 Task: Find connections with filter location Victoria with filter topic #cloudwith filter profile language English with filter current company UpGrad with filter school Sri Padmavati Mahila Visvavidyalayam with filter industry Wineries with filter service category Logo Design with filter keywords title Petroleum Engineer
Action: Mouse moved to (606, 117)
Screenshot: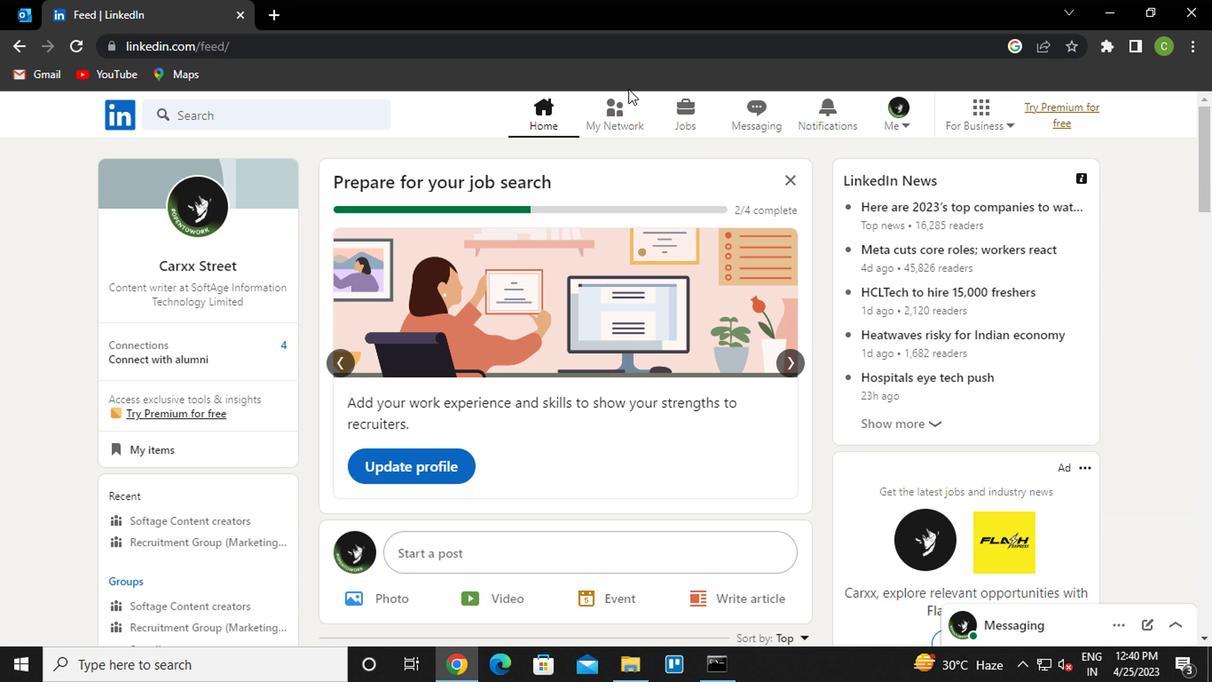 
Action: Mouse pressed left at (606, 117)
Screenshot: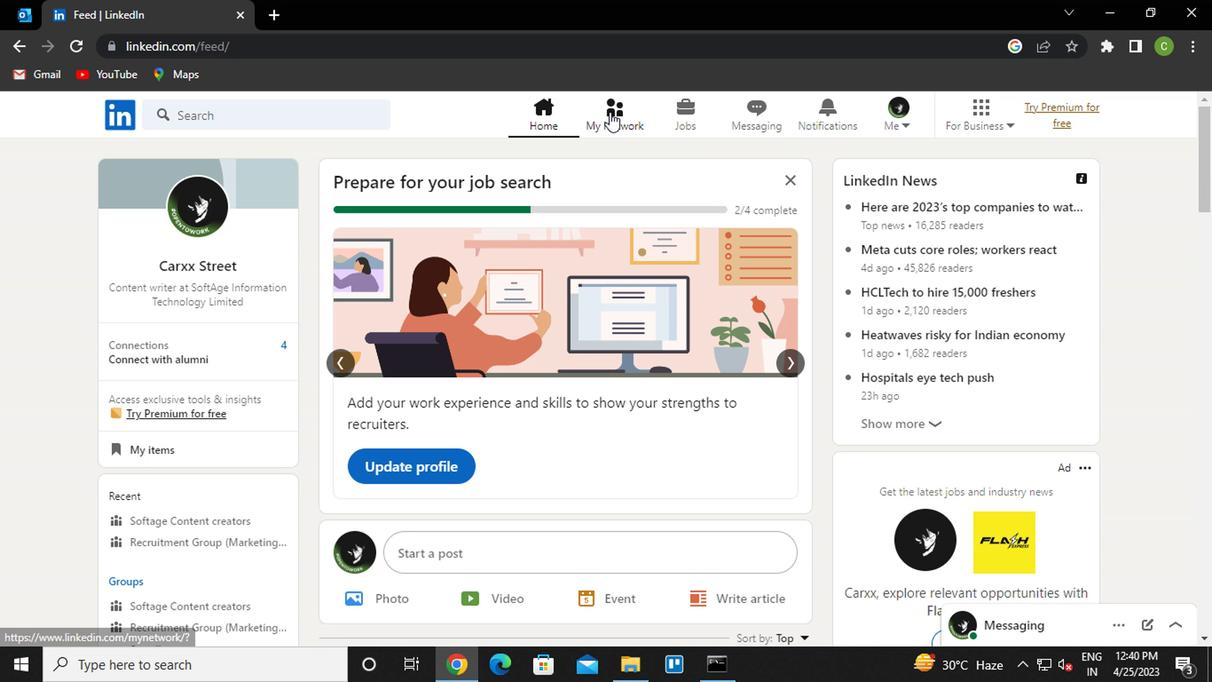 
Action: Mouse moved to (249, 228)
Screenshot: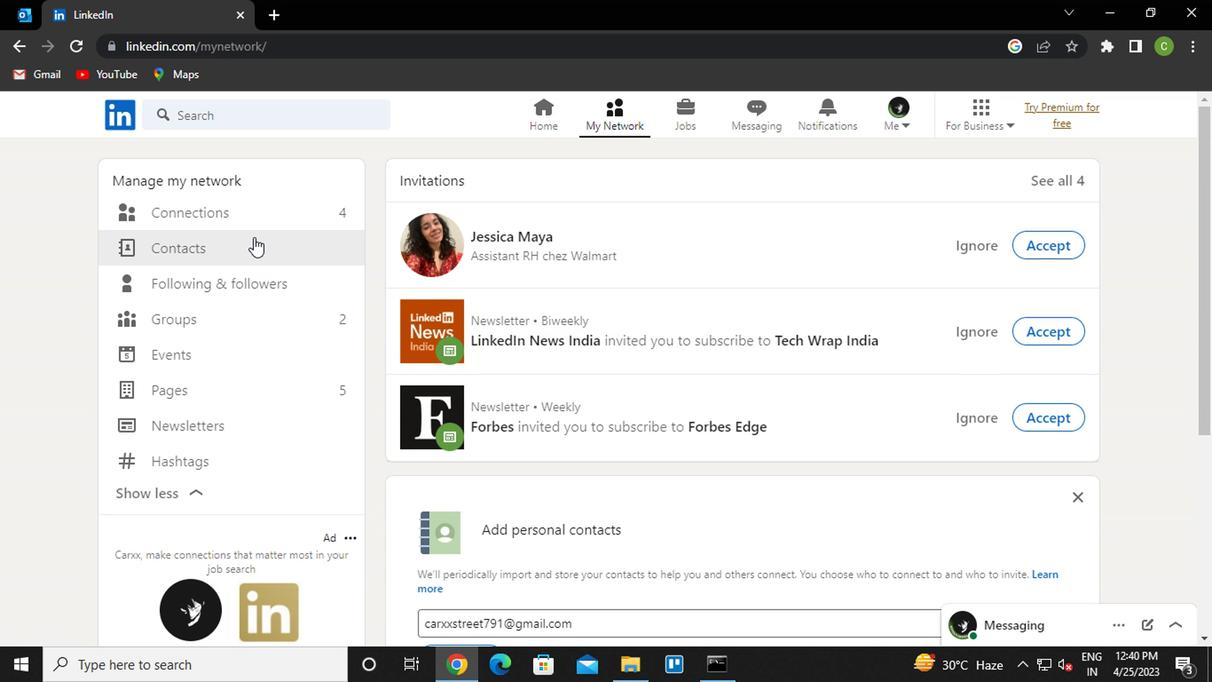 
Action: Mouse pressed left at (249, 228)
Screenshot: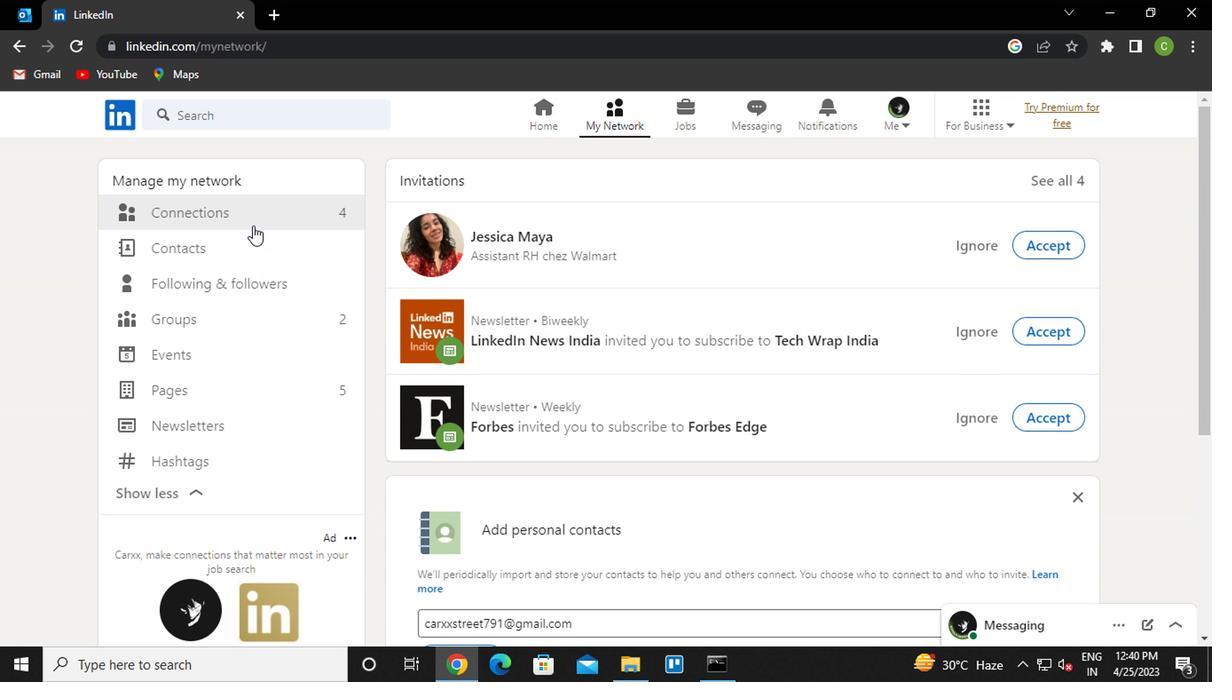 
Action: Mouse moved to (285, 224)
Screenshot: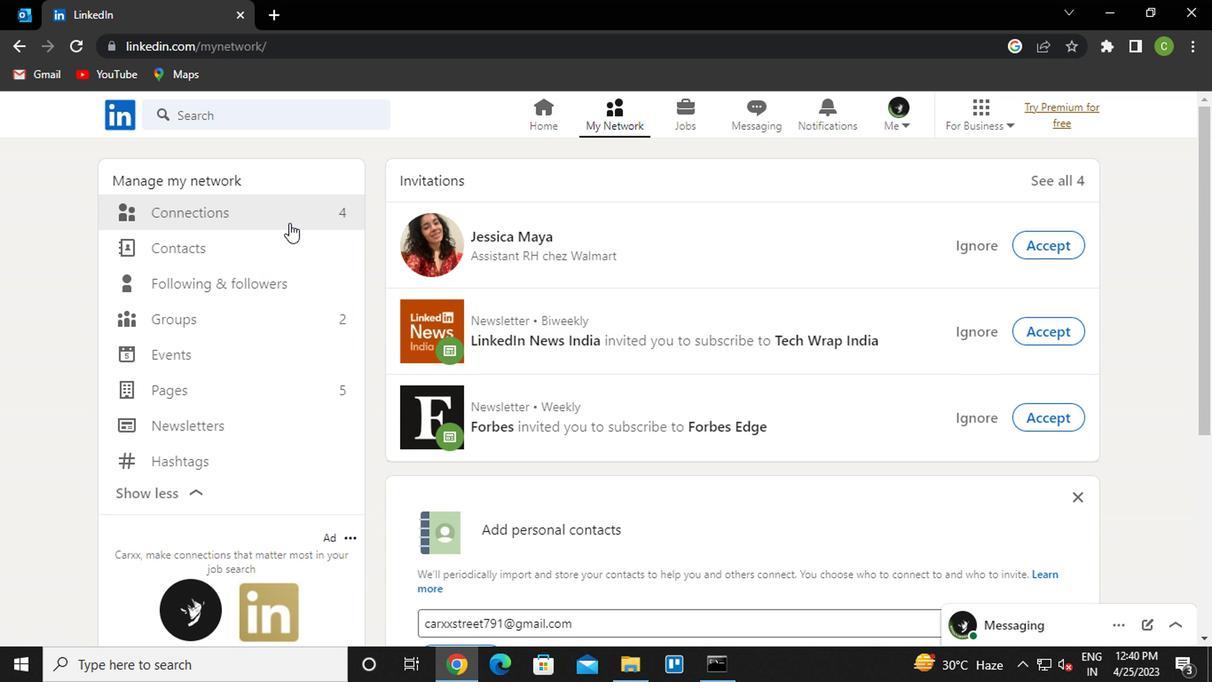 
Action: Mouse pressed left at (285, 224)
Screenshot: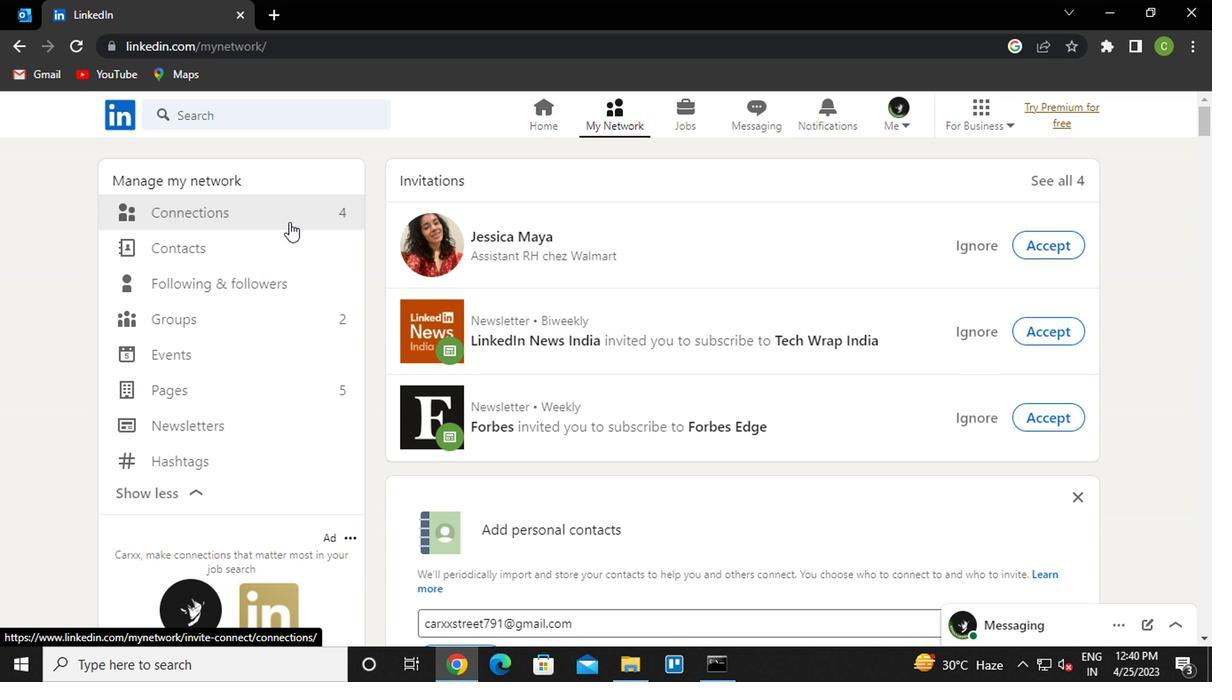 
Action: Mouse moved to (767, 220)
Screenshot: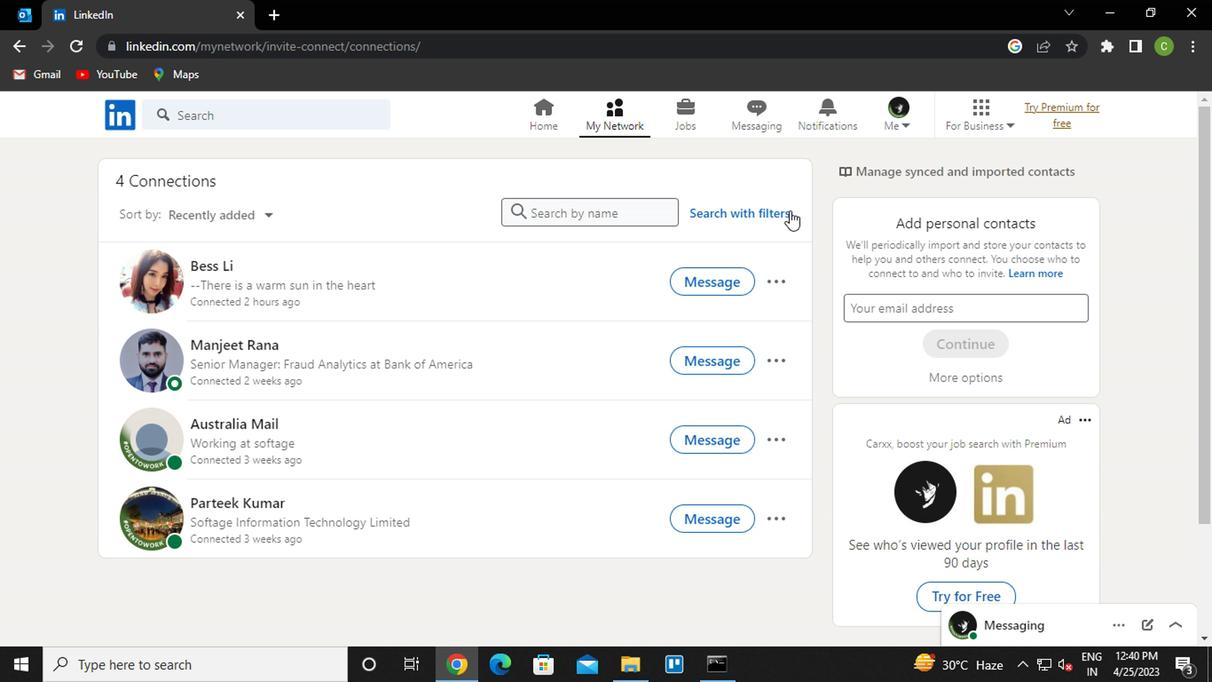
Action: Mouse pressed left at (767, 220)
Screenshot: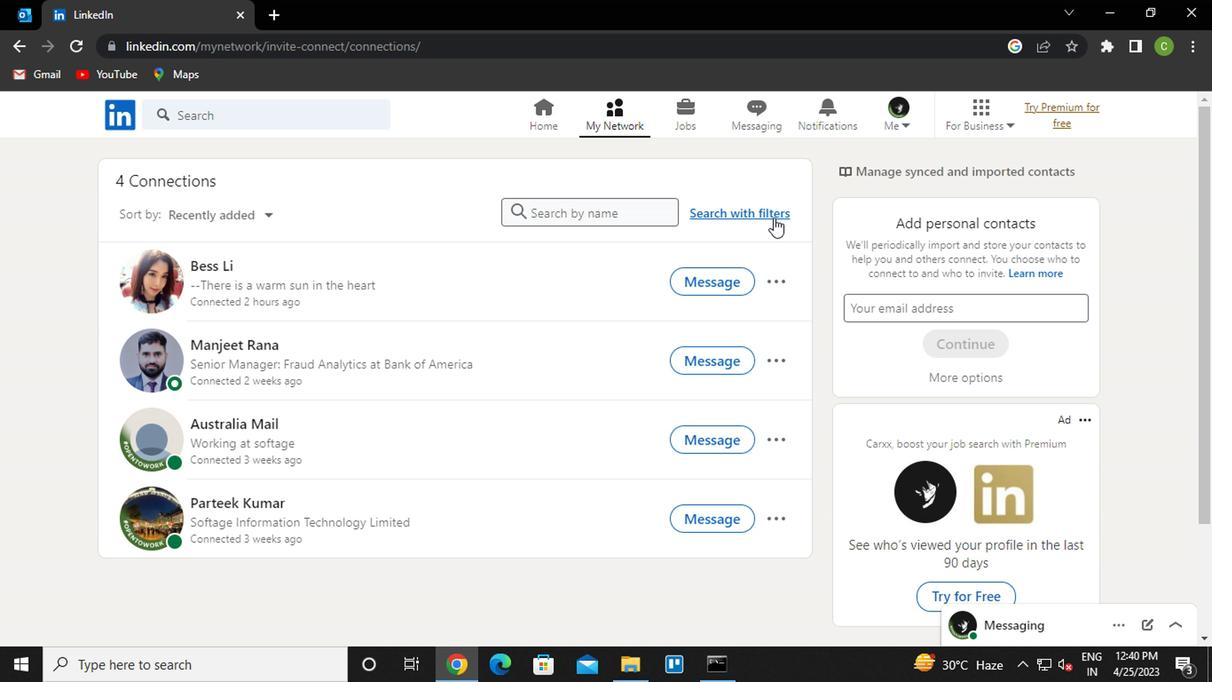 
Action: Mouse moved to (591, 175)
Screenshot: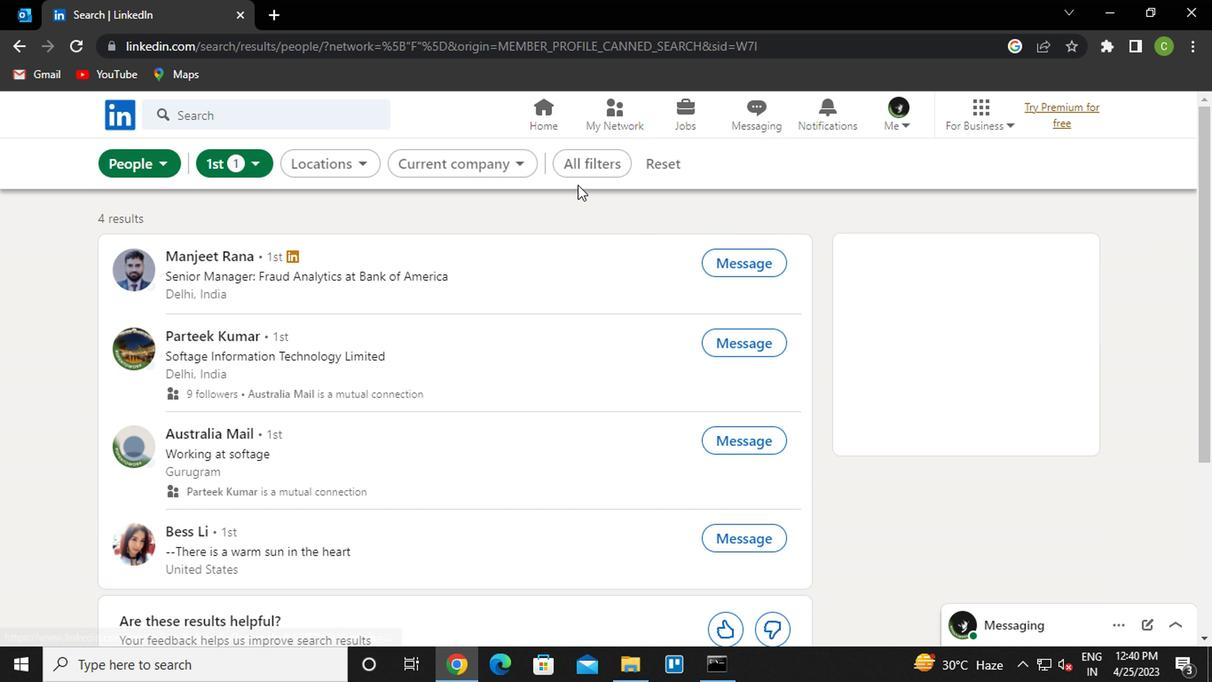 
Action: Mouse pressed left at (591, 175)
Screenshot: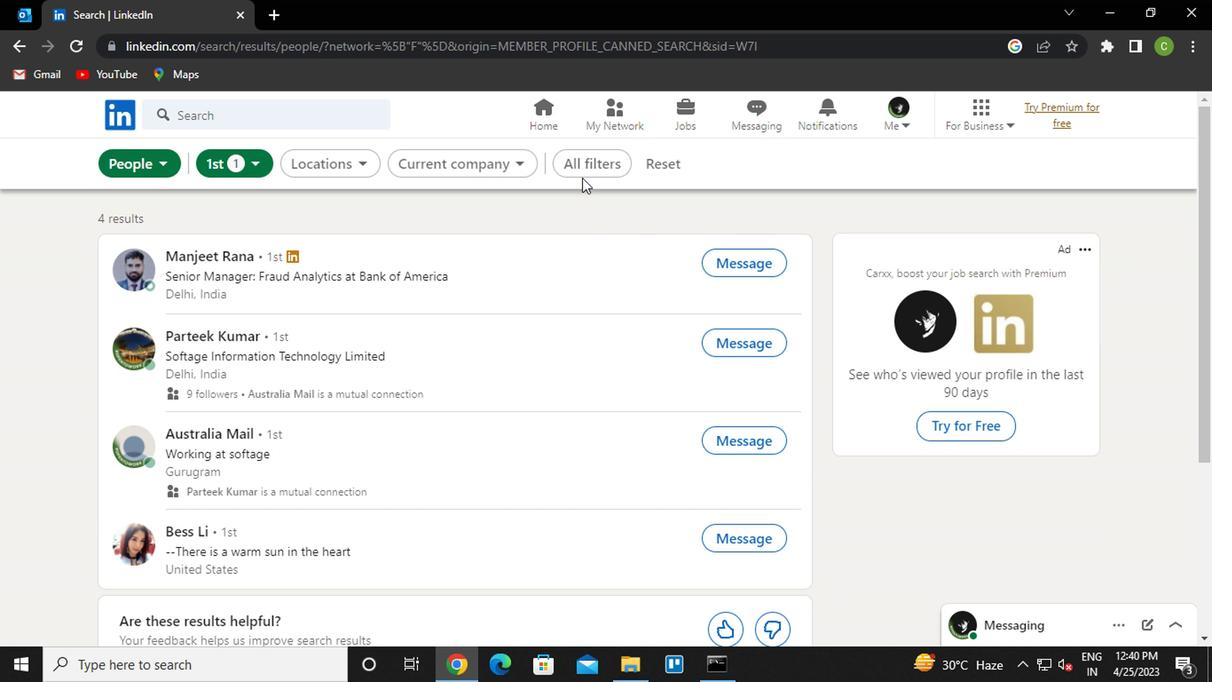
Action: Mouse moved to (922, 360)
Screenshot: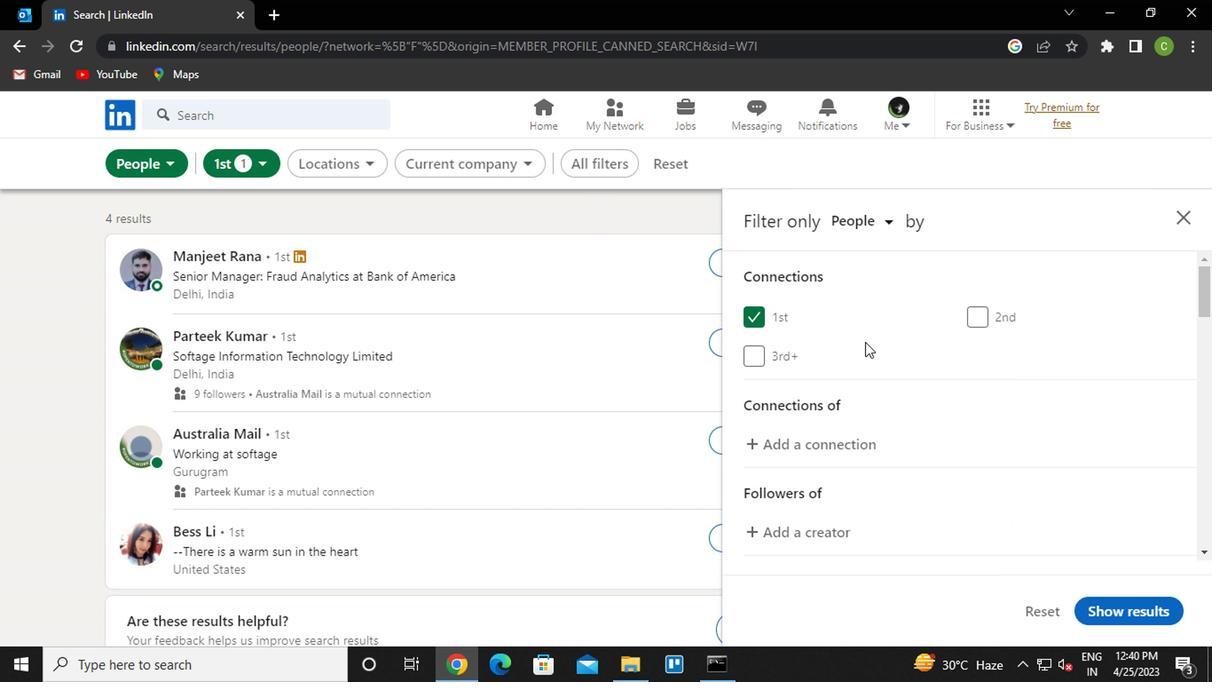 
Action: Mouse scrolled (922, 359) with delta (0, -1)
Screenshot: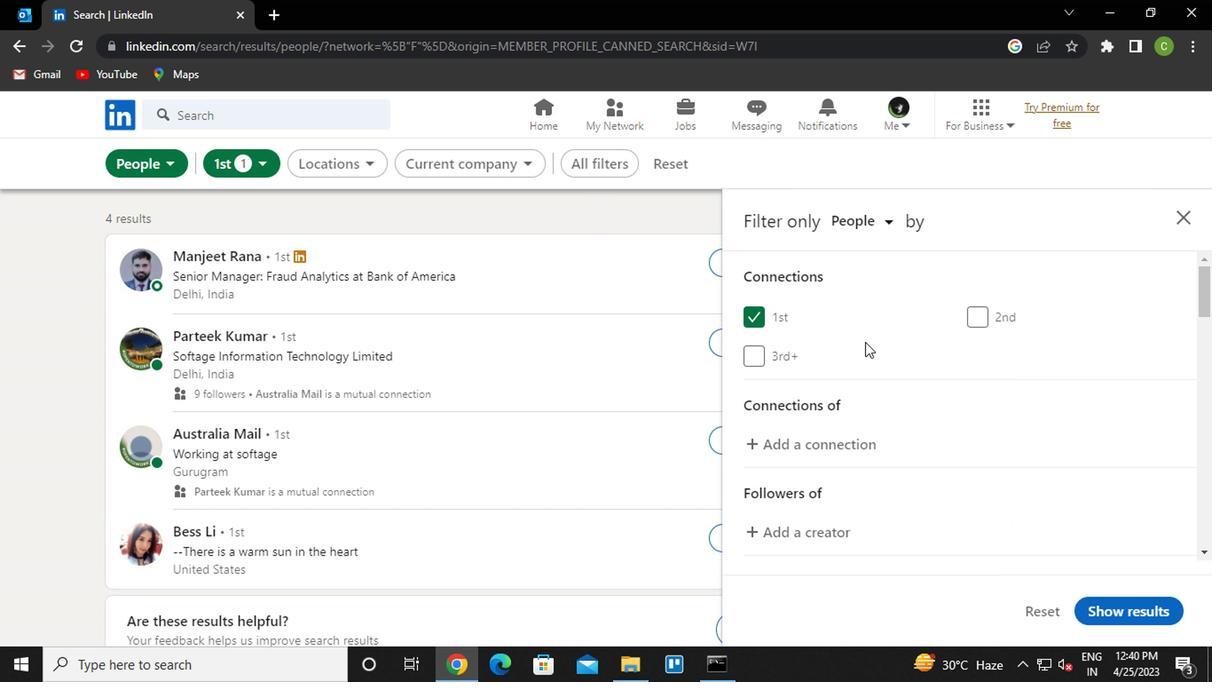 
Action: Mouse moved to (940, 366)
Screenshot: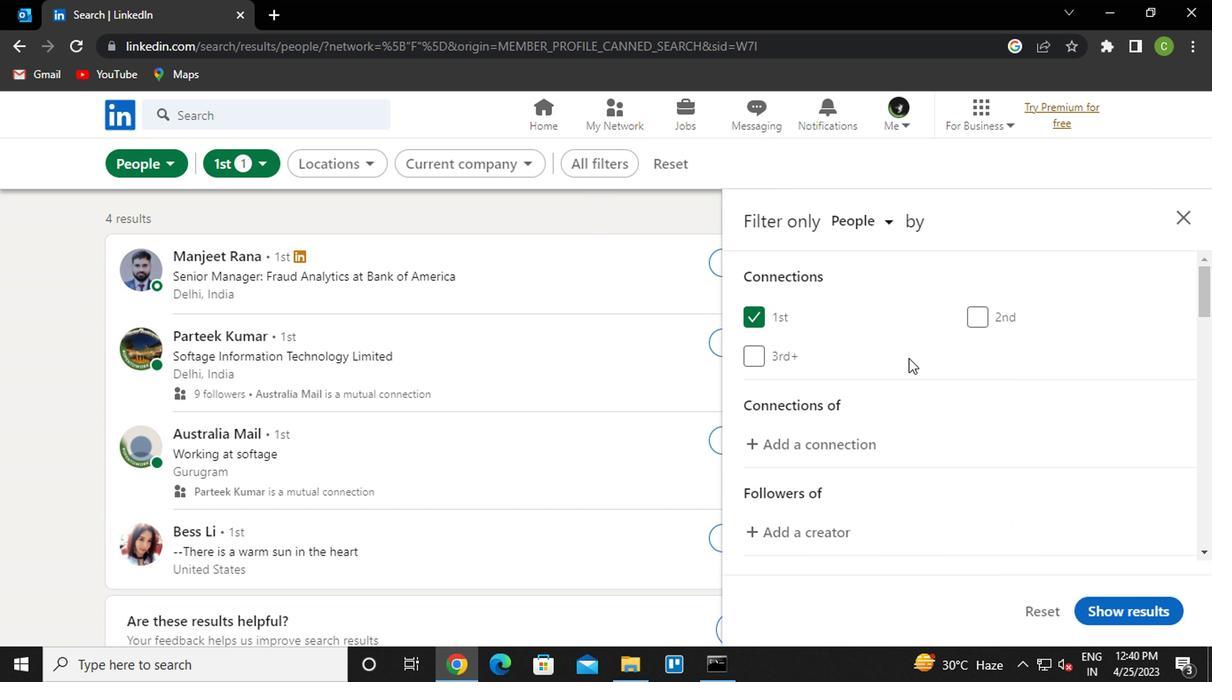 
Action: Mouse scrolled (940, 365) with delta (0, 0)
Screenshot: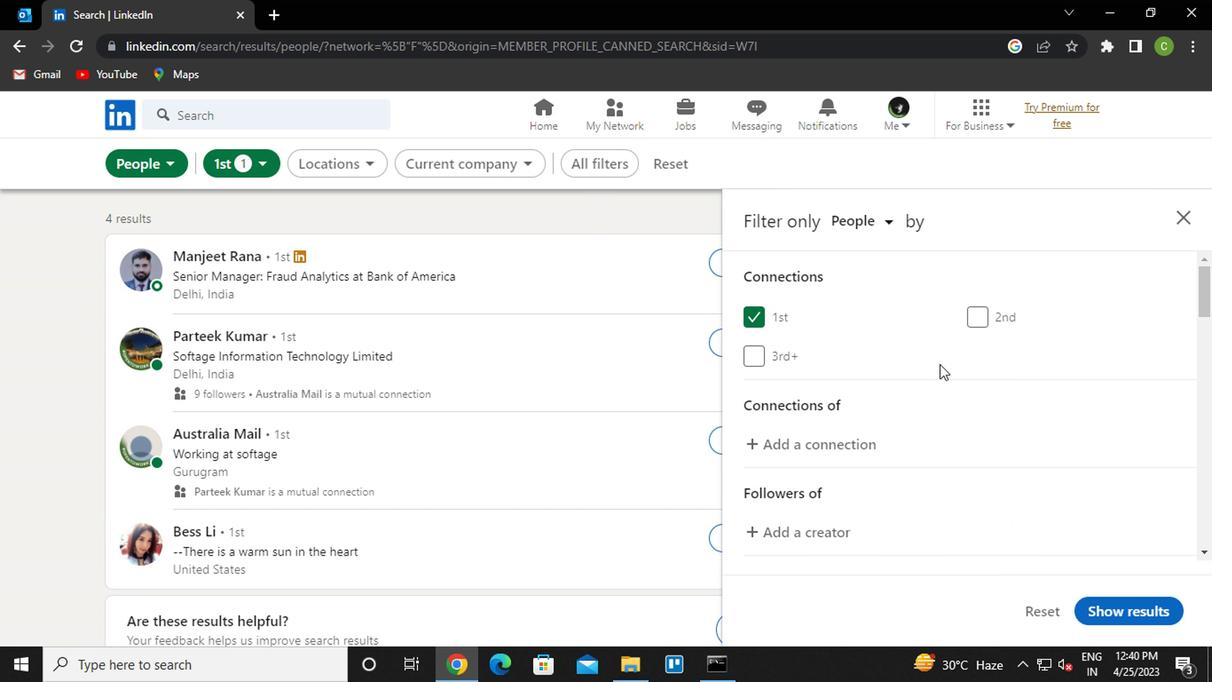 
Action: Mouse moved to (1019, 511)
Screenshot: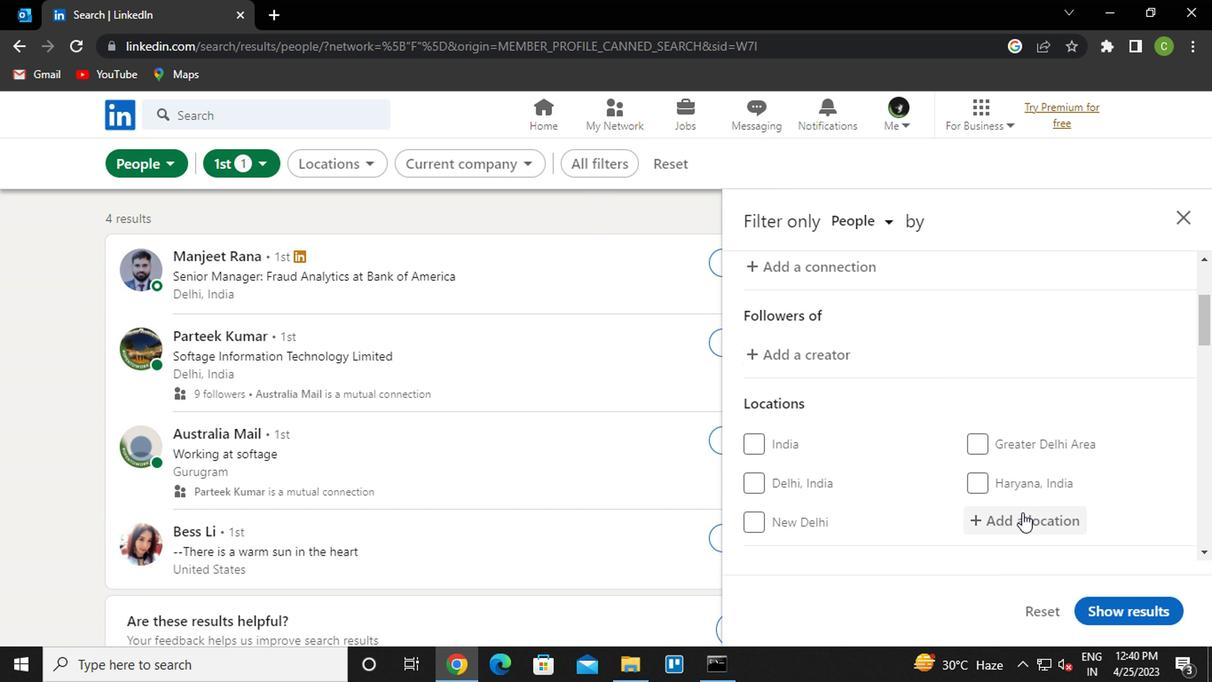 
Action: Mouse pressed left at (1019, 511)
Screenshot: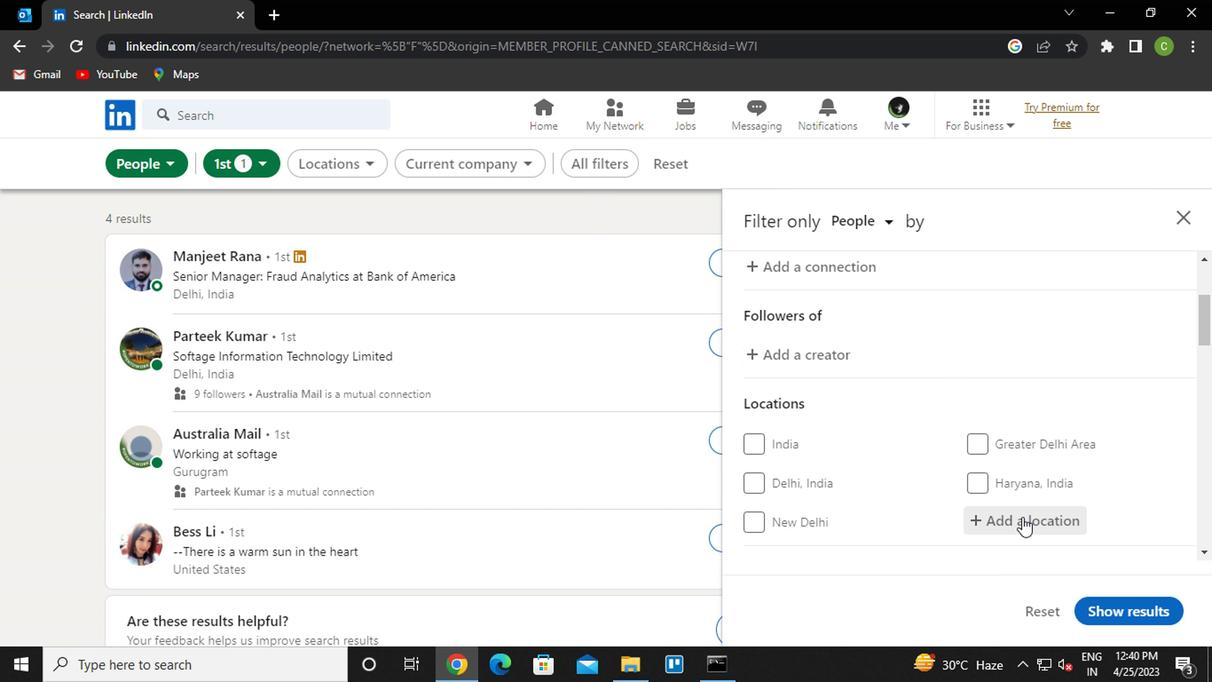 
Action: Key pressed <Key.caps_lock><Key.caps_lock>v<Key.caps_lock>ictoria
Screenshot: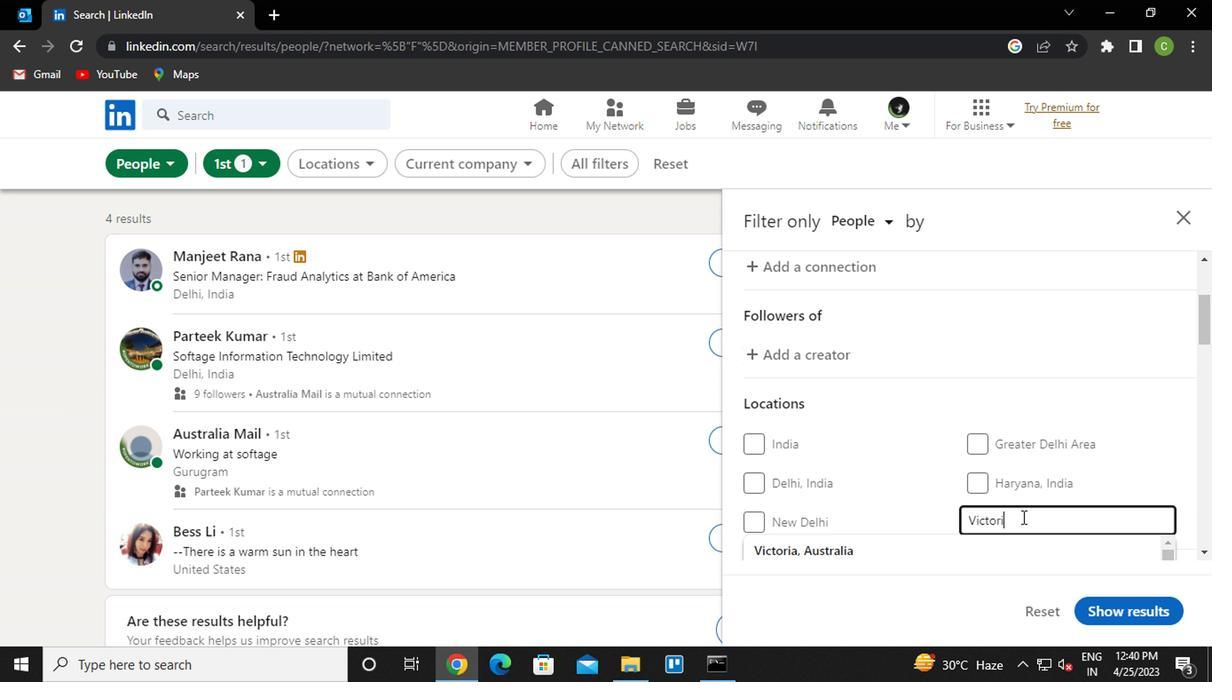 
Action: Mouse moved to (918, 548)
Screenshot: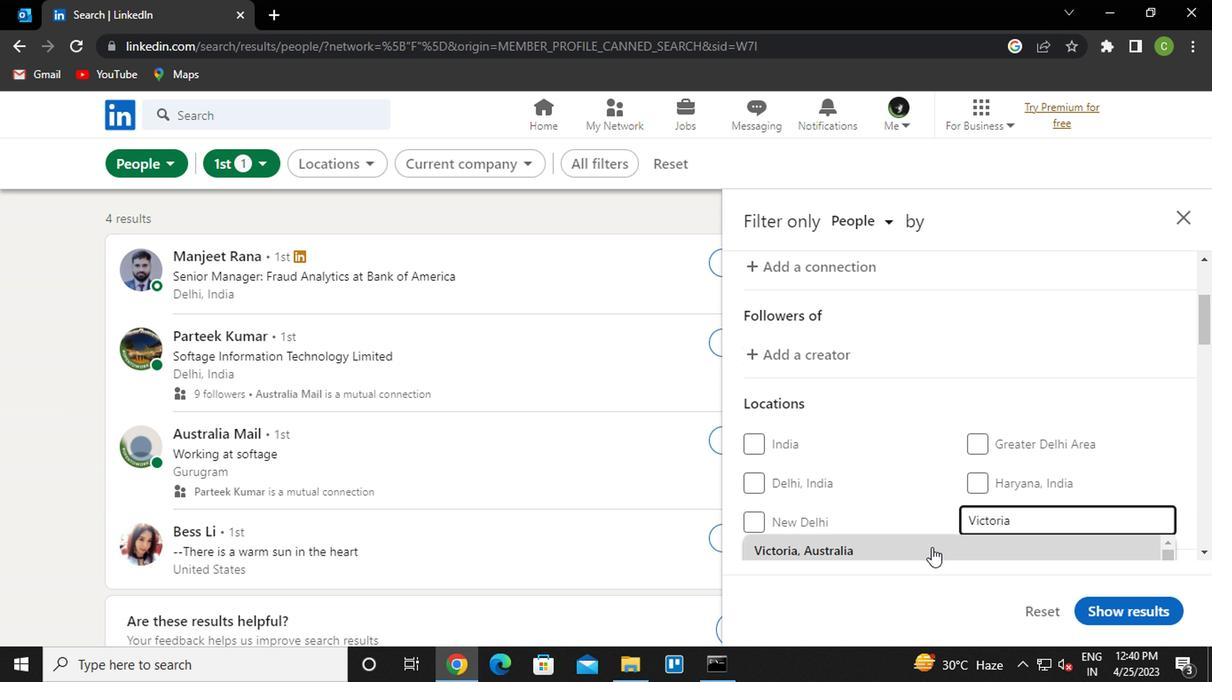 
Action: Mouse pressed left at (918, 548)
Screenshot: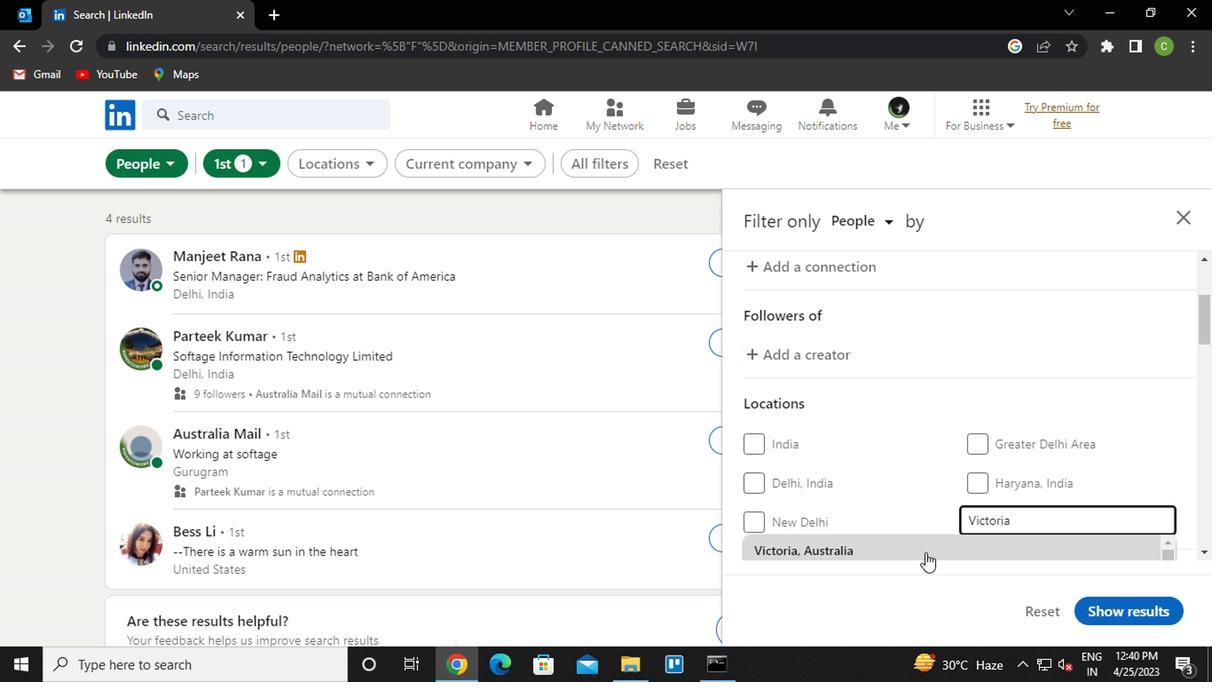 
Action: Mouse moved to (940, 434)
Screenshot: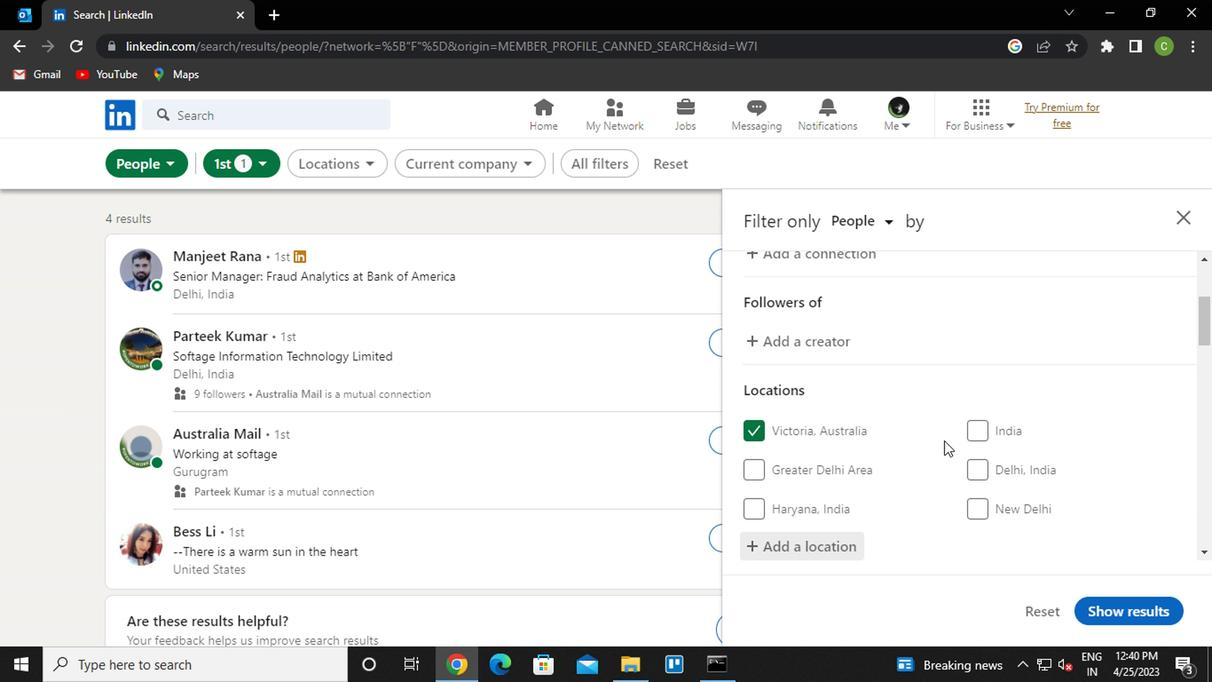 
Action: Mouse scrolled (940, 434) with delta (0, 0)
Screenshot: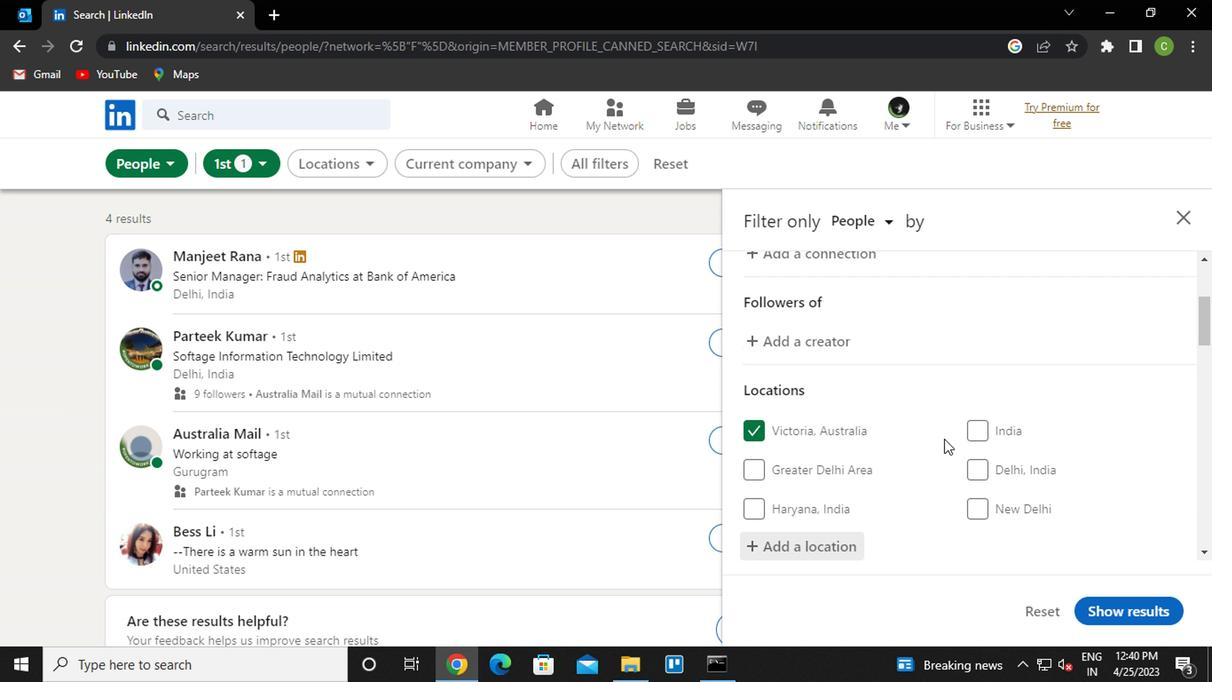 
Action: Mouse moved to (940, 432)
Screenshot: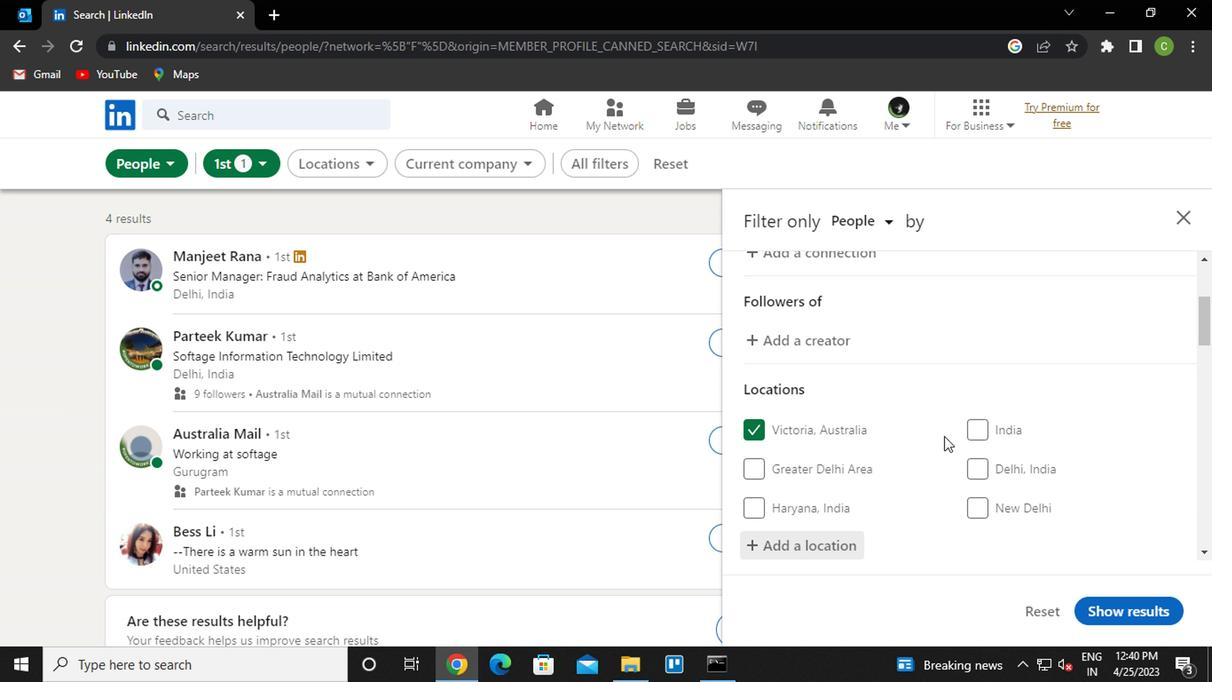 
Action: Mouse scrolled (940, 431) with delta (0, 0)
Screenshot: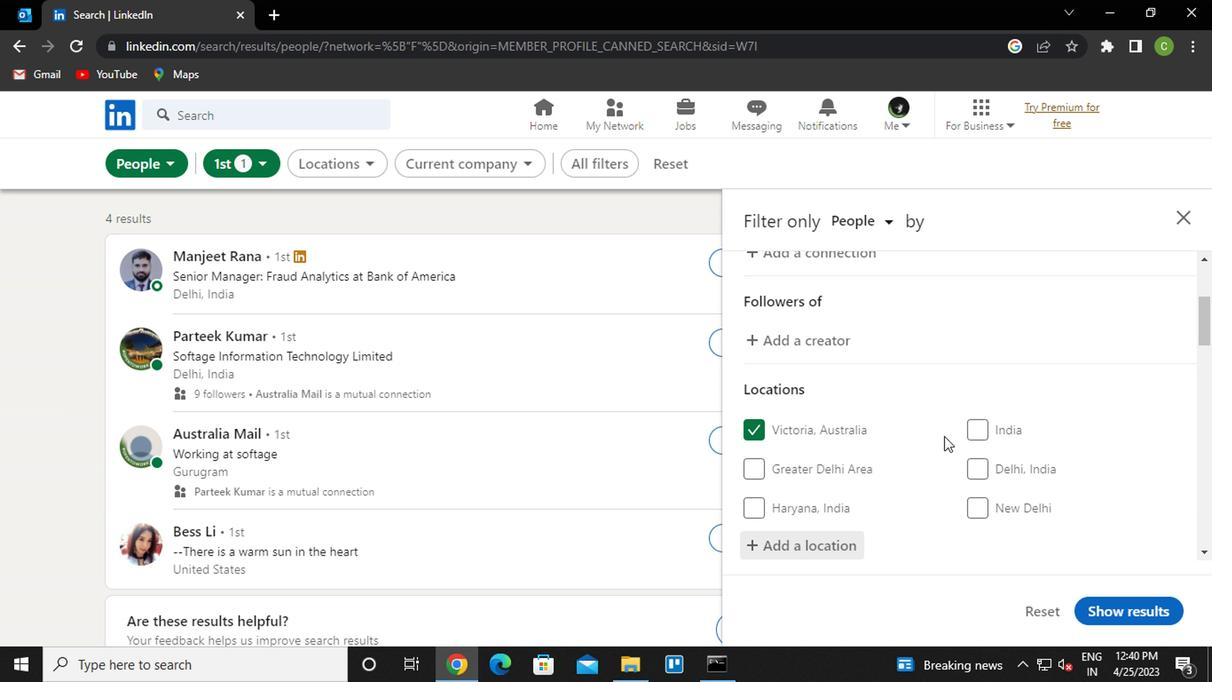 
Action: Mouse moved to (821, 372)
Screenshot: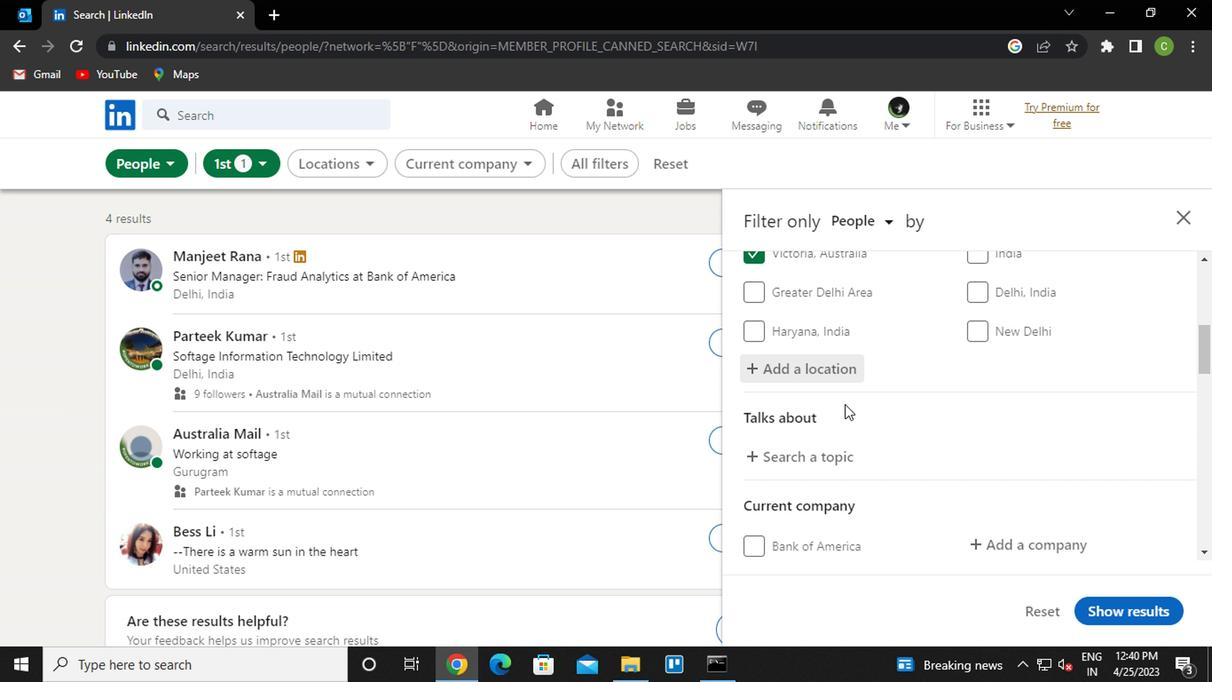 
Action: Mouse scrolled (821, 373) with delta (0, 0)
Screenshot: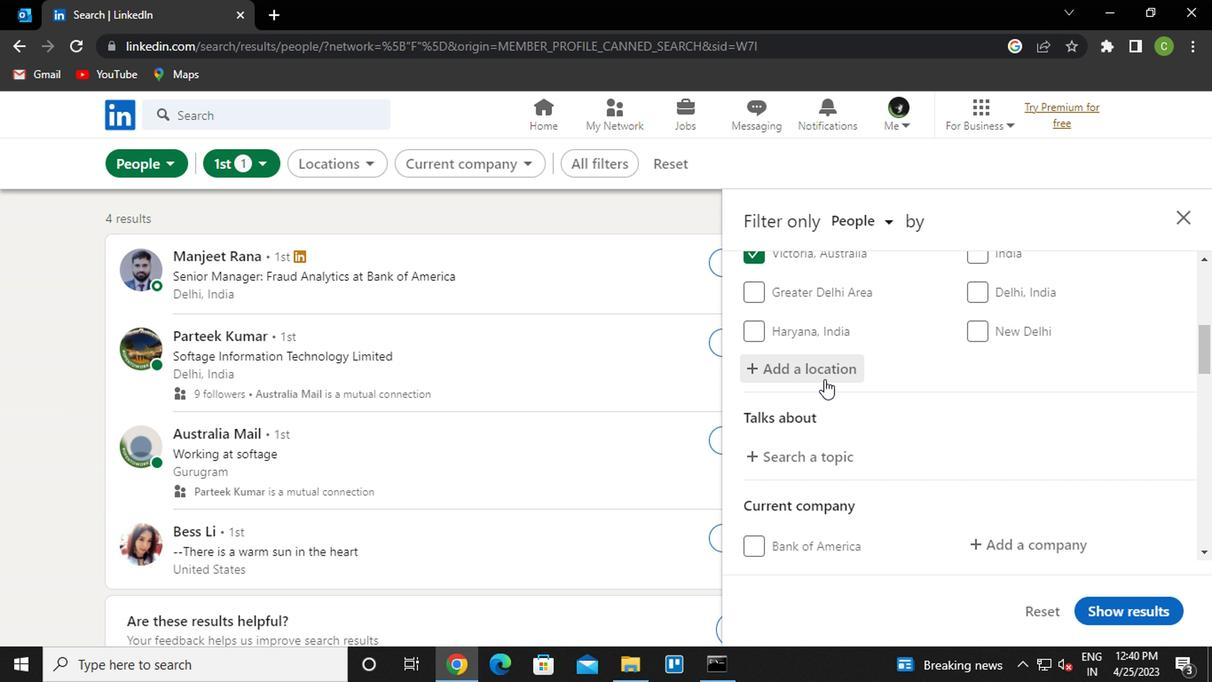 
Action: Mouse moved to (821, 372)
Screenshot: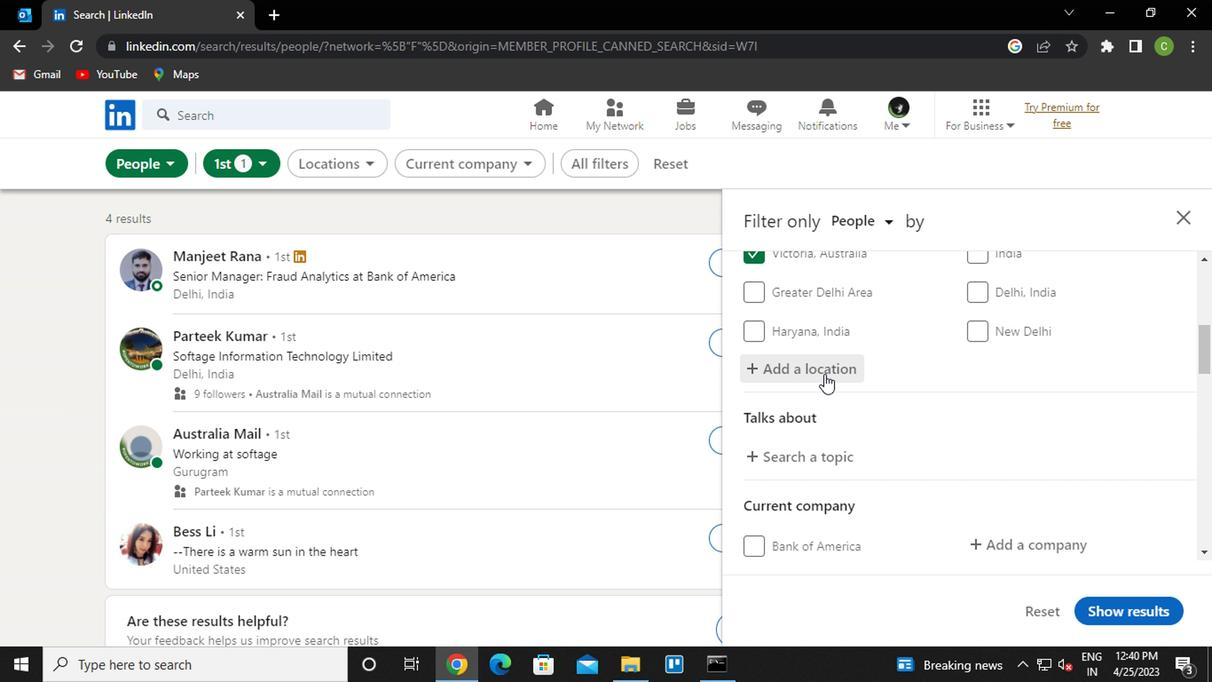 
Action: Mouse scrolled (821, 373) with delta (0, 0)
Screenshot: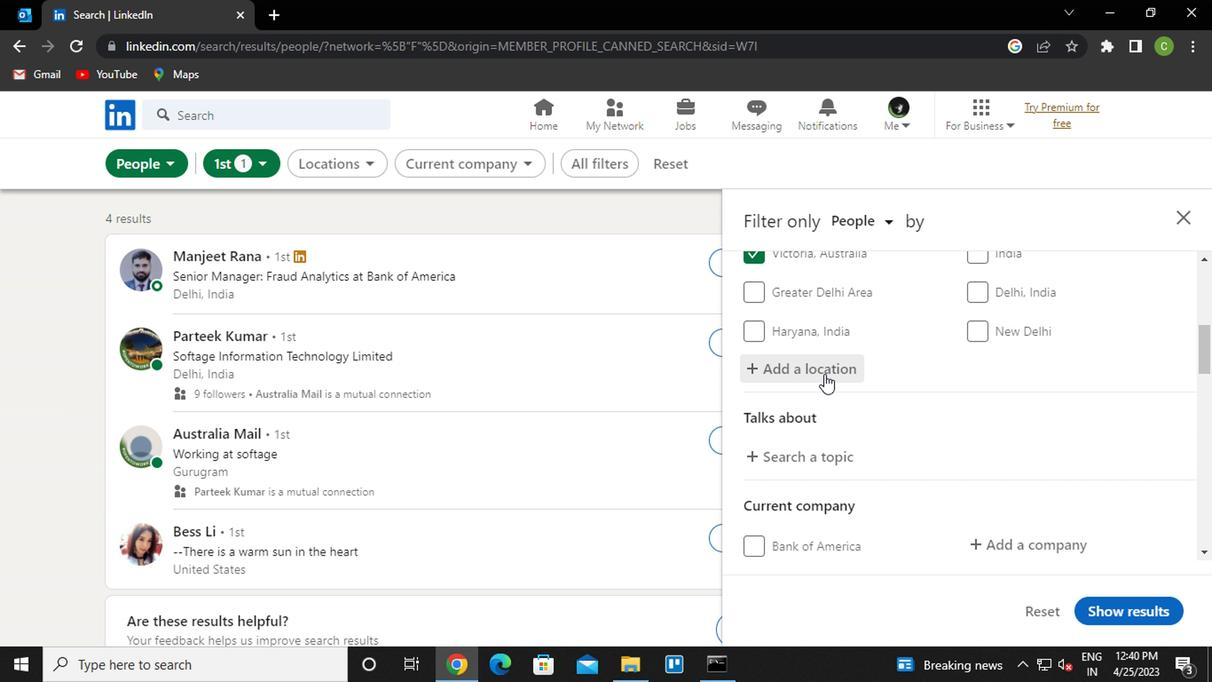 
Action: Mouse moved to (830, 334)
Screenshot: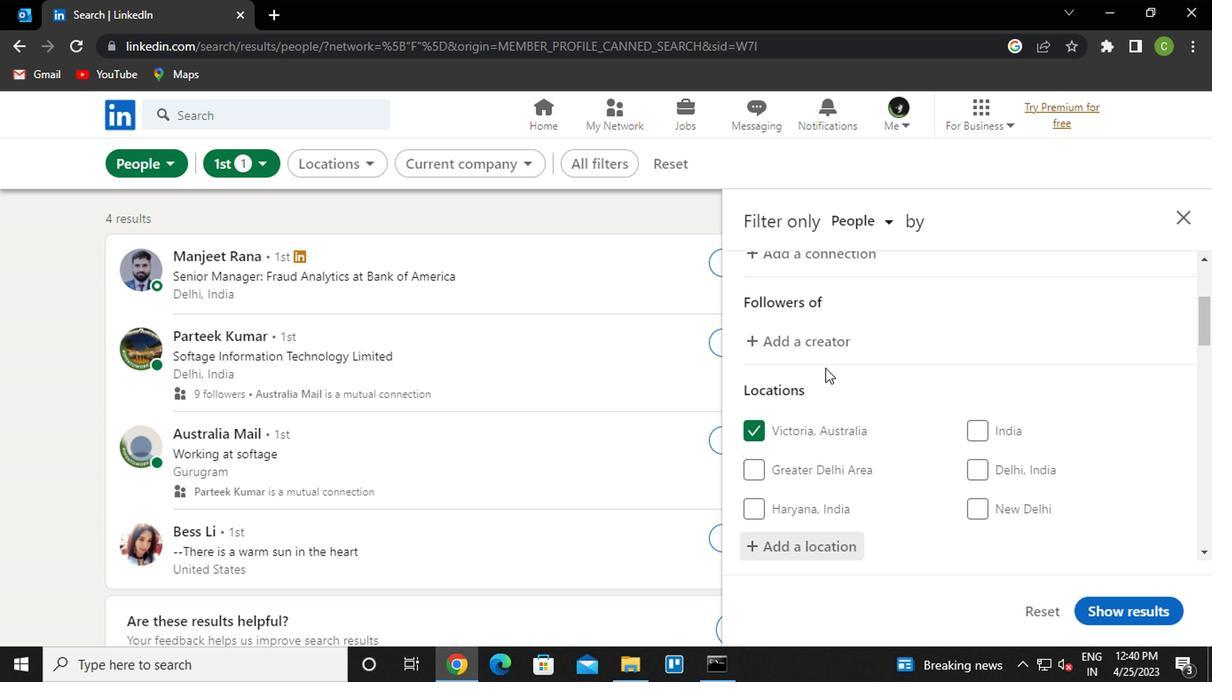 
Action: Mouse pressed left at (830, 334)
Screenshot: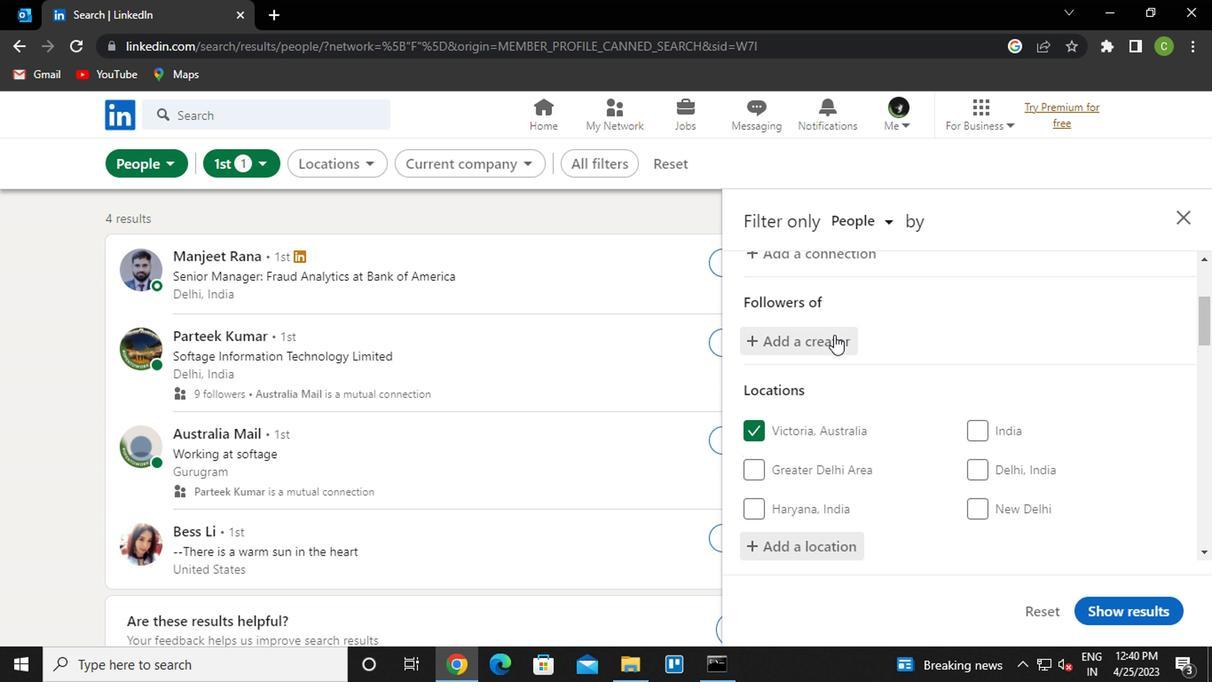 
Action: Key pressed <Key.shift>#CLOUD
Screenshot: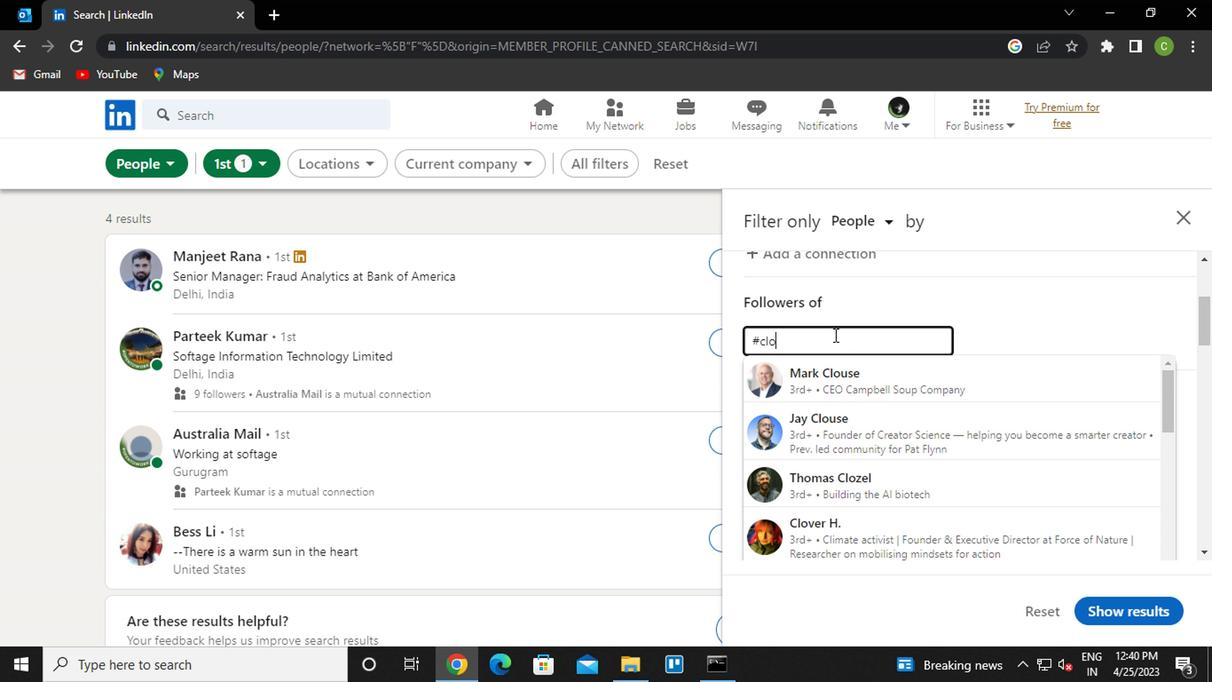 
Action: Mouse moved to (893, 310)
Screenshot: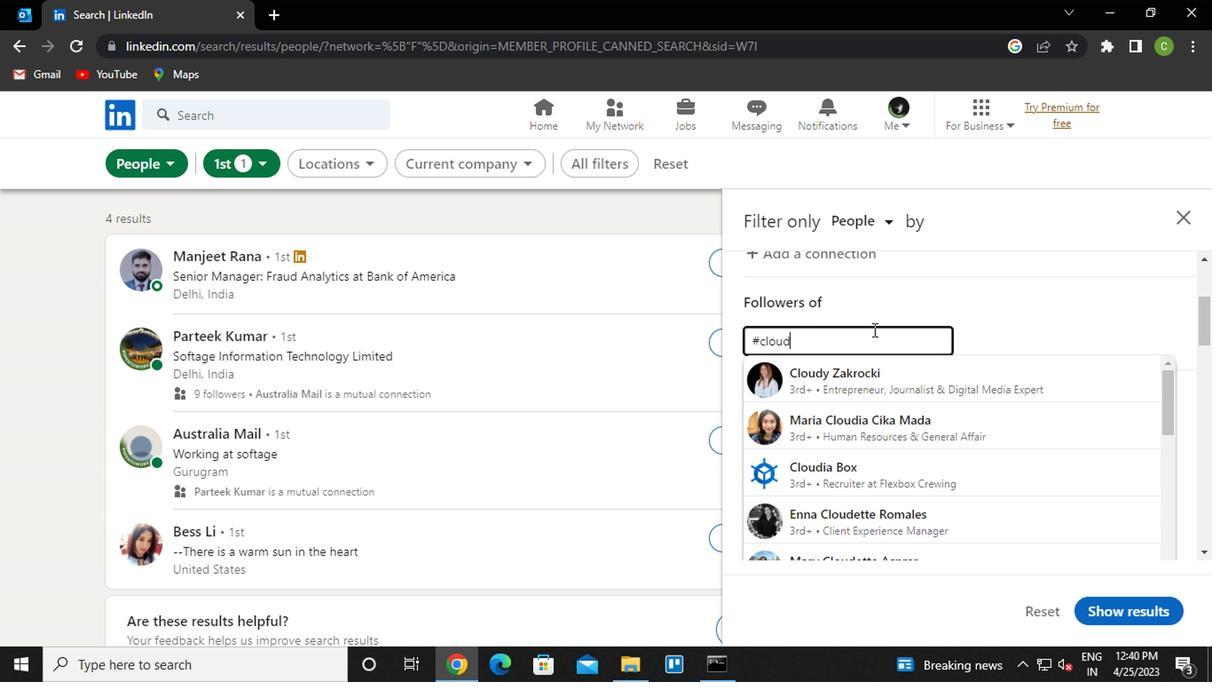 
Action: Mouse scrolled (893, 311) with delta (0, 1)
Screenshot: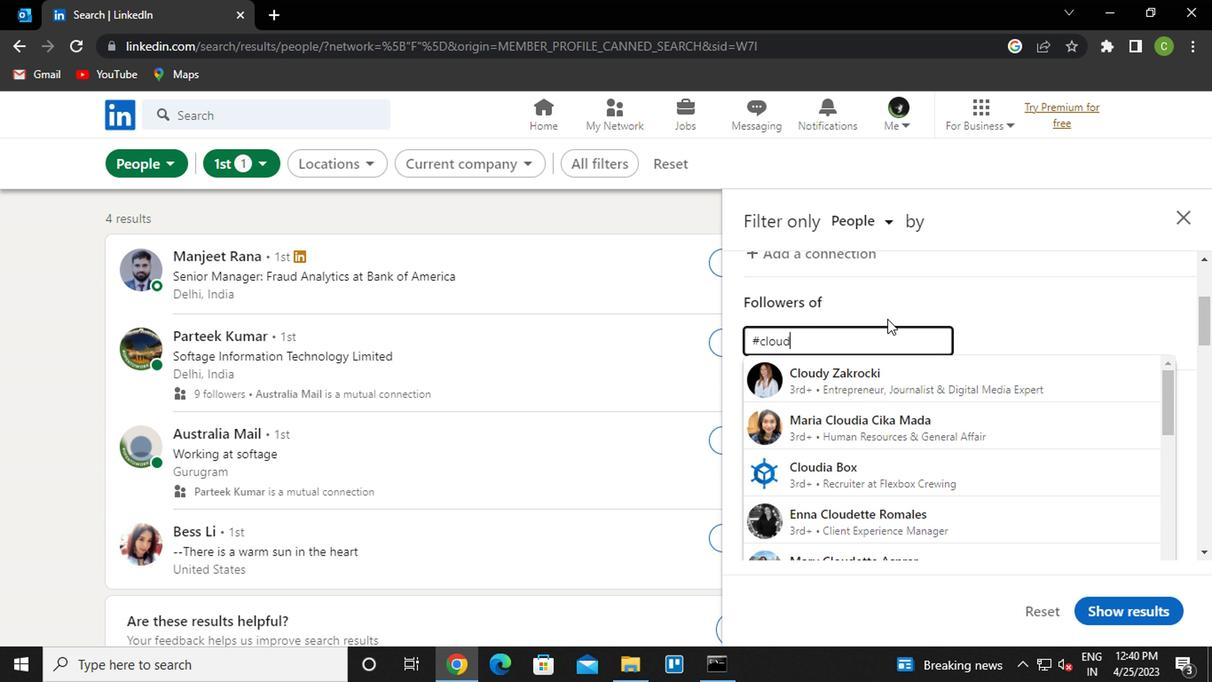 
Action: Mouse scrolled (893, 311) with delta (0, 1)
Screenshot: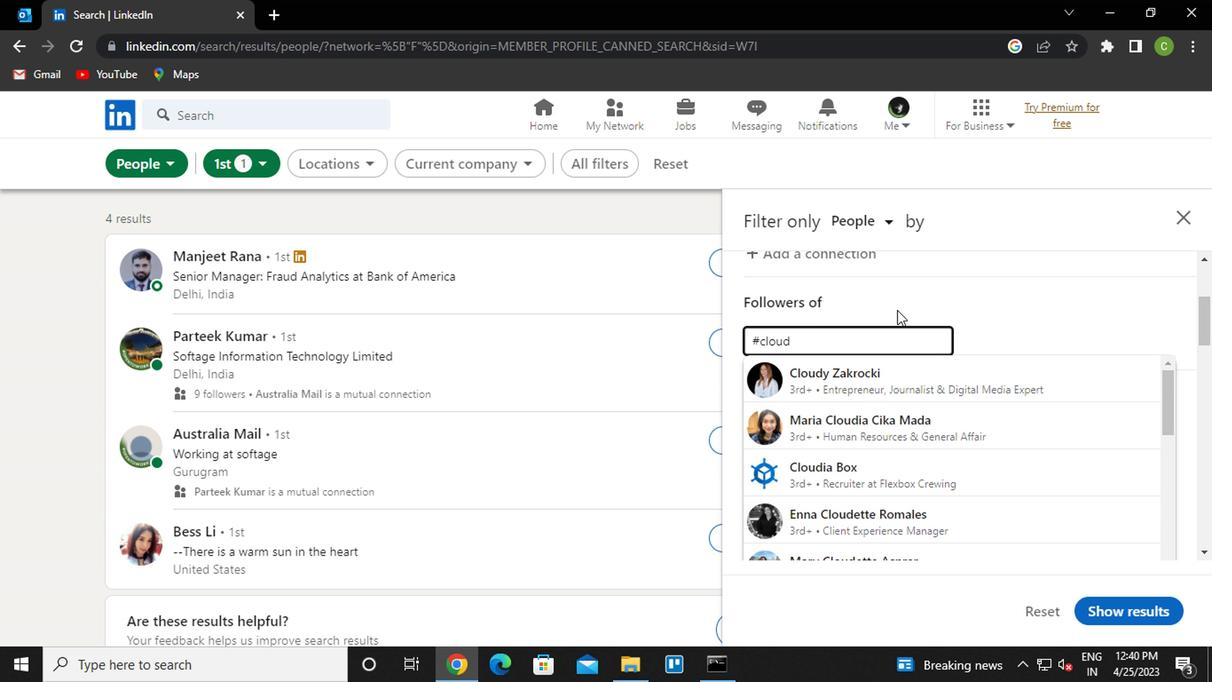 
Action: Mouse moved to (885, 440)
Screenshot: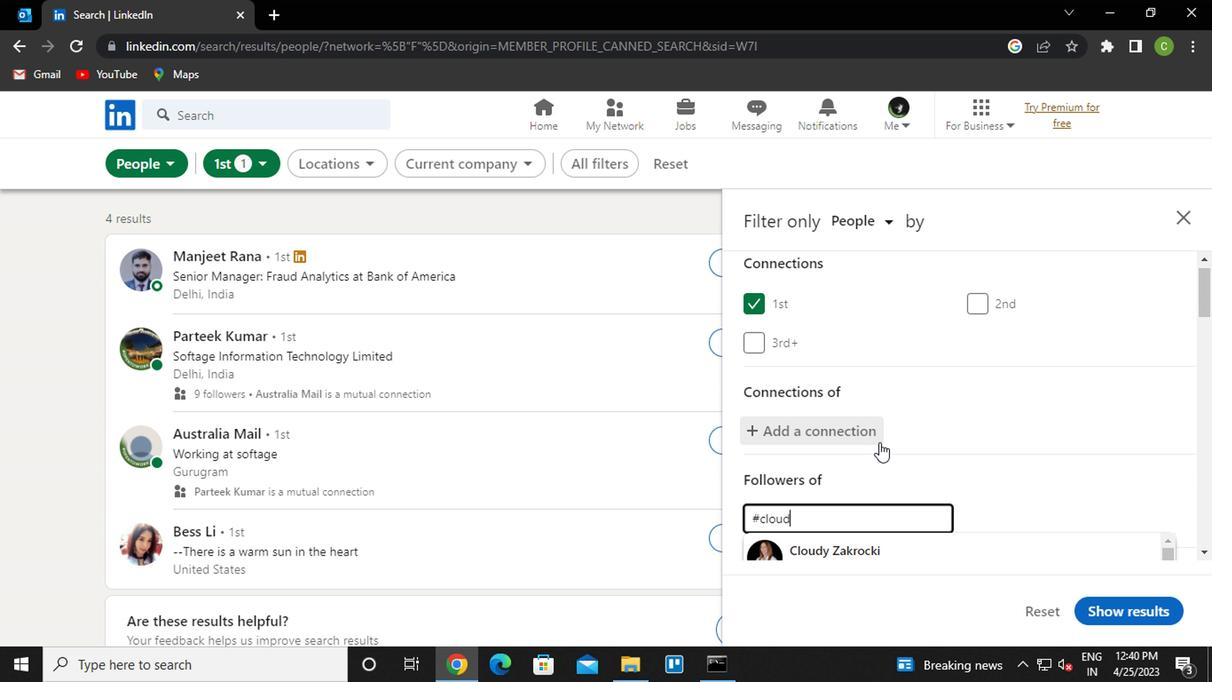 
Action: Mouse scrolled (885, 439) with delta (0, -1)
Screenshot: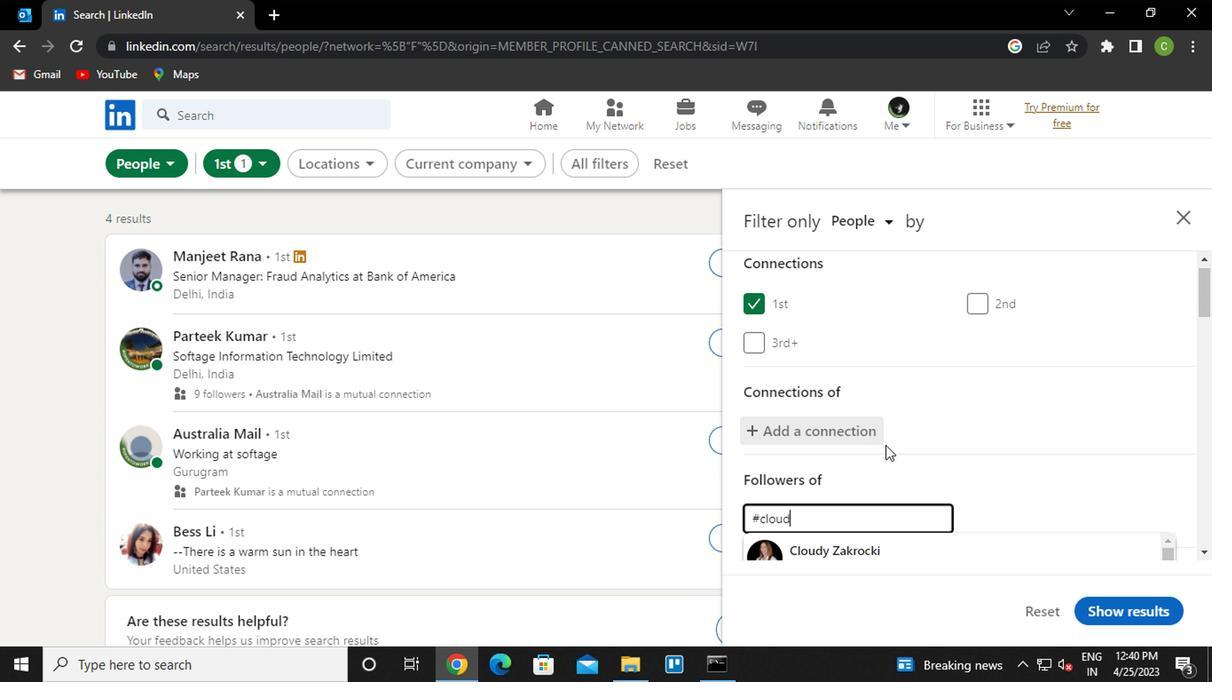 
Action: Mouse moved to (995, 387)
Screenshot: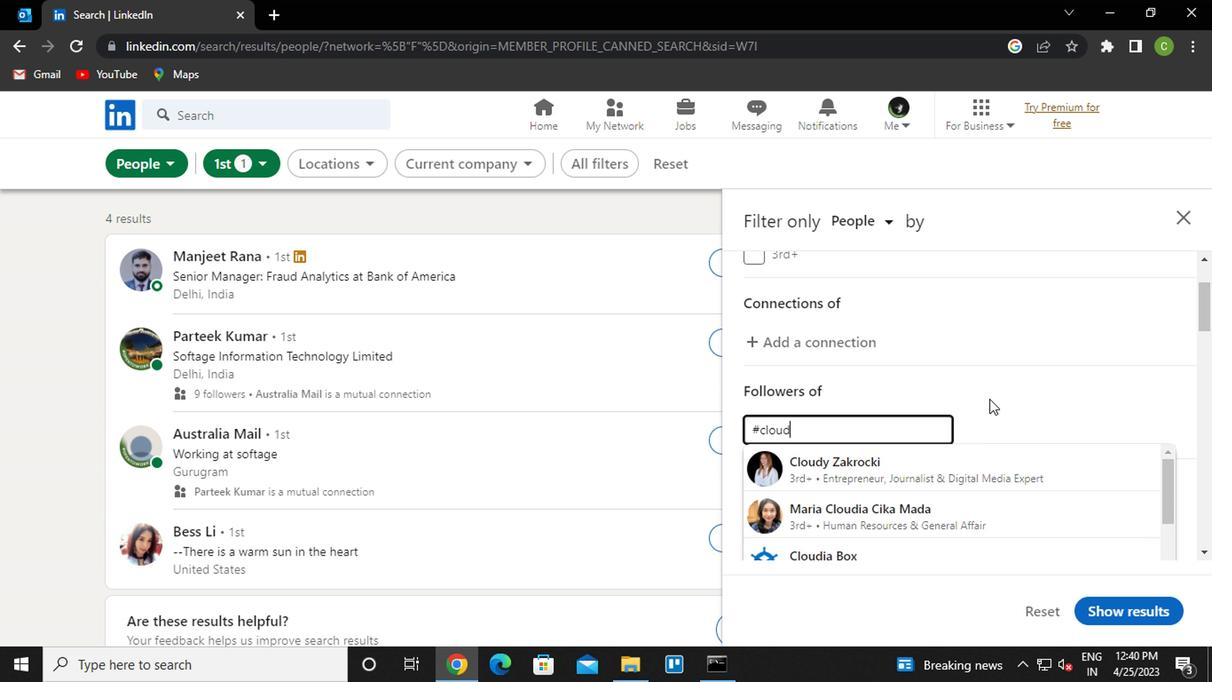 
Action: Mouse pressed left at (995, 387)
Screenshot: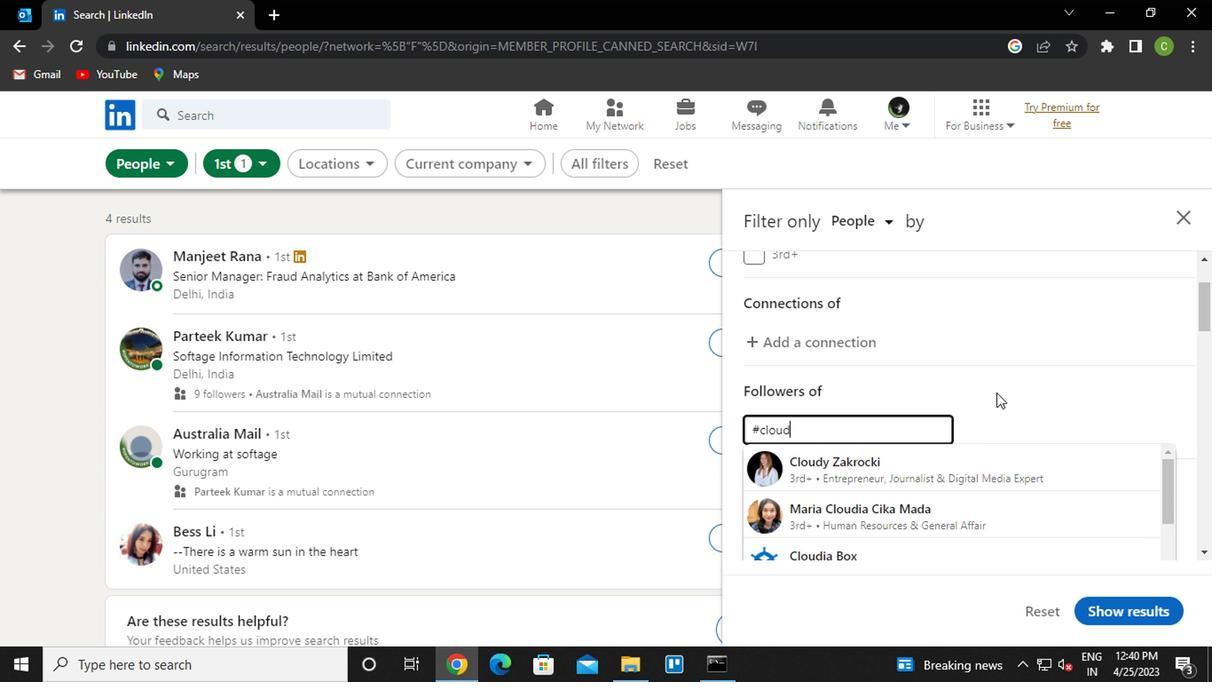 
Action: Mouse moved to (858, 357)
Screenshot: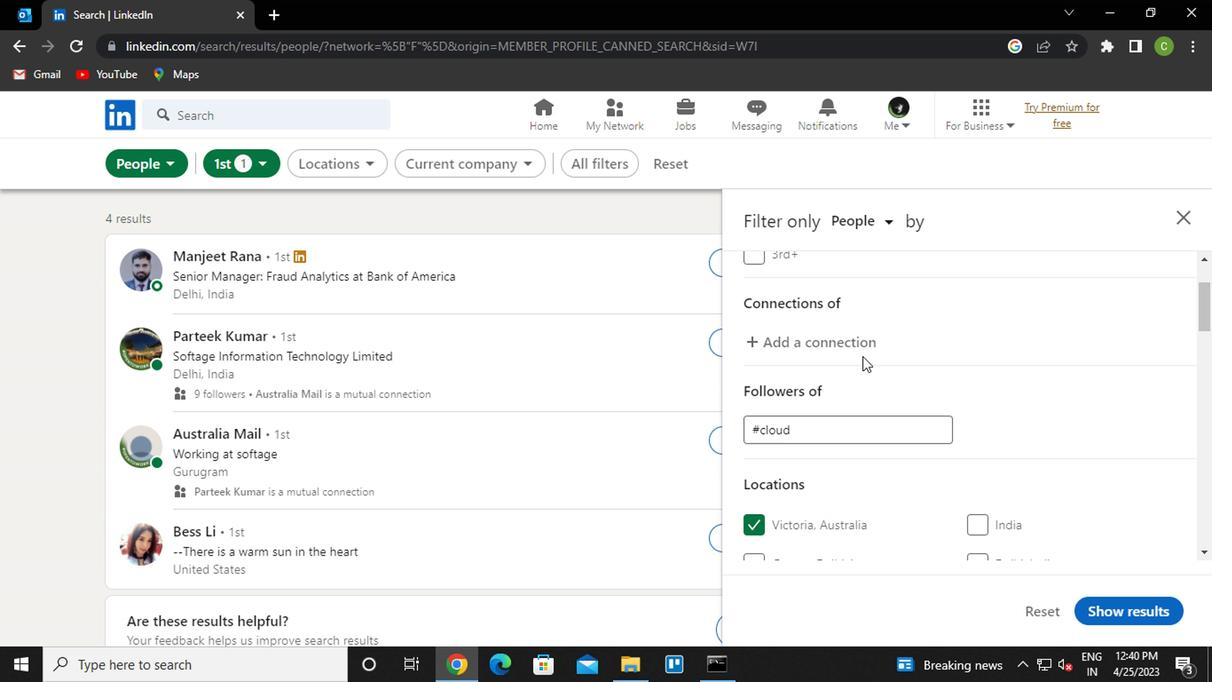 
Action: Mouse scrolled (858, 358) with delta (0, 1)
Screenshot: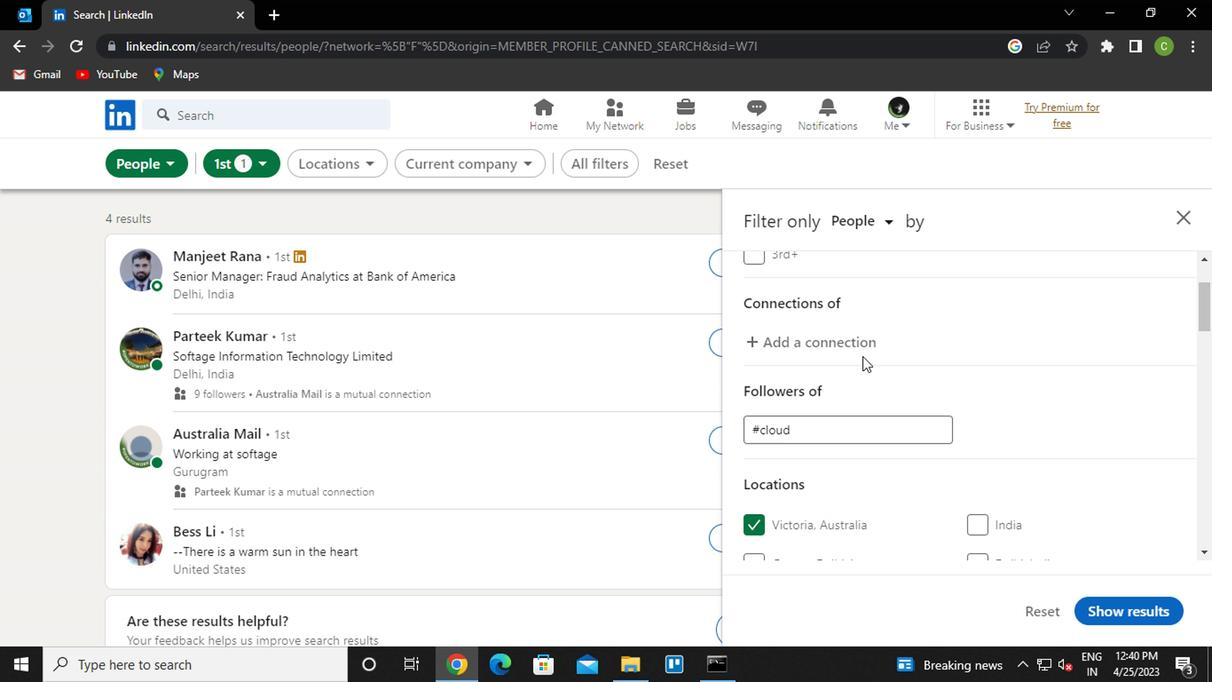 
Action: Mouse moved to (859, 366)
Screenshot: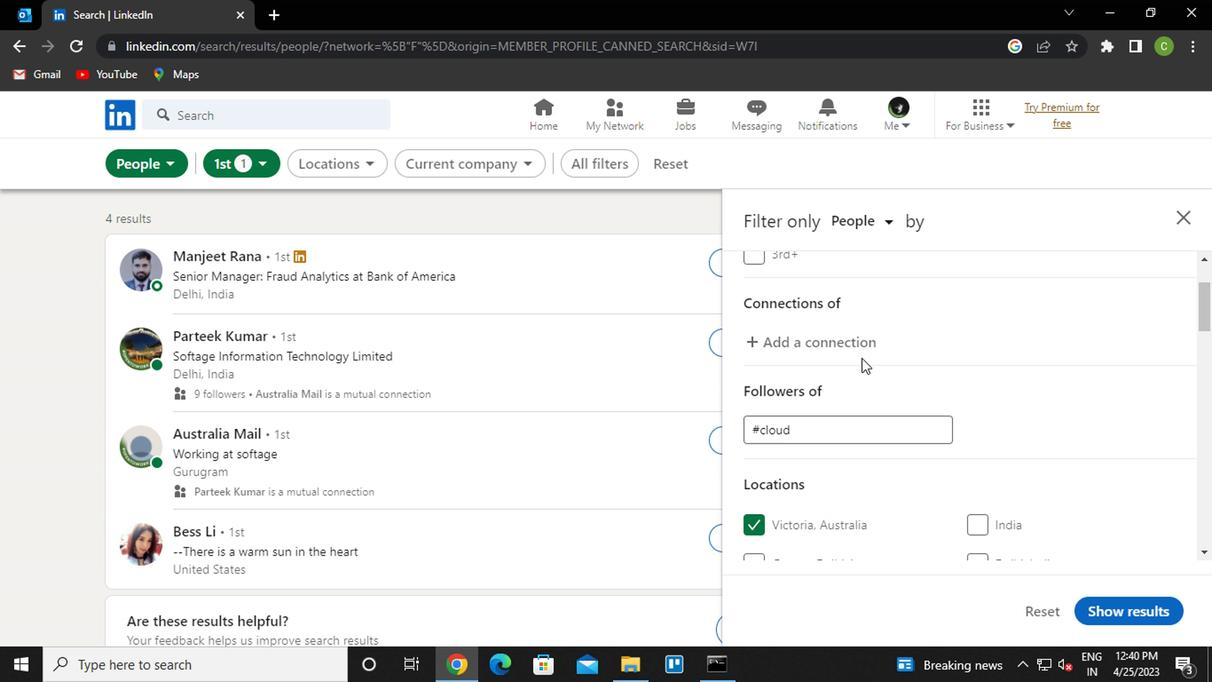 
Action: Mouse scrolled (859, 367) with delta (0, 0)
Screenshot: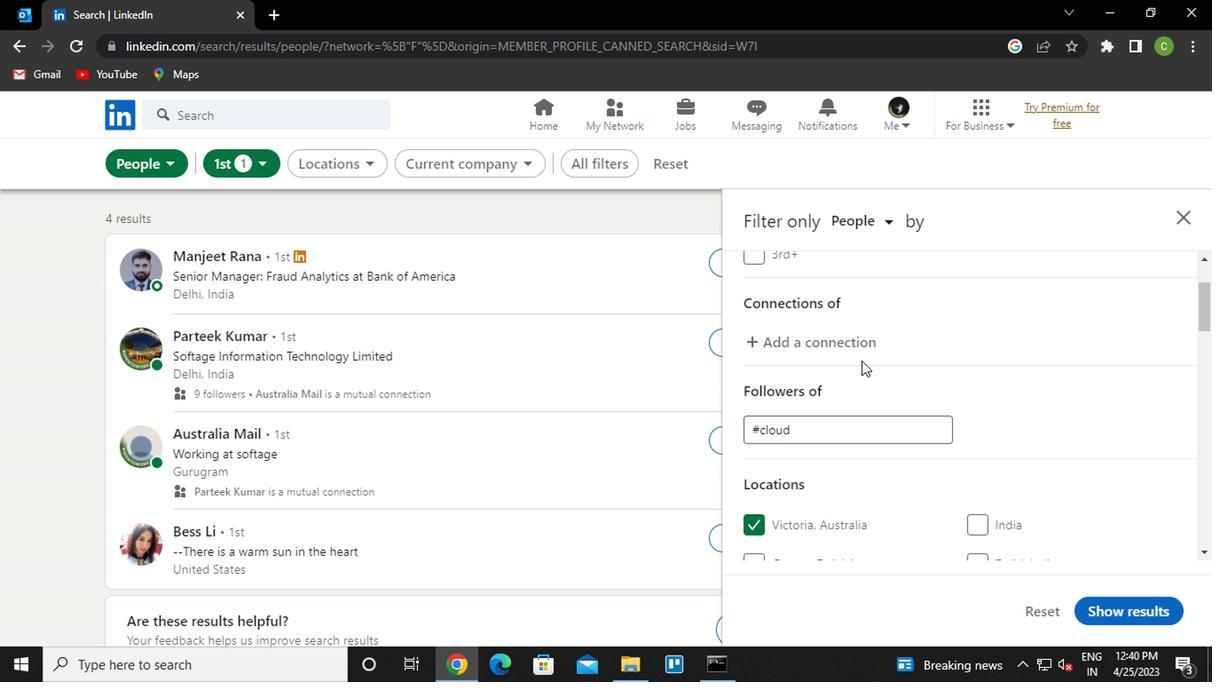 
Action: Mouse moved to (916, 422)
Screenshot: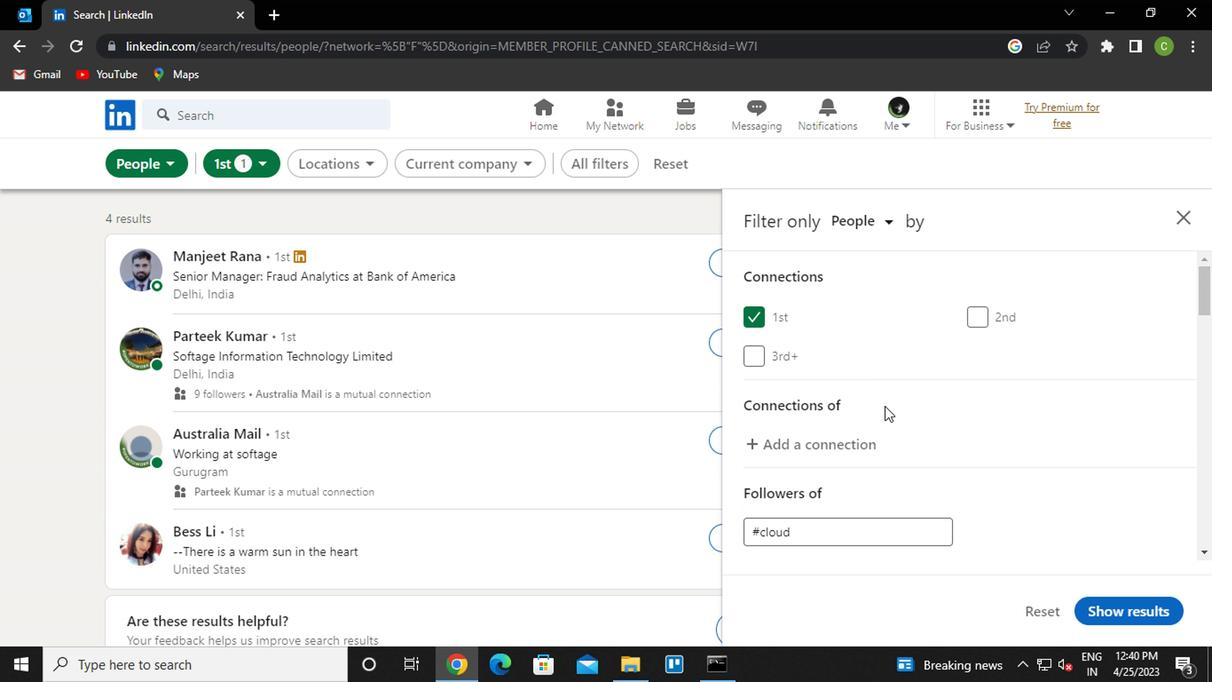
Action: Mouse scrolled (916, 423) with delta (0, 0)
Screenshot: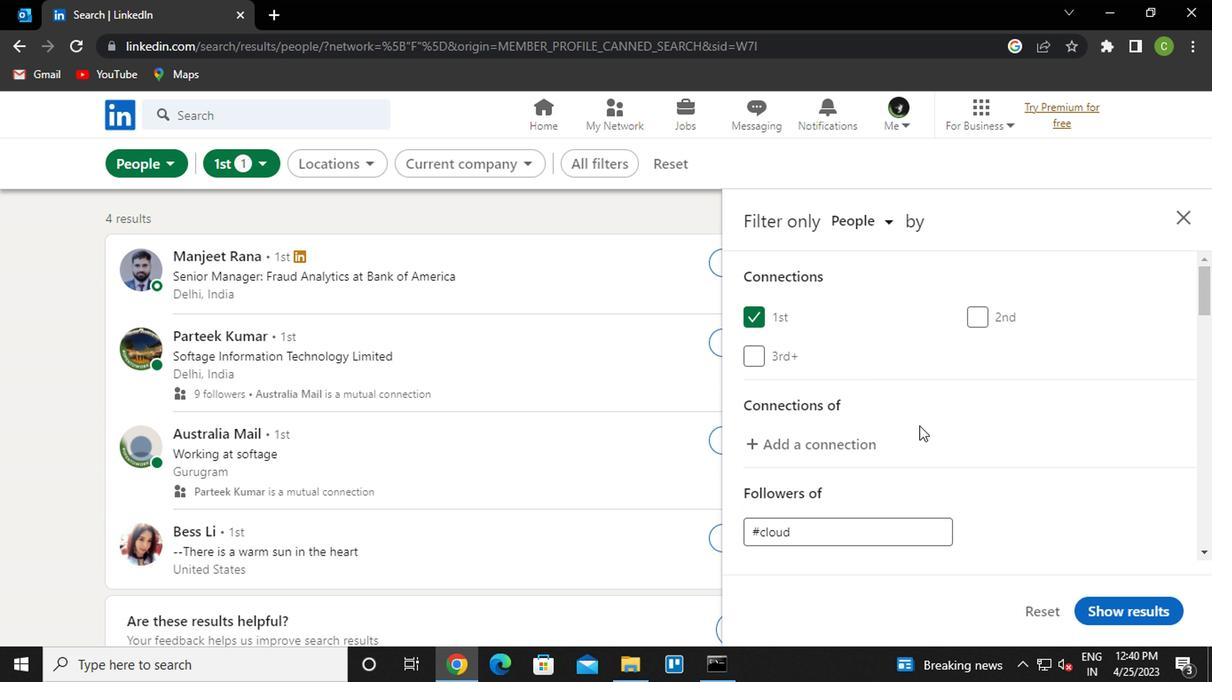 
Action: Mouse moved to (916, 422)
Screenshot: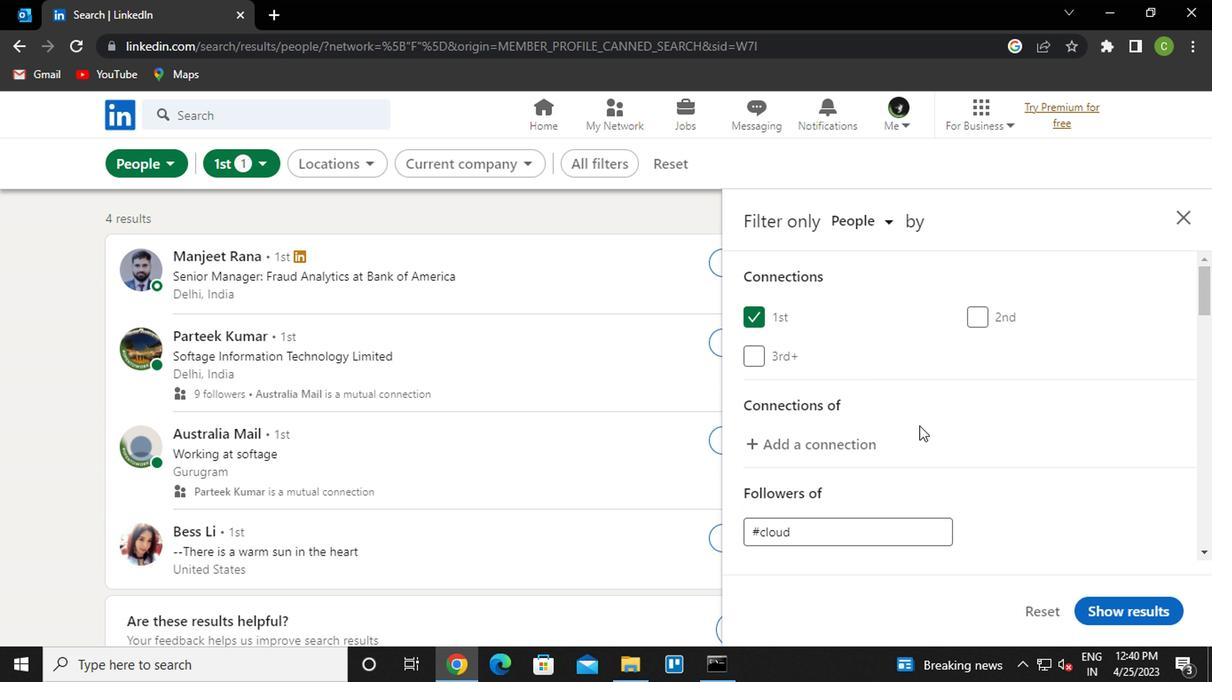 
Action: Mouse scrolled (916, 422) with delta (0, 0)
Screenshot: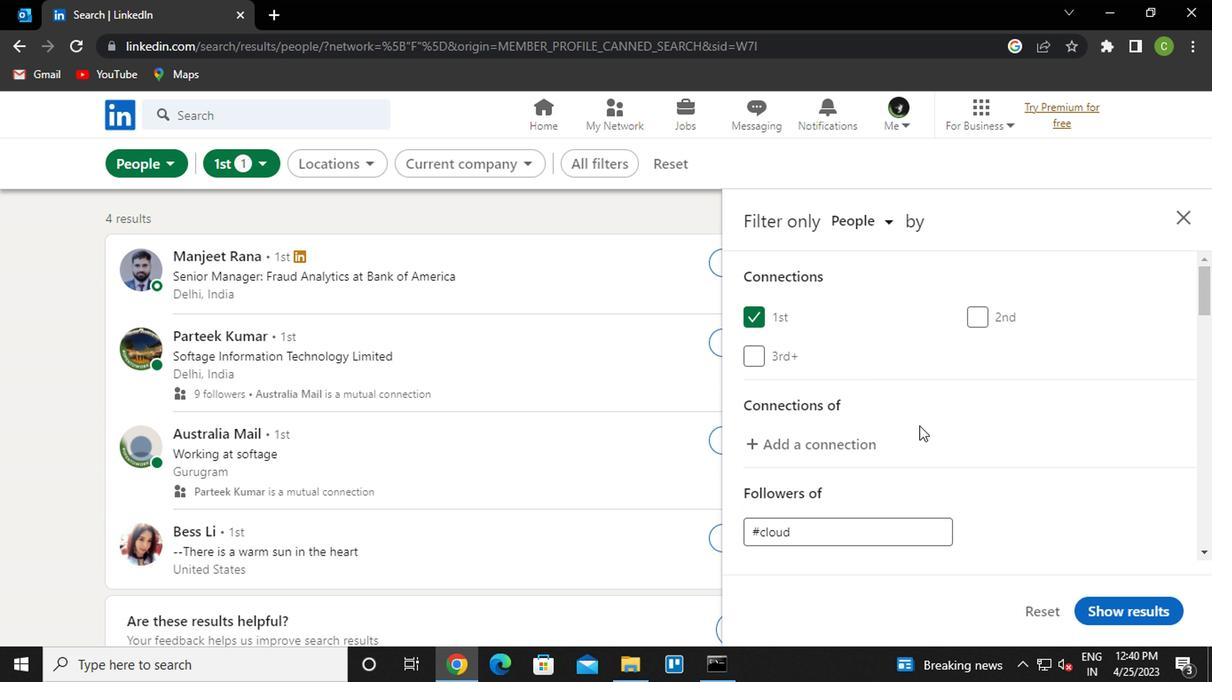 
Action: Mouse moved to (919, 429)
Screenshot: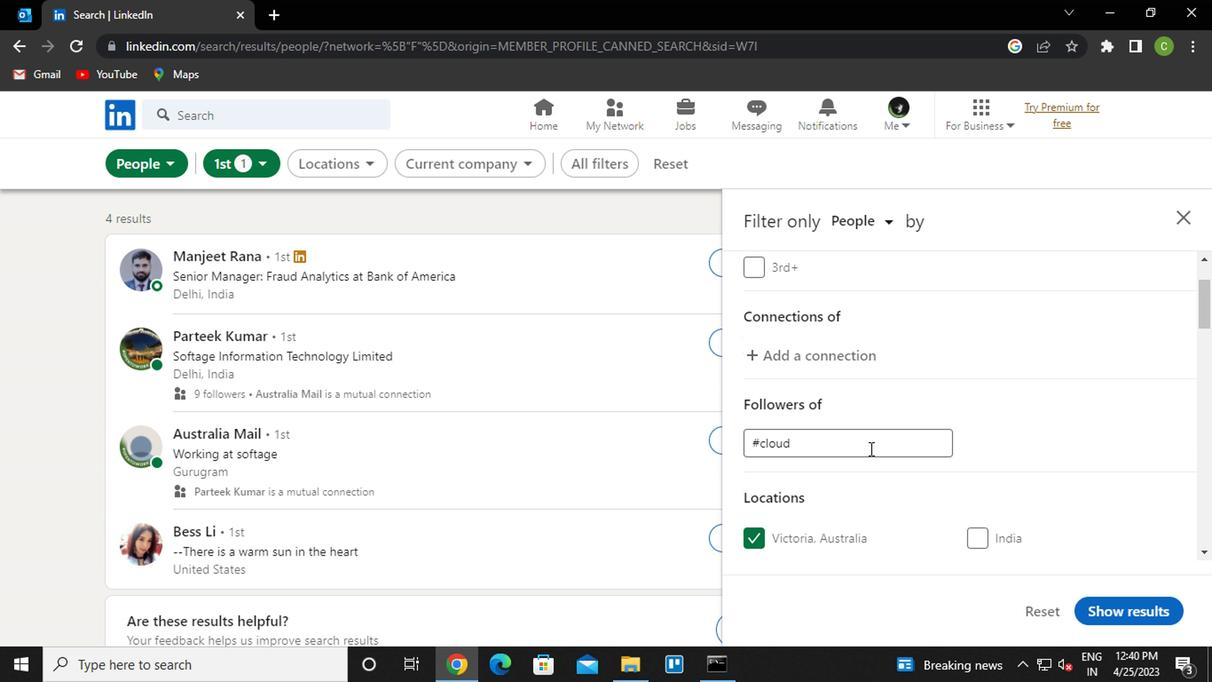 
Action: Mouse scrolled (919, 428) with delta (0, 0)
Screenshot: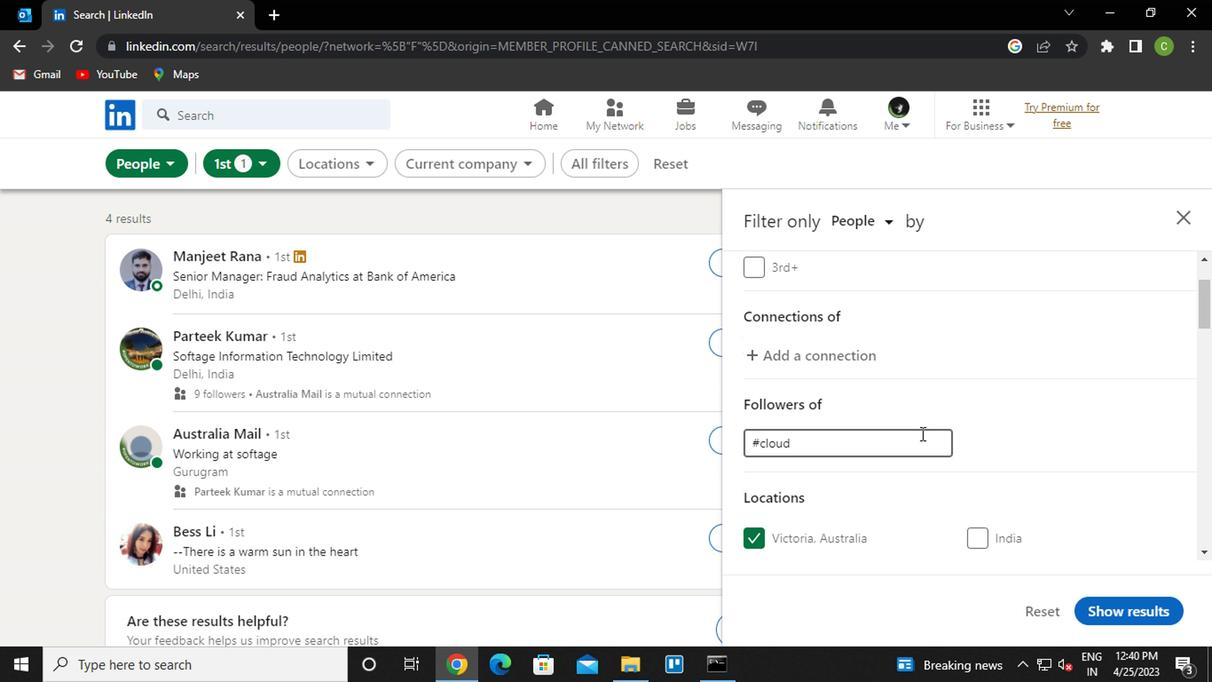 
Action: Mouse moved to (863, 415)
Screenshot: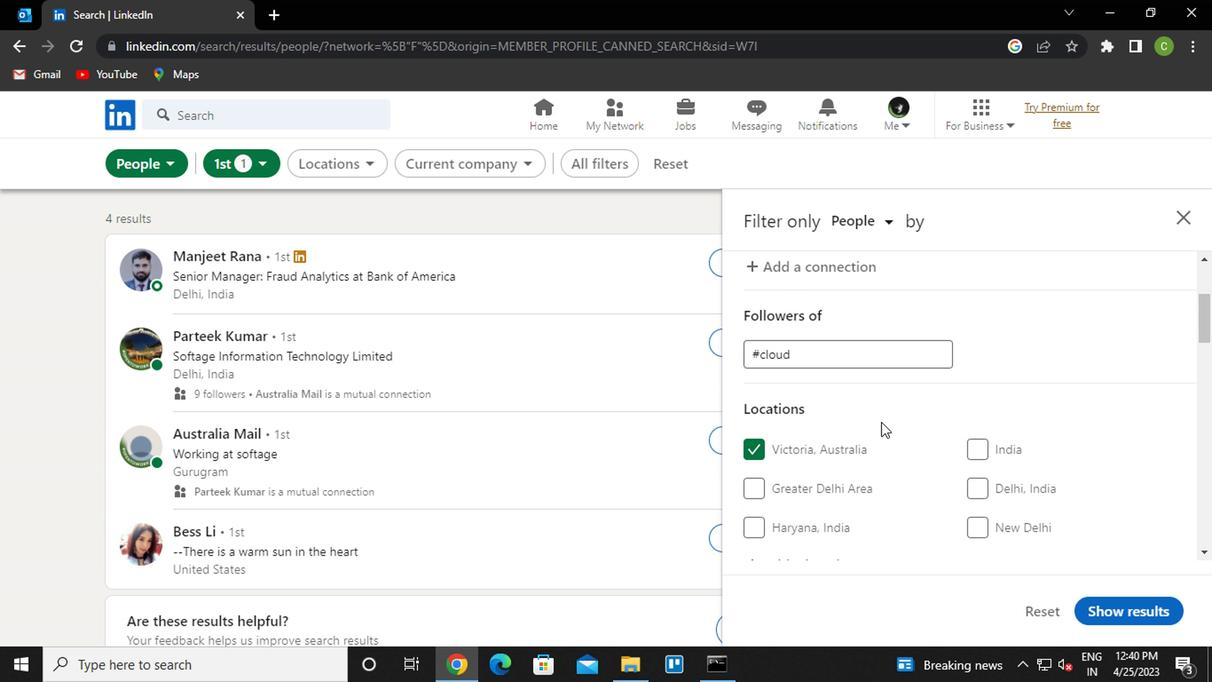 
Action: Mouse scrolled (863, 413) with delta (0, -1)
Screenshot: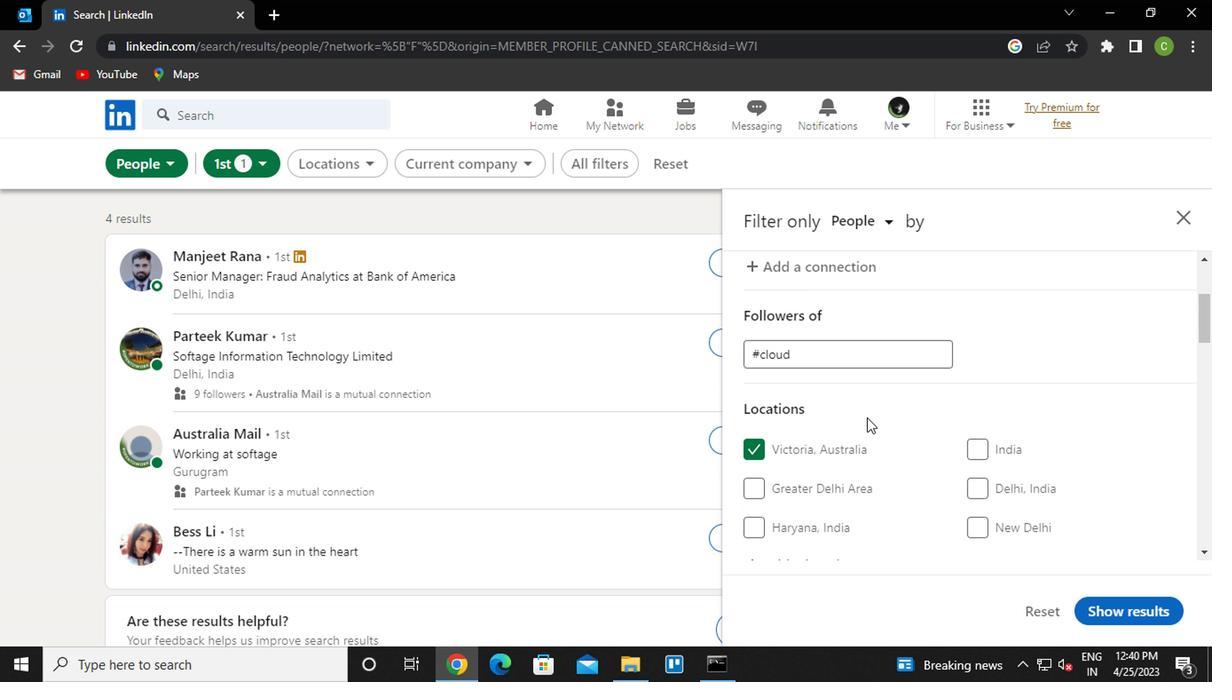 
Action: Mouse scrolled (863, 413) with delta (0, -1)
Screenshot: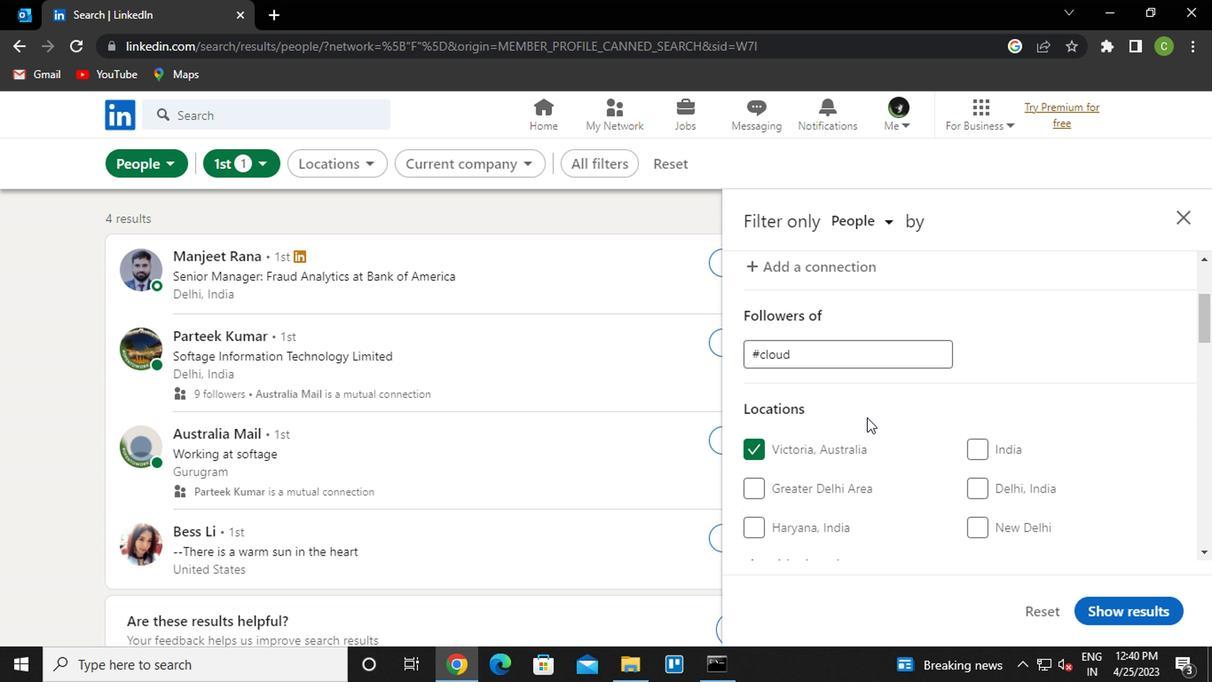 
Action: Mouse moved to (846, 450)
Screenshot: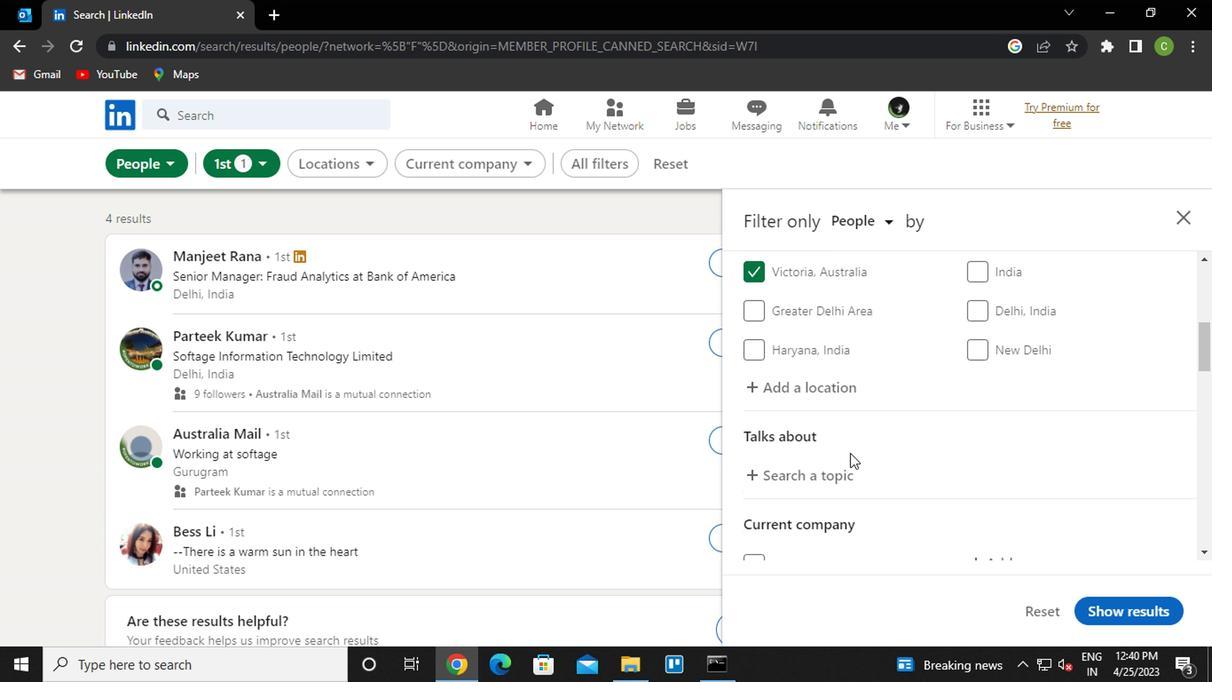 
Action: Mouse scrolled (846, 451) with delta (0, 0)
Screenshot: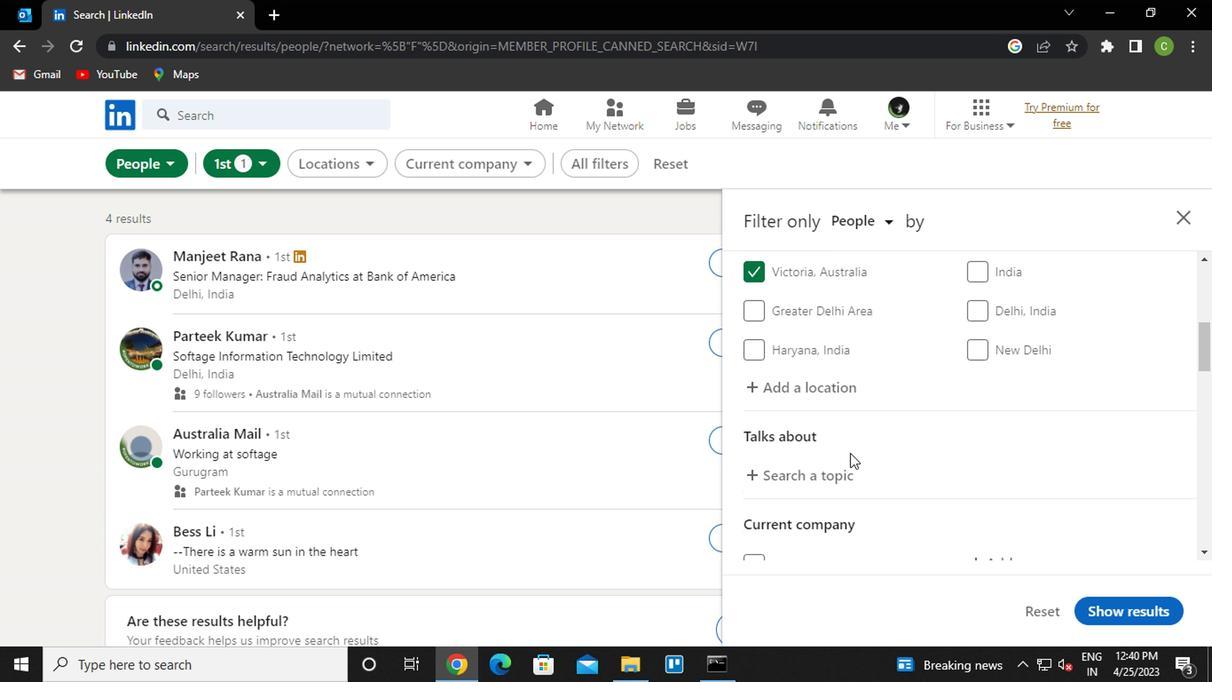 
Action: Mouse scrolled (846, 451) with delta (0, 0)
Screenshot: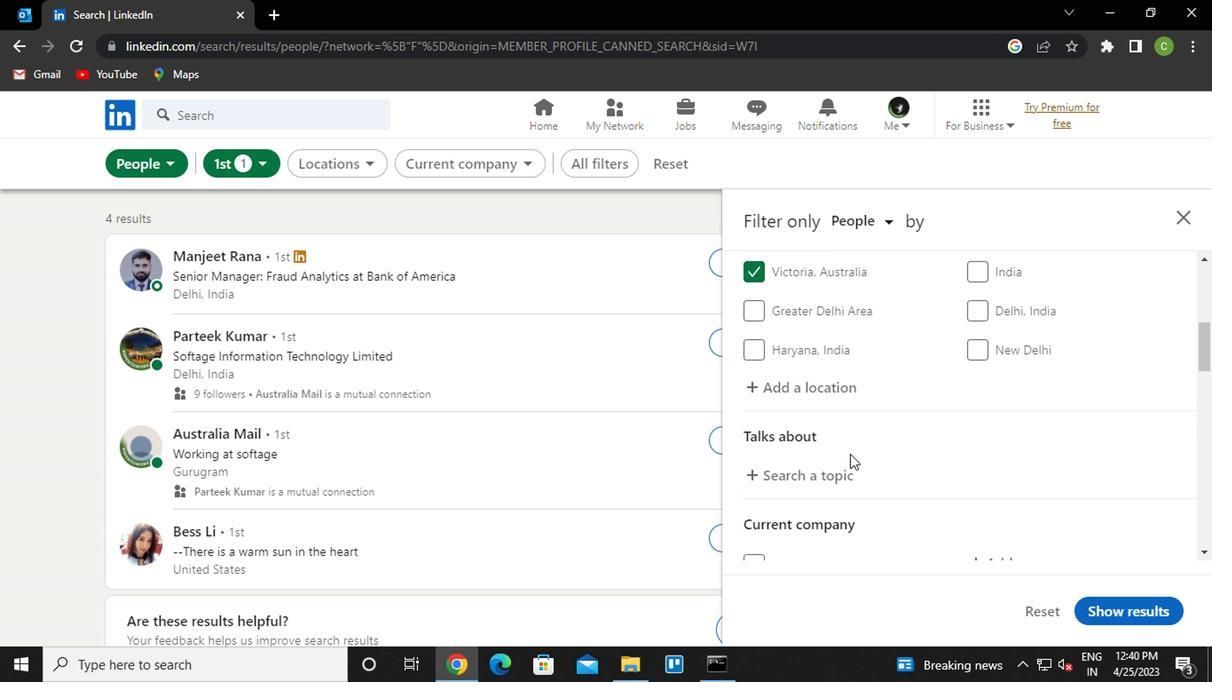 
Action: Mouse scrolled (846, 451) with delta (0, 0)
Screenshot: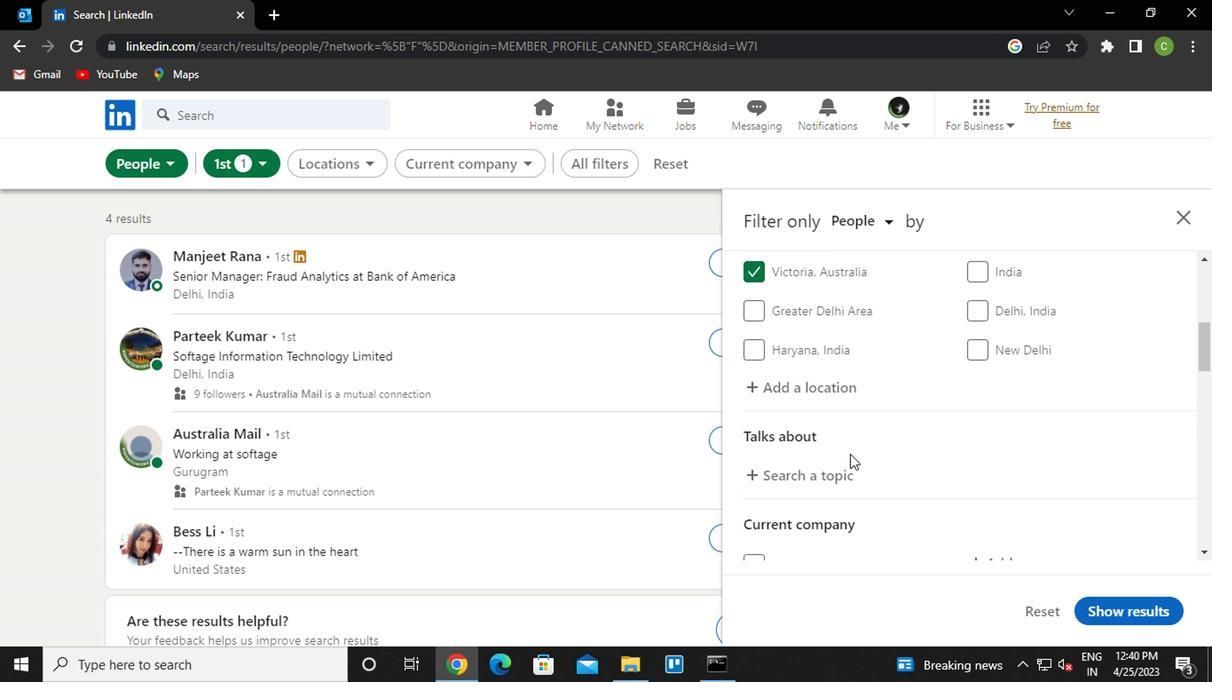 
Action: Mouse moved to (815, 445)
Screenshot: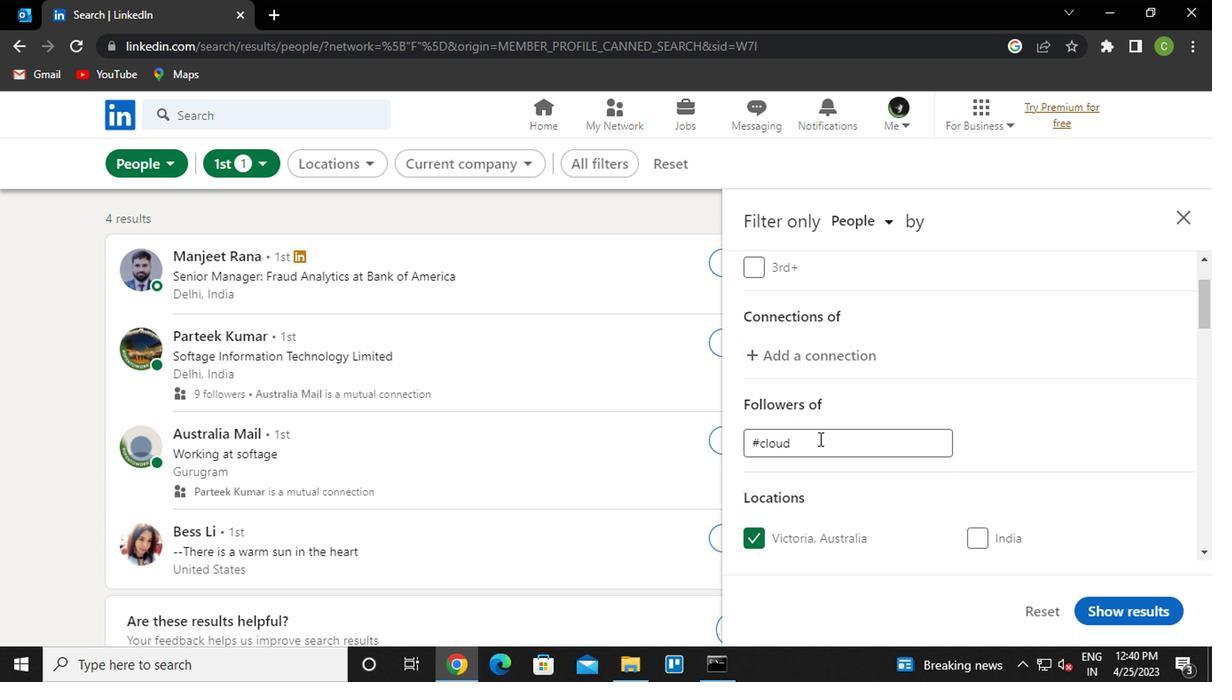 
Action: Mouse pressed left at (815, 445)
Screenshot: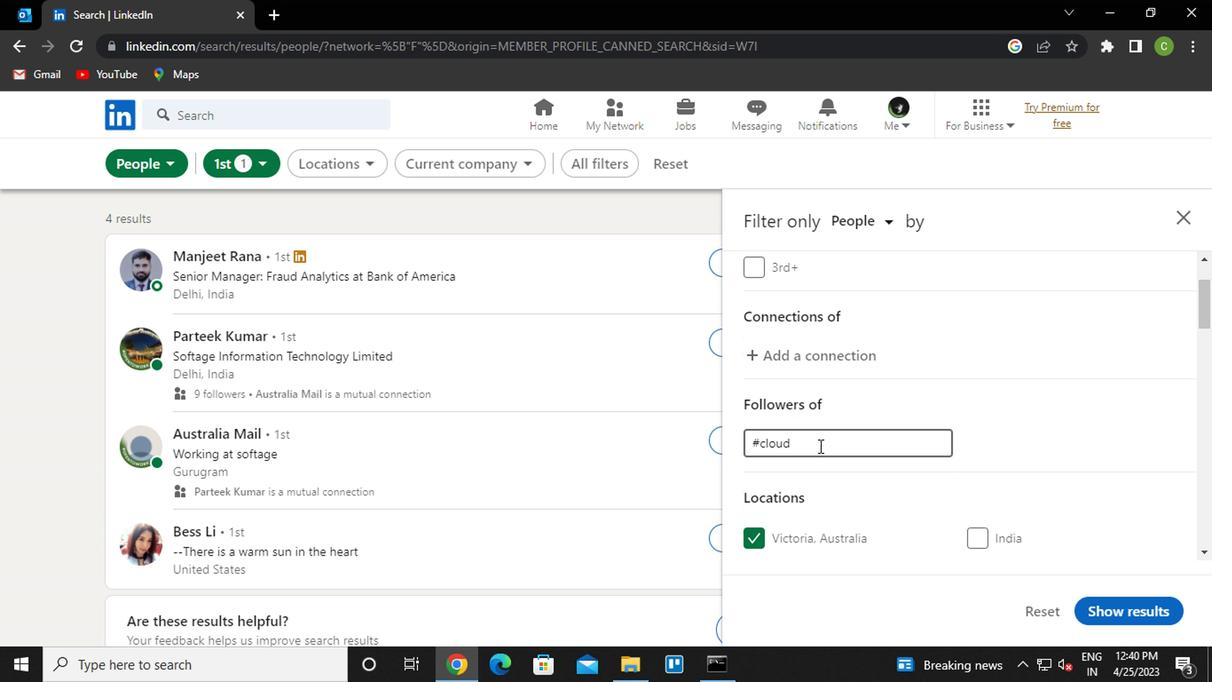 
Action: Mouse moved to (900, 446)
Screenshot: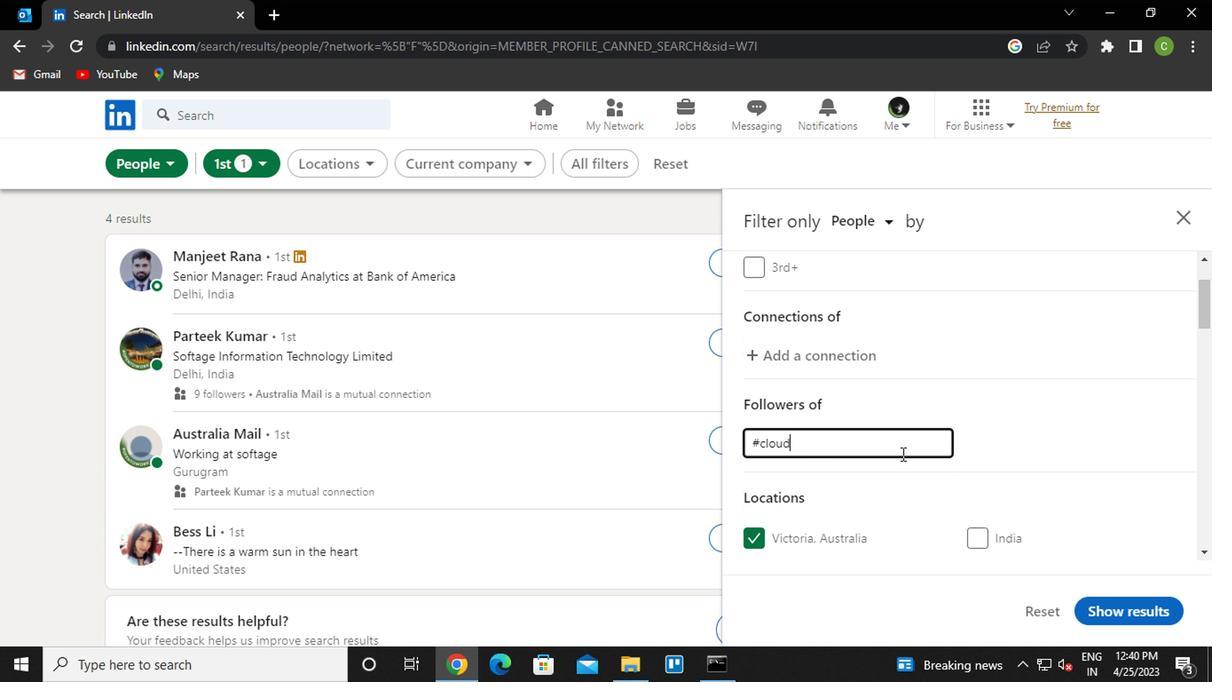 
Action: Key pressed <Key.backspace>
Screenshot: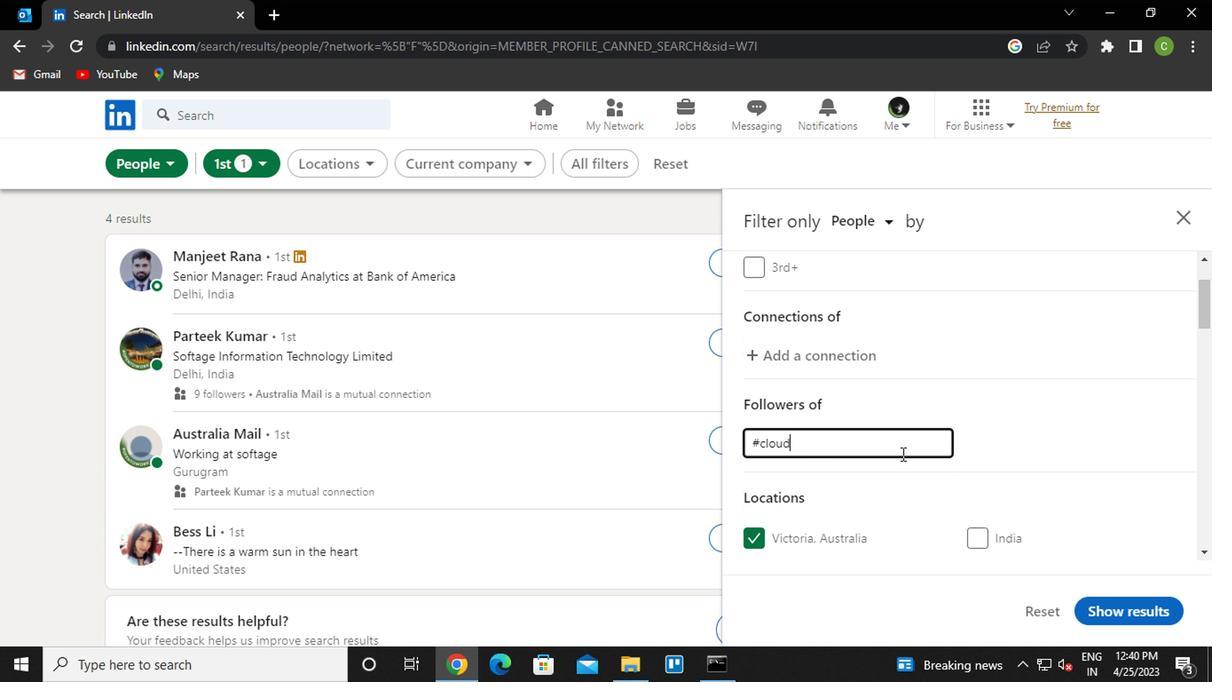 
Action: Mouse moved to (901, 446)
Screenshot: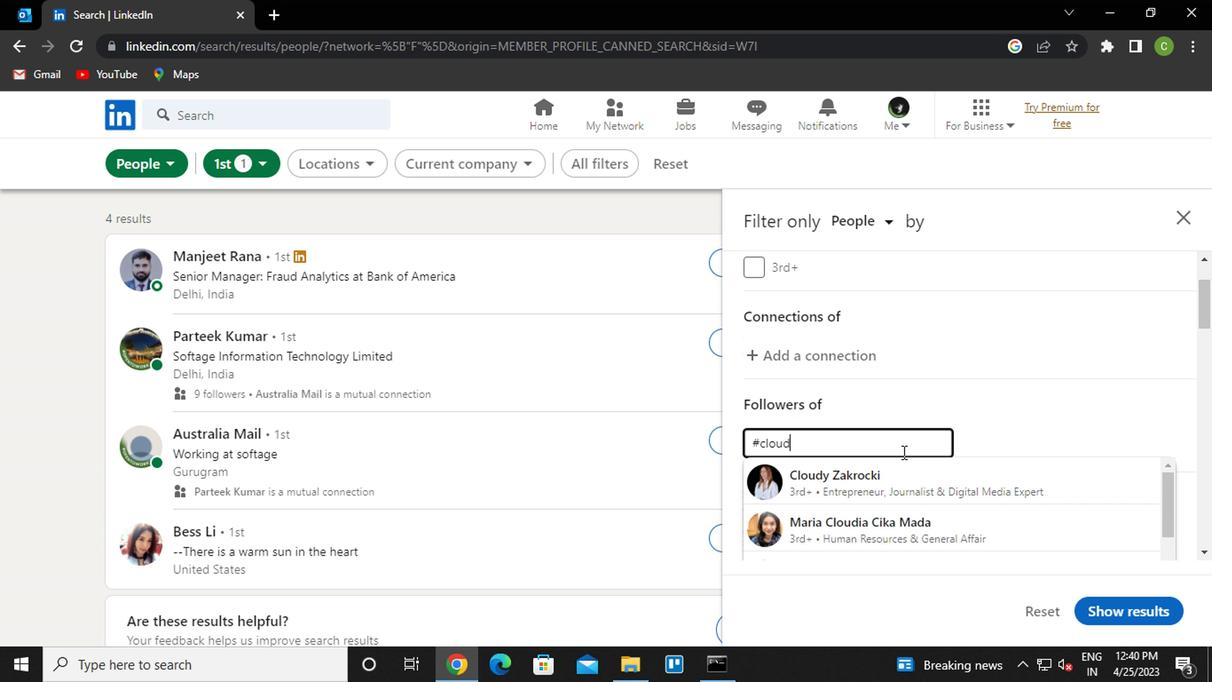 
Action: Key pressed <Key.backspace><Key.backspace><Key.backspace><Key.backspace><Key.backspace><Key.backspace><Key.backspace><Key.backspace><Key.backspace><Key.backspace>
Screenshot: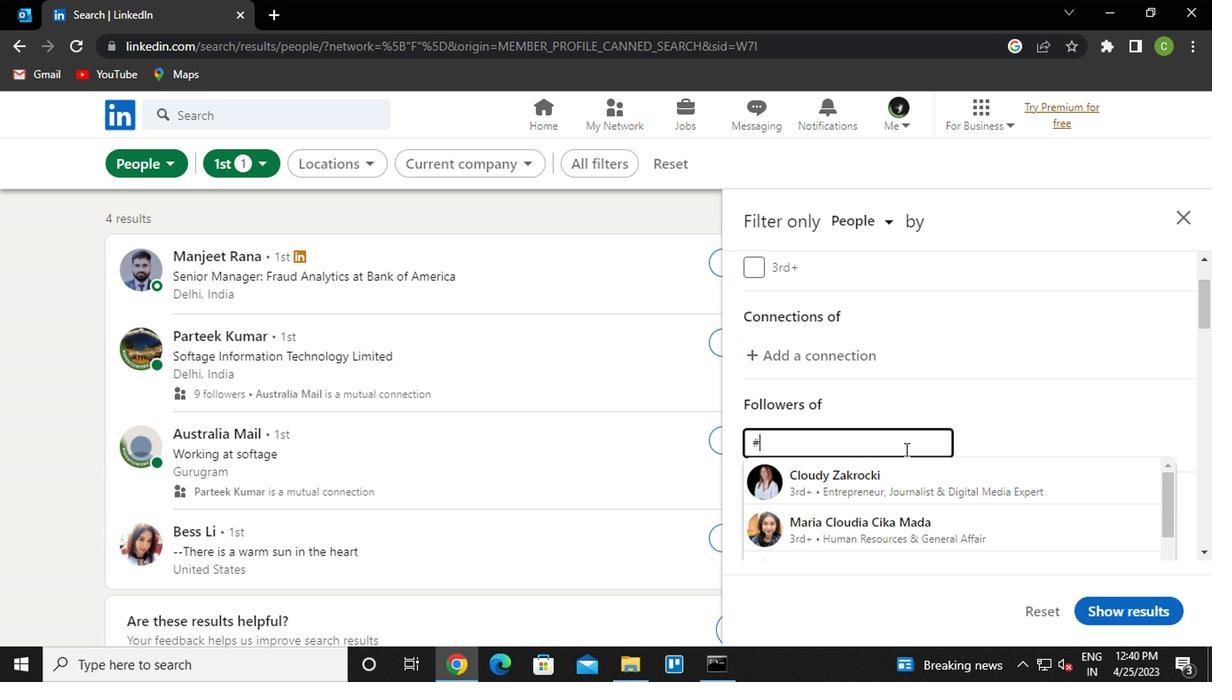
Action: Mouse scrolled (901, 445) with delta (0, 0)
Screenshot: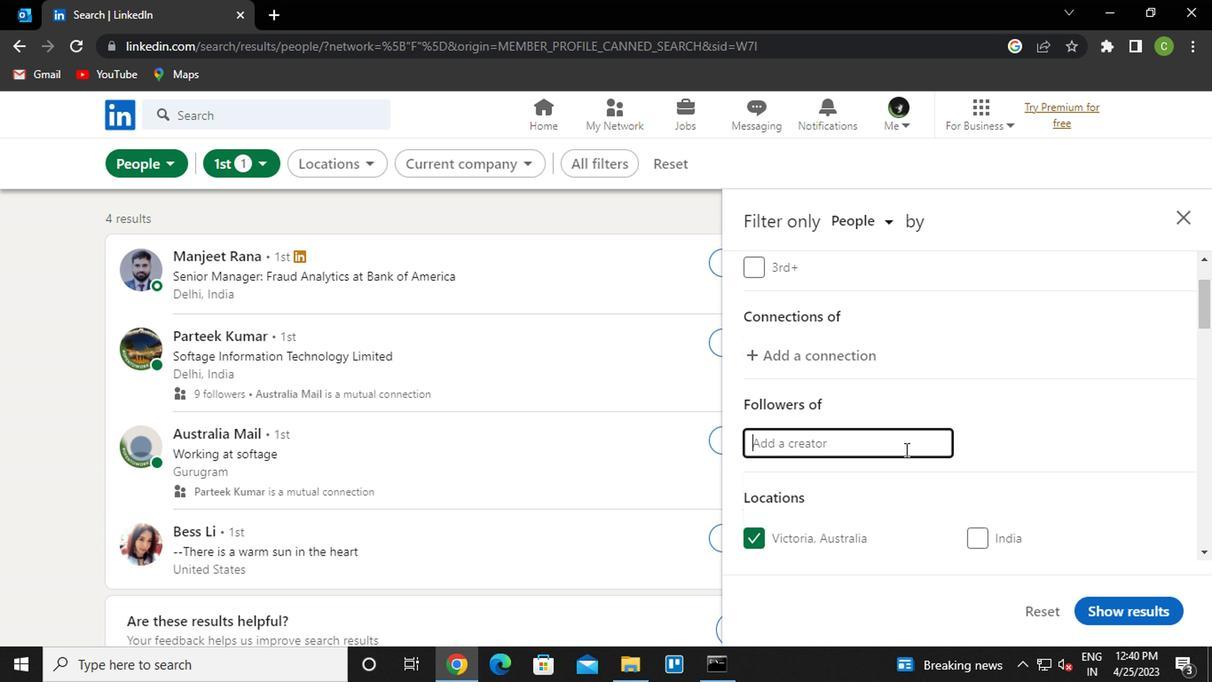 
Action: Mouse scrolled (901, 445) with delta (0, 0)
Screenshot: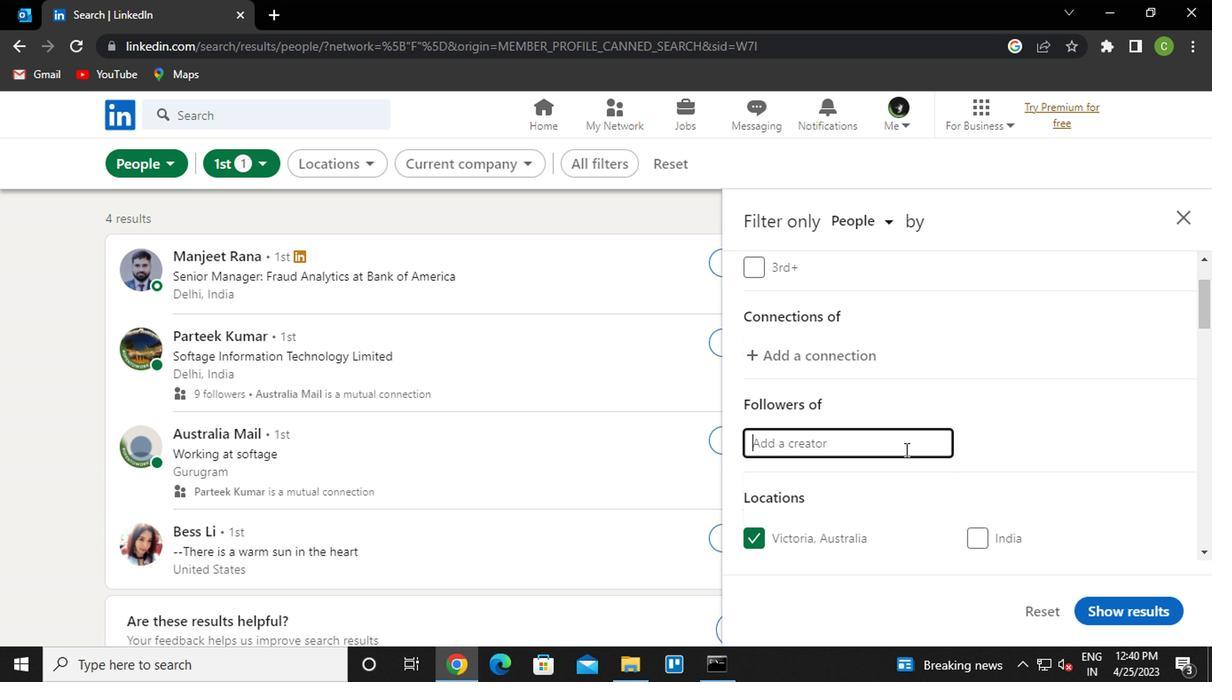 
Action: Mouse scrolled (901, 445) with delta (0, 0)
Screenshot: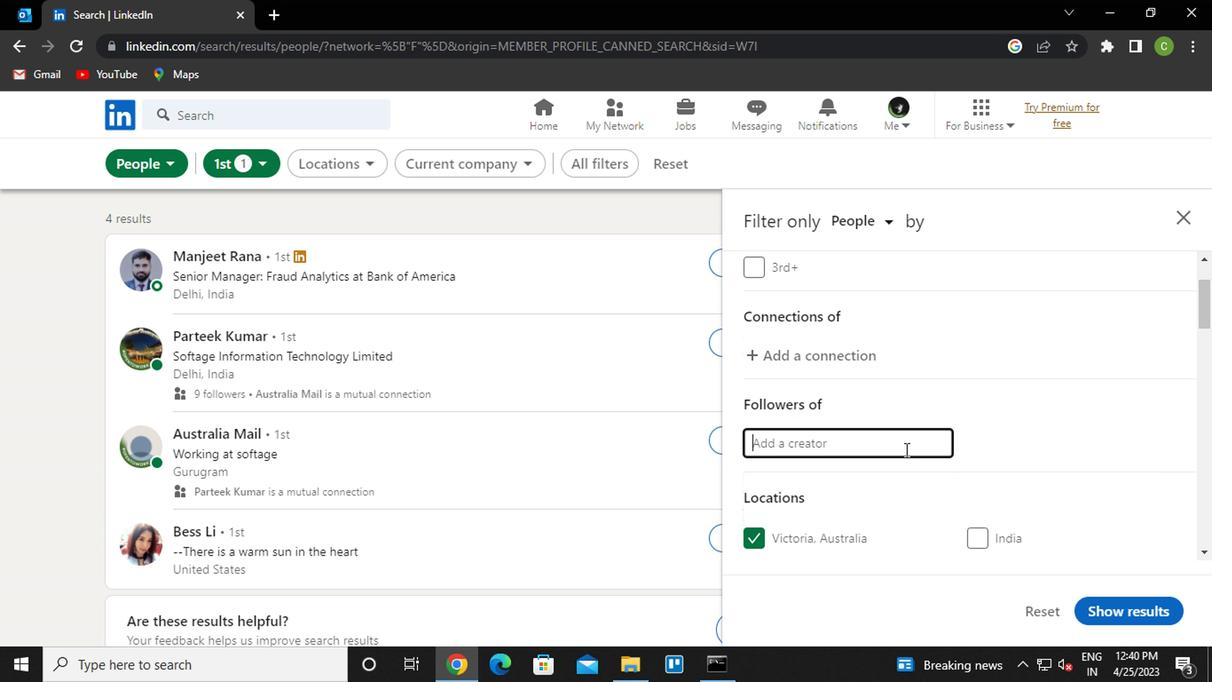 
Action: Mouse scrolled (901, 445) with delta (0, 0)
Screenshot: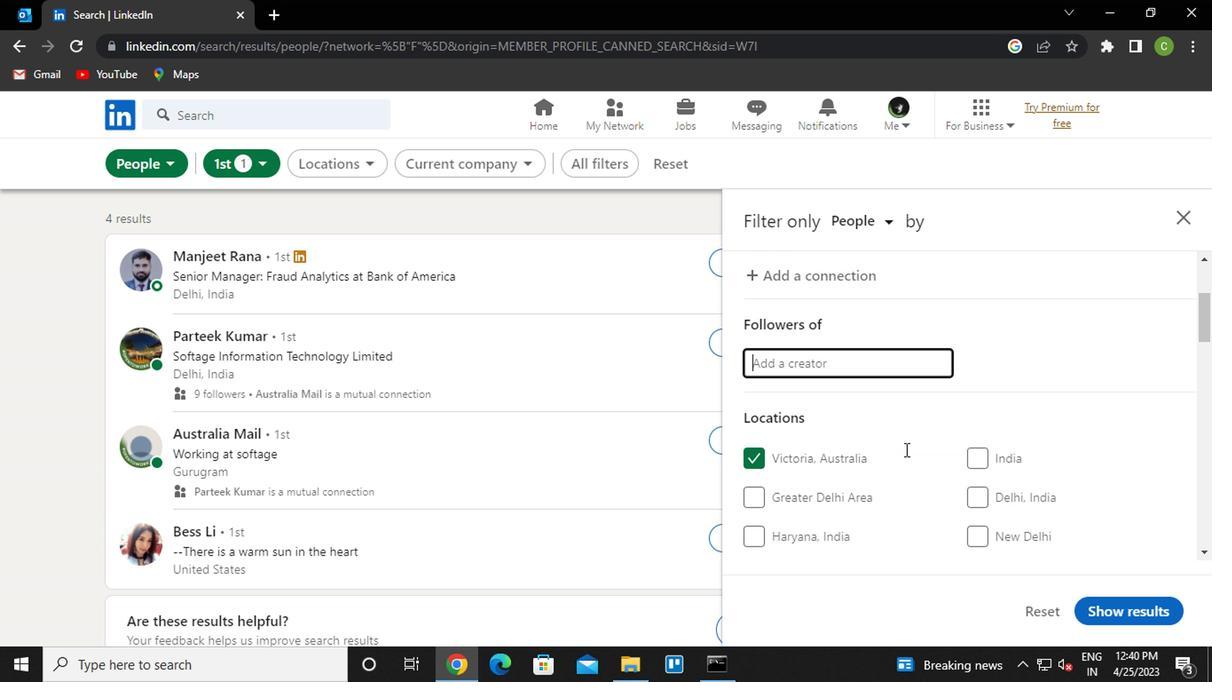 
Action: Mouse moved to (832, 396)
Screenshot: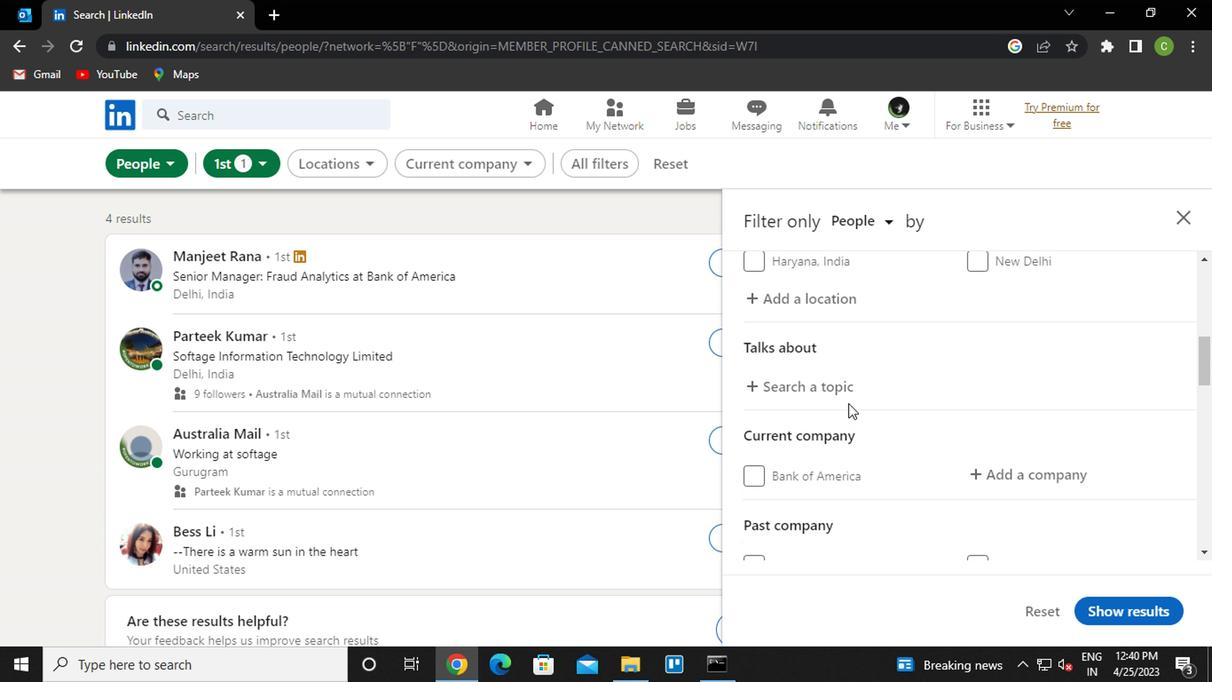 
Action: Mouse pressed left at (832, 396)
Screenshot: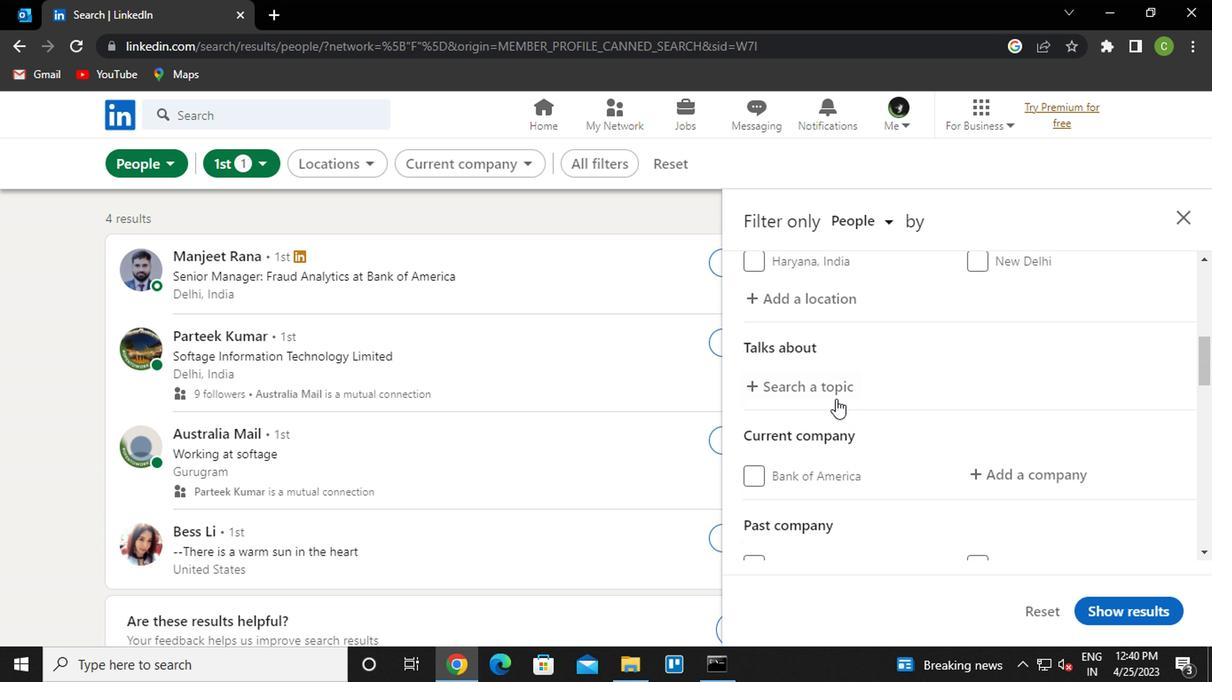 
Action: Mouse moved to (835, 394)
Screenshot: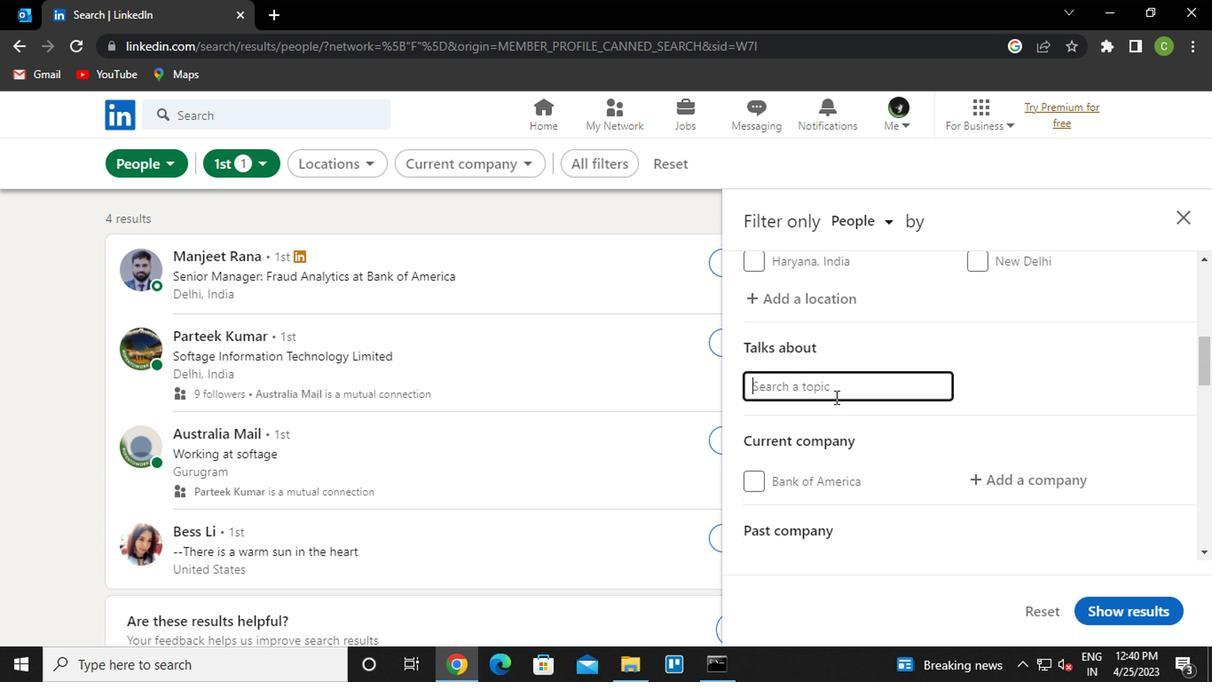 
Action: Key pressed 3<Key.backspace><Key.shift>#CLOUD
Screenshot: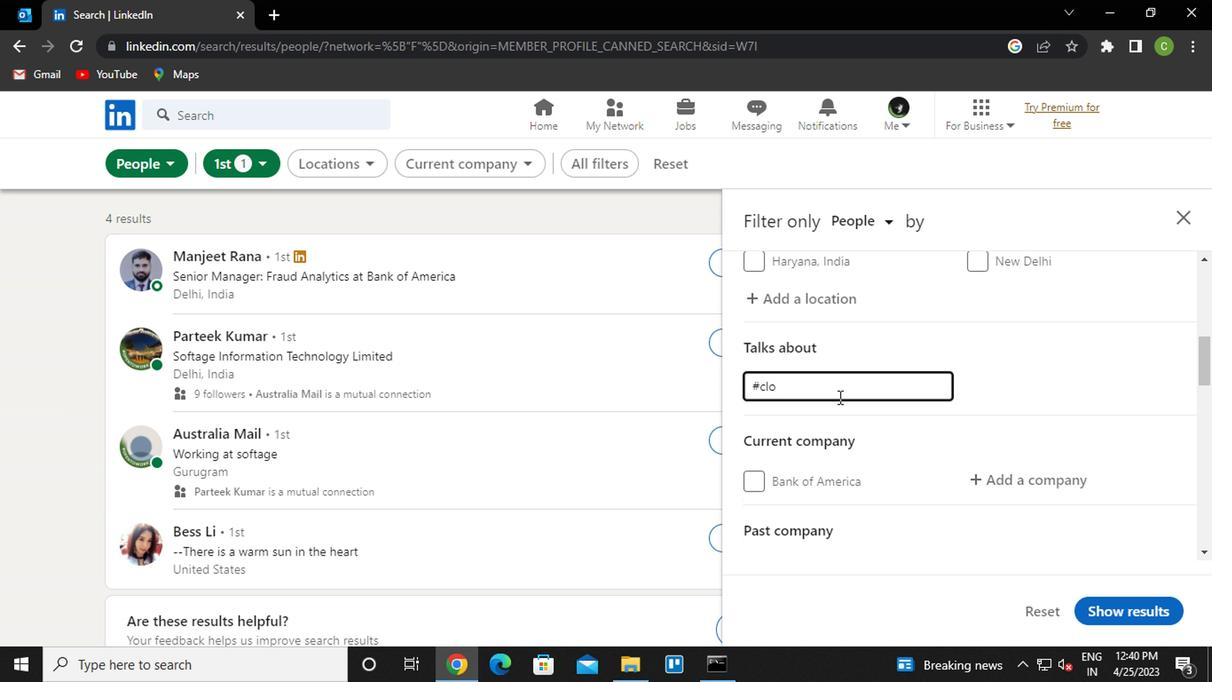 
Action: Mouse moved to (1034, 416)
Screenshot: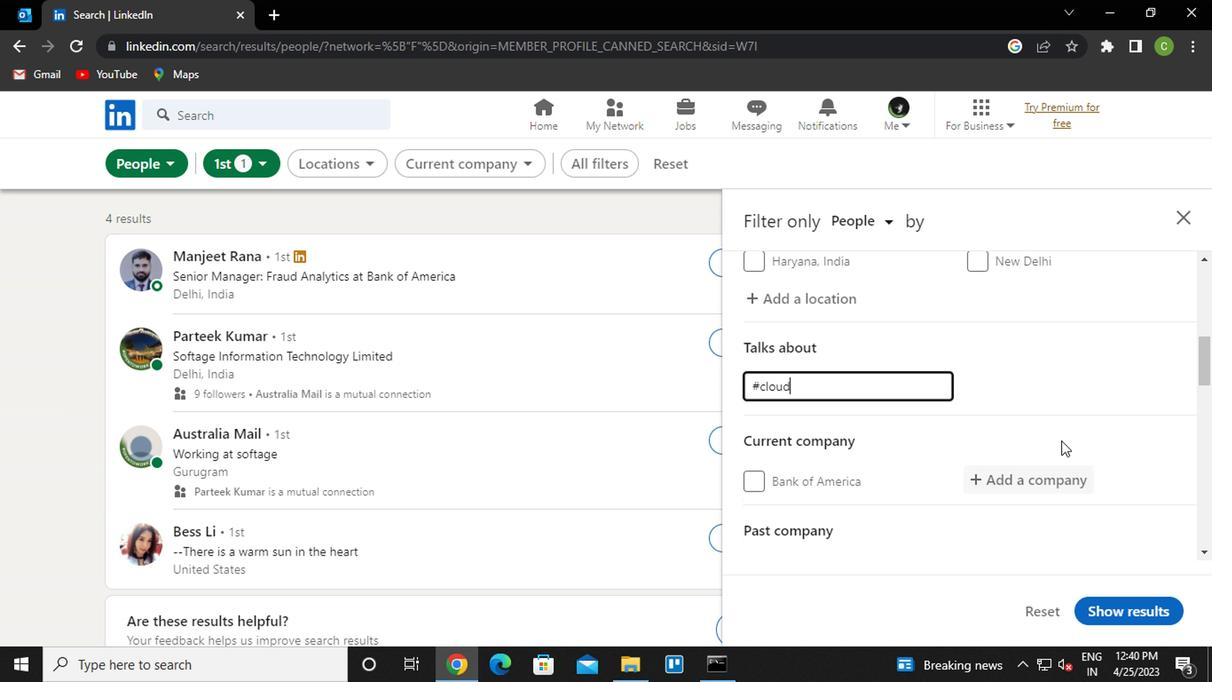 
Action: Mouse pressed left at (1034, 416)
Screenshot: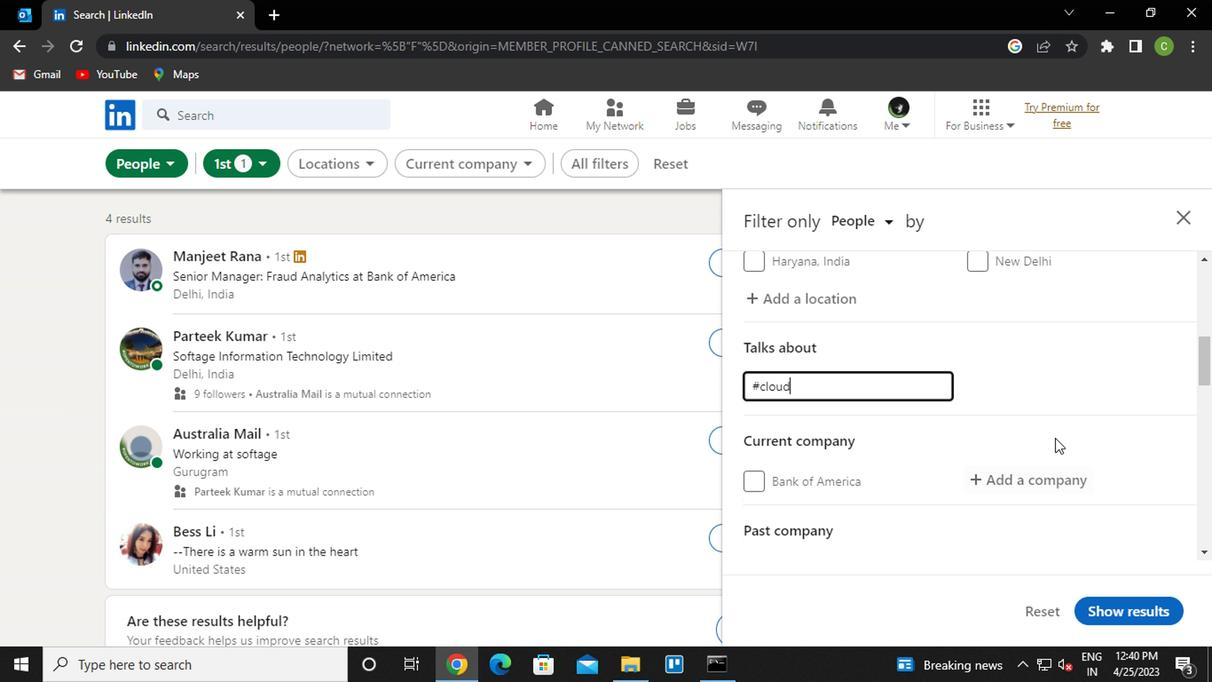
Action: Mouse moved to (1018, 383)
Screenshot: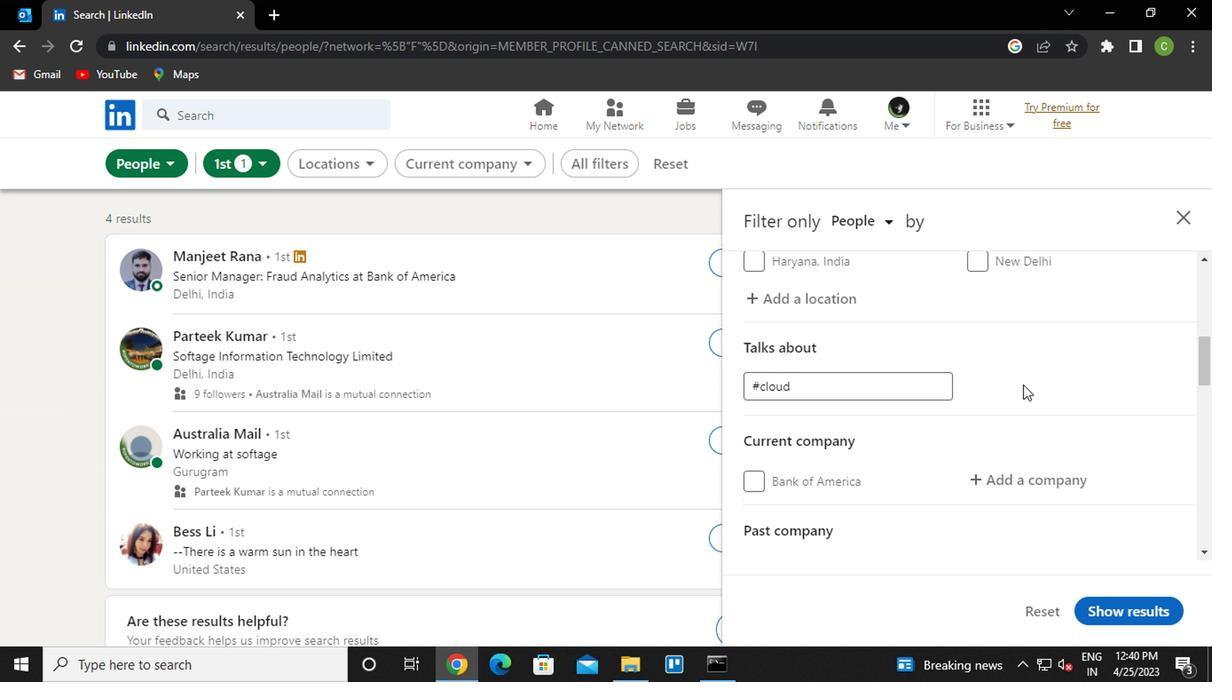 
Action: Mouse scrolled (1018, 382) with delta (0, 0)
Screenshot: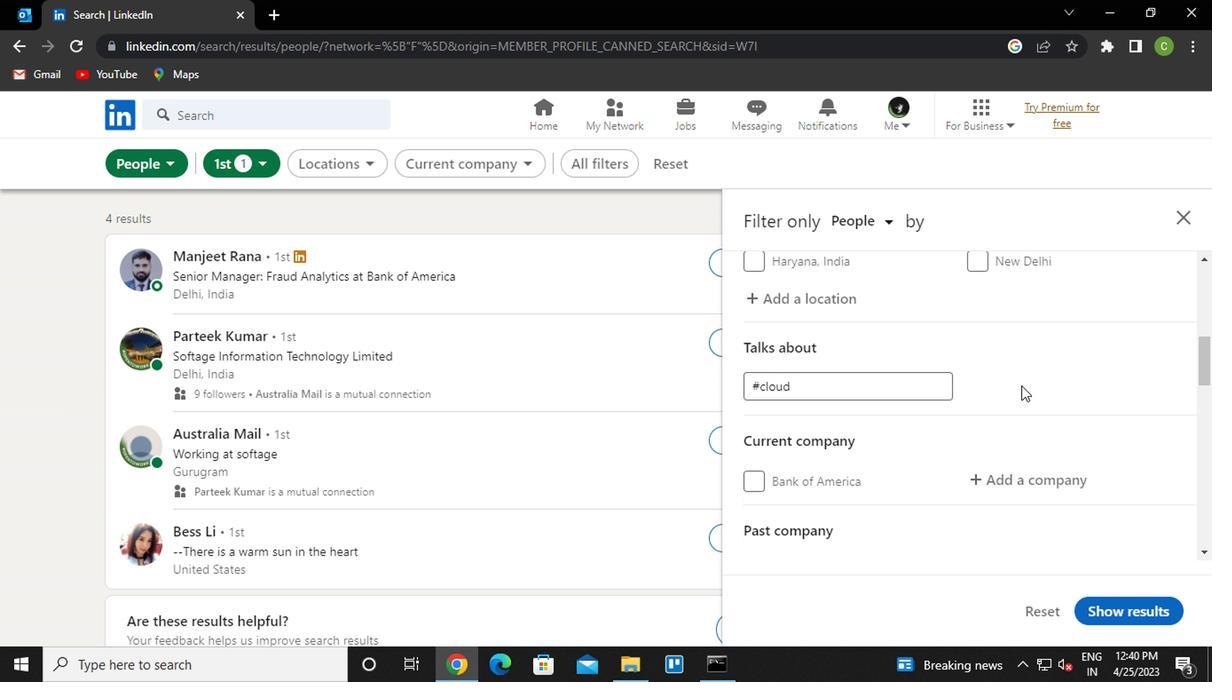 
Action: Mouse moved to (1017, 383)
Screenshot: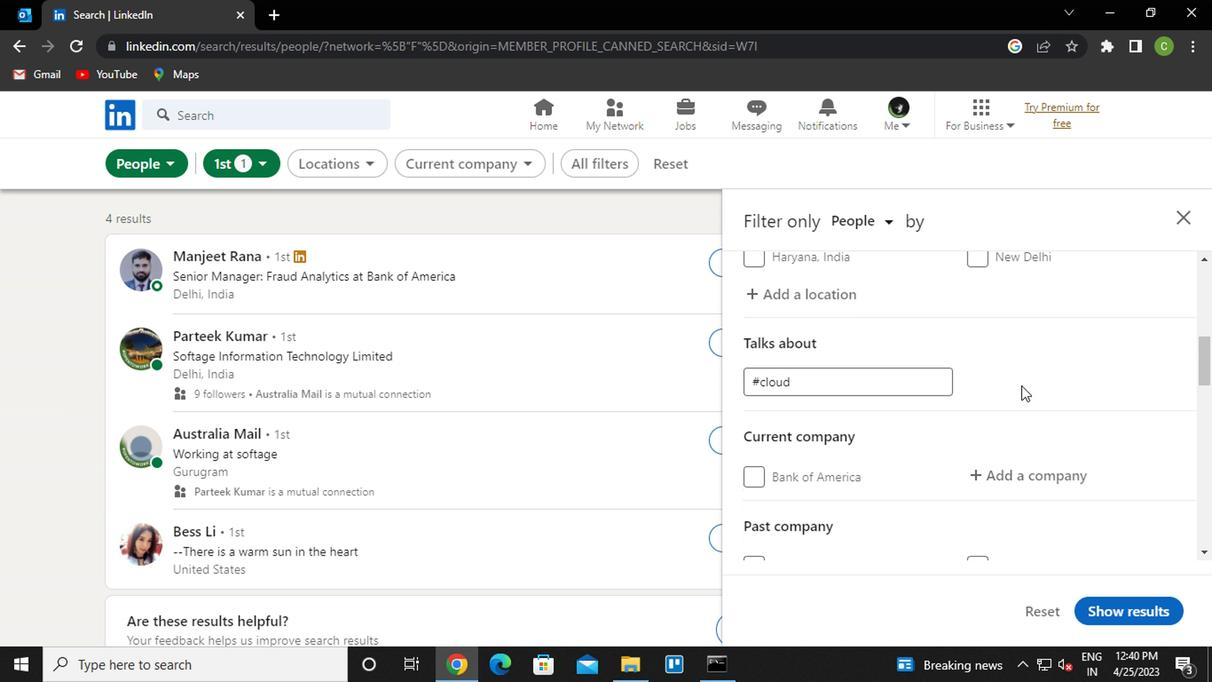 
Action: Mouse scrolled (1017, 382) with delta (0, 0)
Screenshot: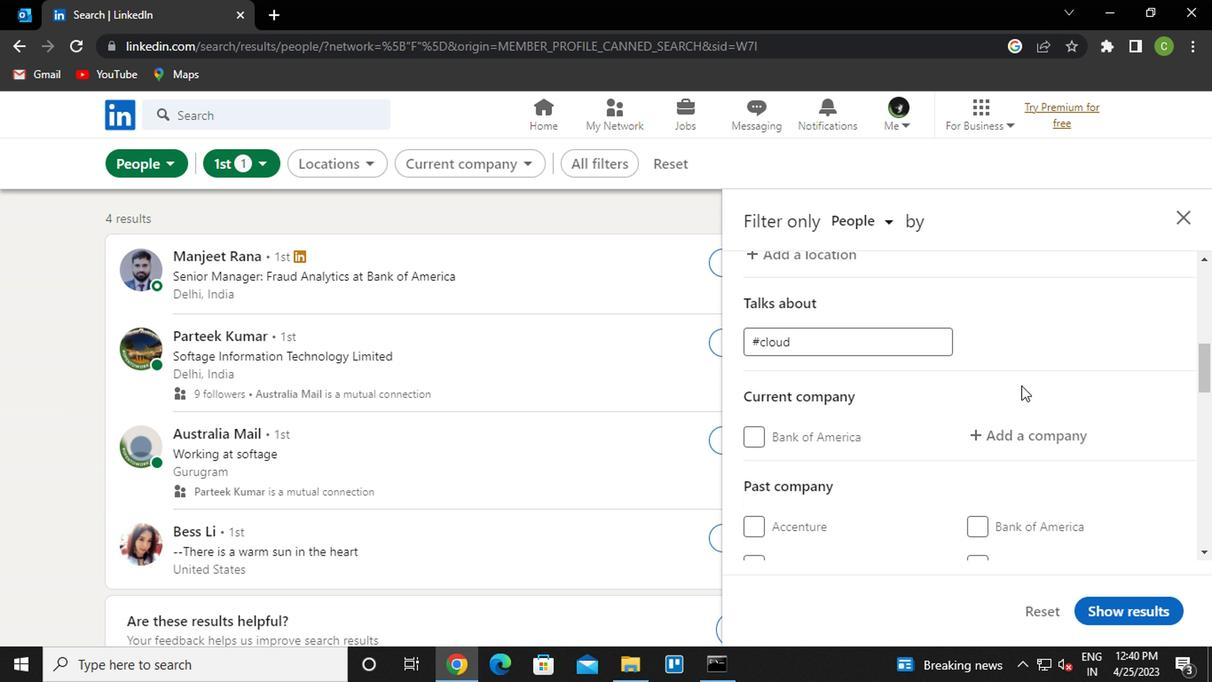
Action: Mouse scrolled (1017, 382) with delta (0, 0)
Screenshot: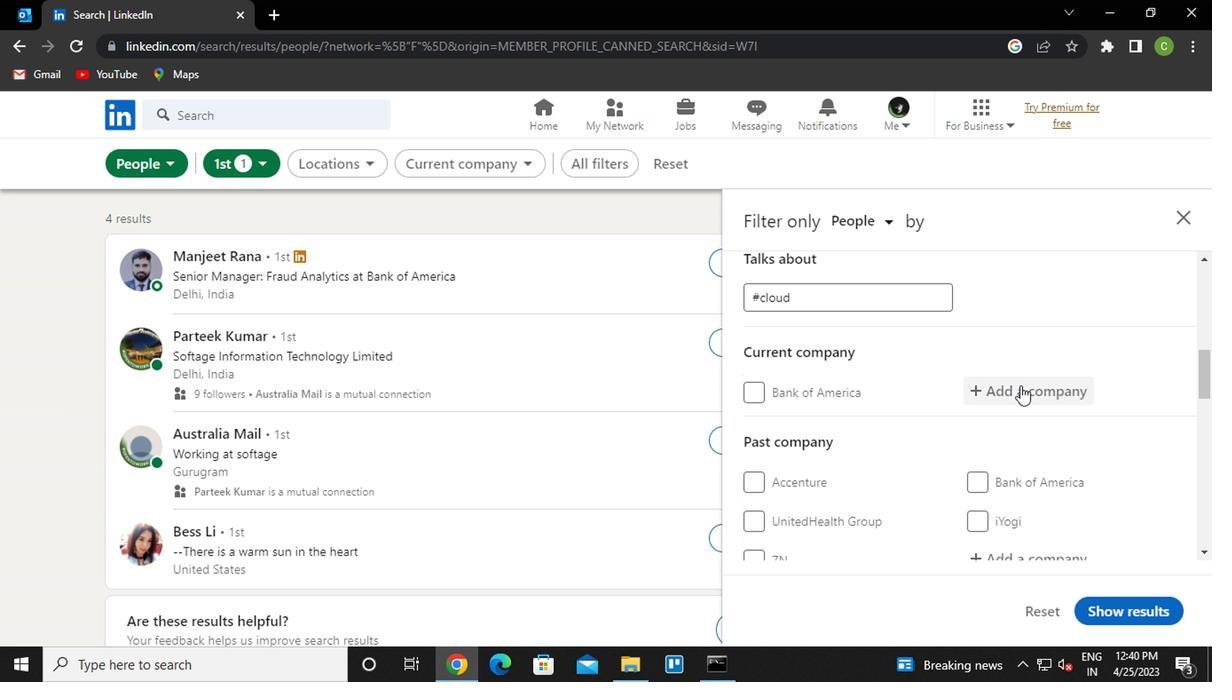 
Action: Mouse moved to (1006, 390)
Screenshot: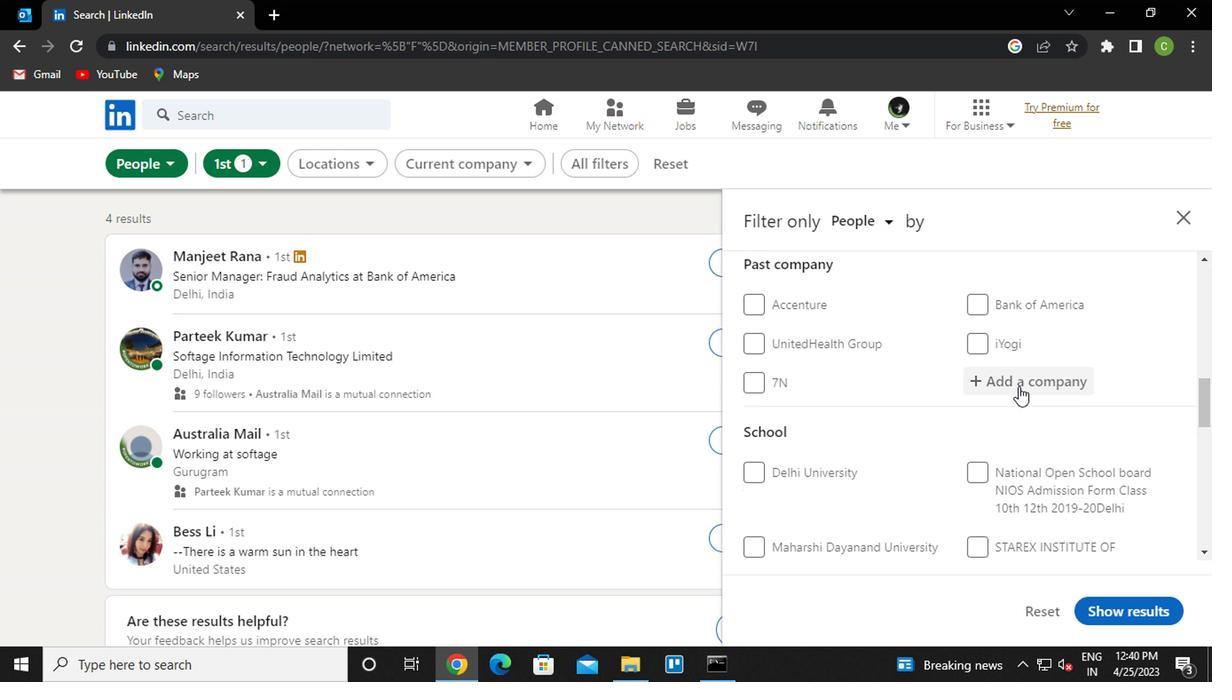 
Action: Mouse scrolled (1006, 389) with delta (0, 0)
Screenshot: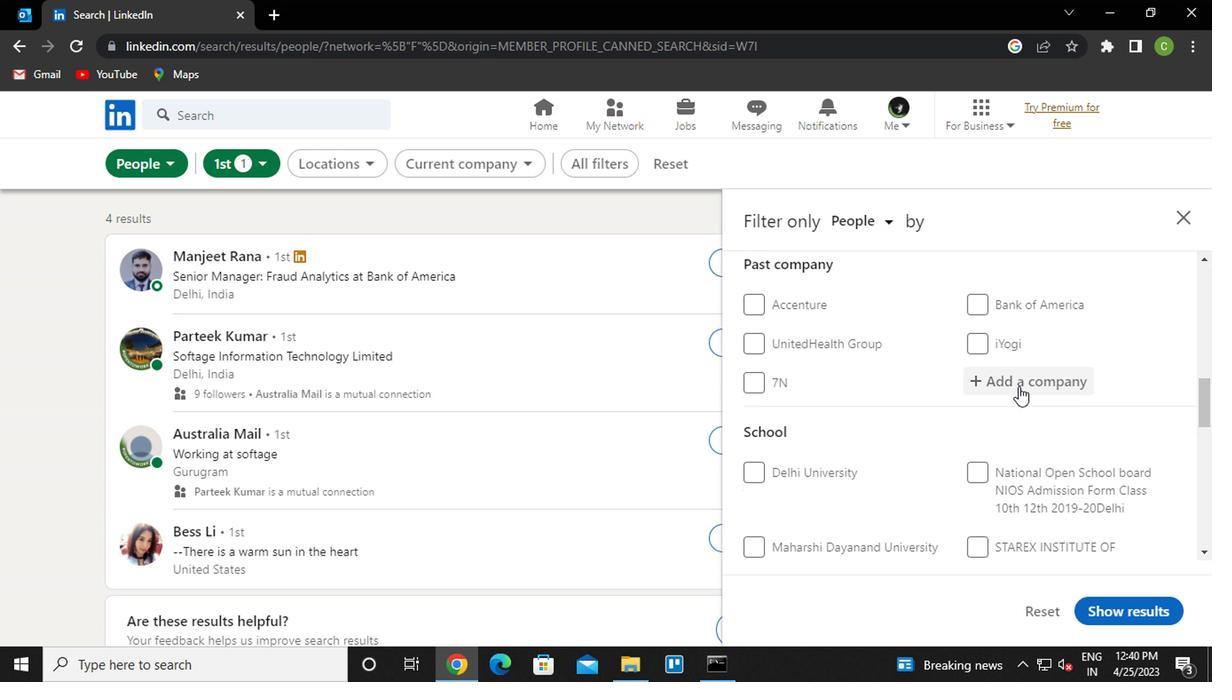 
Action: Mouse moved to (981, 399)
Screenshot: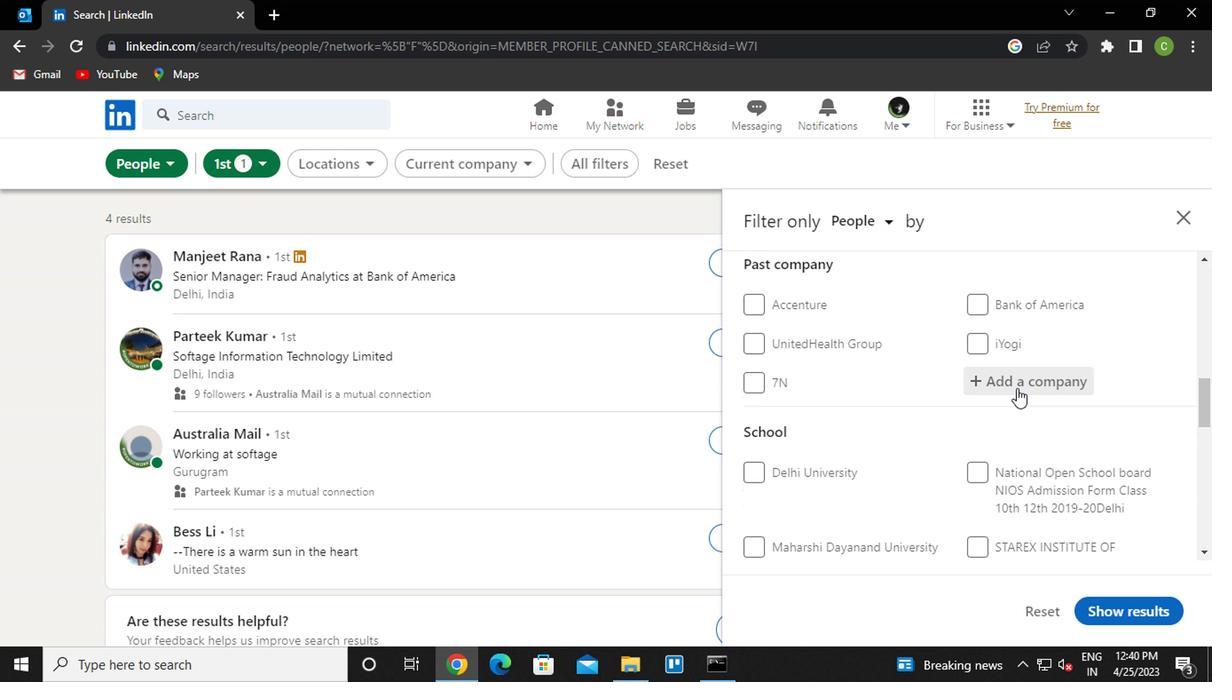 
Action: Mouse scrolled (981, 398) with delta (0, 0)
Screenshot: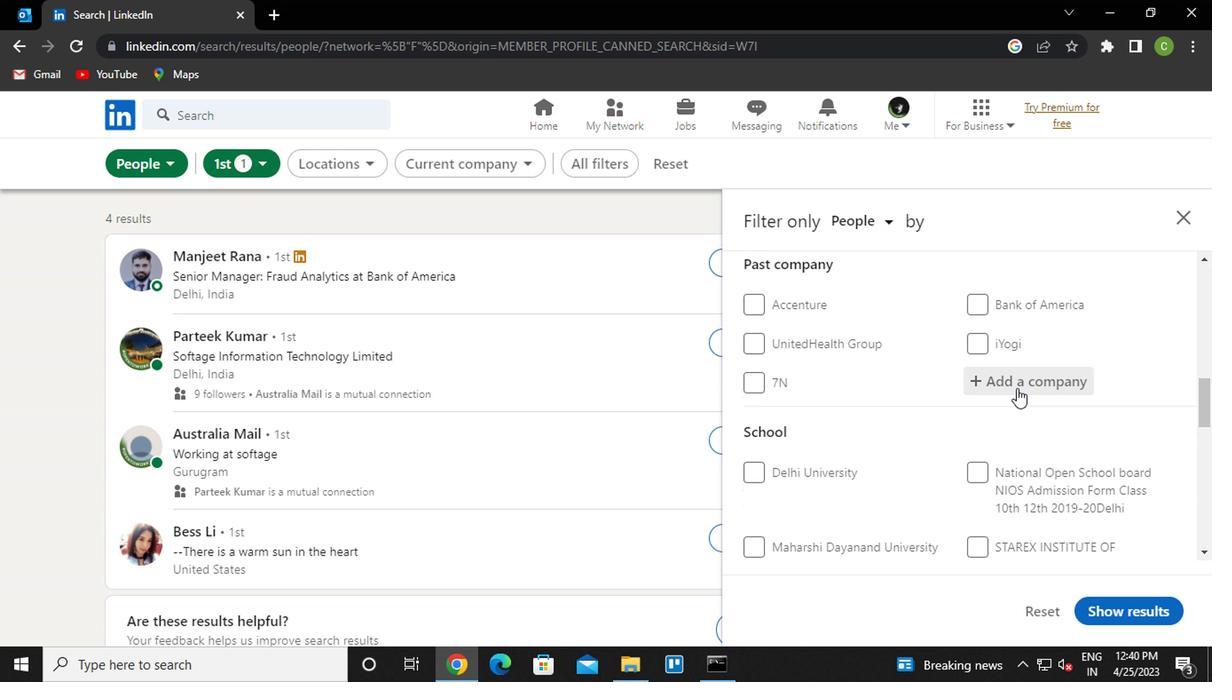 
Action: Mouse moved to (942, 396)
Screenshot: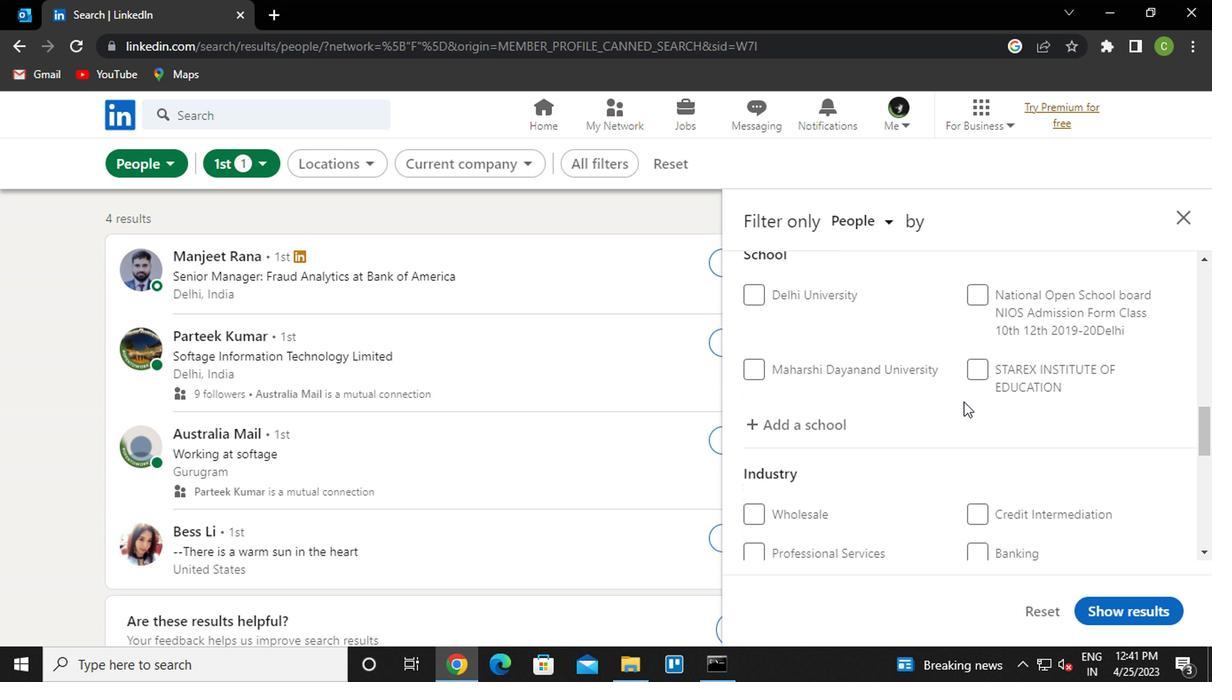 
Action: Mouse scrolled (942, 394) with delta (0, -1)
Screenshot: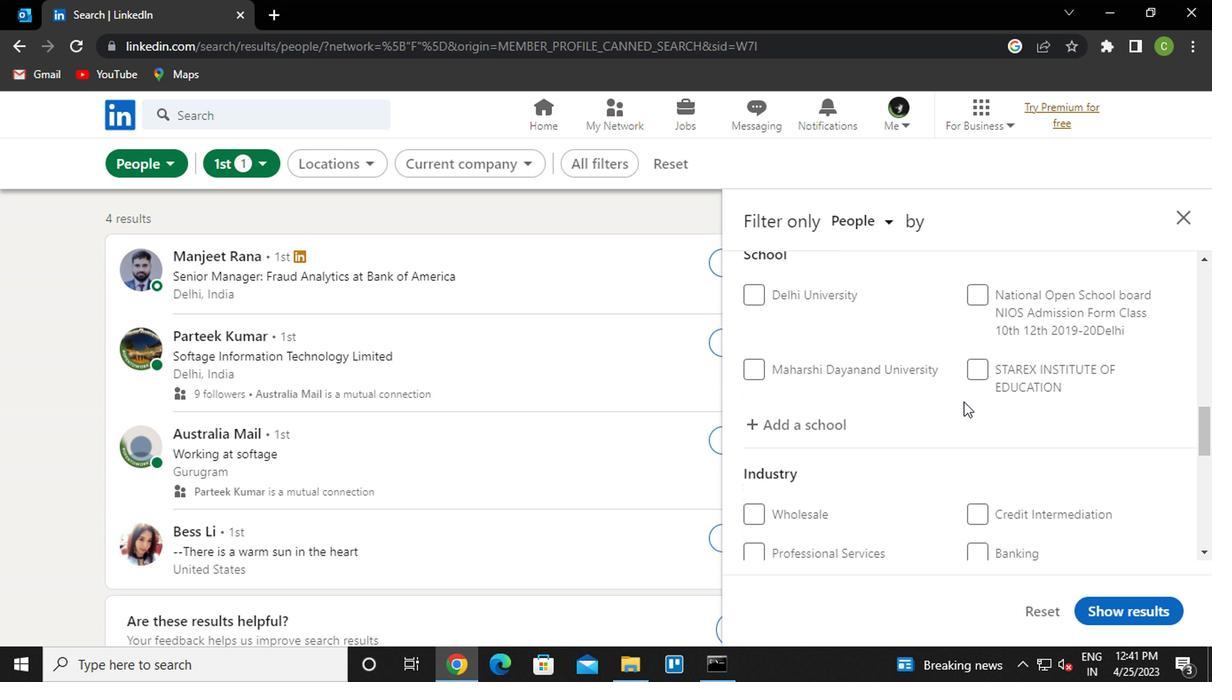 
Action: Mouse moved to (936, 396)
Screenshot: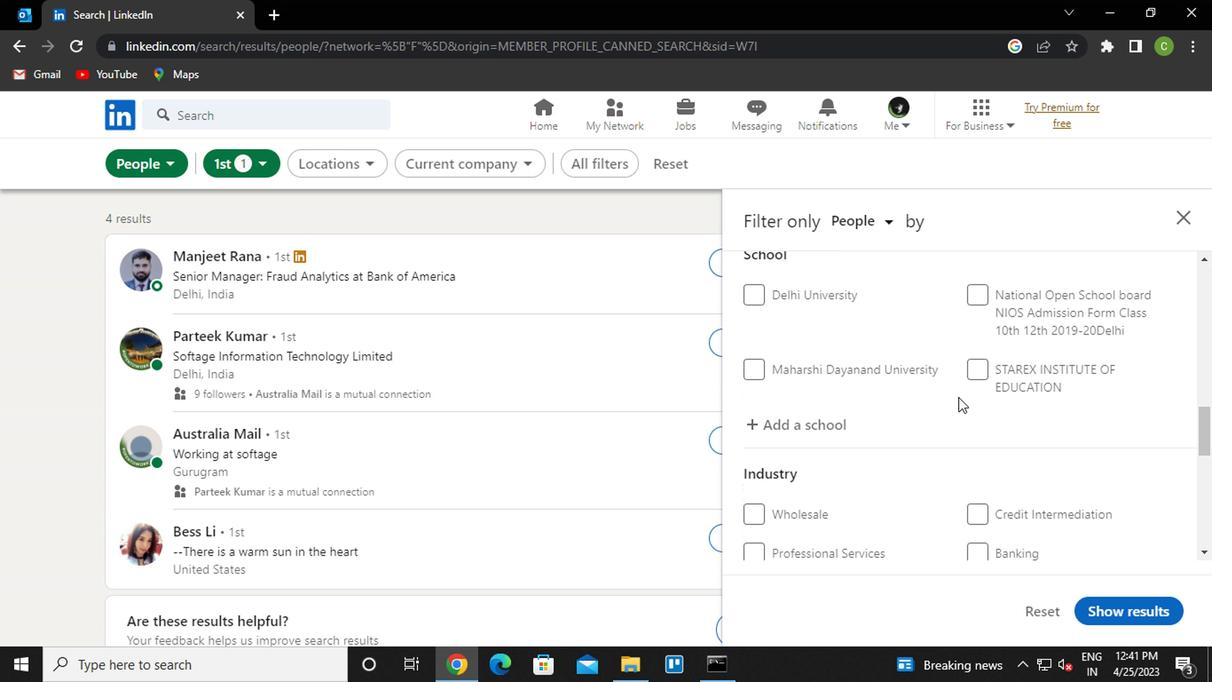 
Action: Mouse scrolled (936, 394) with delta (0, -1)
Screenshot: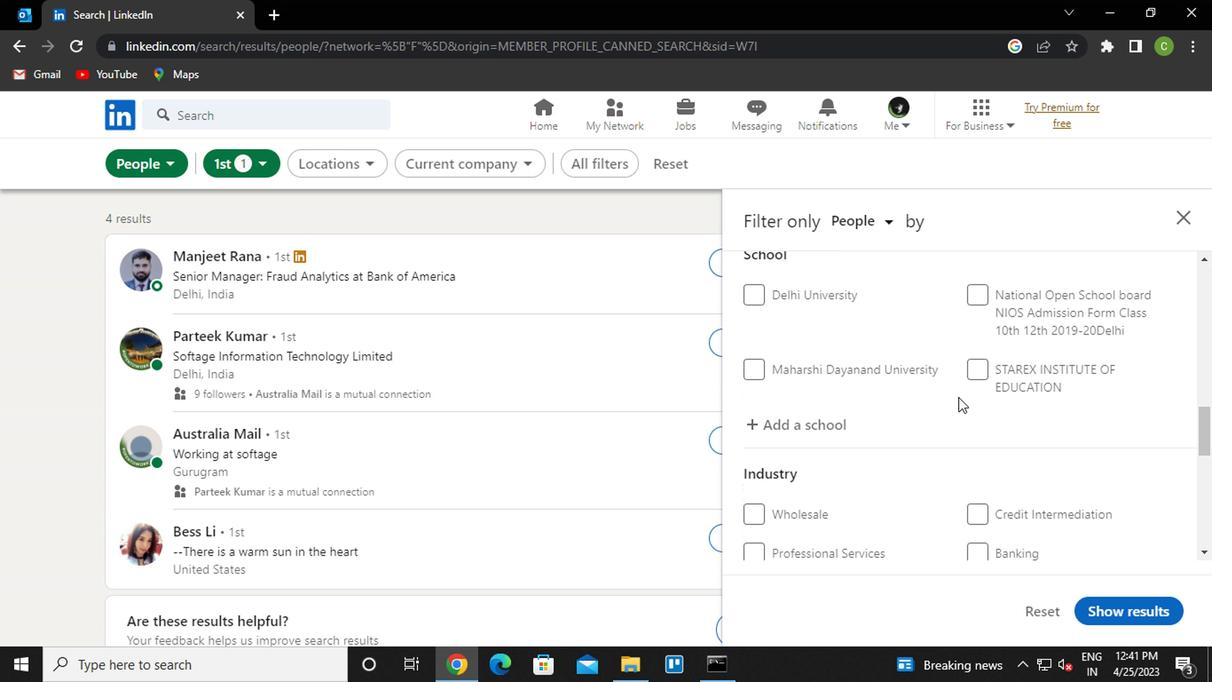 
Action: Mouse moved to (933, 396)
Screenshot: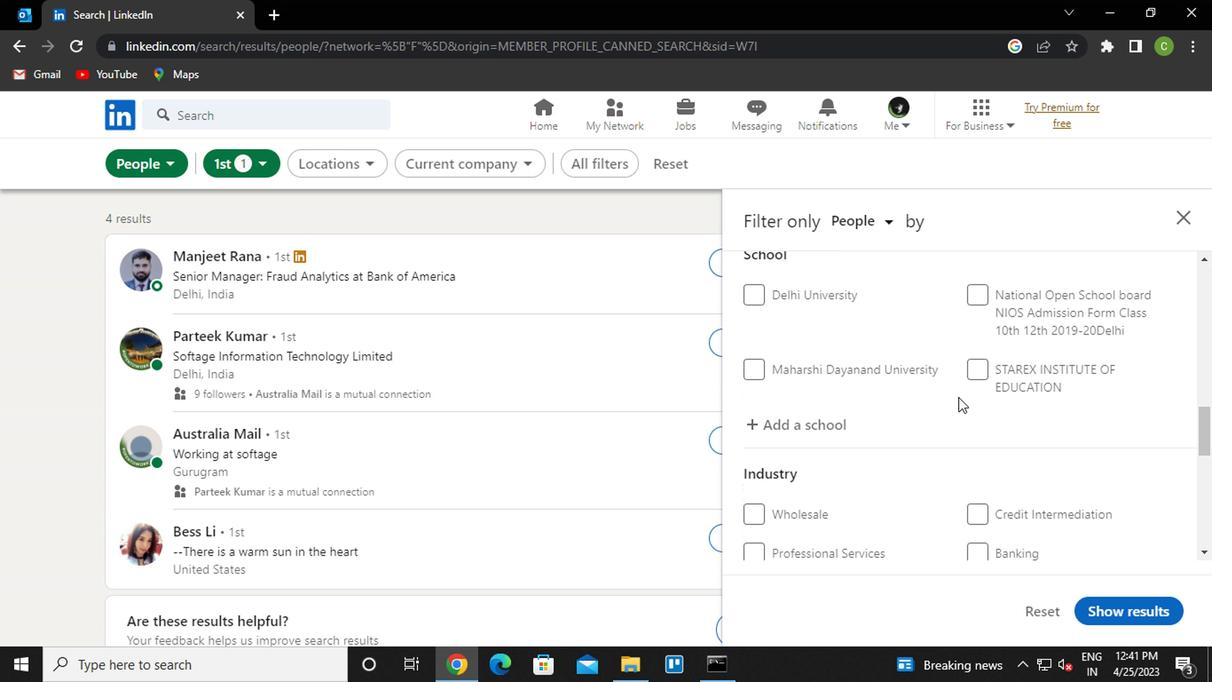 
Action: Mouse scrolled (933, 394) with delta (0, -1)
Screenshot: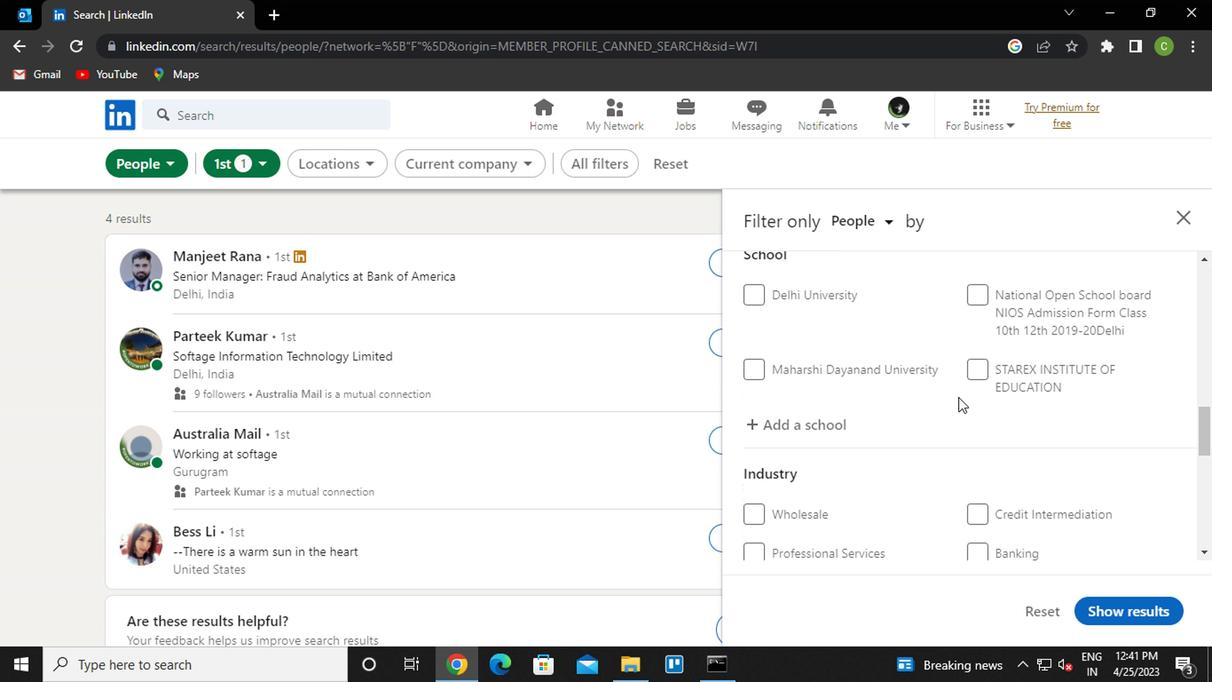 
Action: Mouse moved to (929, 396)
Screenshot: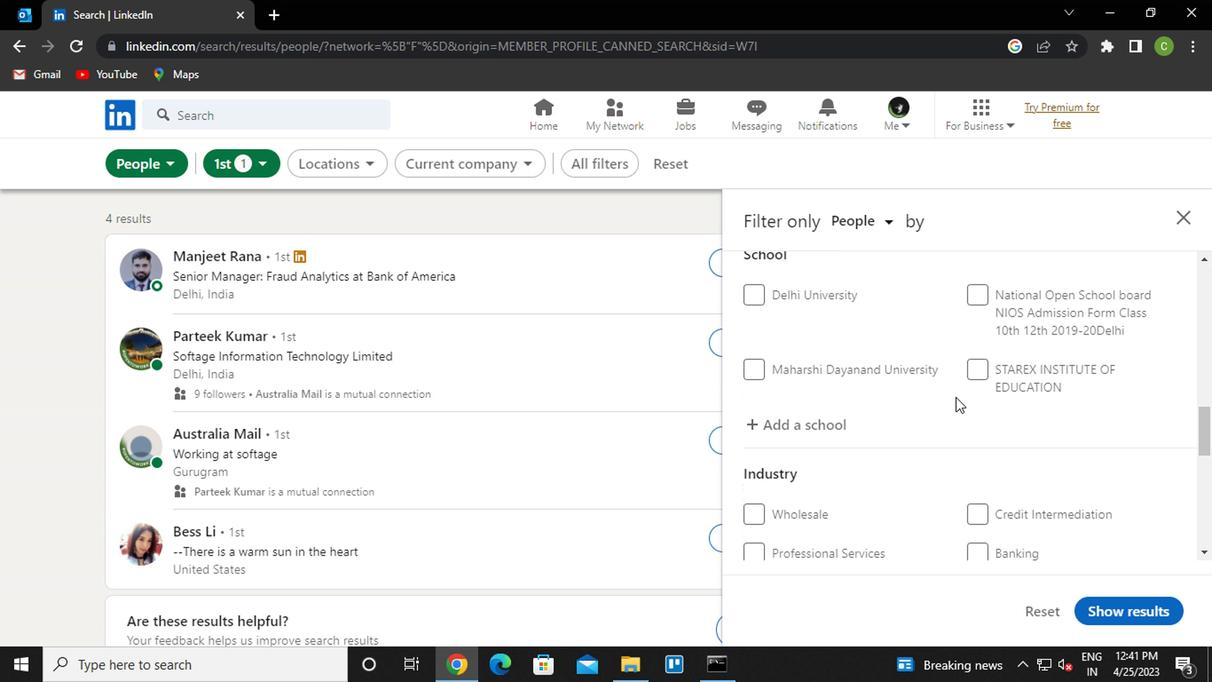 
Action: Mouse scrolled (929, 394) with delta (0, -1)
Screenshot: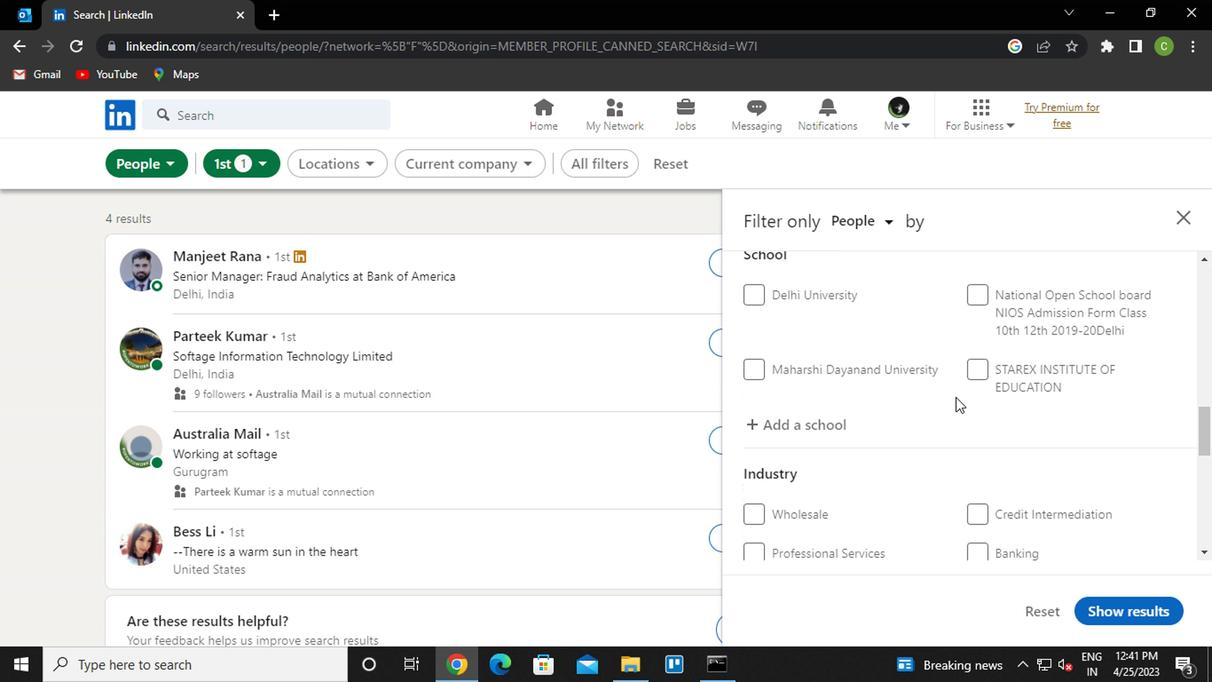 
Action: Mouse moved to (924, 396)
Screenshot: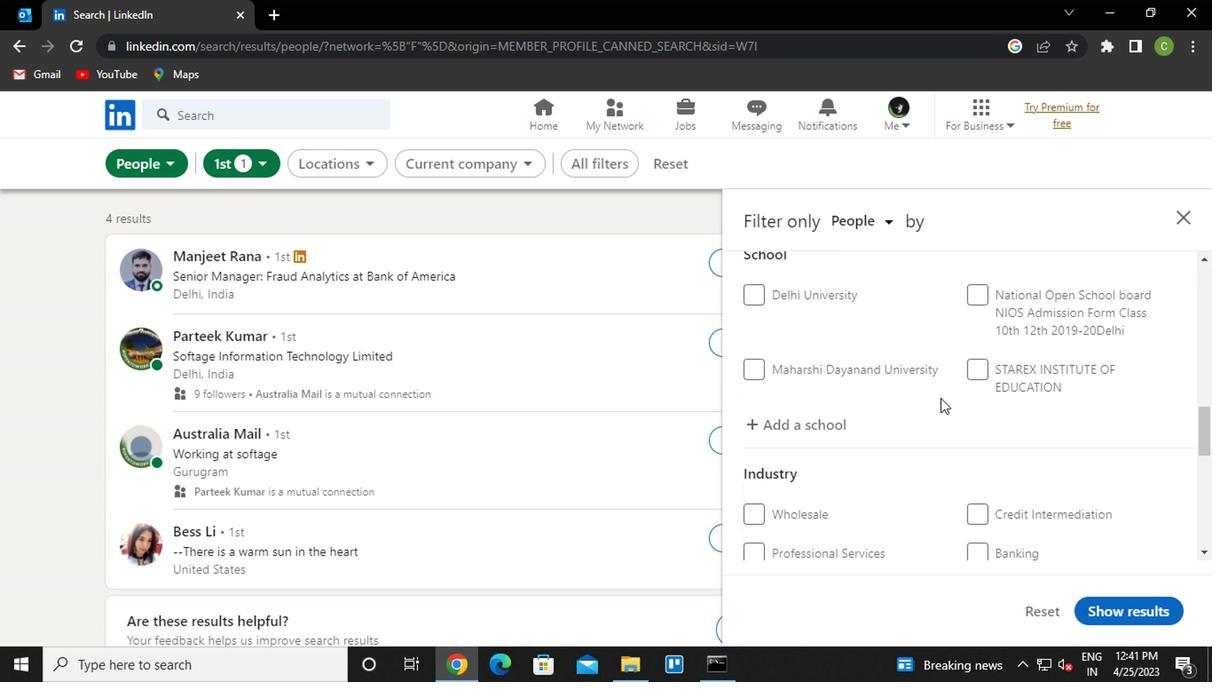
Action: Mouse scrolled (924, 394) with delta (0, -1)
Screenshot: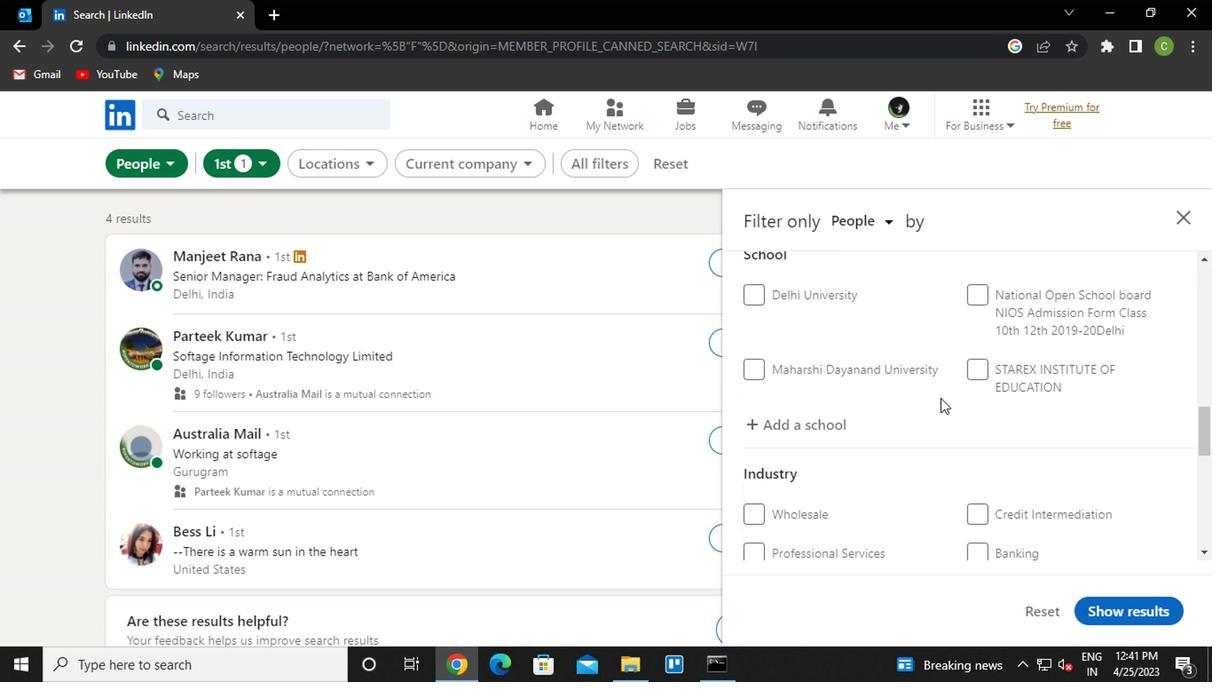 
Action: Mouse moved to (780, 431)
Screenshot: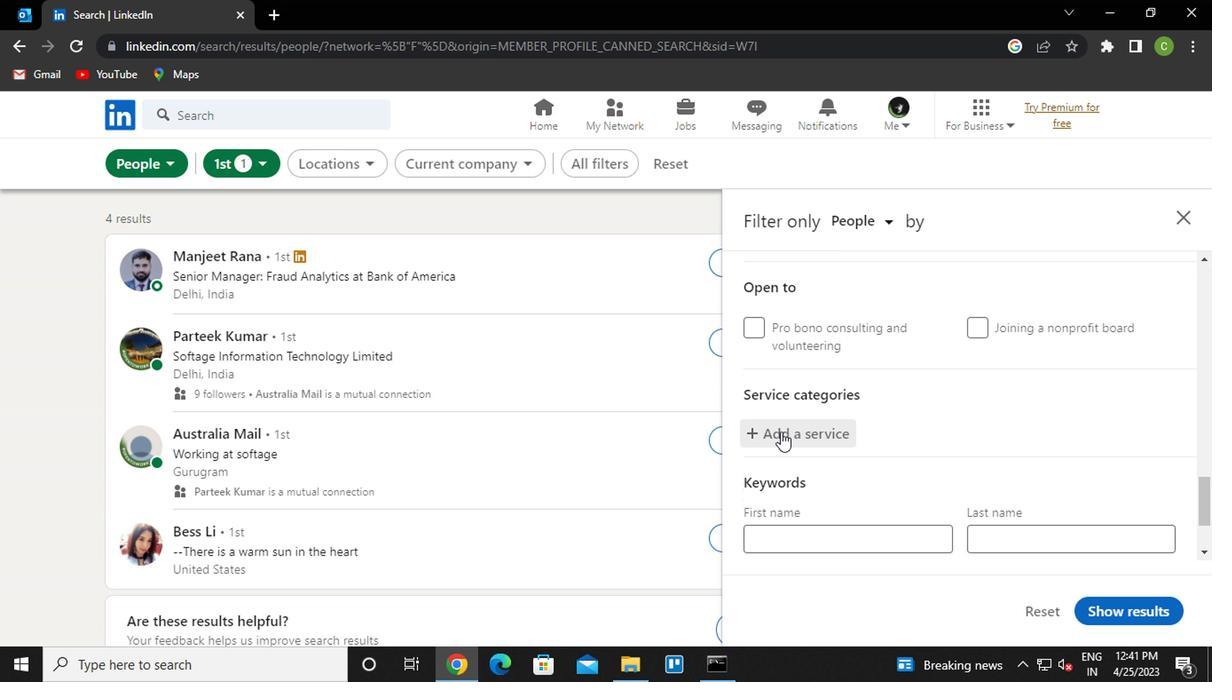 
Action: Mouse scrolled (780, 430) with delta (0, -1)
Screenshot: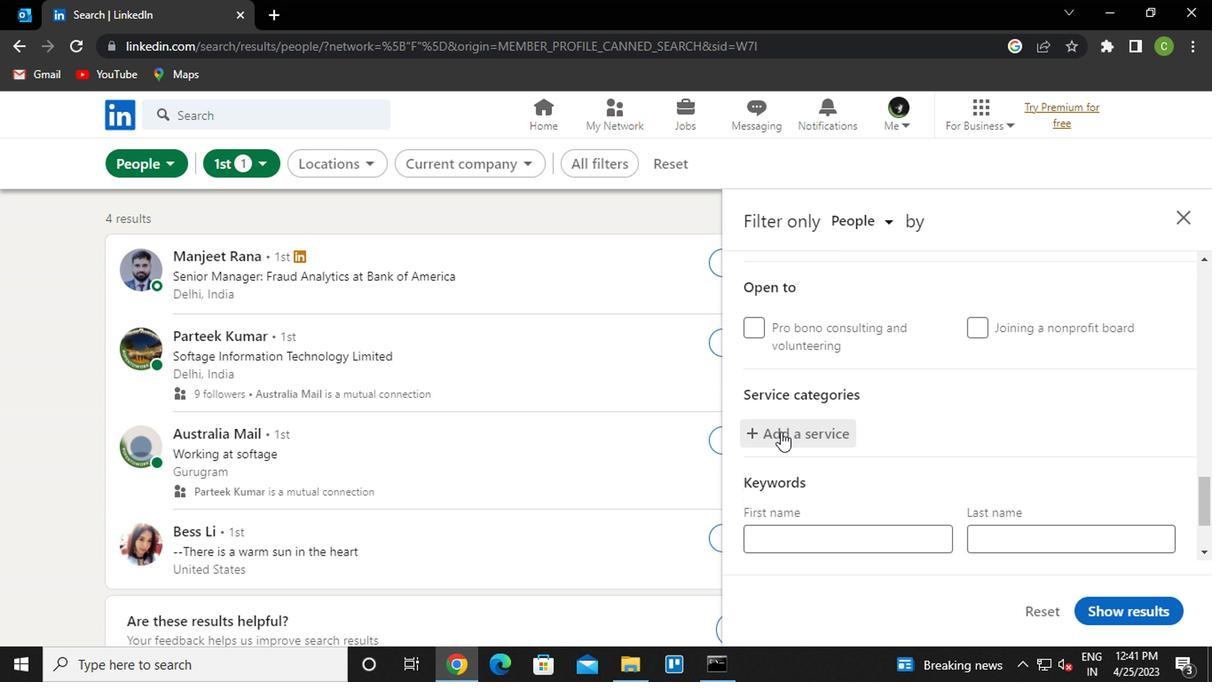 
Action: Mouse moved to (782, 432)
Screenshot: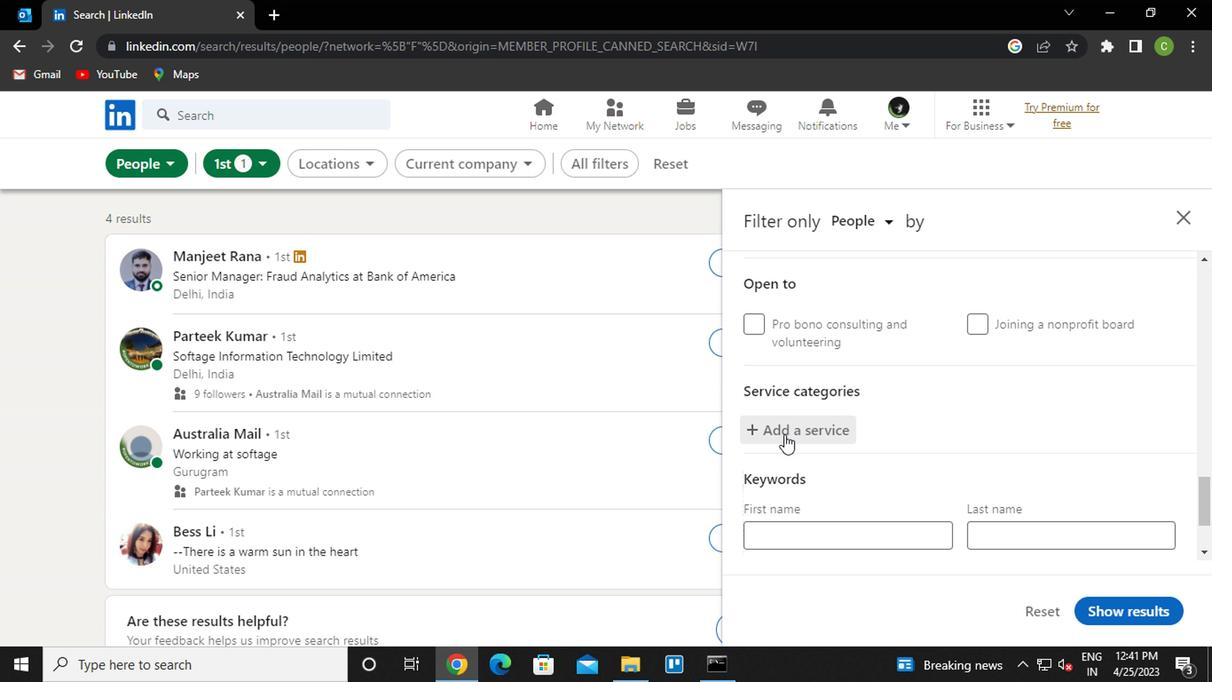 
Action: Mouse scrolled (782, 431) with delta (0, 0)
Screenshot: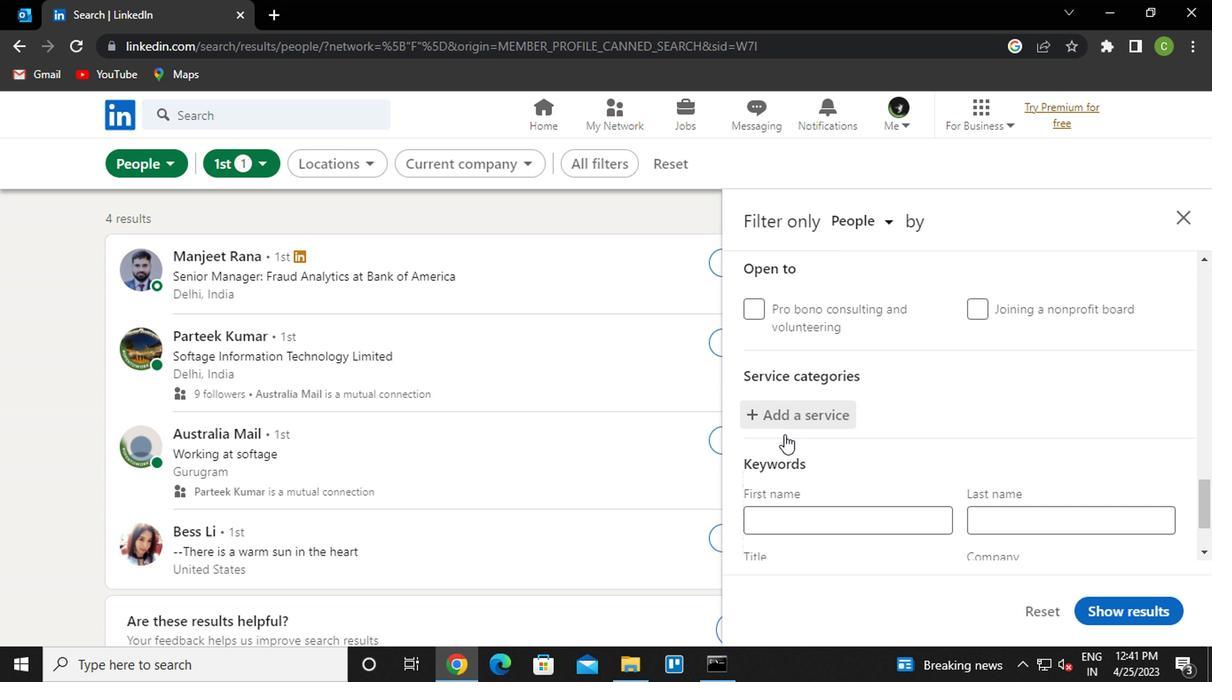 
Action: Mouse scrolled (782, 431) with delta (0, 0)
Screenshot: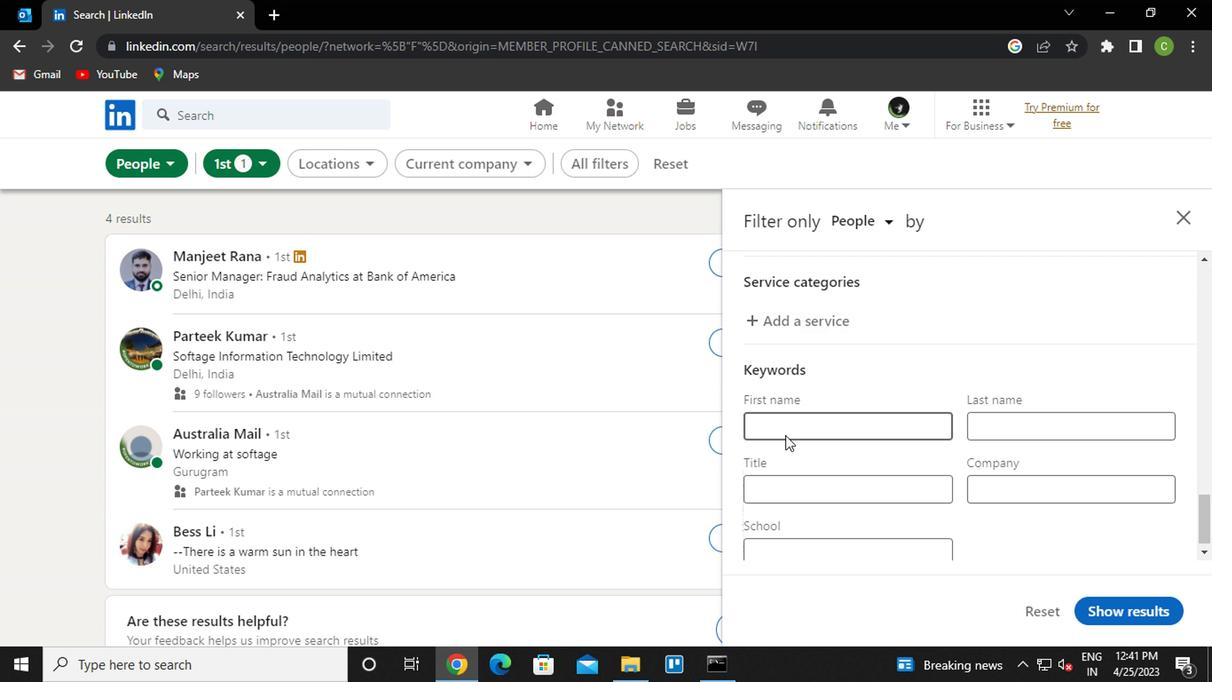 
Action: Mouse moved to (782, 432)
Screenshot: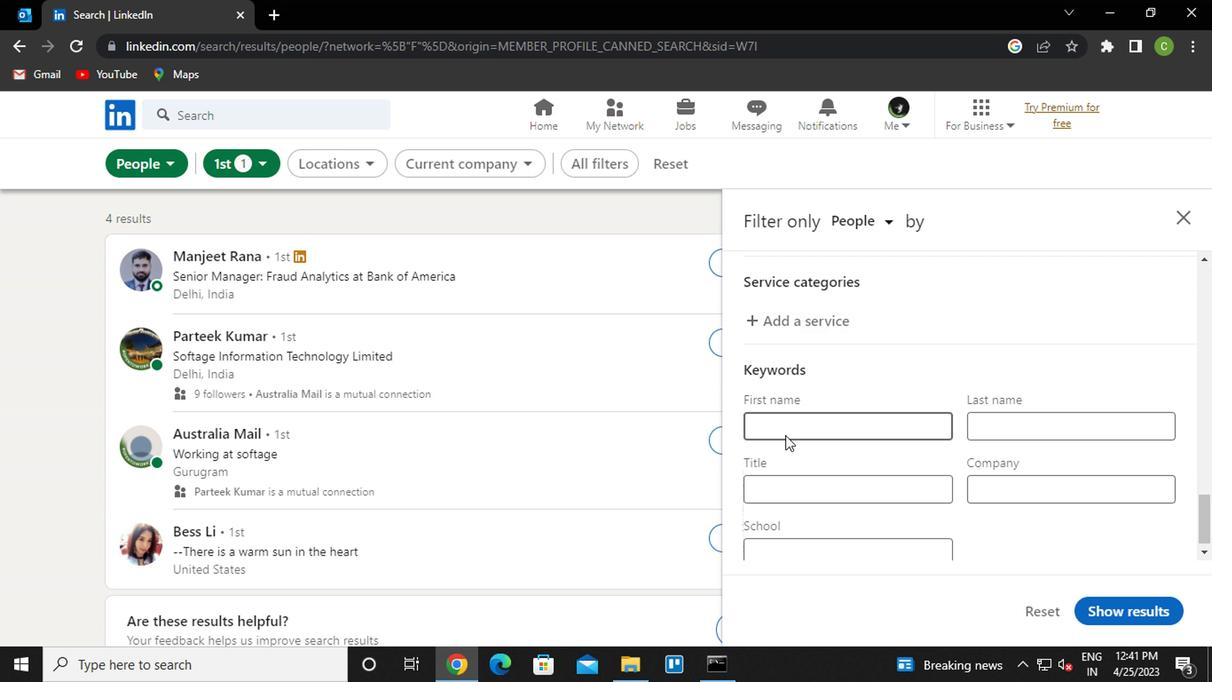 
Action: Mouse scrolled (782, 432) with delta (0, 0)
Screenshot: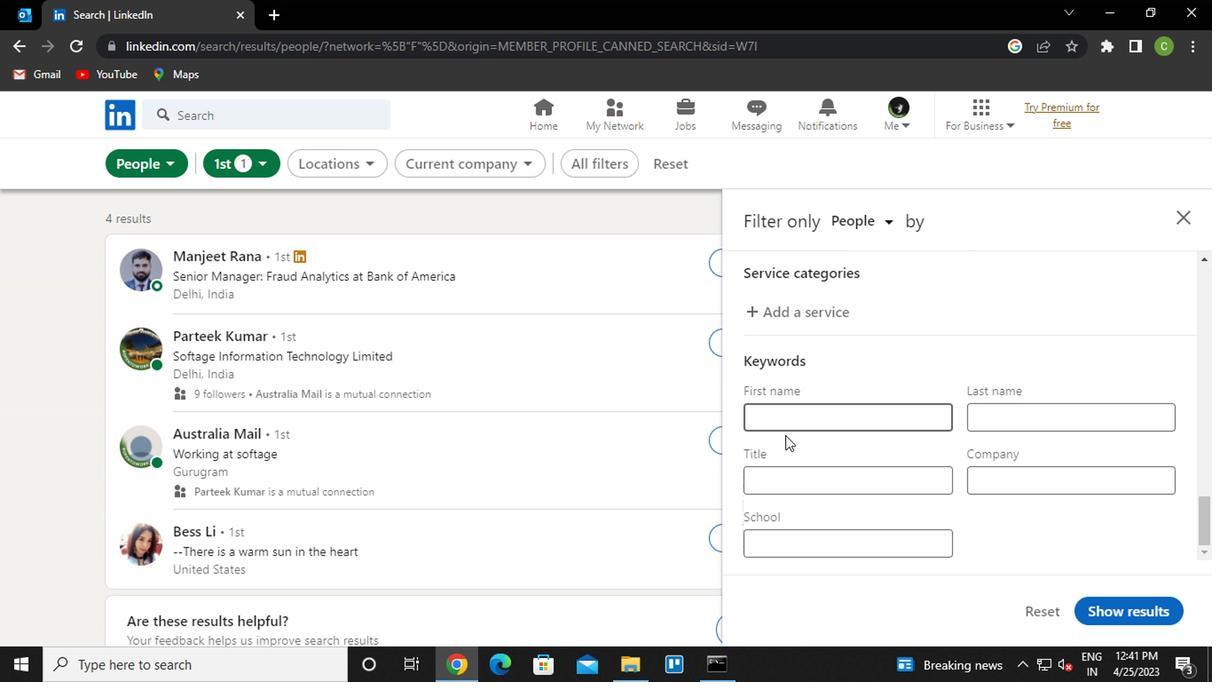 
Action: Mouse scrolled (782, 432) with delta (0, 0)
Screenshot: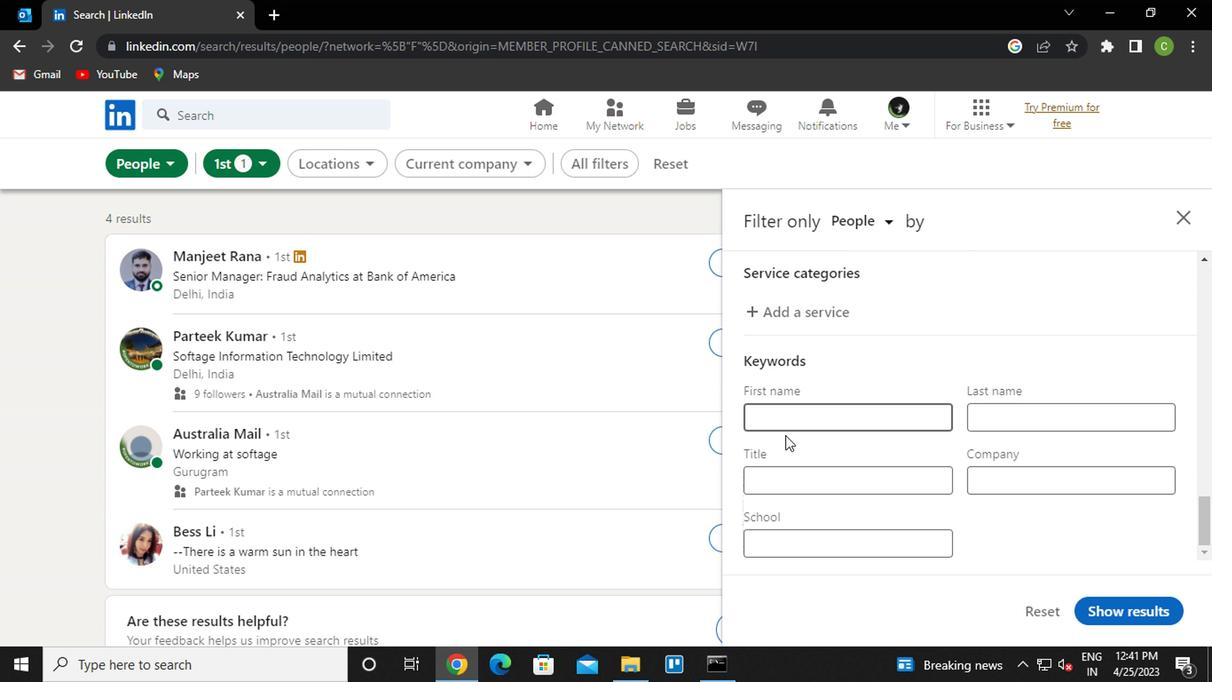 
Action: Mouse scrolled (782, 432) with delta (0, 0)
Screenshot: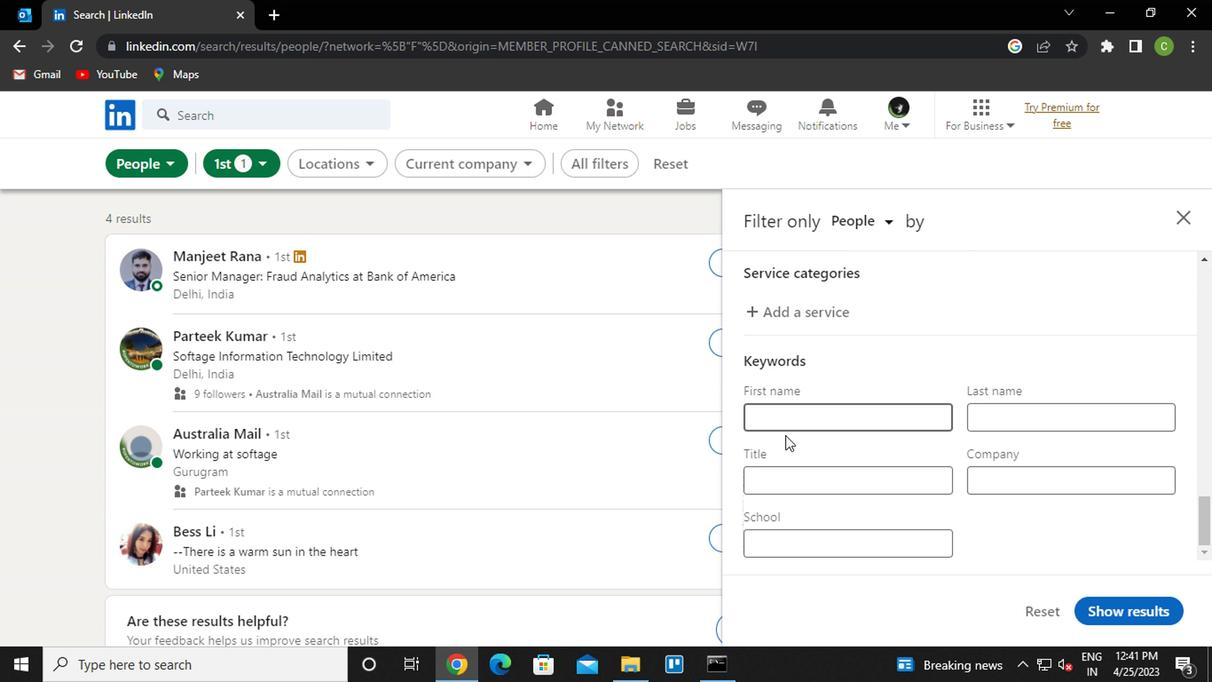 
Action: Mouse moved to (784, 439)
Screenshot: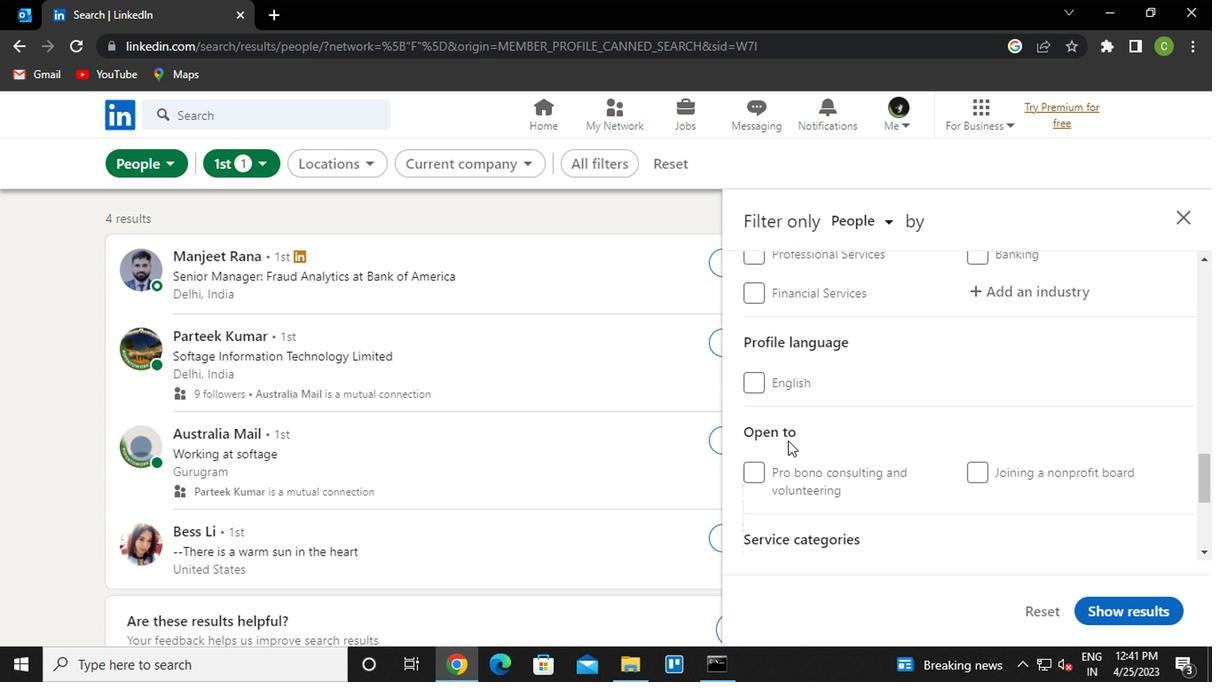 
Action: Mouse scrolled (784, 439) with delta (0, 0)
Screenshot: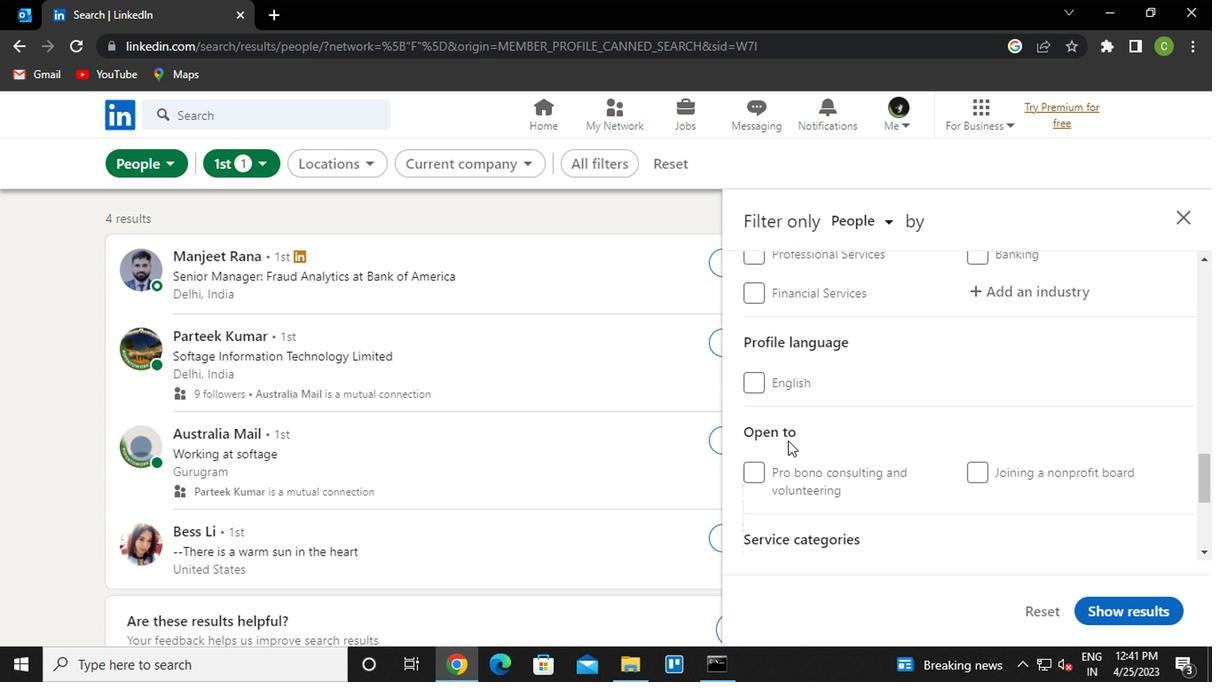 
Action: Mouse moved to (784, 439)
Screenshot: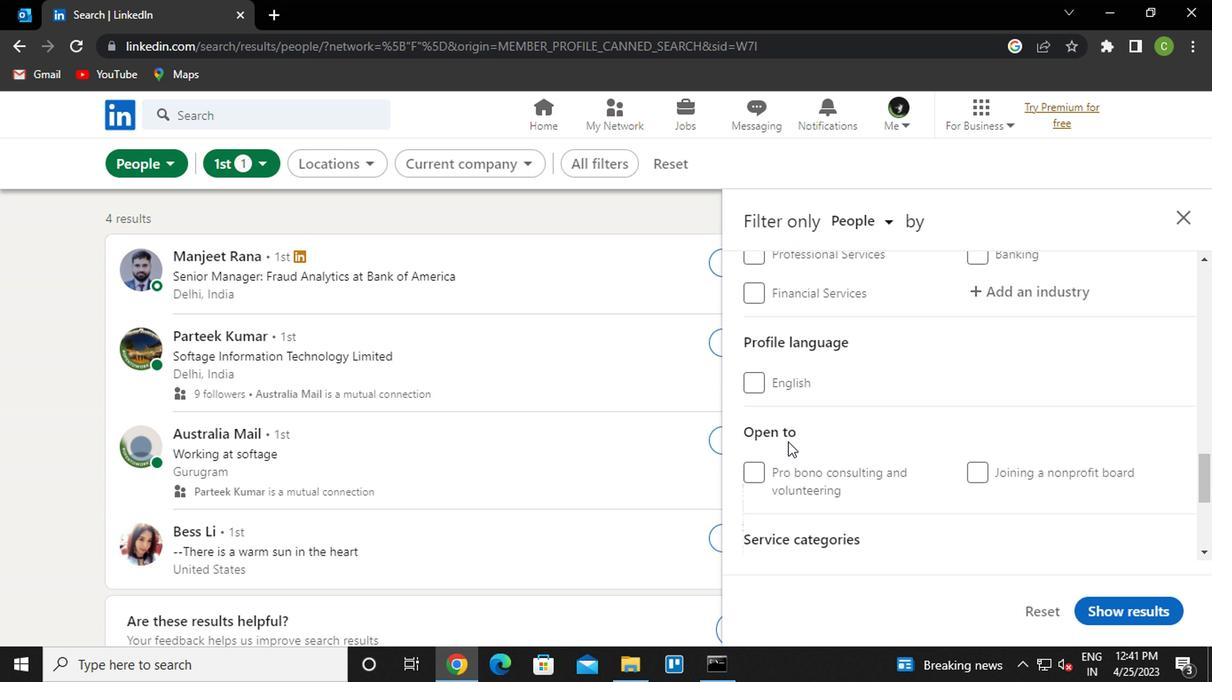 
Action: Mouse scrolled (784, 440) with delta (0, 1)
Screenshot: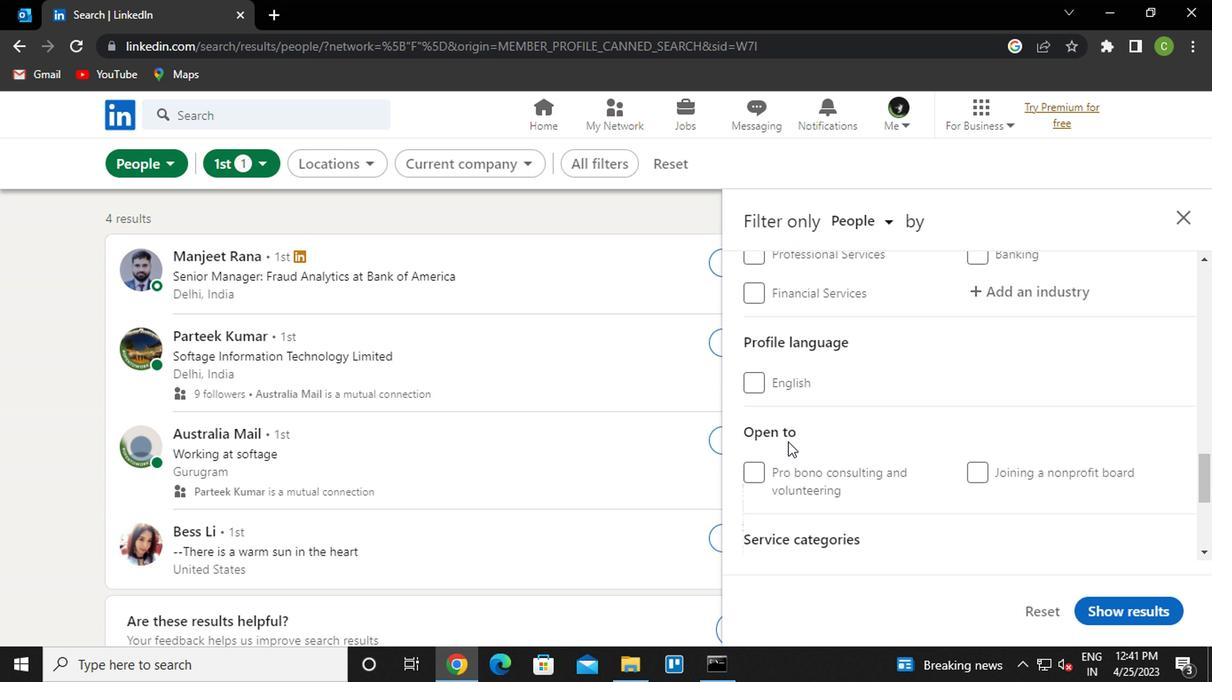 
Action: Mouse moved to (784, 440)
Screenshot: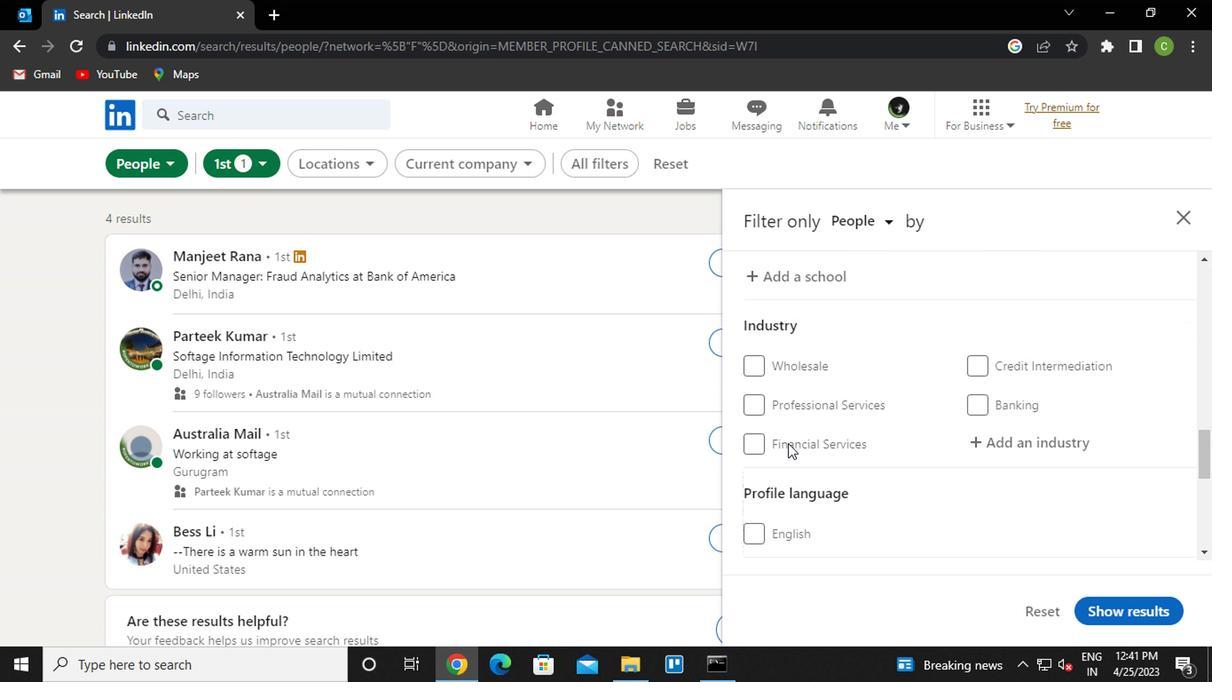 
Action: Mouse scrolled (784, 441) with delta (0, 0)
Screenshot: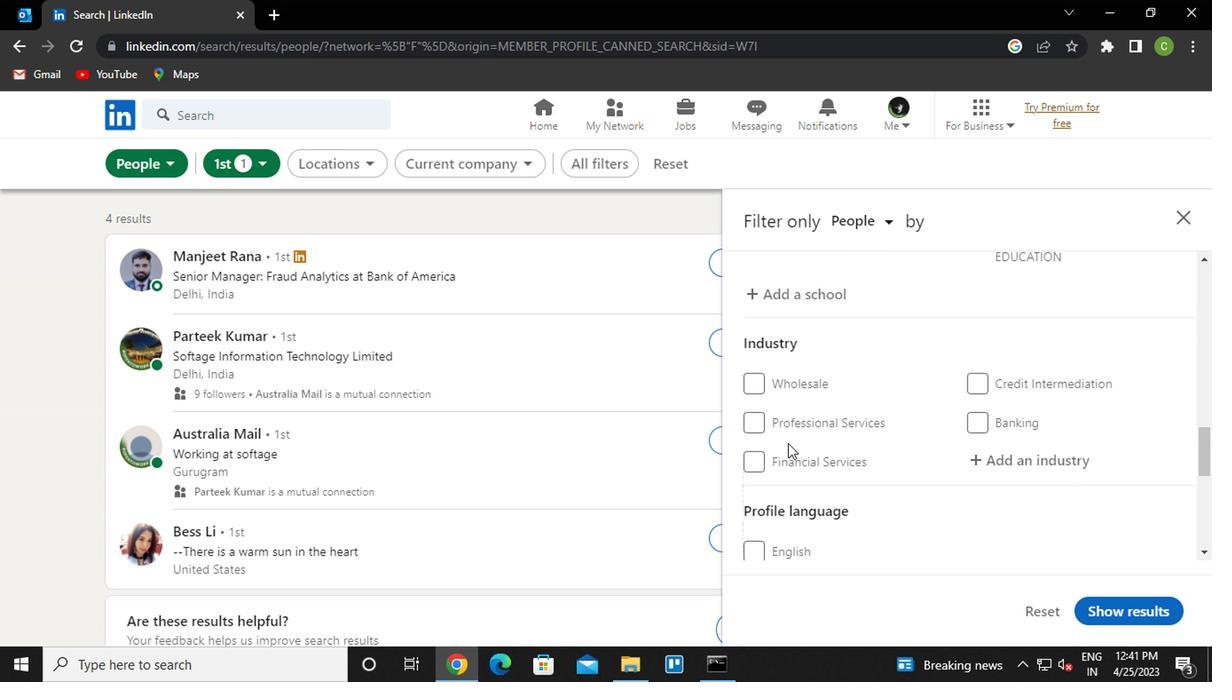 
Action: Mouse moved to (765, 399)
Screenshot: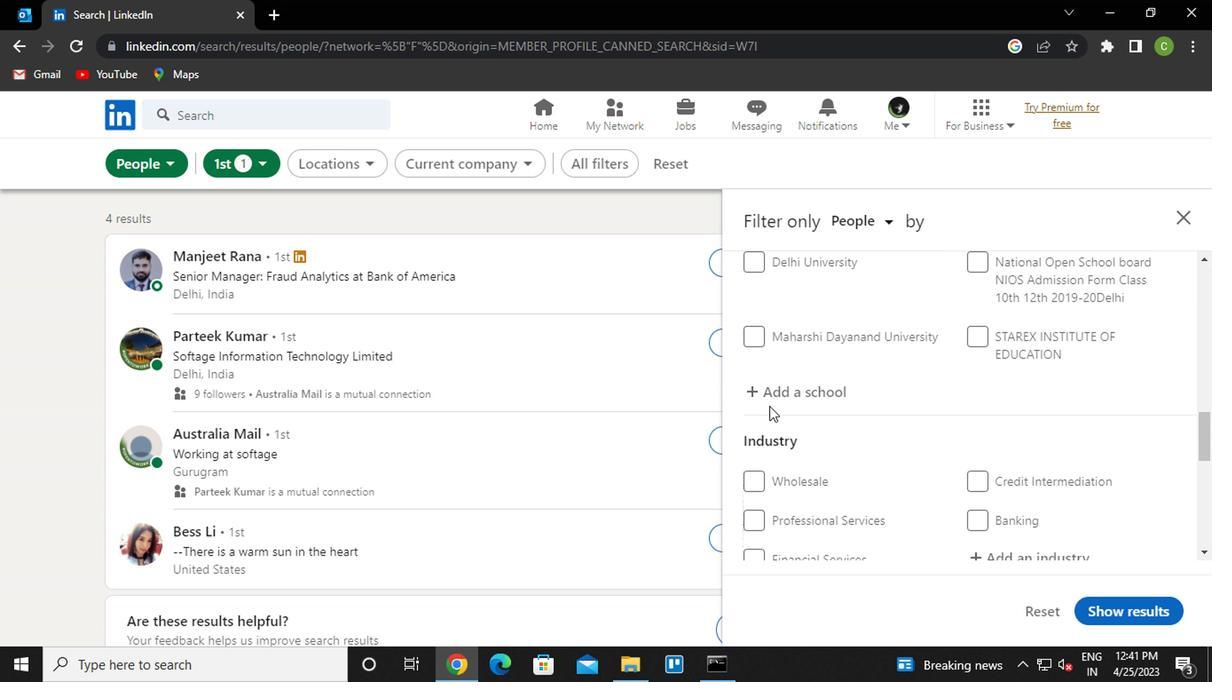 
Action: Mouse scrolled (765, 399) with delta (0, 0)
Screenshot: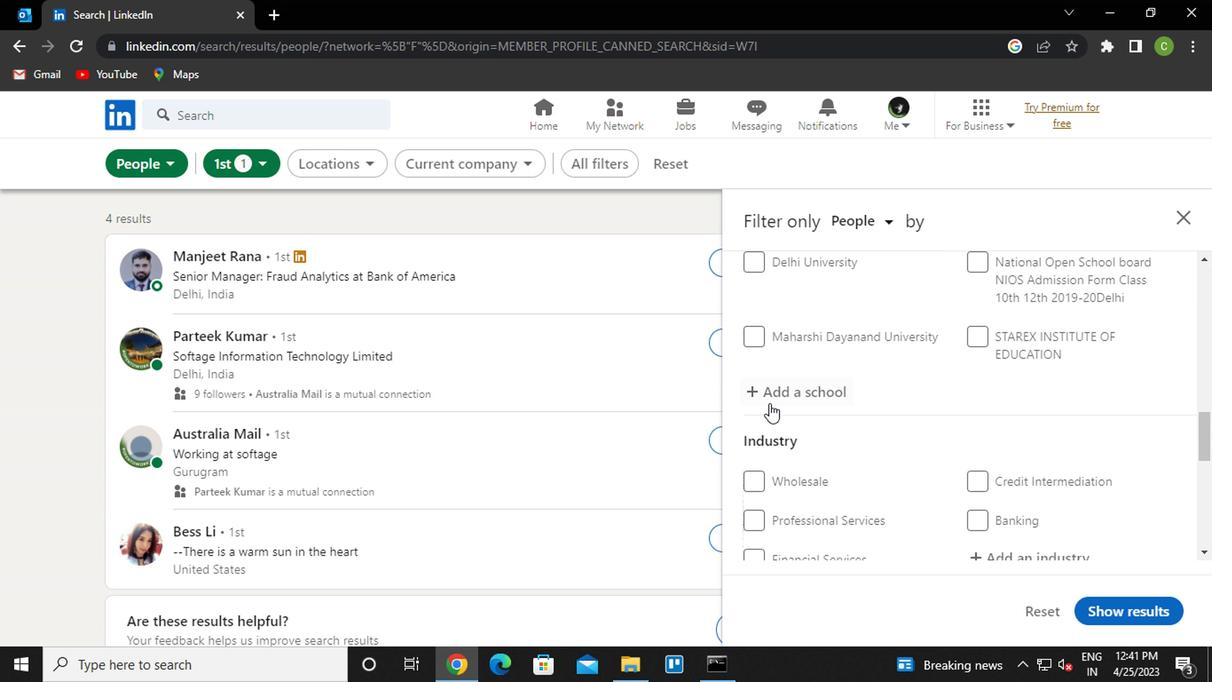 
Action: Mouse scrolled (765, 399) with delta (0, 0)
Screenshot: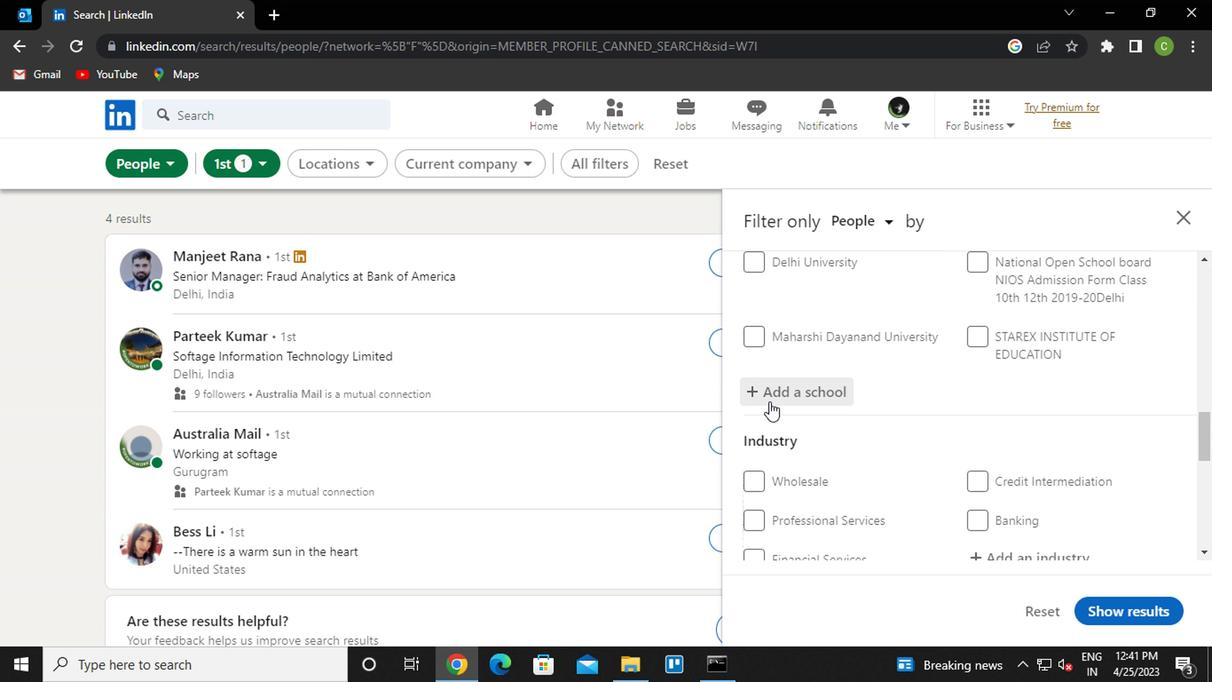 
Action: Mouse scrolled (765, 399) with delta (0, 0)
Screenshot: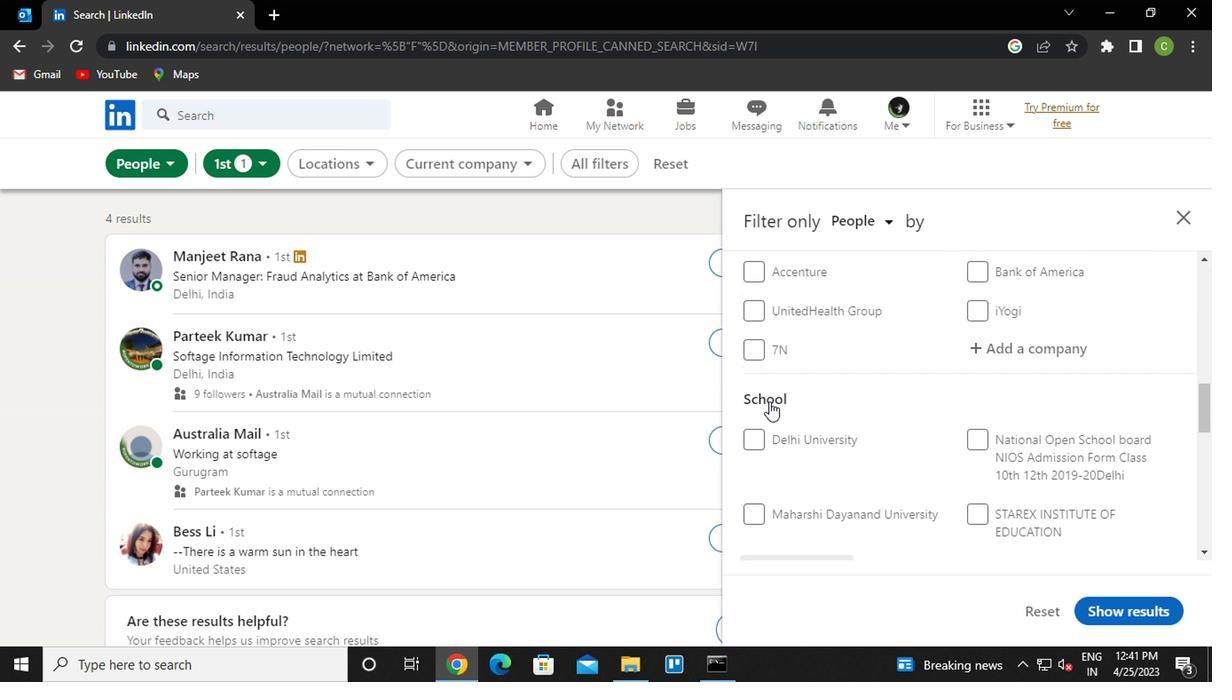 
Action: Mouse moved to (769, 403)
Screenshot: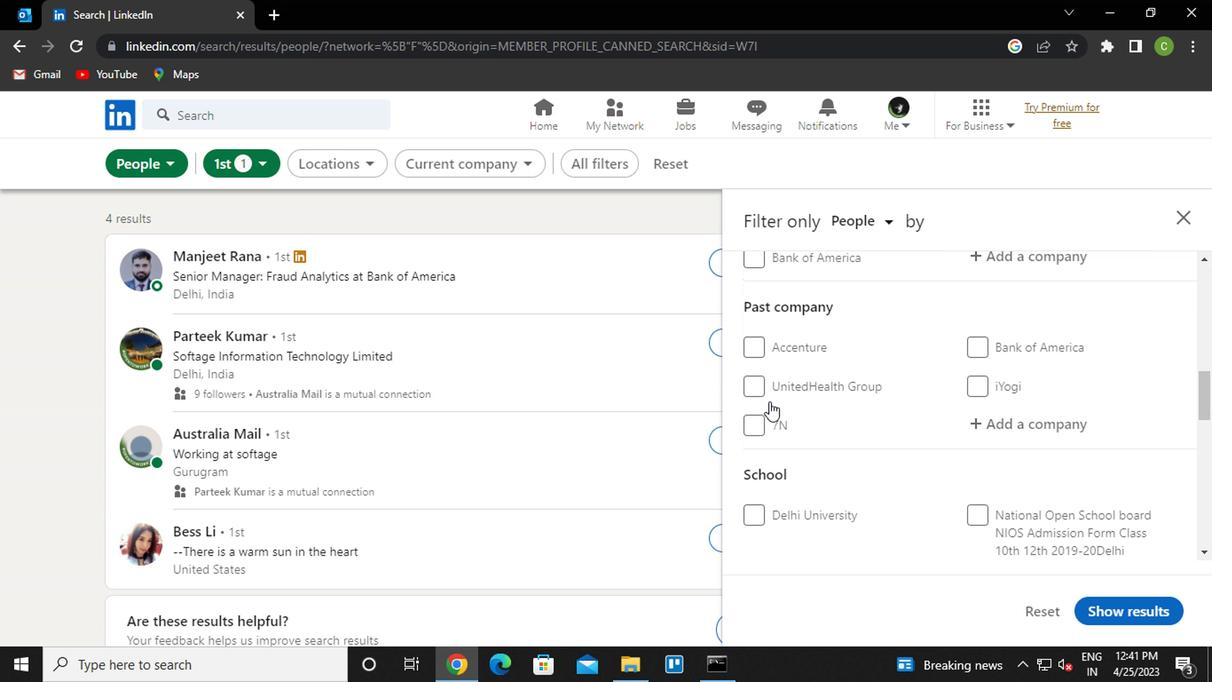 
Action: Mouse scrolled (769, 403) with delta (0, 0)
Screenshot: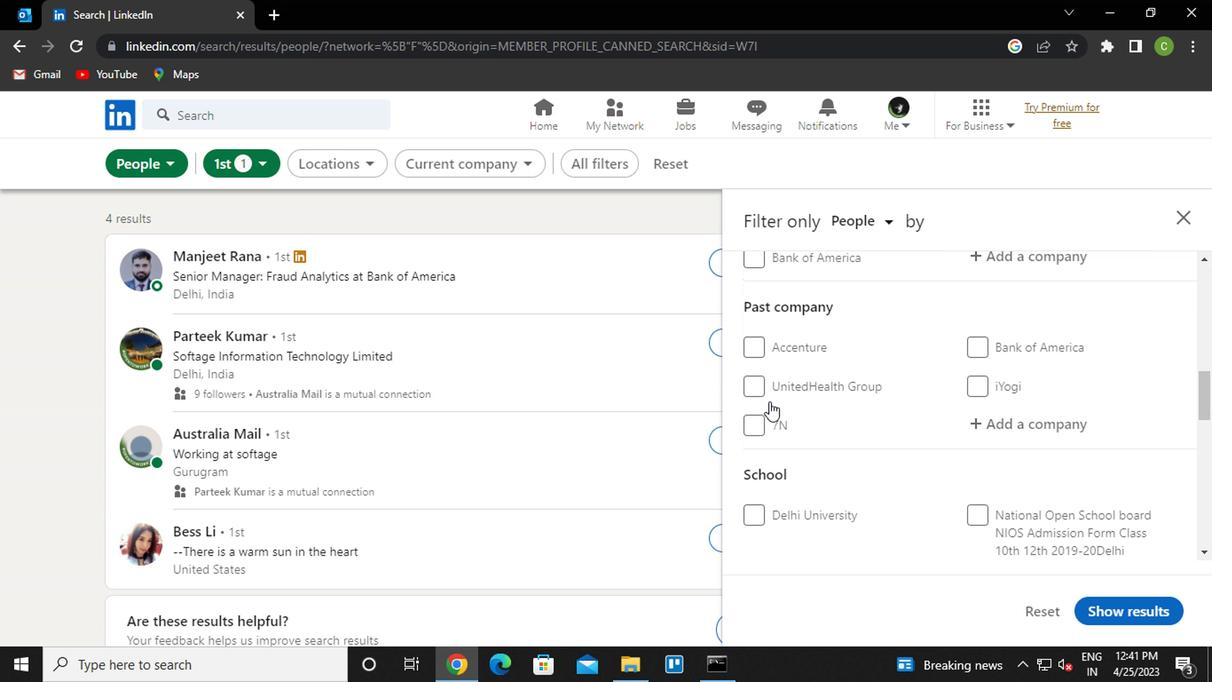 
Action: Mouse scrolled (769, 403) with delta (0, 0)
Screenshot: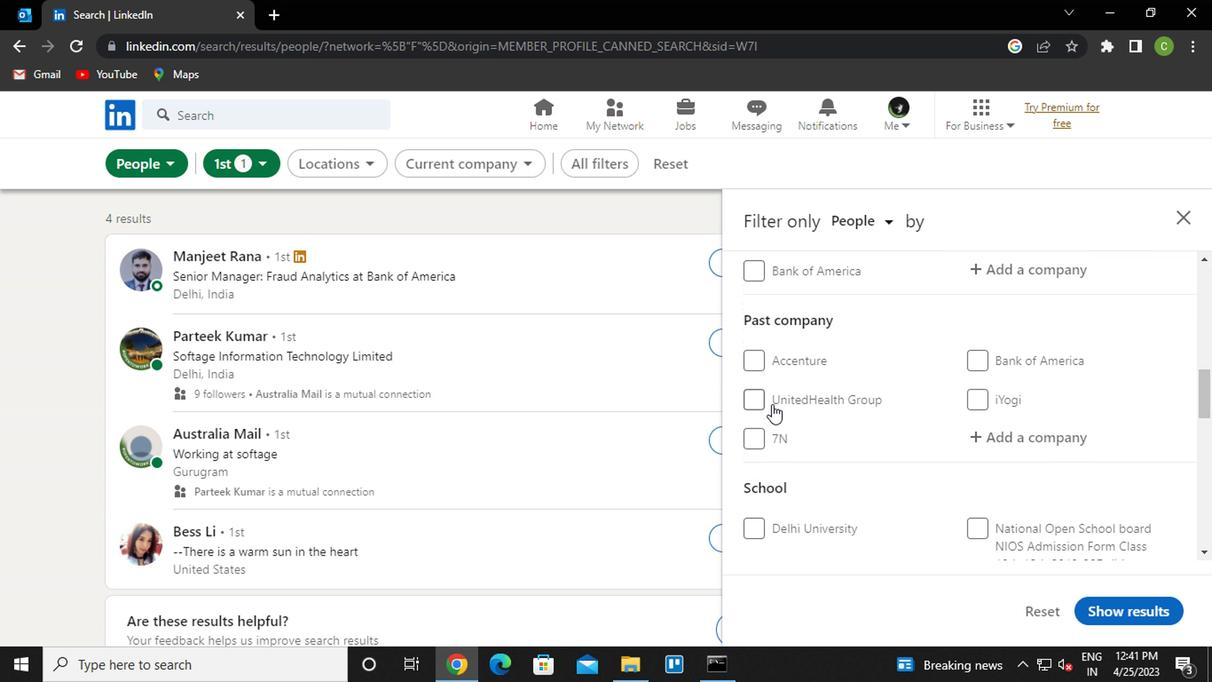 
Action: Mouse moved to (808, 436)
Screenshot: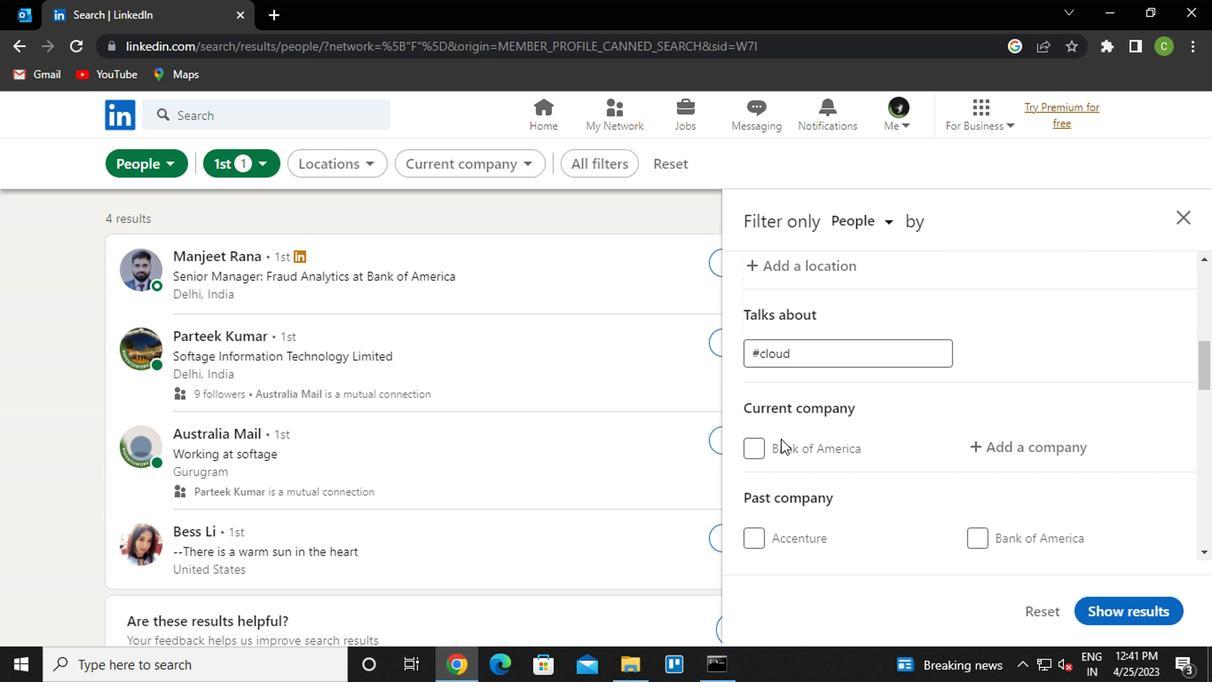 
Action: Mouse scrolled (808, 437) with delta (0, 0)
Screenshot: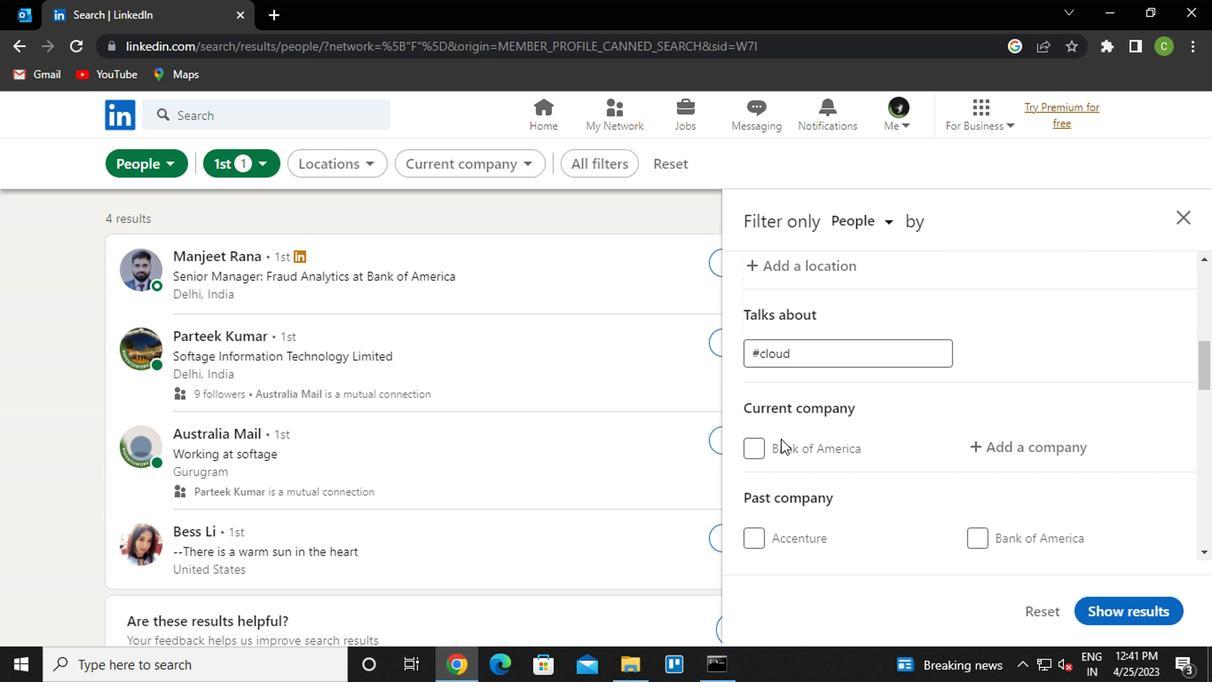 
Action: Mouse scrolled (808, 437) with delta (0, 0)
Screenshot: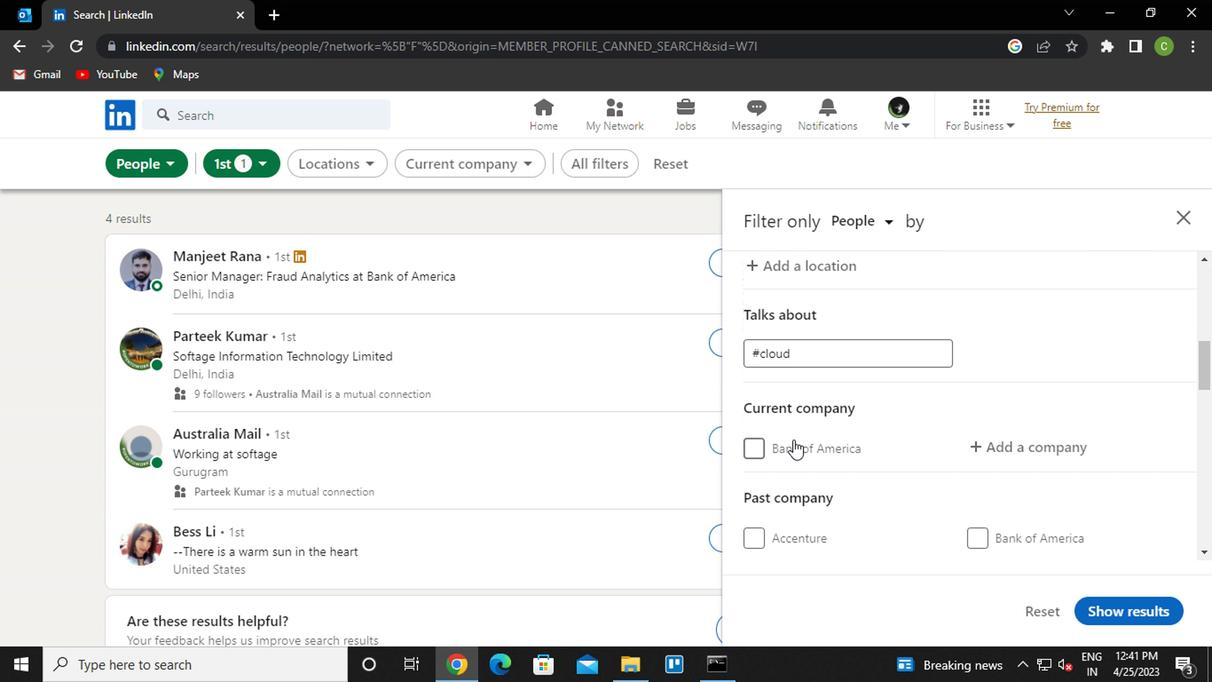 
Action: Mouse moved to (874, 453)
Screenshot: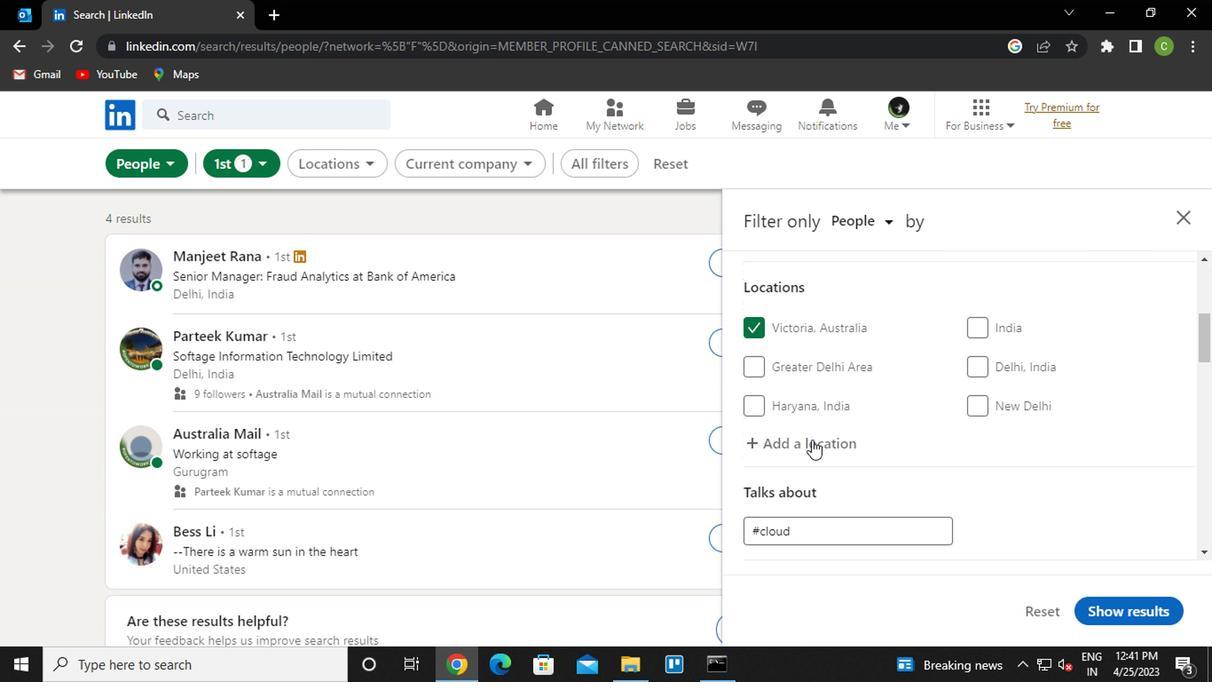
Action: Mouse scrolled (874, 452) with delta (0, 0)
Screenshot: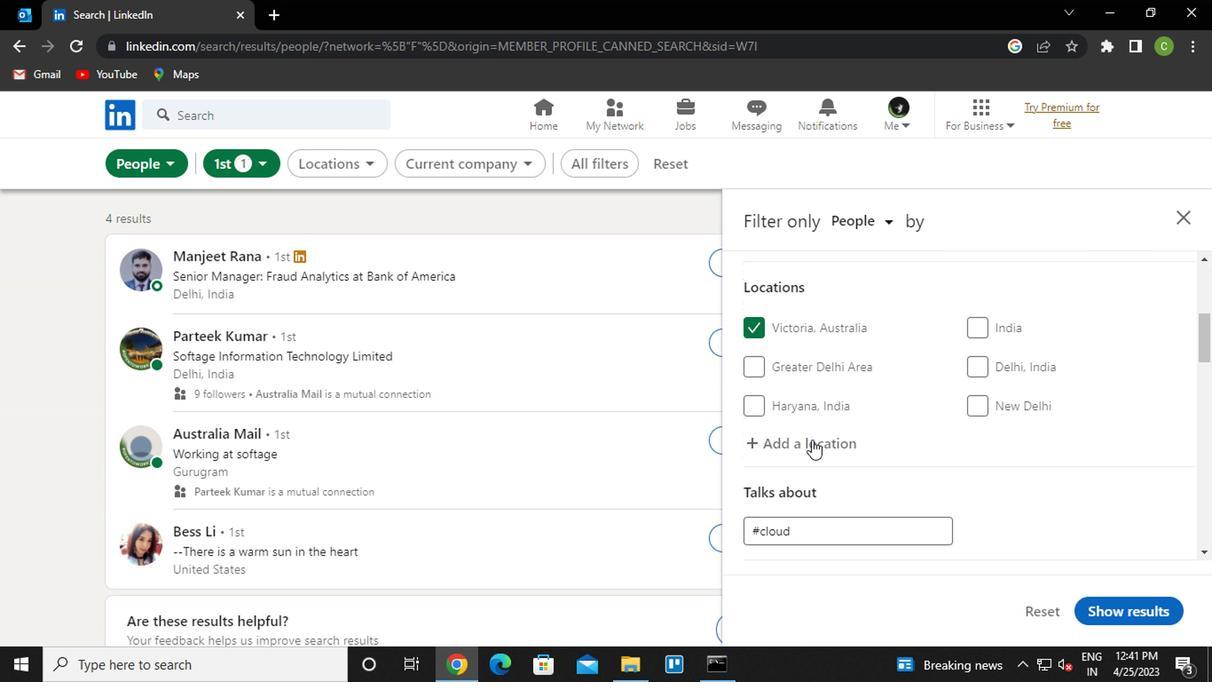 
Action: Mouse moved to (901, 452)
Screenshot: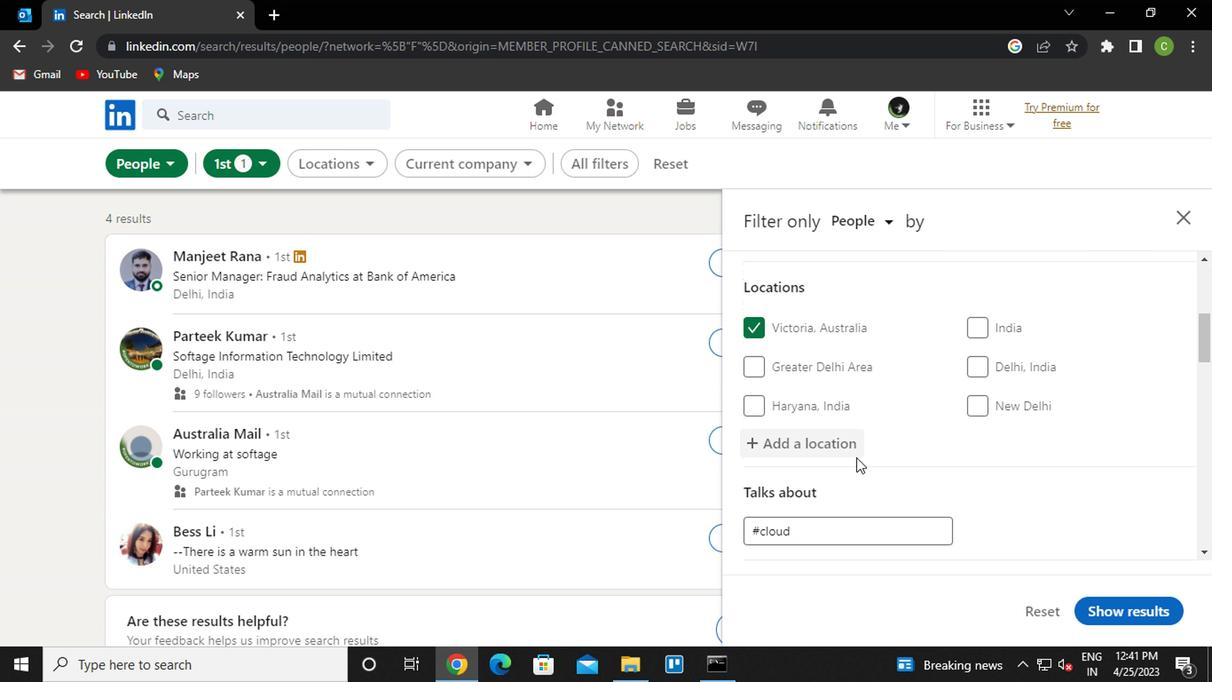 
Action: Mouse scrolled (901, 451) with delta (0, -1)
Screenshot: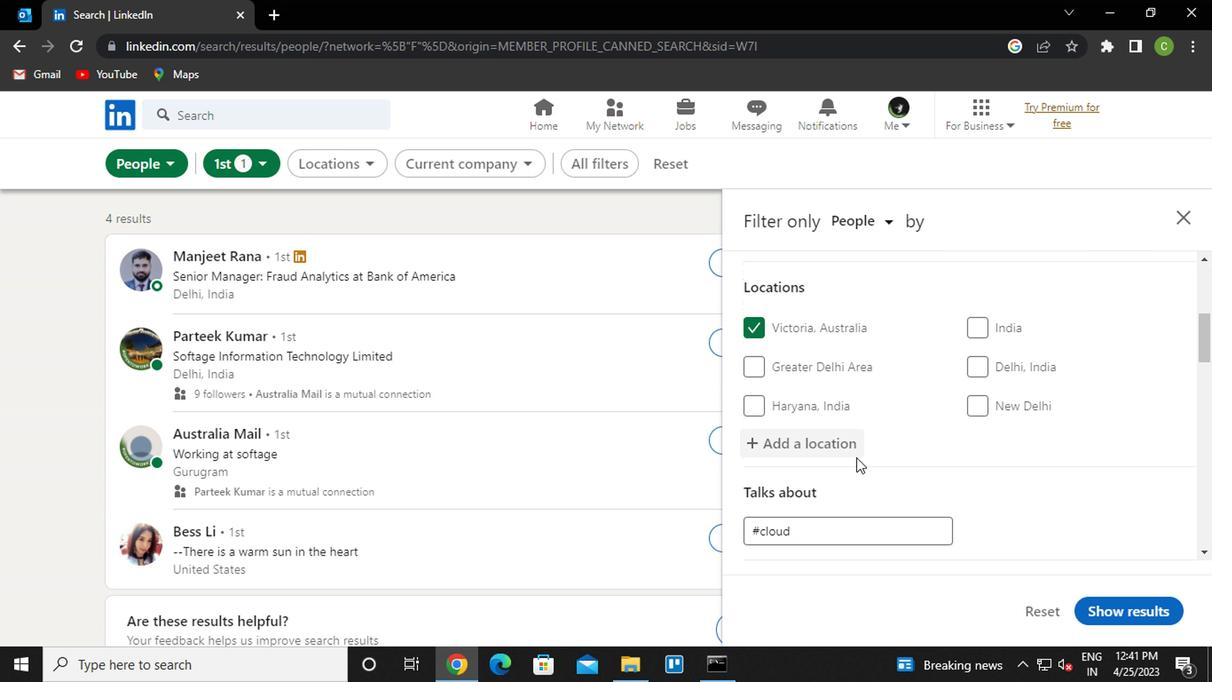 
Action: Mouse moved to (907, 449)
Screenshot: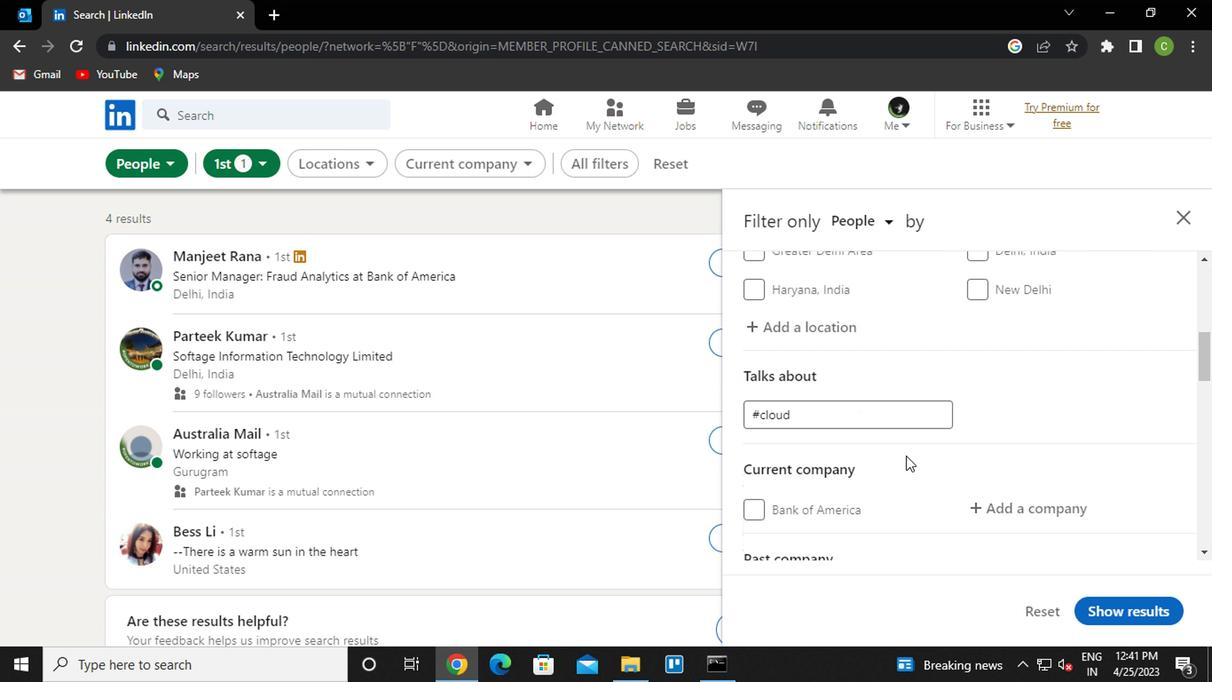 
Action: Mouse scrolled (907, 448) with delta (0, 0)
Screenshot: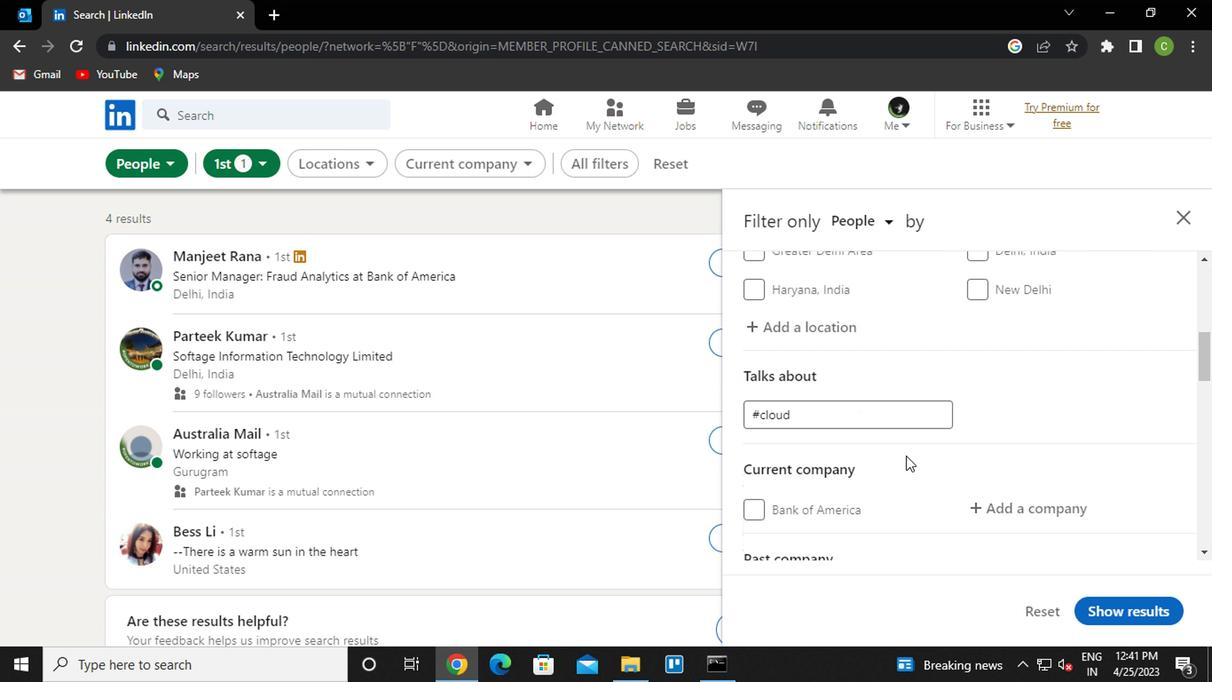
Action: Mouse moved to (951, 396)
Screenshot: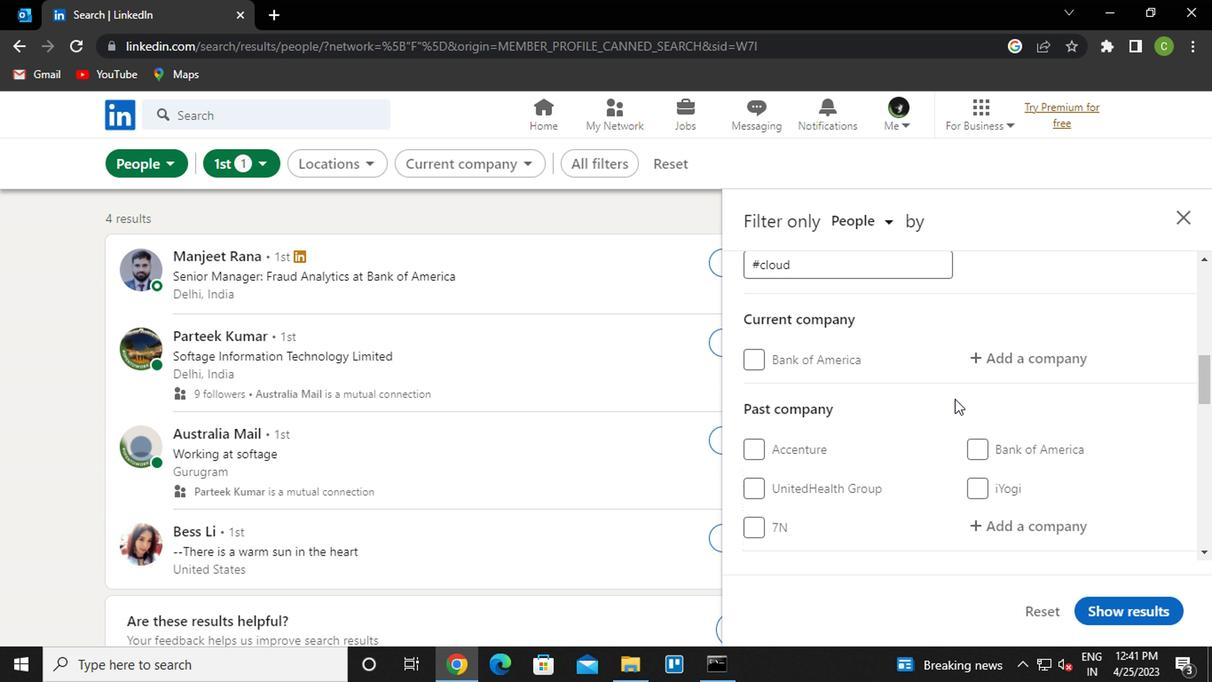 
Action: Mouse scrolled (951, 396) with delta (0, 0)
Screenshot: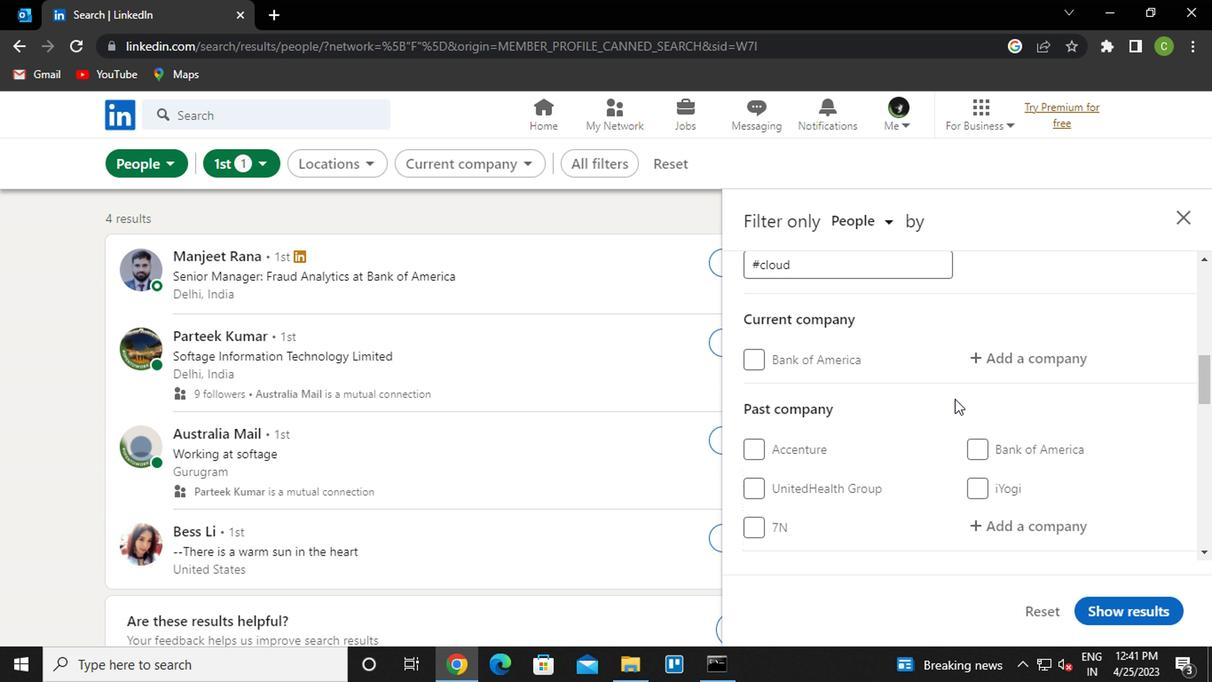 
Action: Mouse moved to (928, 363)
Screenshot: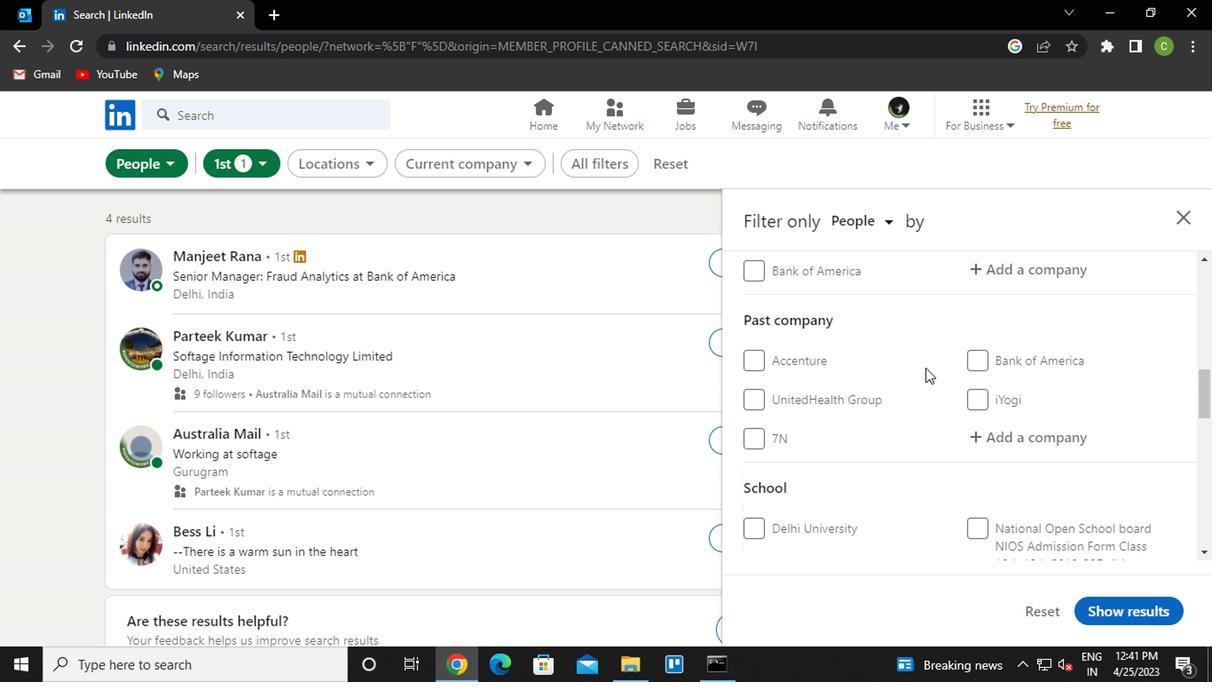 
Action: Mouse scrolled (928, 364) with delta (0, 0)
Screenshot: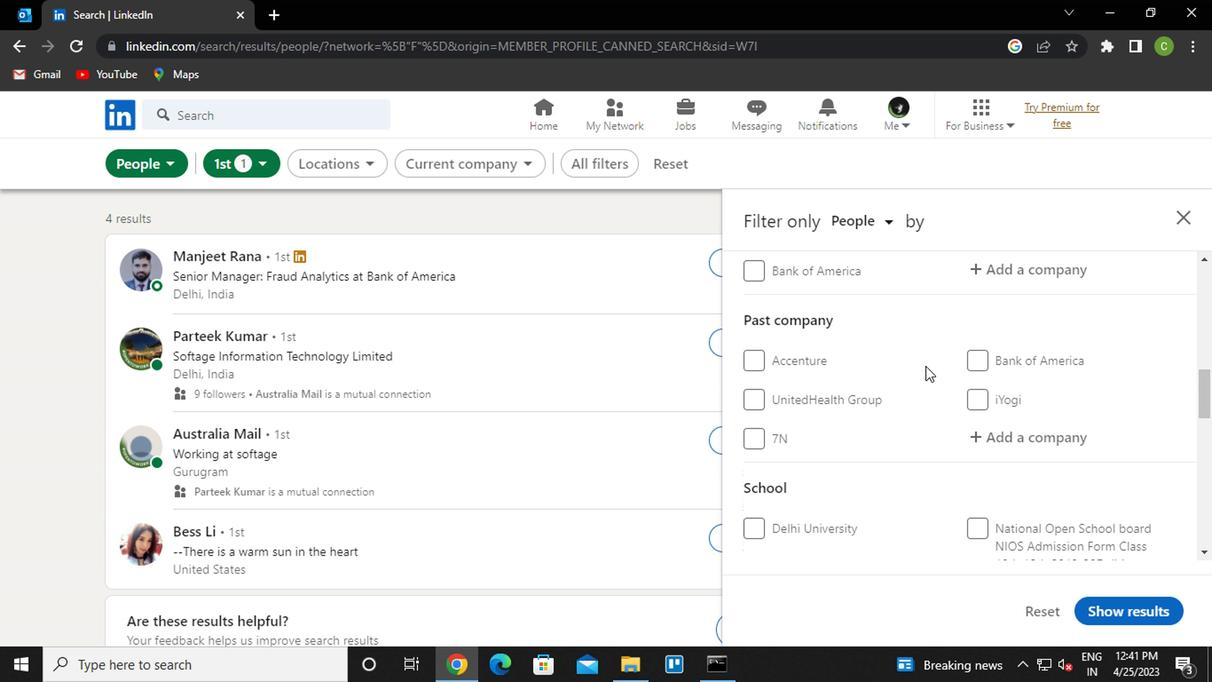 
Action: Mouse scrolled (928, 364) with delta (0, 0)
Screenshot: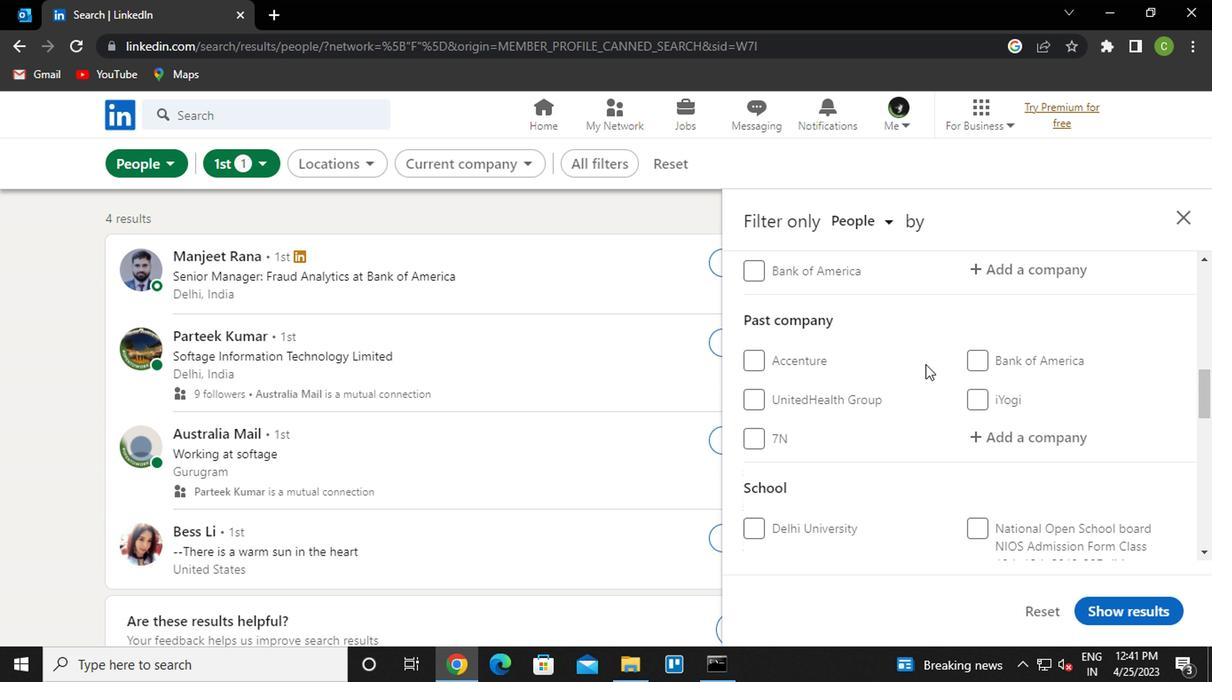 
Action: Mouse moved to (1014, 438)
Screenshot: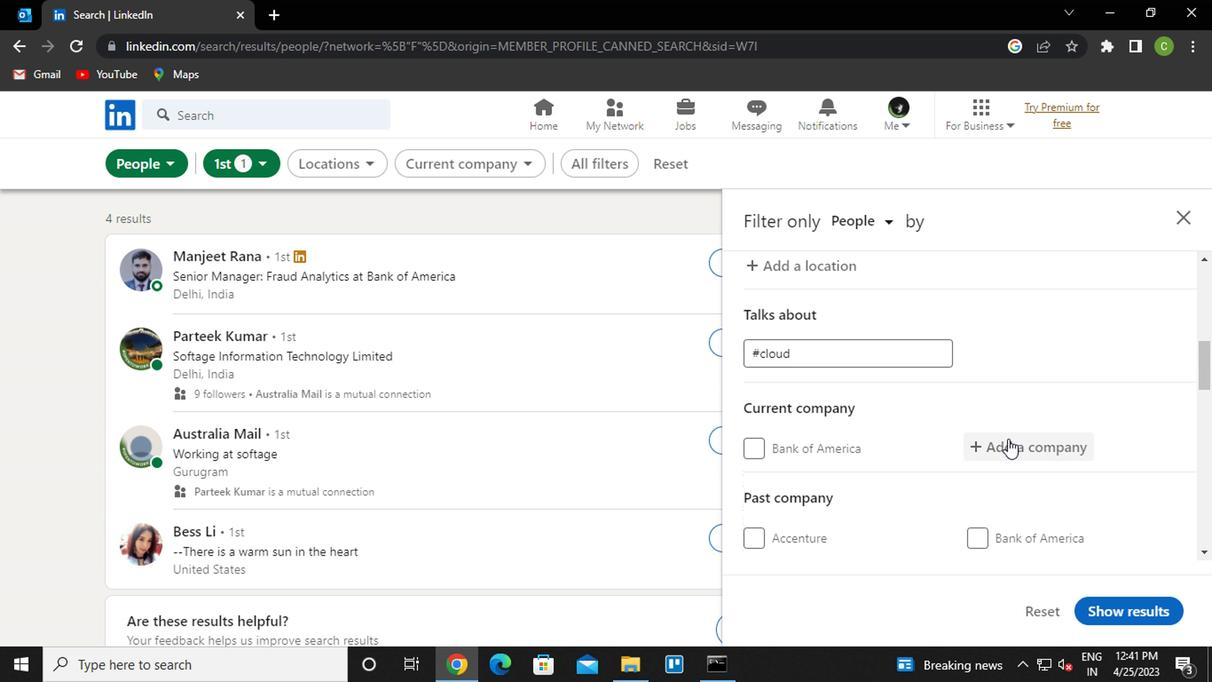 
Action: Mouse pressed left at (1014, 438)
Screenshot: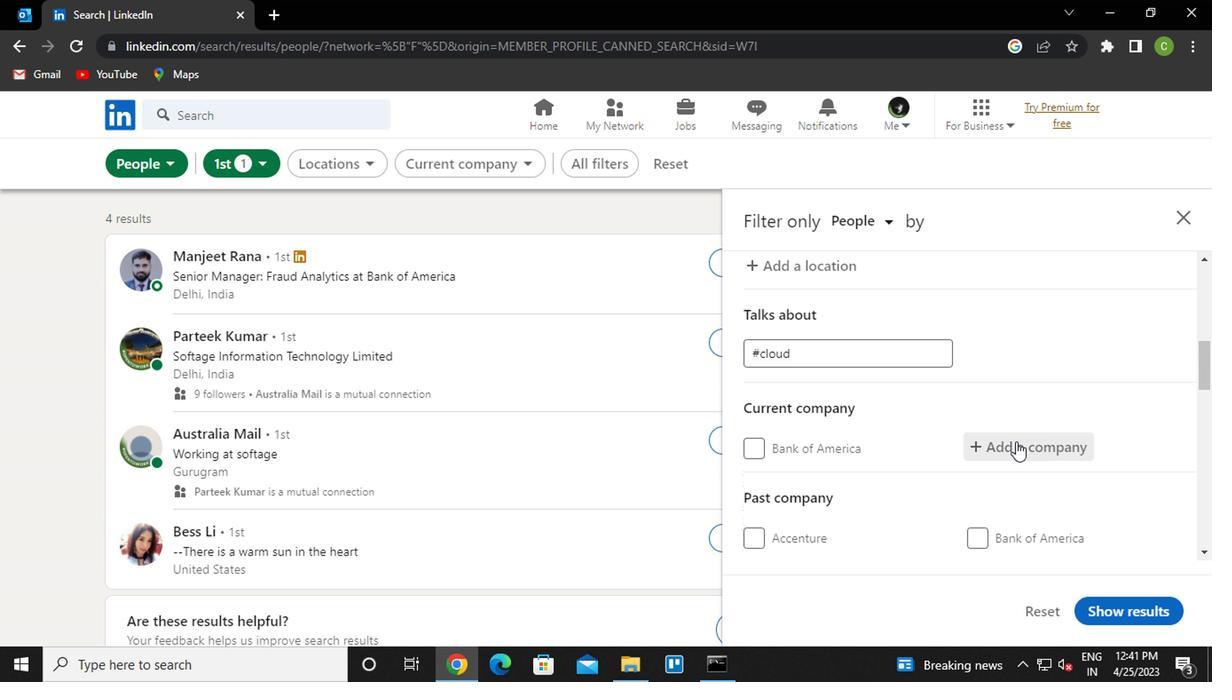 
Action: Key pressed <Key.caps_lock>U<Key.caps_lock>PGRAD
Screenshot: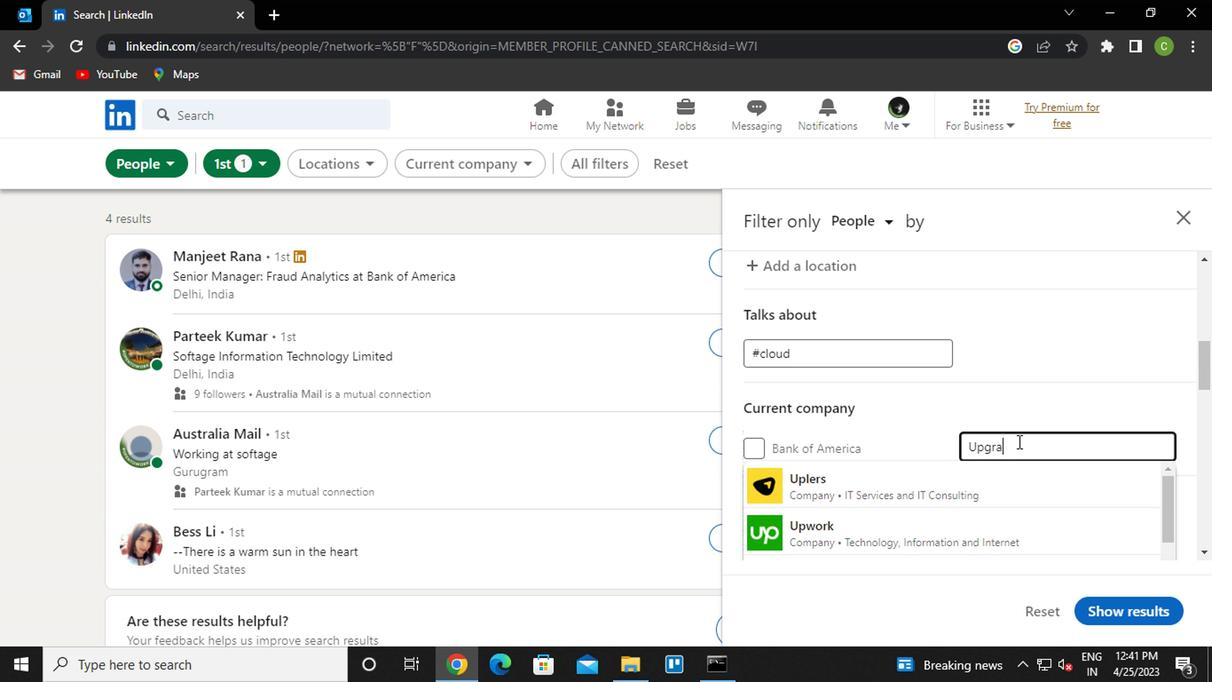 
Action: Mouse moved to (929, 474)
Screenshot: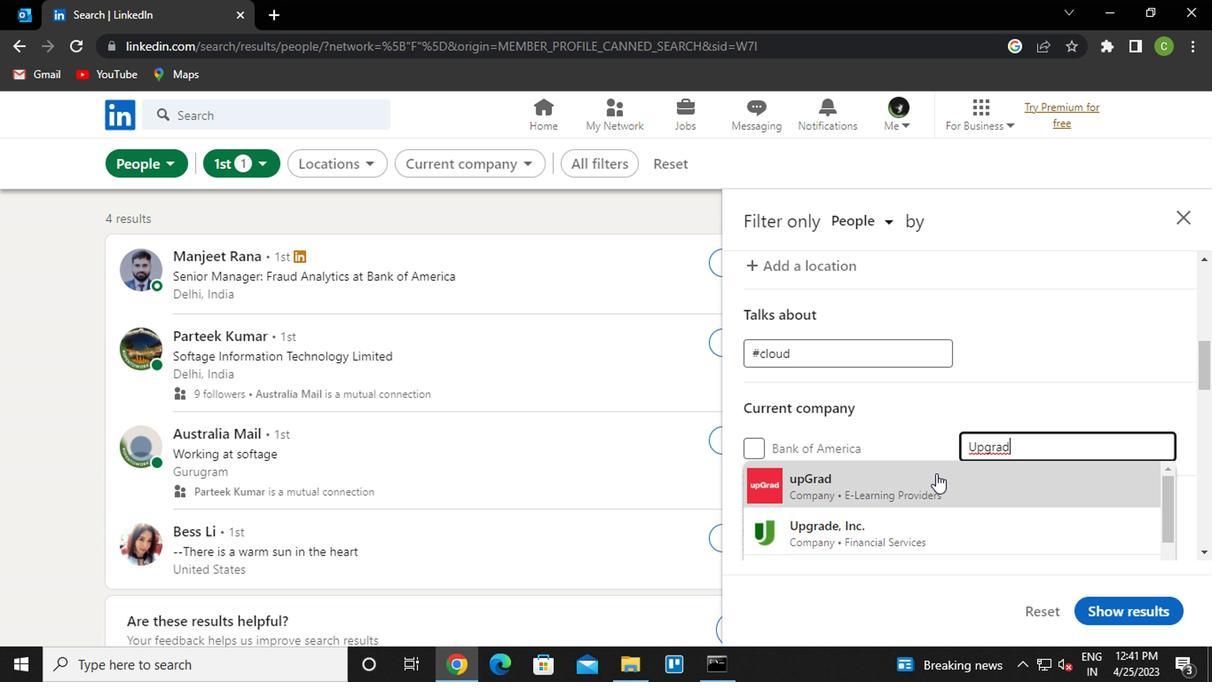 
Action: Mouse pressed left at (929, 474)
Screenshot: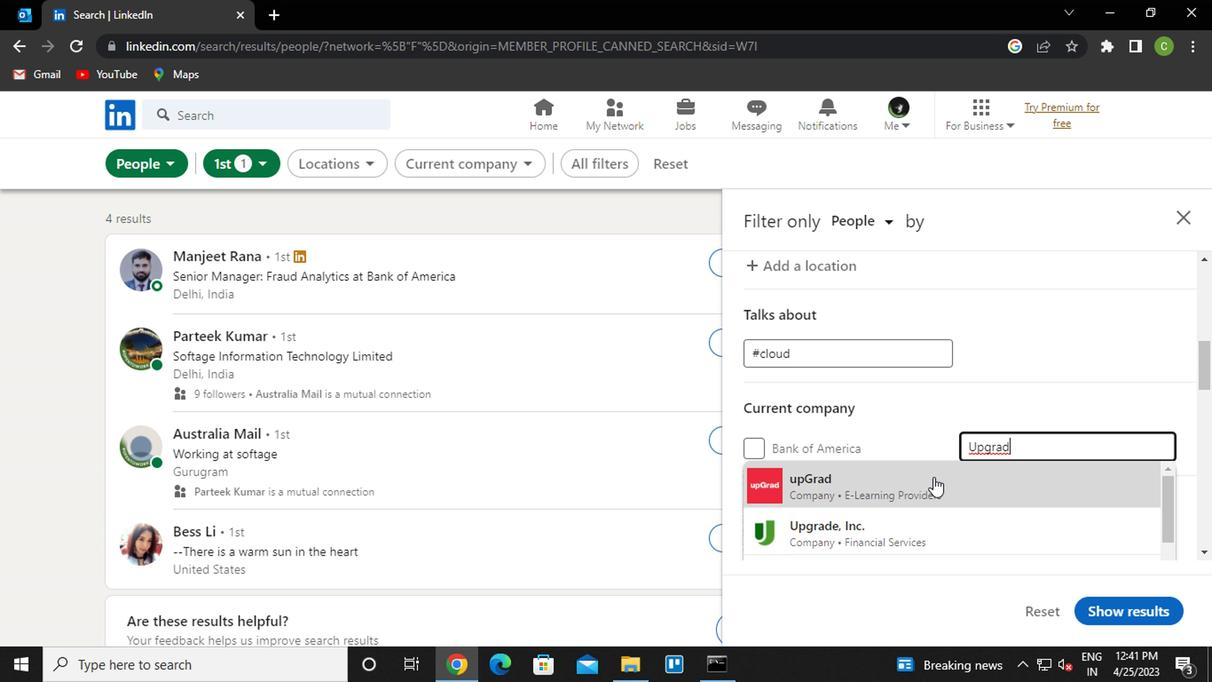 
Action: Mouse moved to (976, 386)
Screenshot: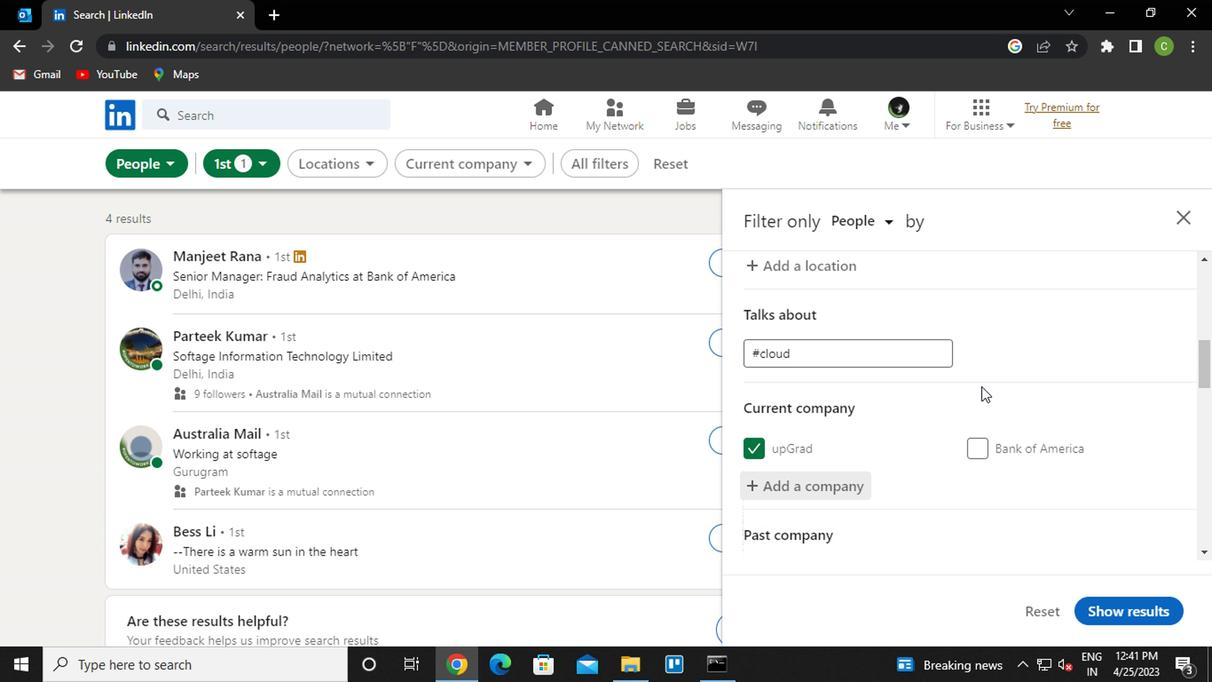 
Action: Mouse scrolled (976, 385) with delta (0, -1)
Screenshot: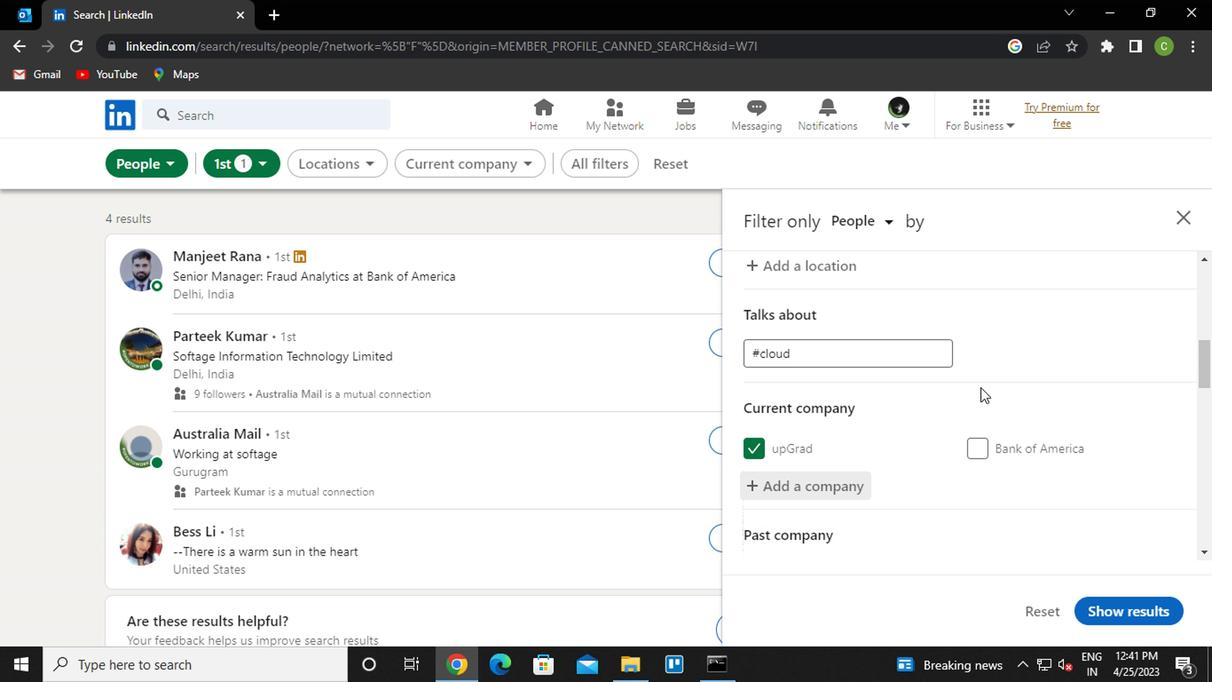 
Action: Mouse scrolled (976, 385) with delta (0, -1)
Screenshot: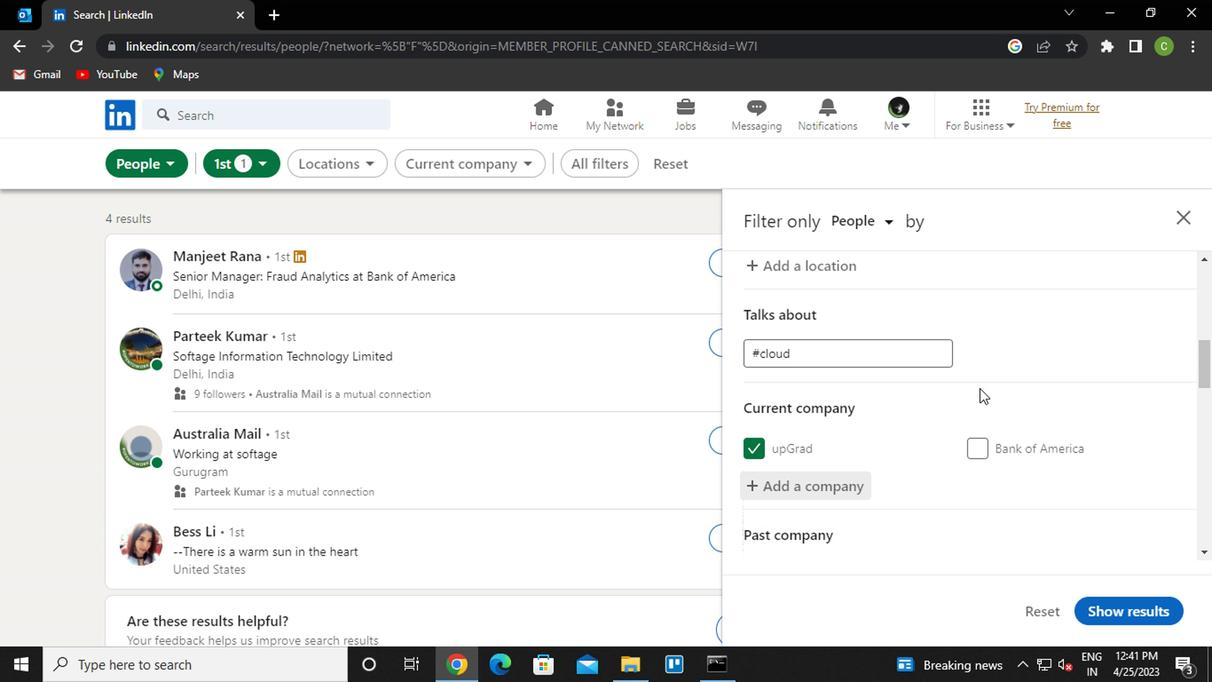 
Action: Mouse moved to (828, 450)
Screenshot: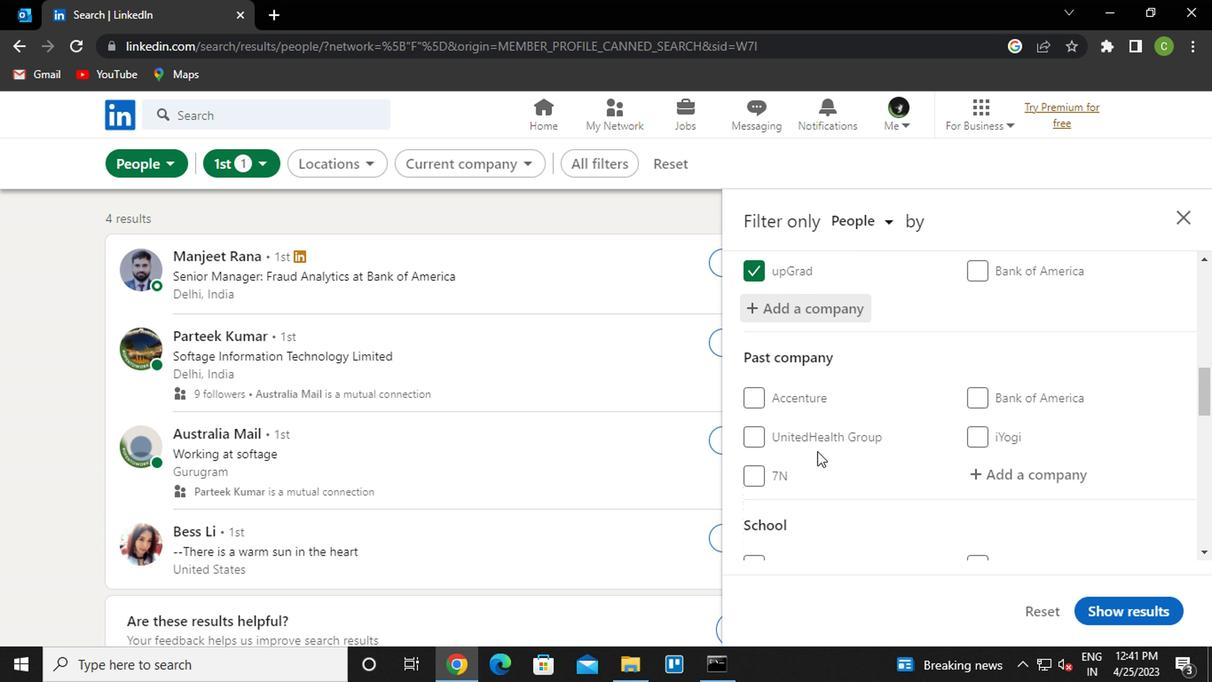 
Action: Mouse scrolled (828, 451) with delta (0, 0)
Screenshot: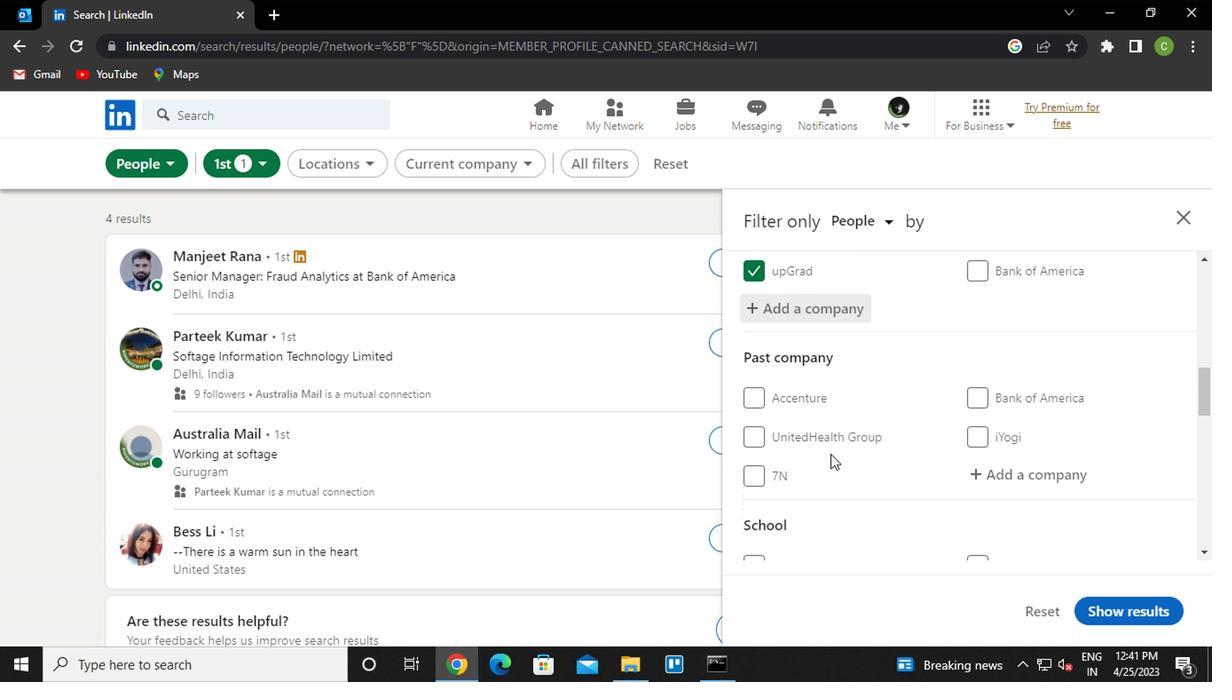 
Action: Mouse moved to (833, 452)
Screenshot: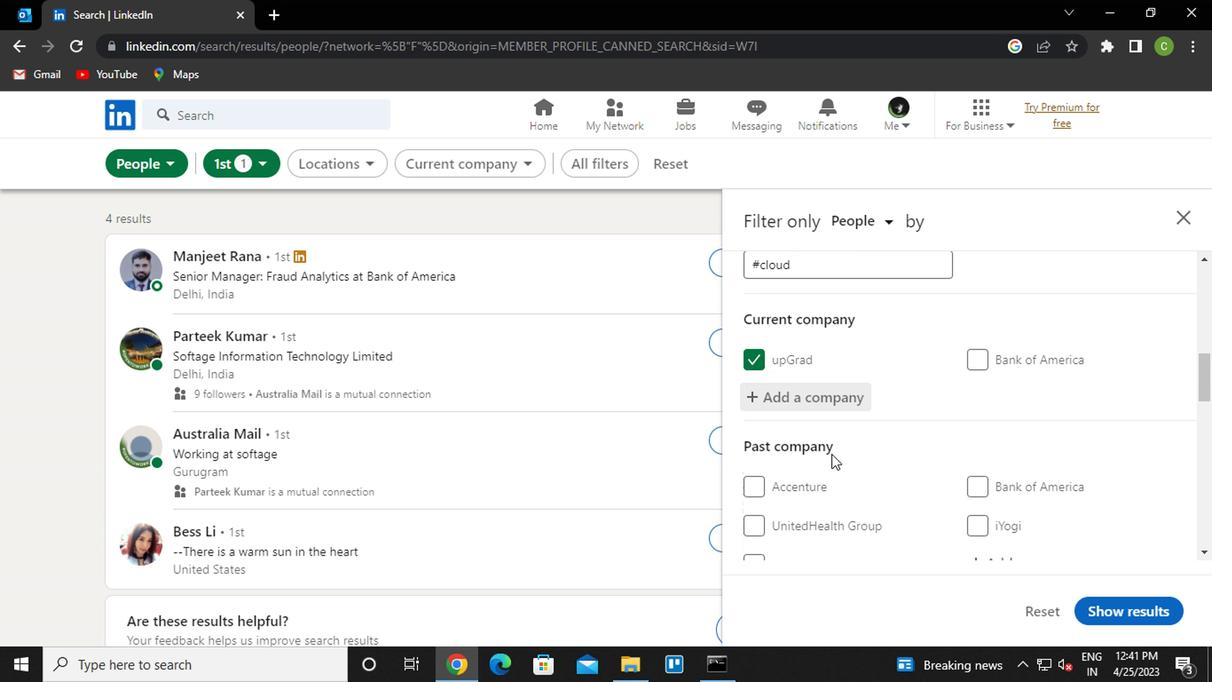 
Action: Mouse scrolled (833, 452) with delta (0, 0)
Screenshot: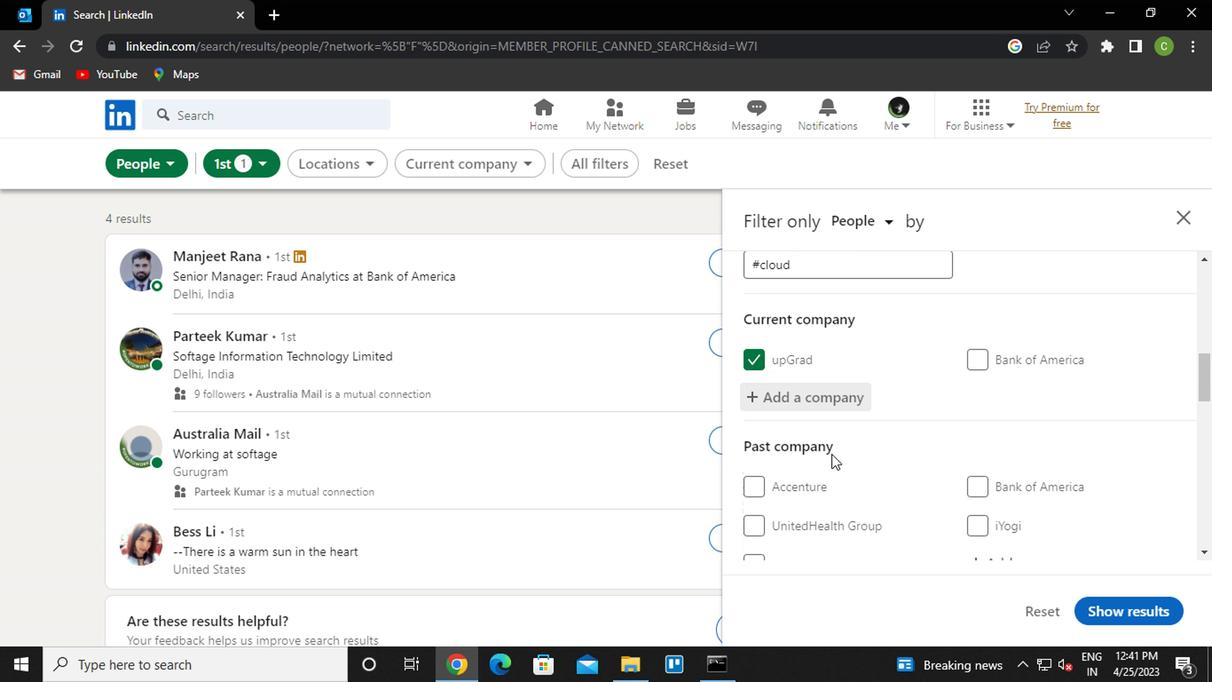 
Action: Mouse moved to (833, 452)
Screenshot: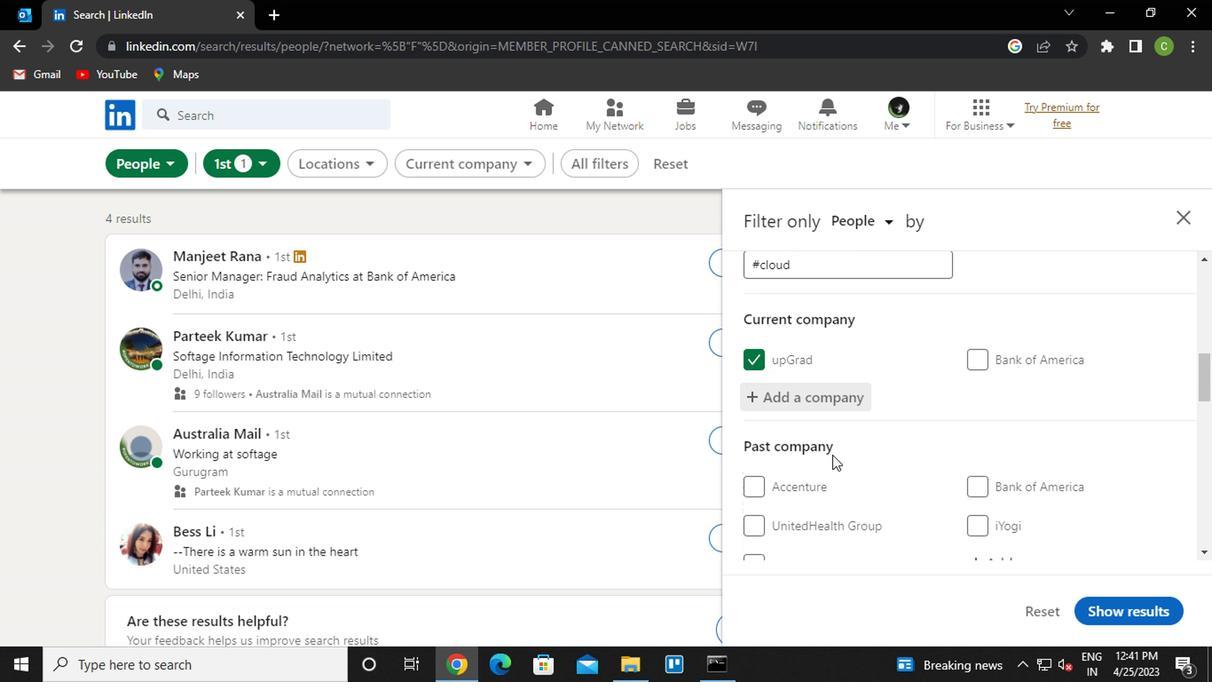 
Action: Mouse scrolled (833, 452) with delta (0, 0)
Screenshot: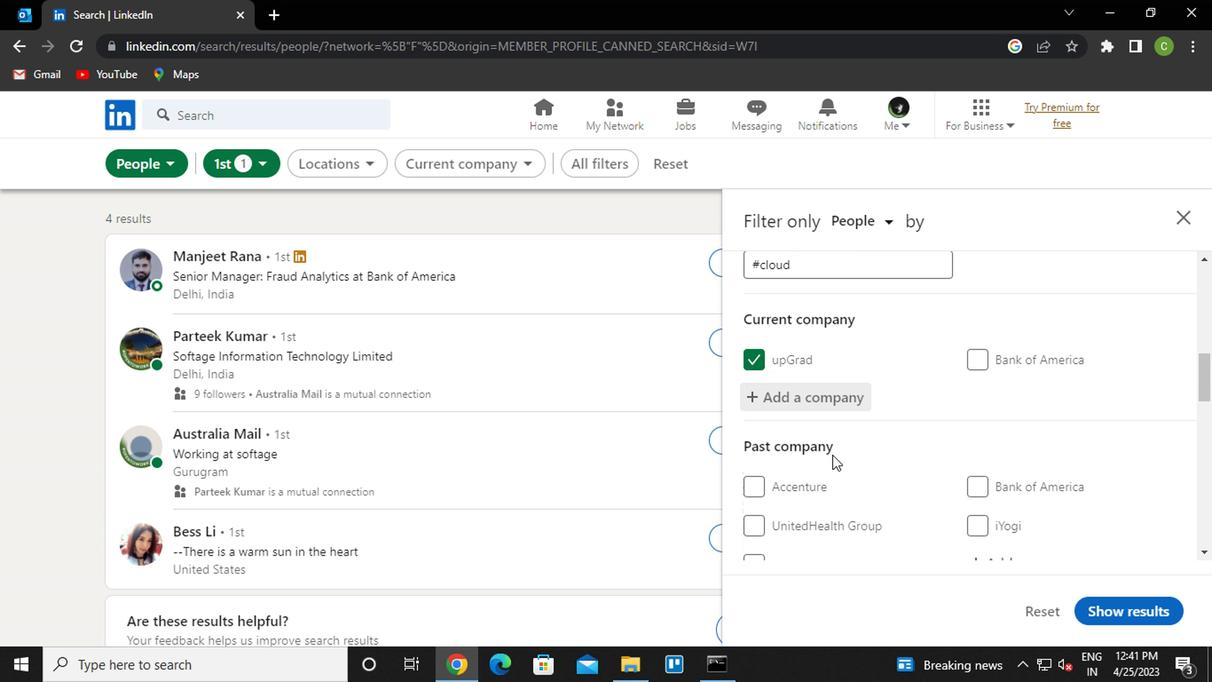 
Action: Mouse scrolled (833, 452) with delta (0, 0)
Screenshot: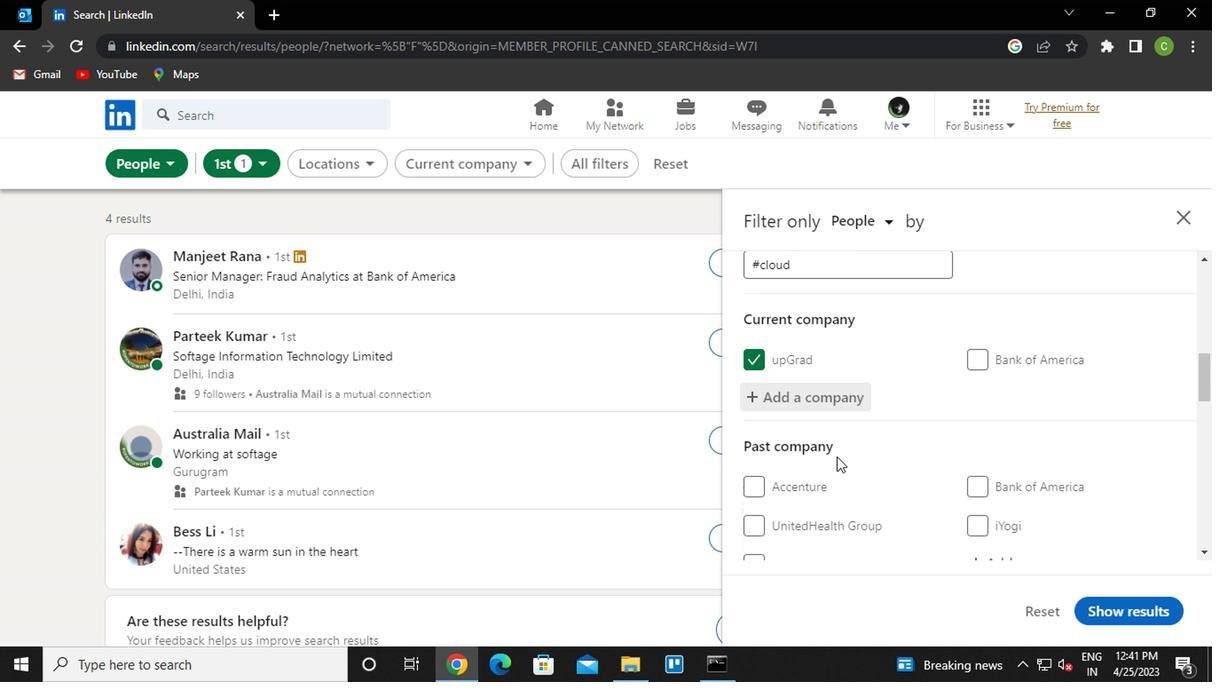 
Action: Mouse moved to (791, 516)
Screenshot: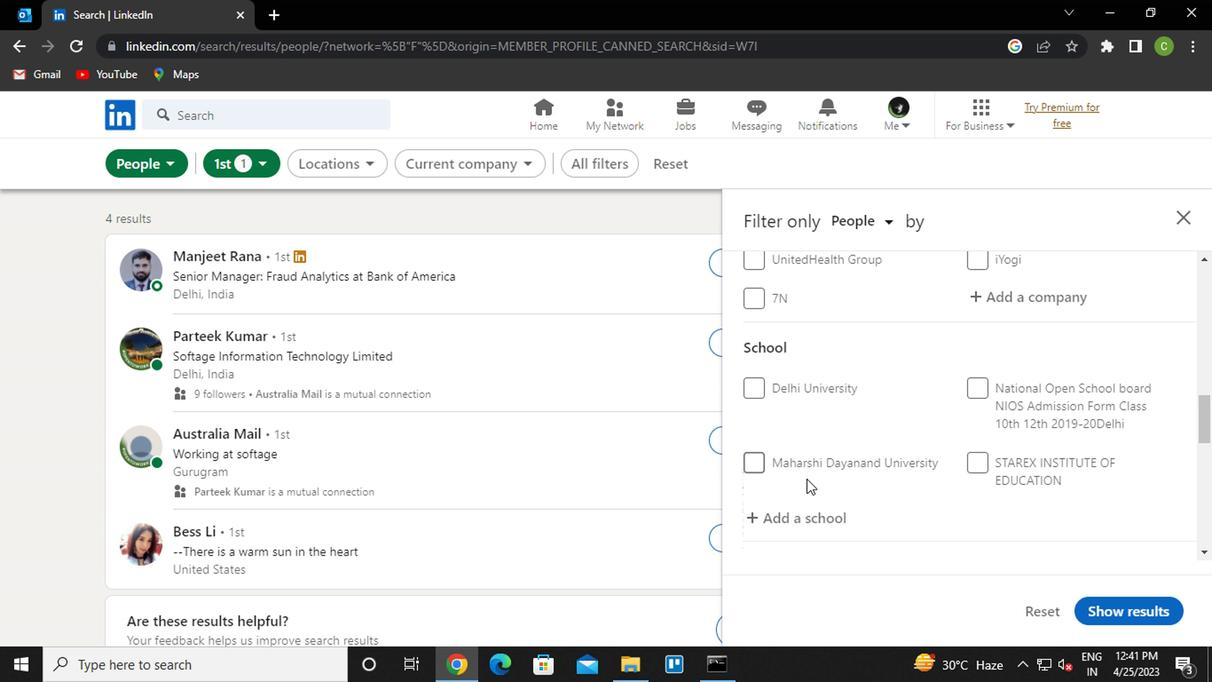 
Action: Mouse pressed left at (791, 516)
Screenshot: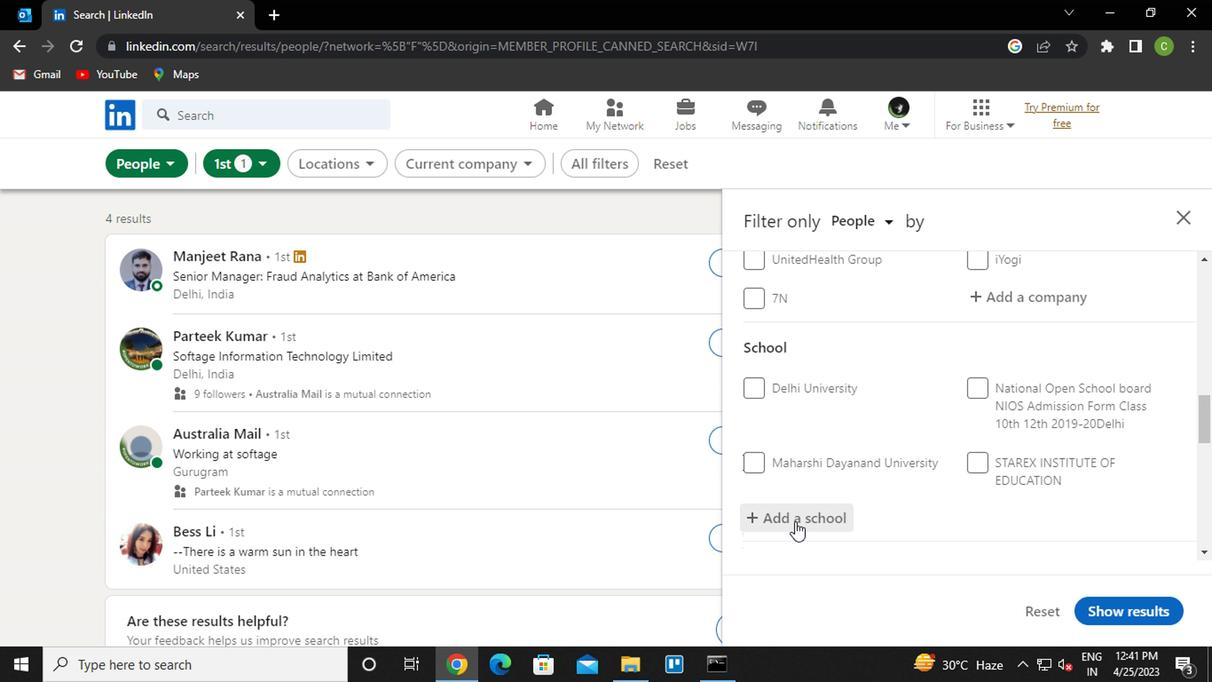 
Action: Mouse moved to (911, 403)
Screenshot: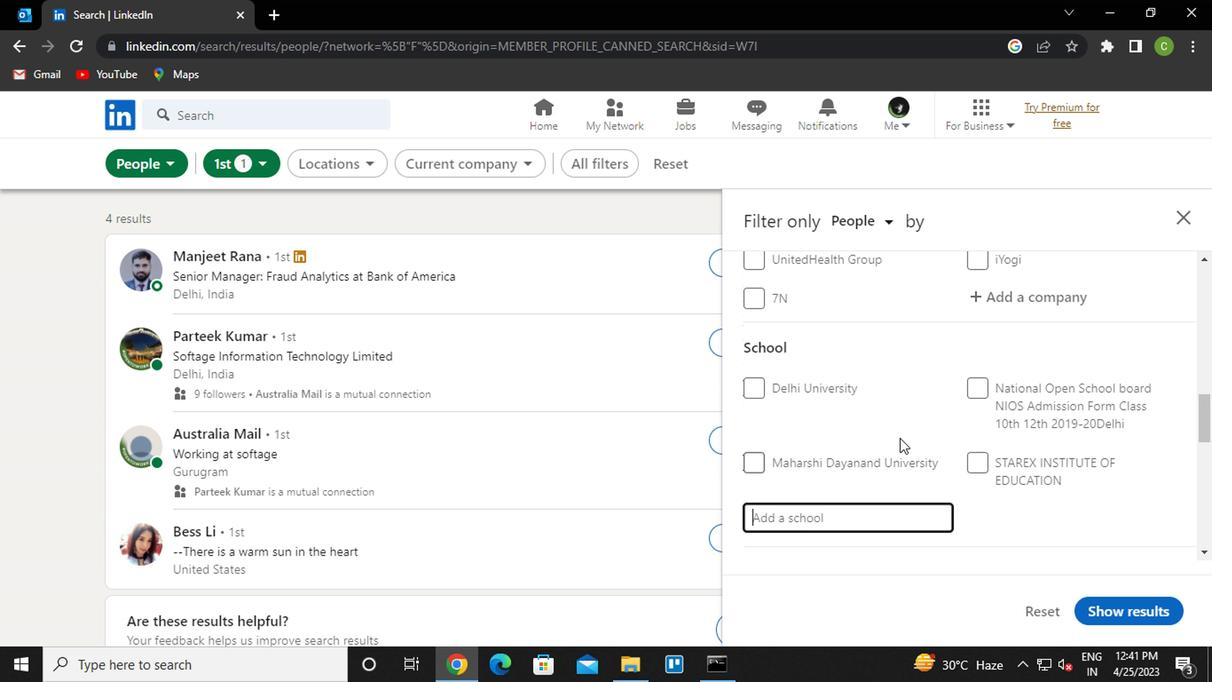 
Action: Key pressed <Key.caps_lock>S<Key.caps_lock>RI<Key.space><Key.caps_lock>P<Key.caps_lock>ADMAVATI
Screenshot: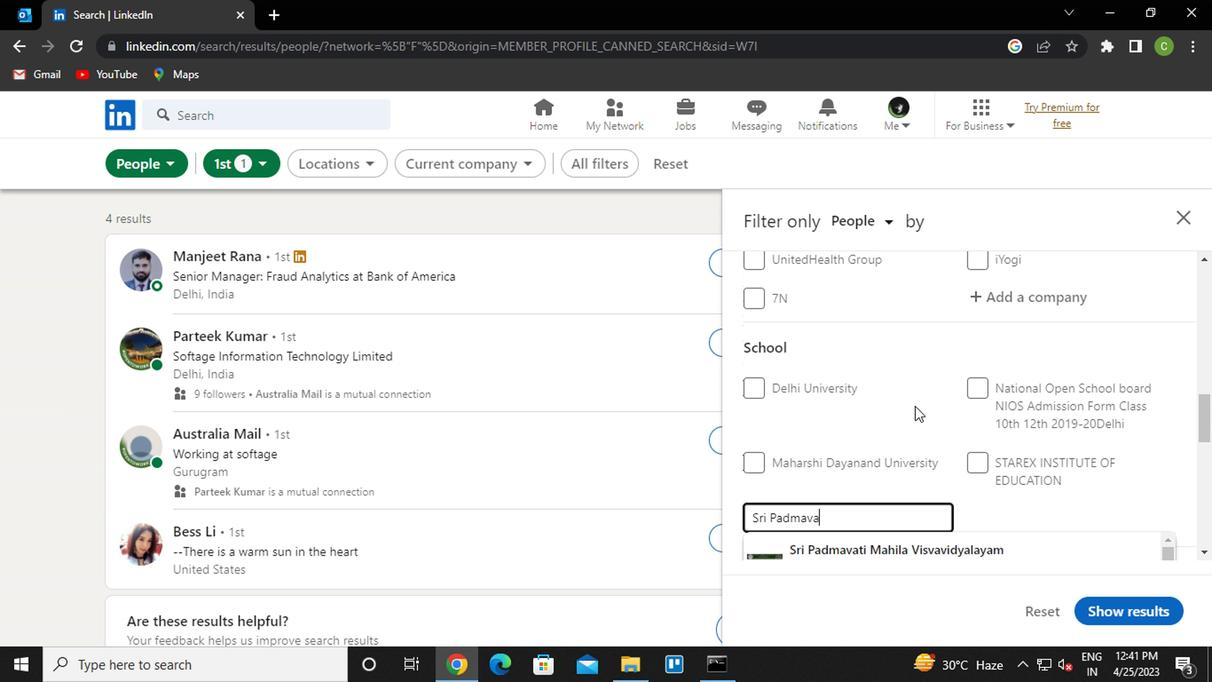 
Action: Mouse moved to (1007, 413)
Screenshot: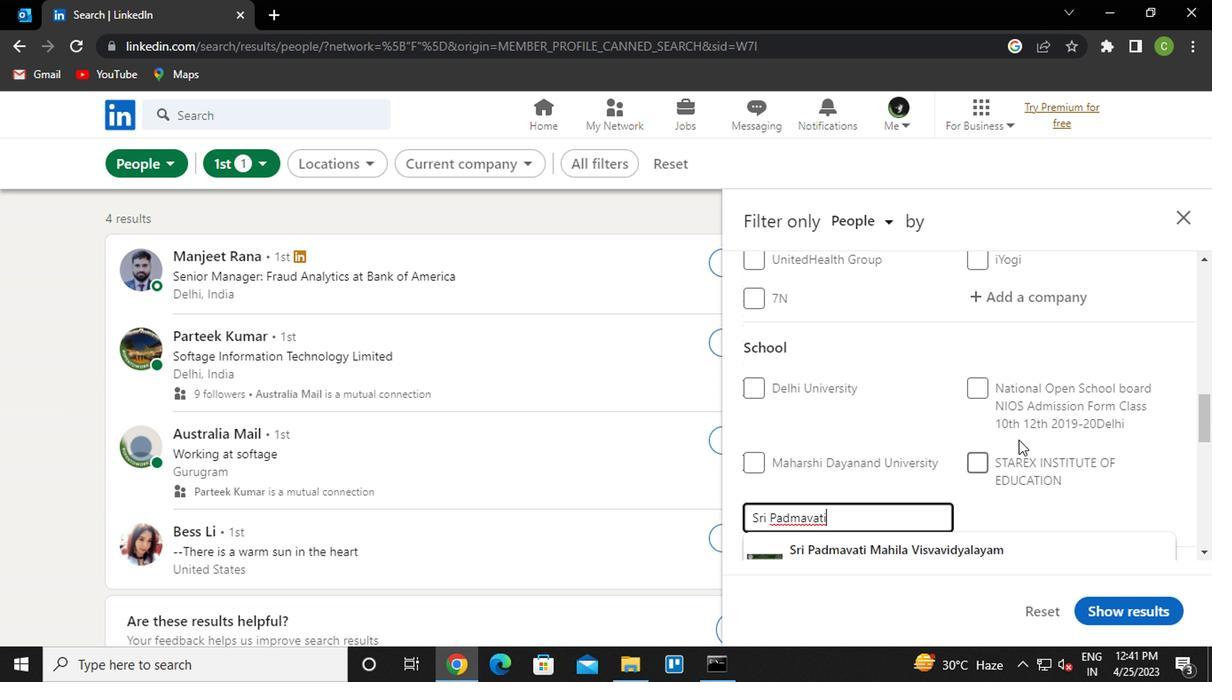 
Action: Mouse scrolled (1007, 413) with delta (0, 0)
Screenshot: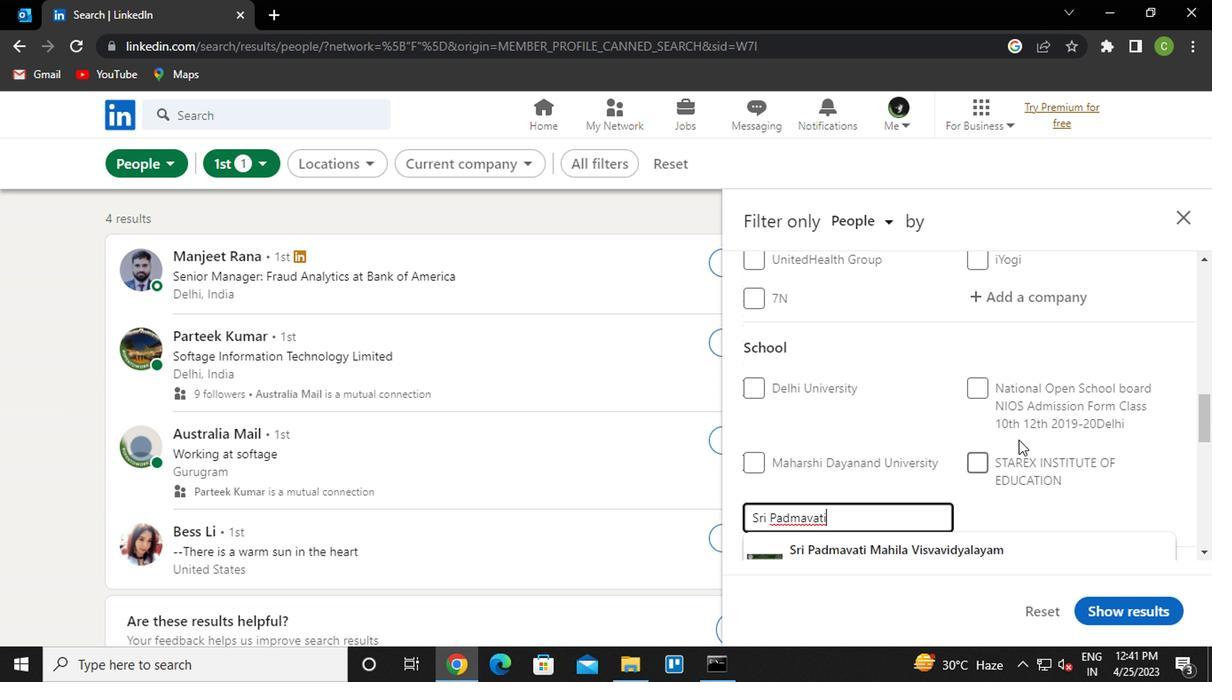 
Action: Mouse moved to (990, 411)
Screenshot: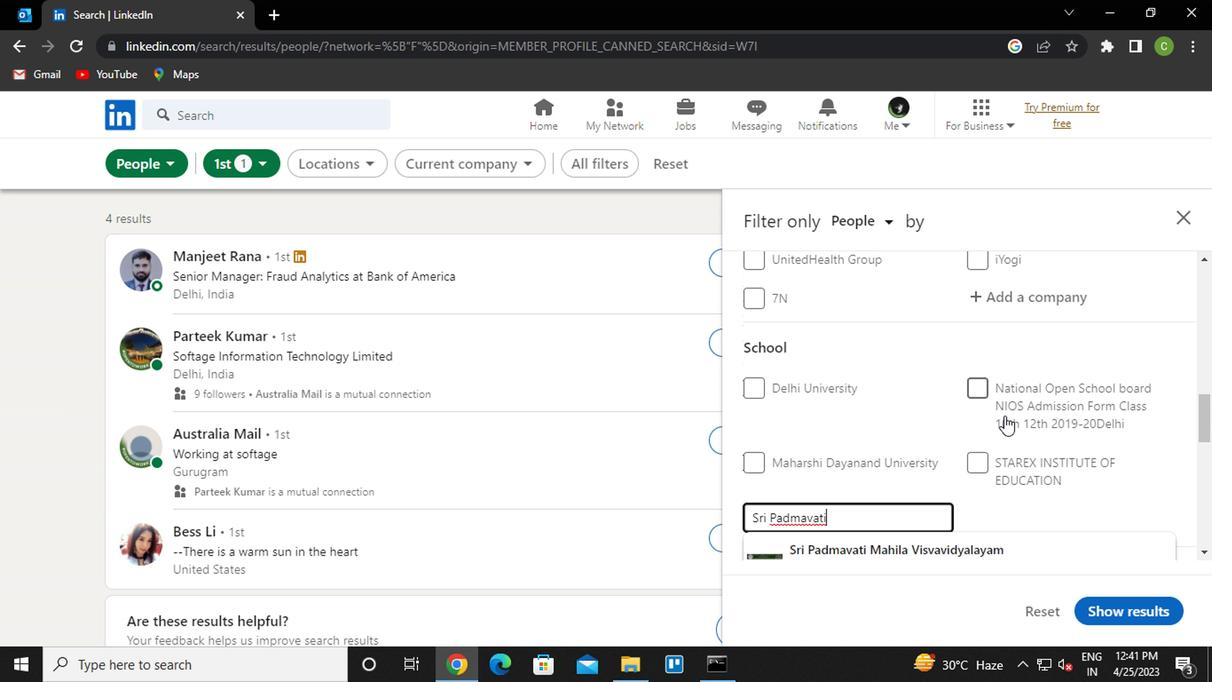 
Action: Mouse scrolled (990, 410) with delta (0, 0)
Screenshot: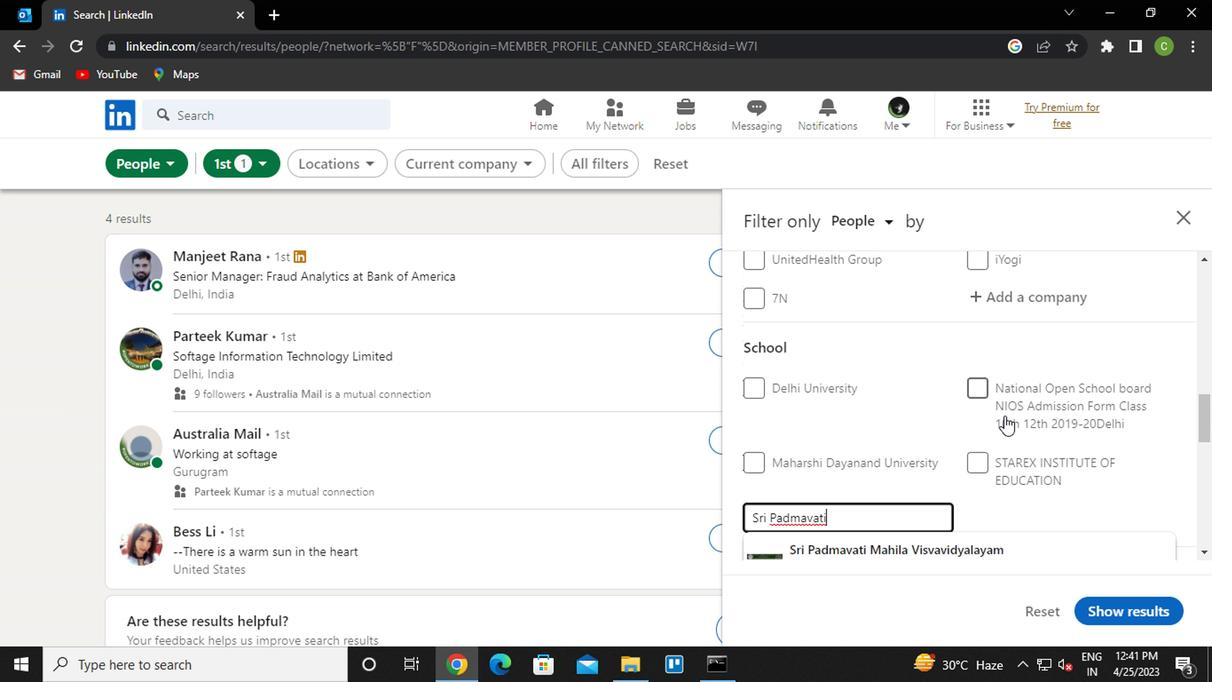 
Action: Mouse moved to (887, 379)
Screenshot: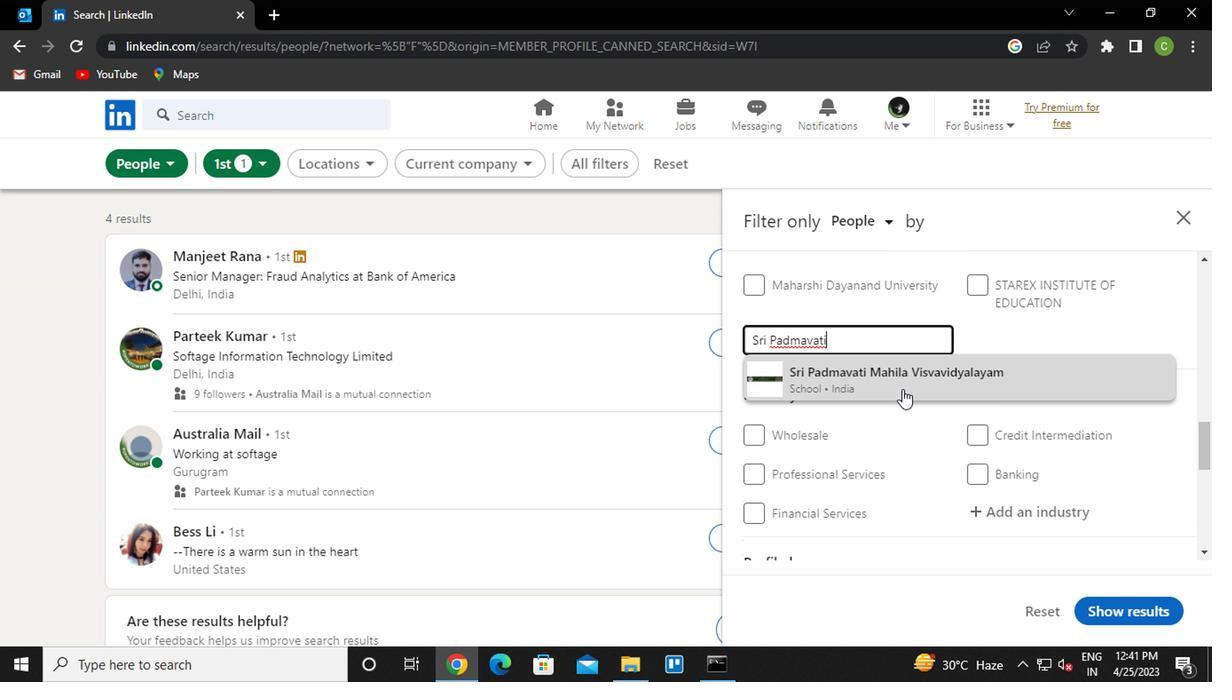 
Action: Mouse pressed left at (887, 379)
Screenshot: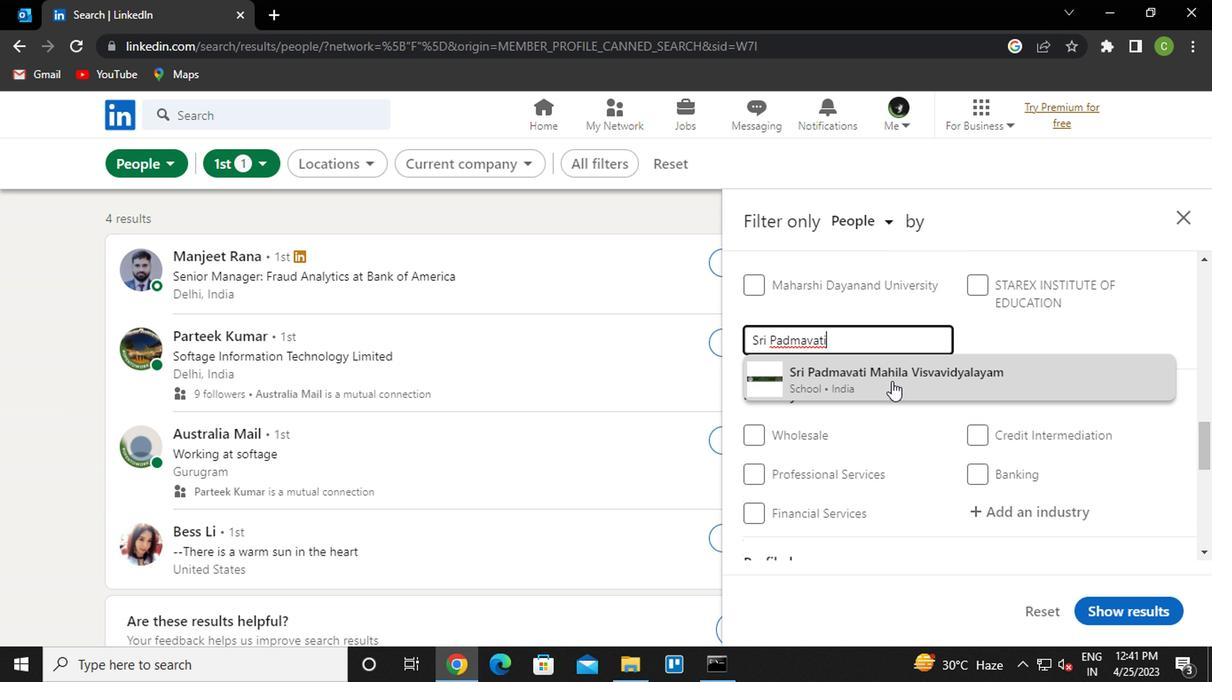 
Action: Mouse moved to (924, 379)
Screenshot: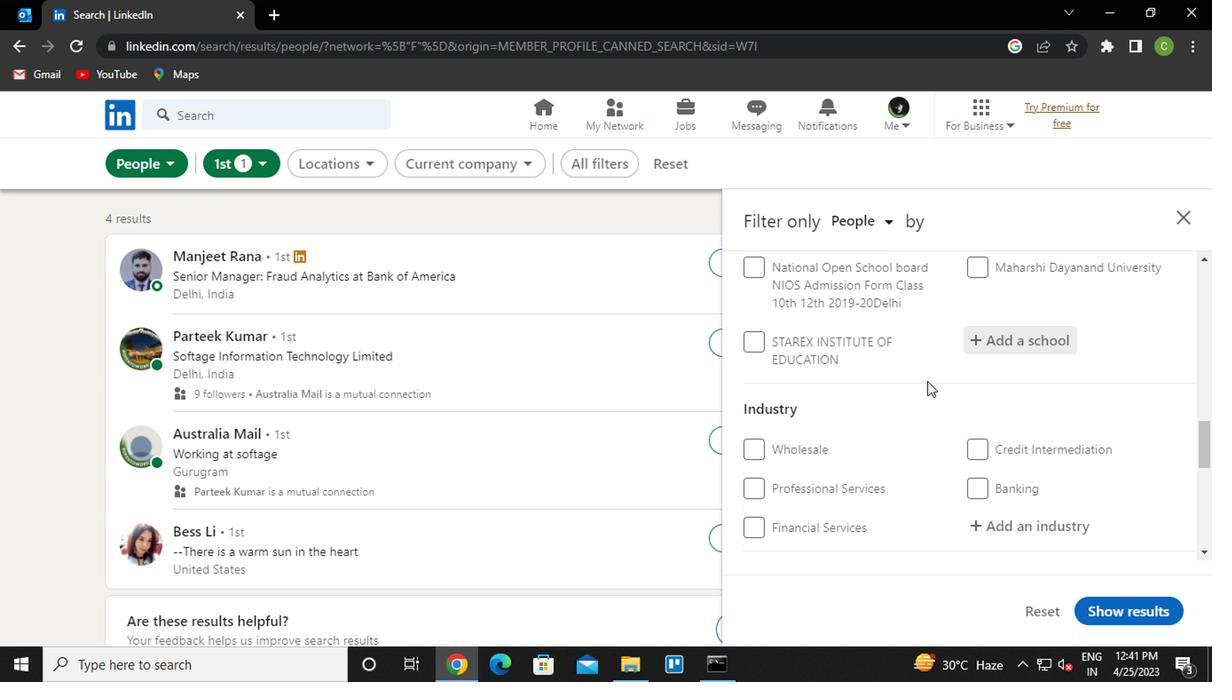 
Action: Mouse scrolled (924, 378) with delta (0, -1)
Screenshot: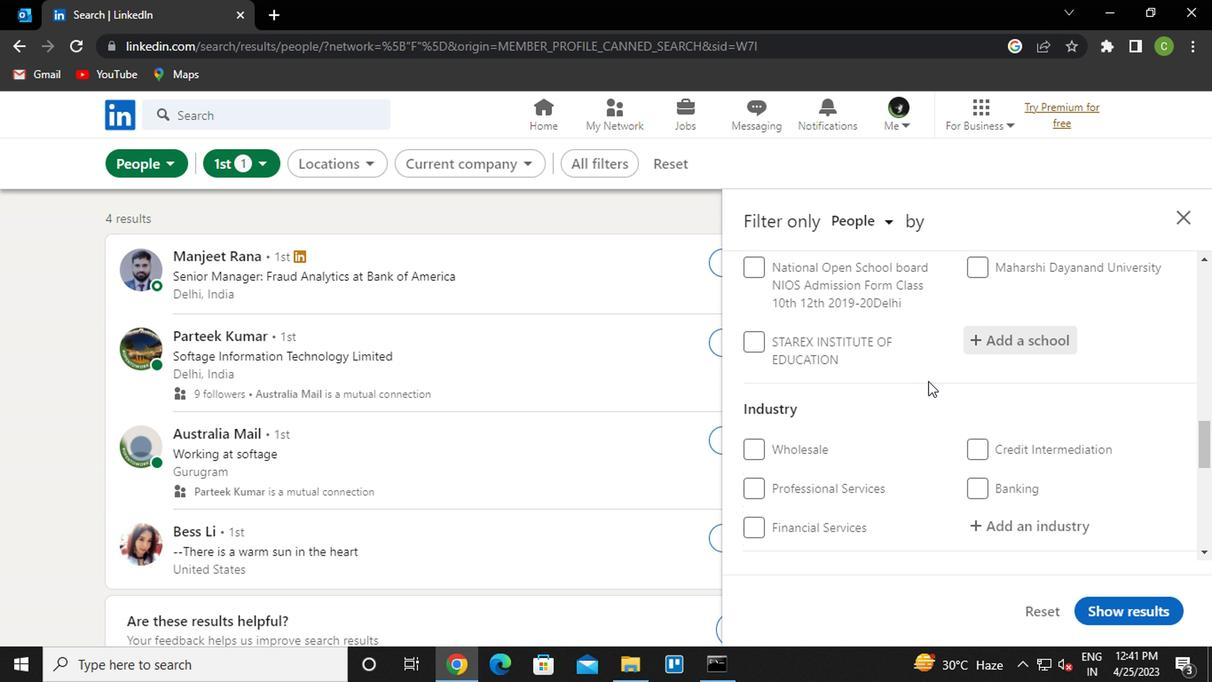 
Action: Mouse moved to (1003, 426)
Screenshot: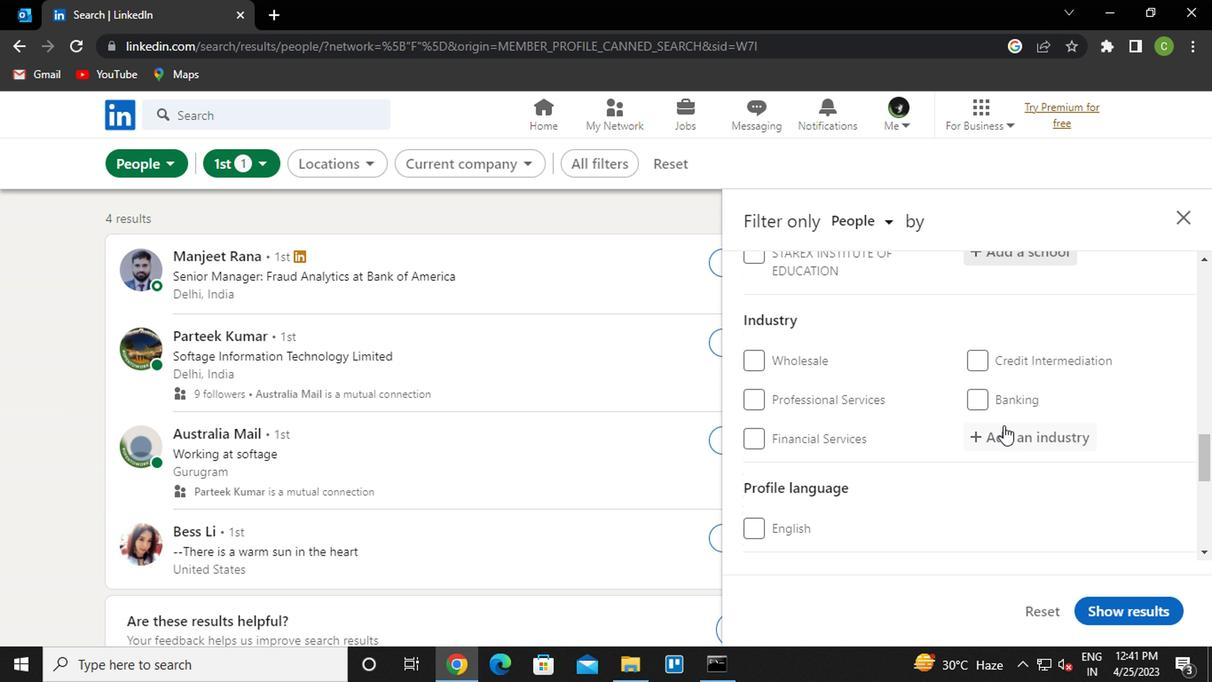 
Action: Mouse pressed left at (1003, 426)
Screenshot: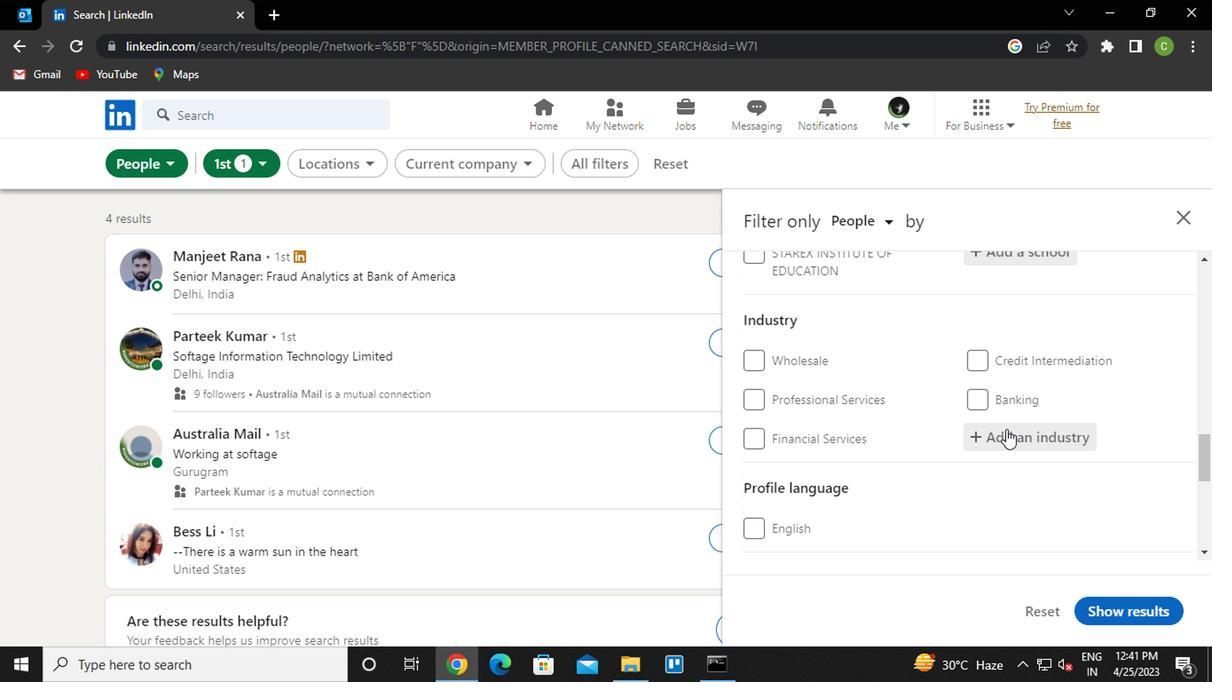 
Action: Key pressed <Key.caps_lock>W<Key.caps_lock>INERIES<Key.down><Key.enter>
Screenshot: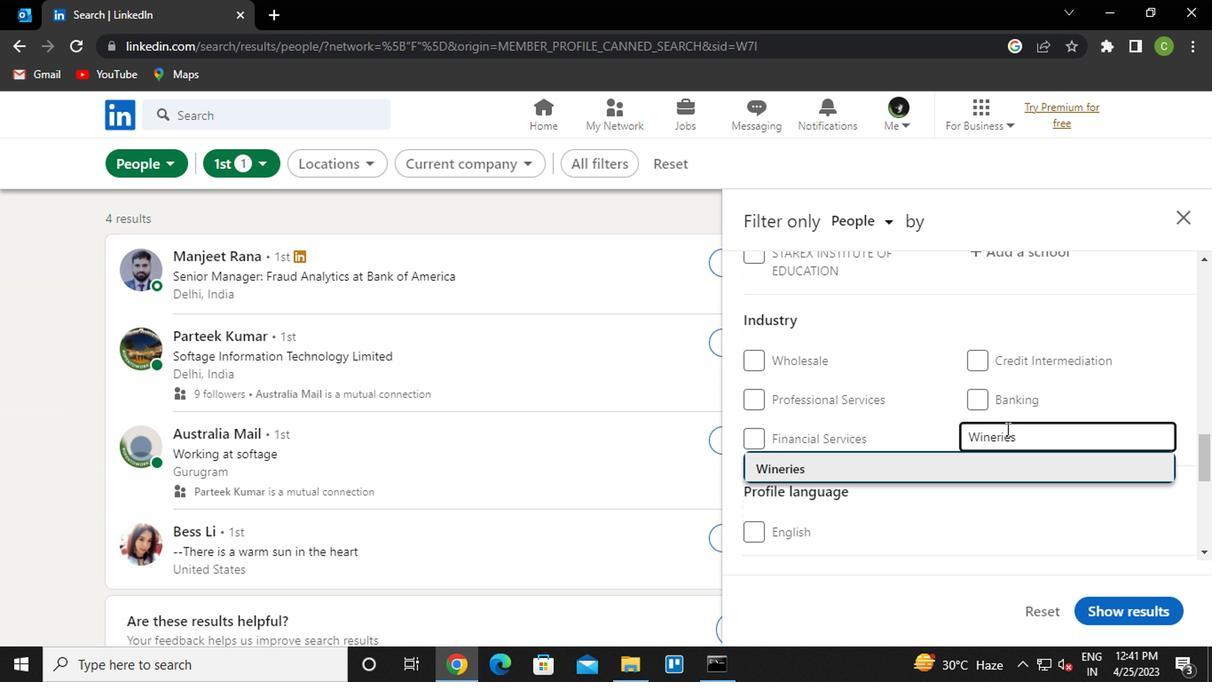 
Action: Mouse moved to (1037, 371)
Screenshot: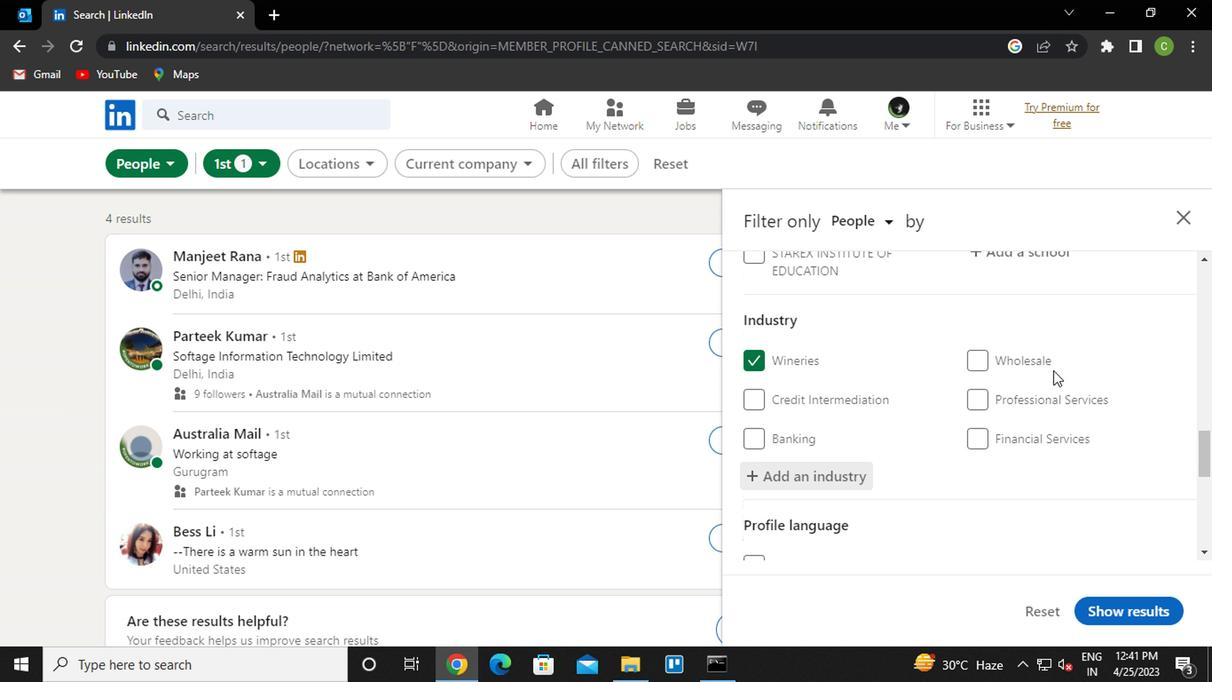 
Action: Mouse scrolled (1037, 370) with delta (0, 0)
Screenshot: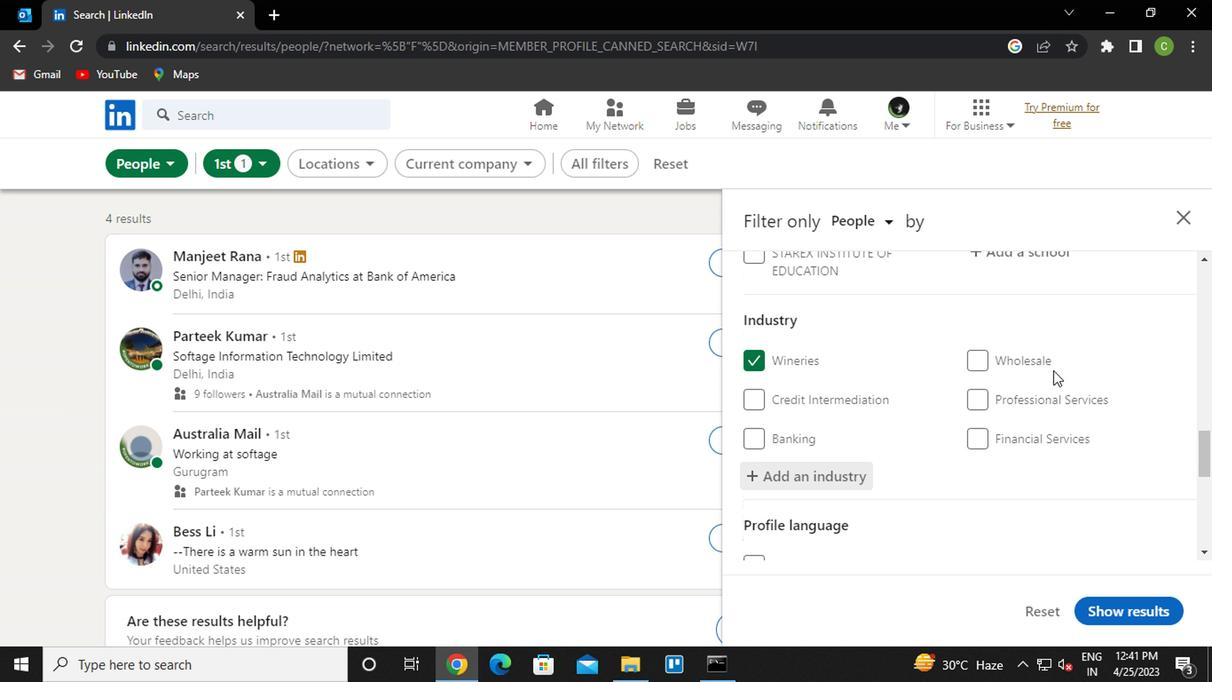 
Action: Mouse moved to (991, 394)
Screenshot: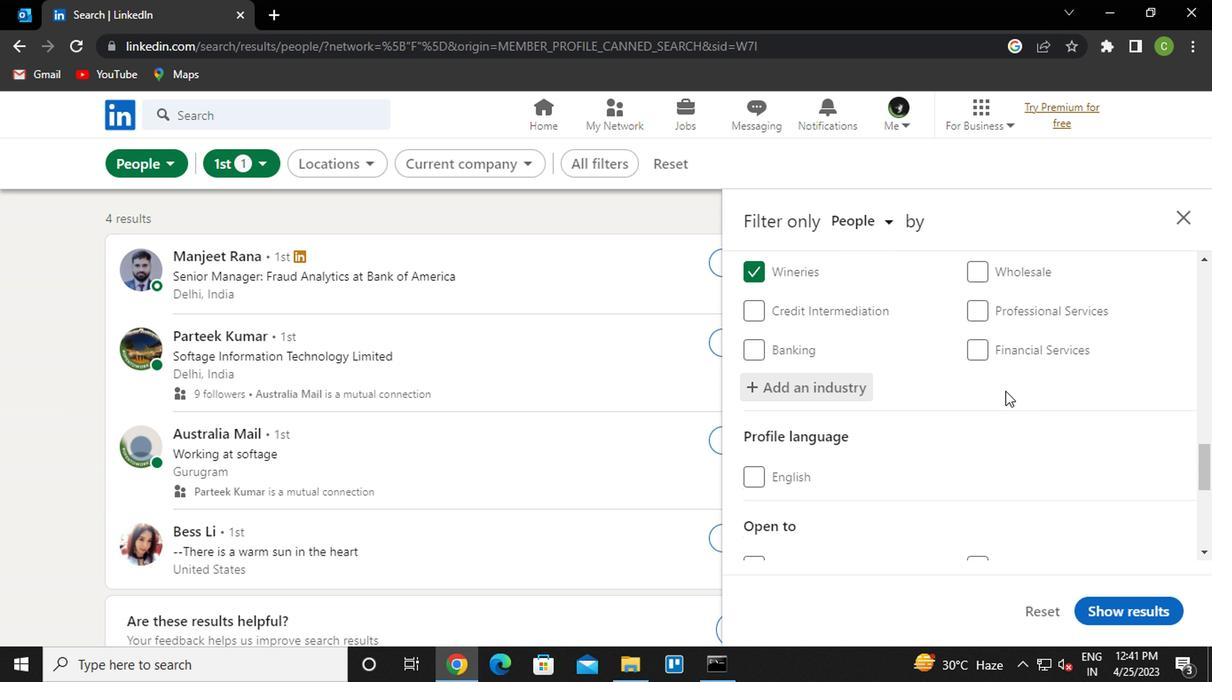 
Action: Mouse scrolled (991, 393) with delta (0, 0)
Screenshot: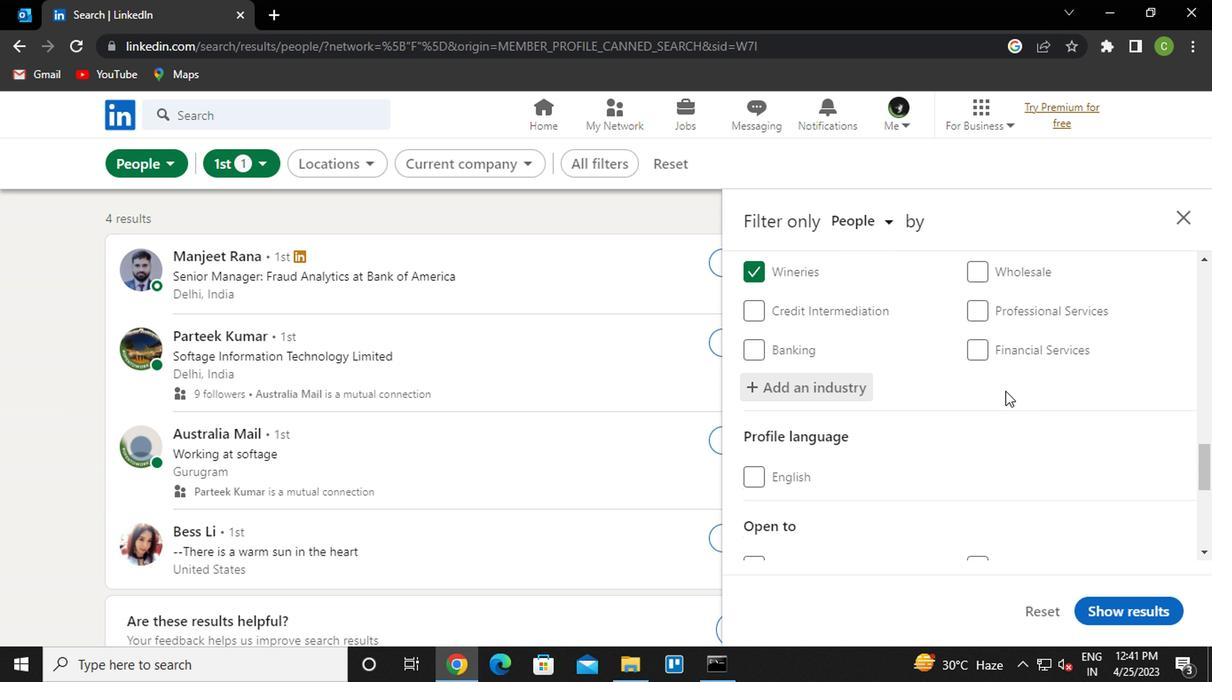 
Action: Mouse moved to (749, 387)
Screenshot: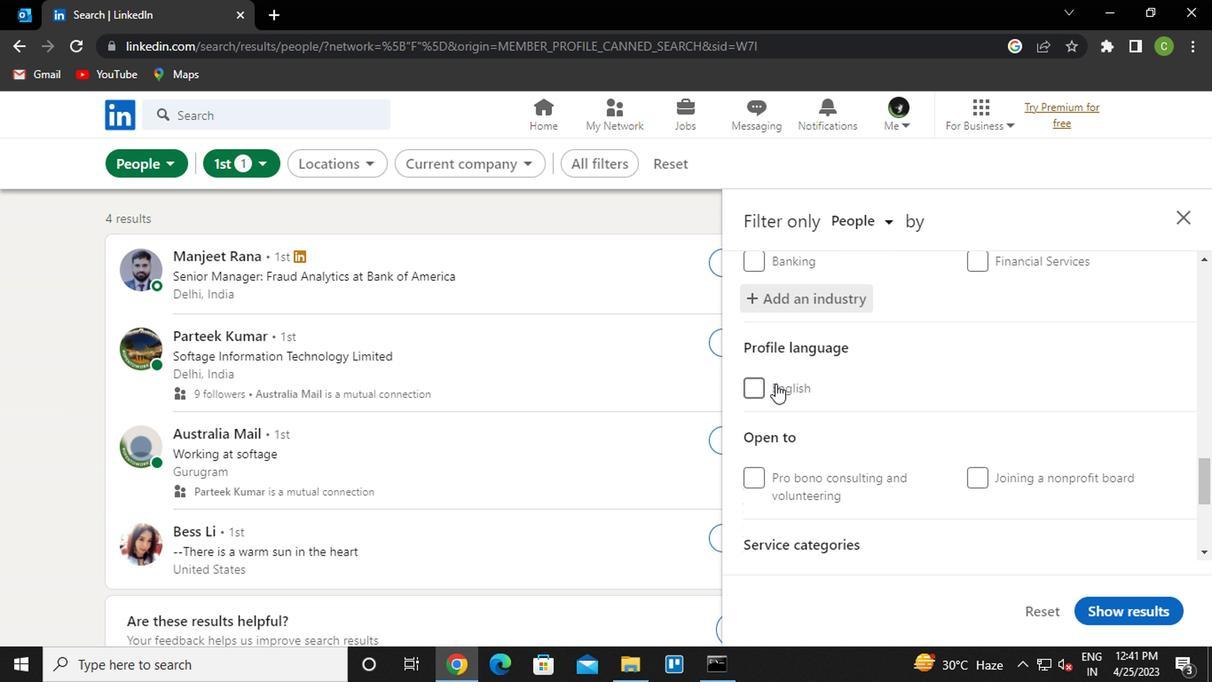 
Action: Mouse pressed left at (749, 387)
Screenshot: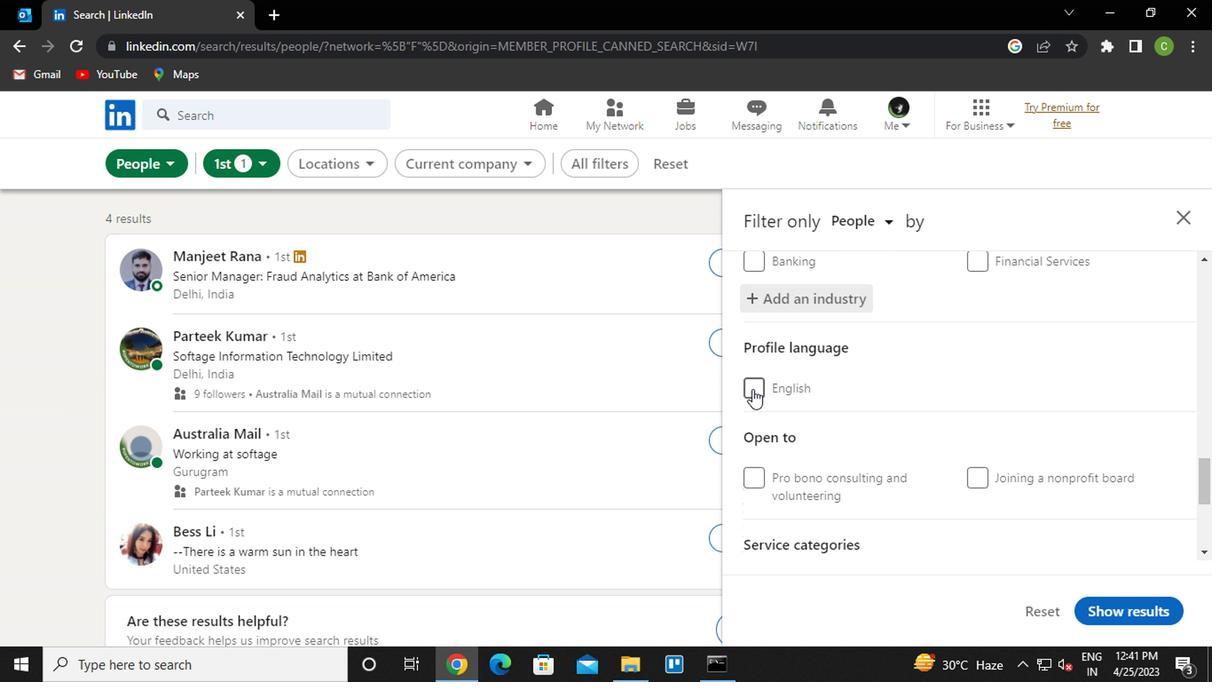 
Action: Mouse moved to (945, 394)
Screenshot: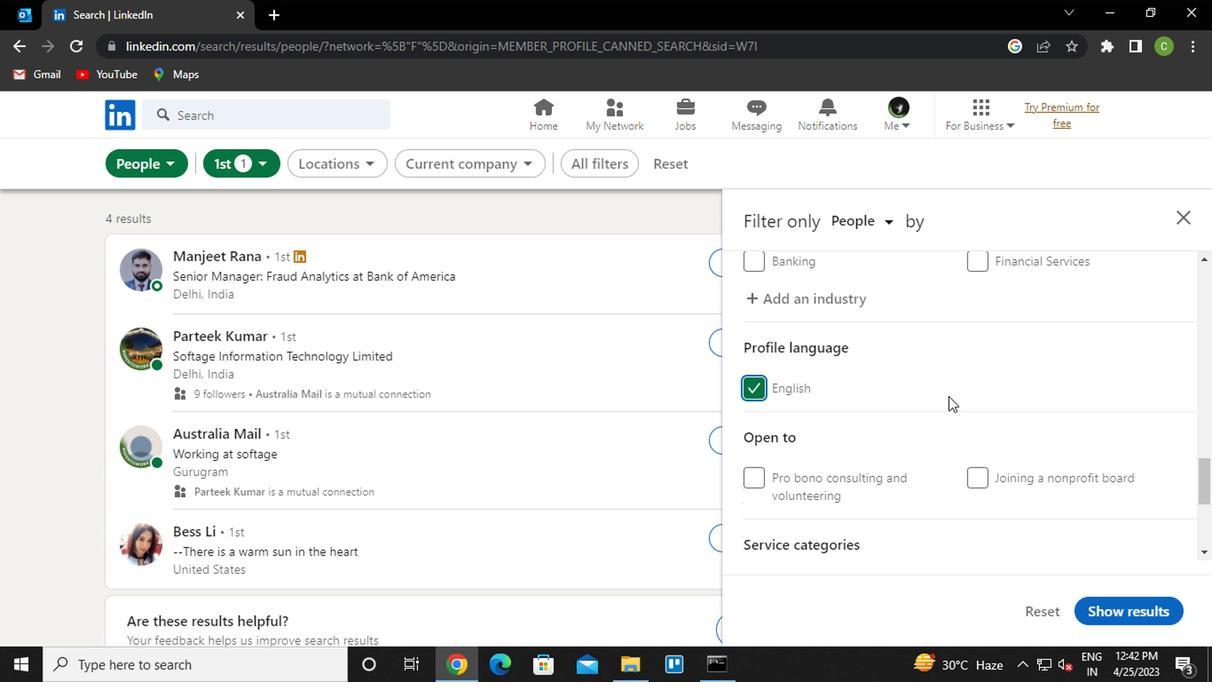 
Action: Mouse scrolled (945, 393) with delta (0, 0)
Screenshot: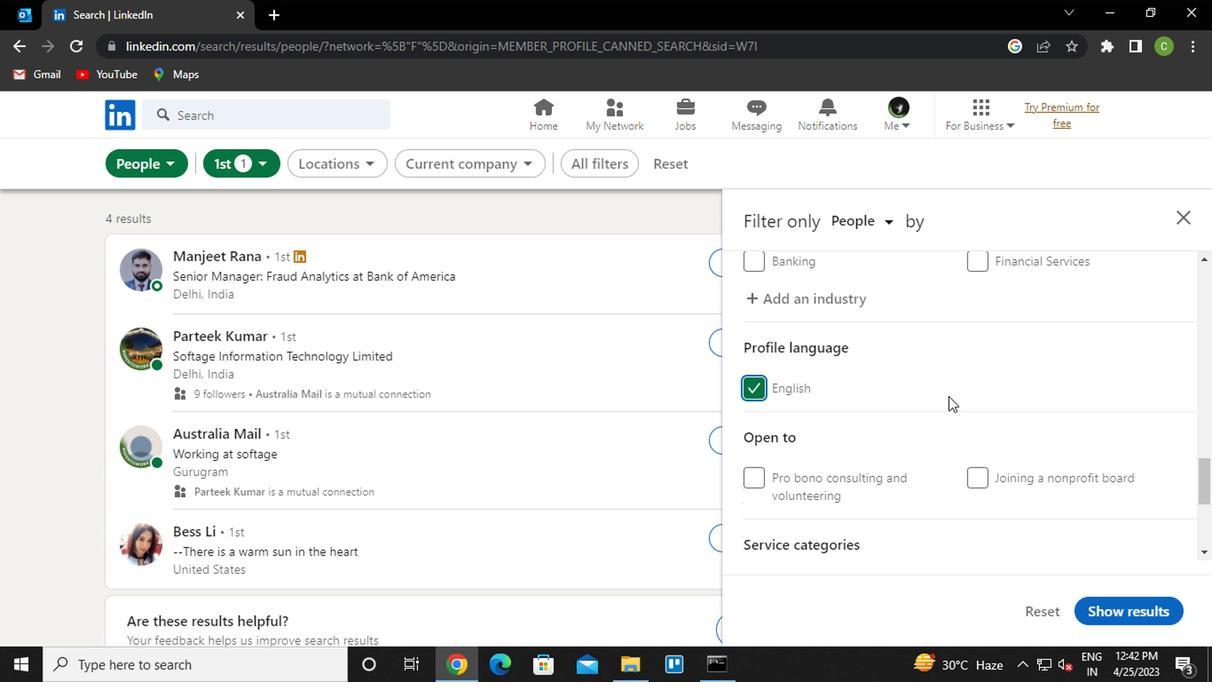
Action: Mouse moved to (945, 397)
Screenshot: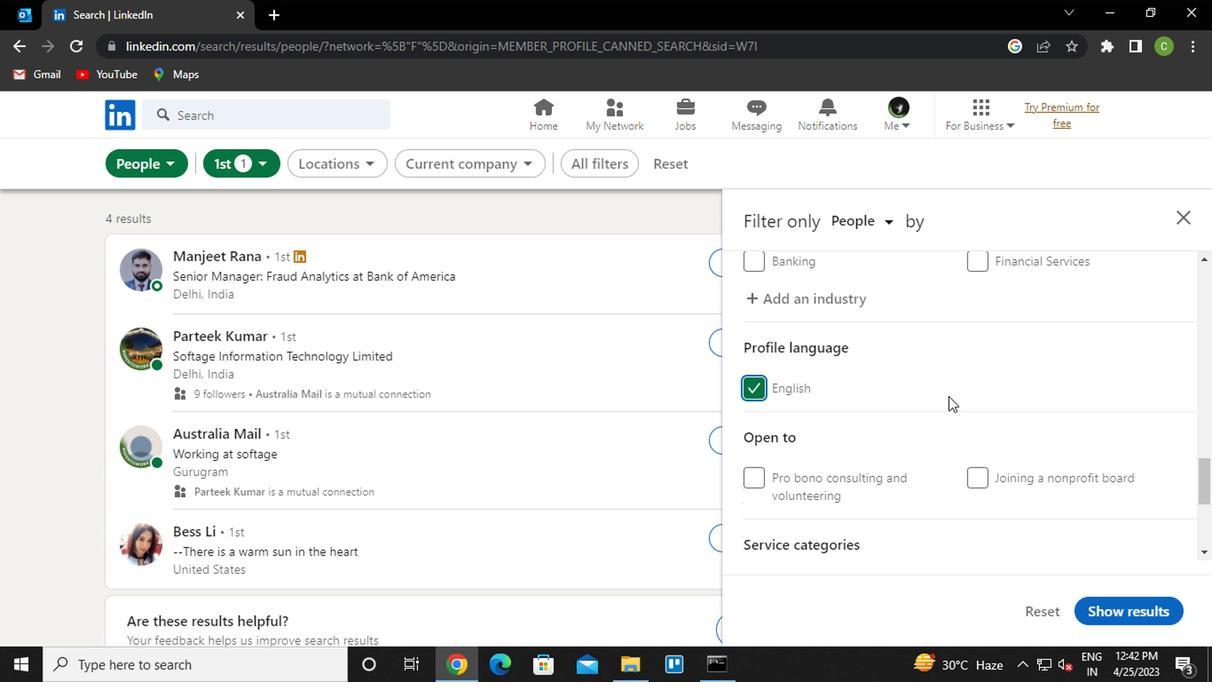 
Action: Mouse scrolled (945, 396) with delta (0, 0)
Screenshot: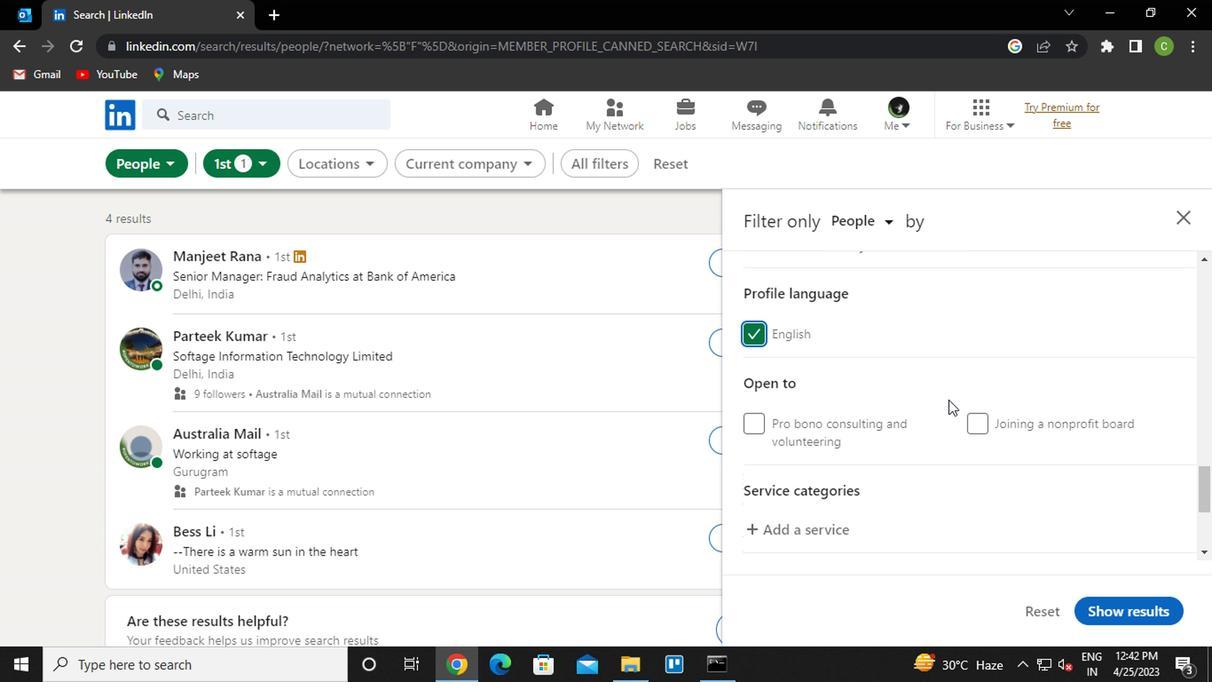 
Action: Mouse moved to (809, 403)
Screenshot: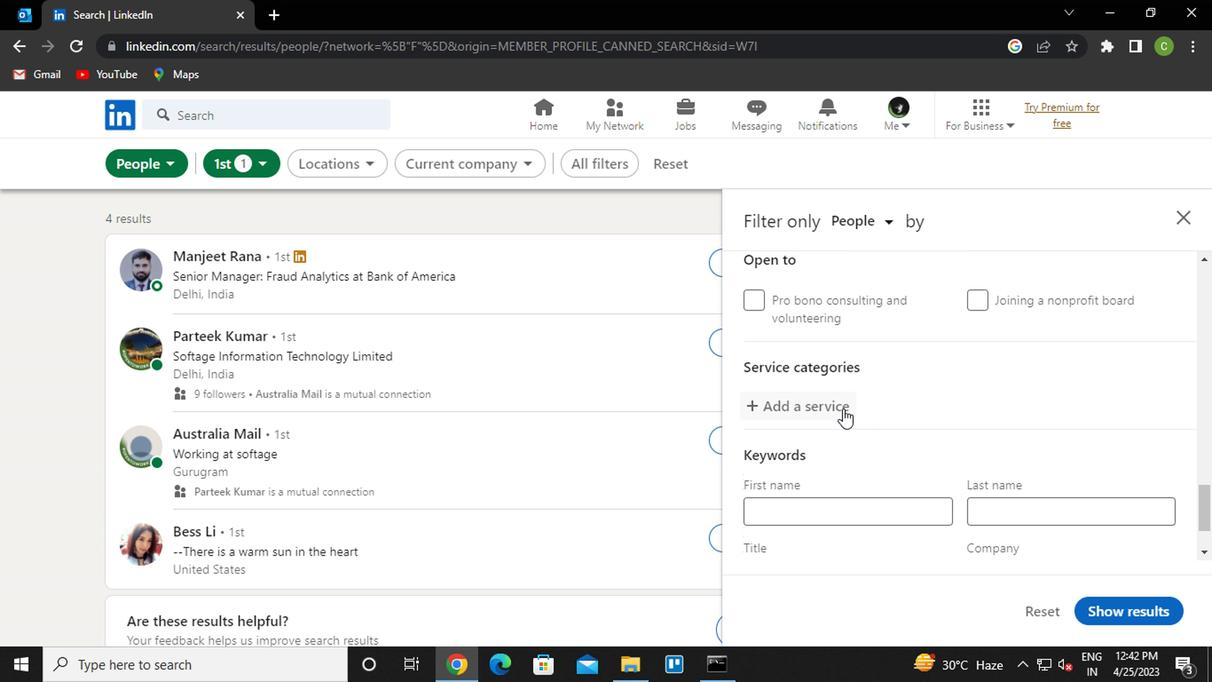 
Action: Mouse pressed left at (809, 403)
Screenshot: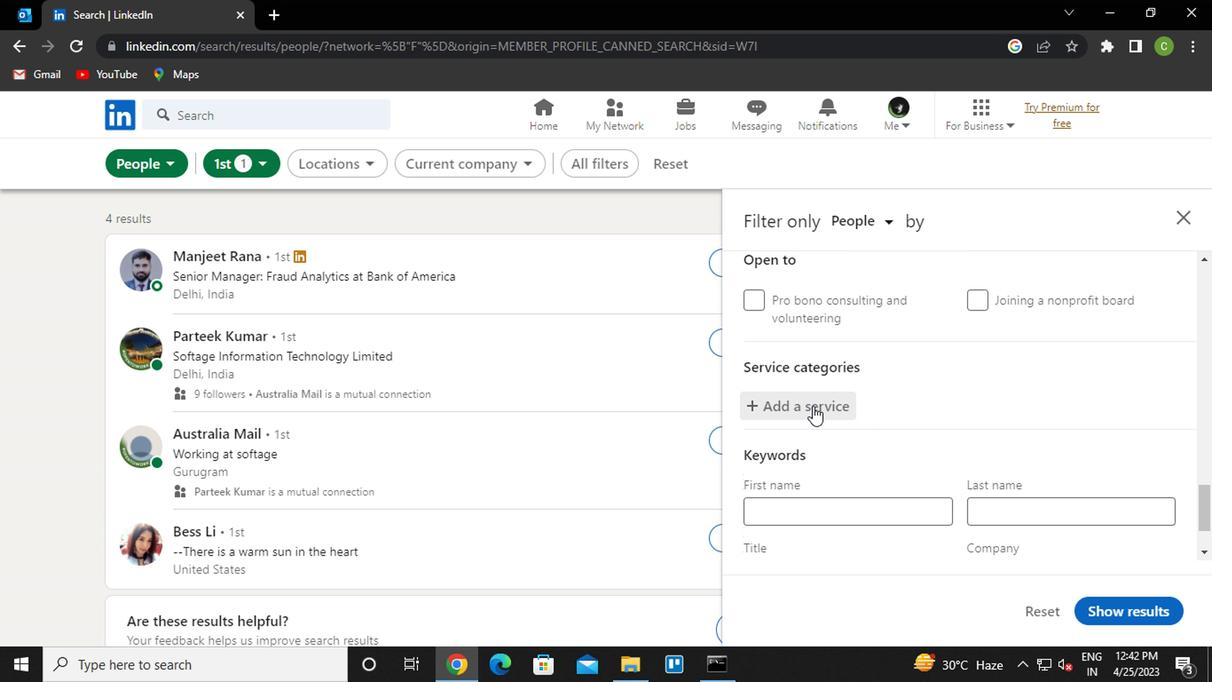 
Action: Mouse moved to (819, 401)
Screenshot: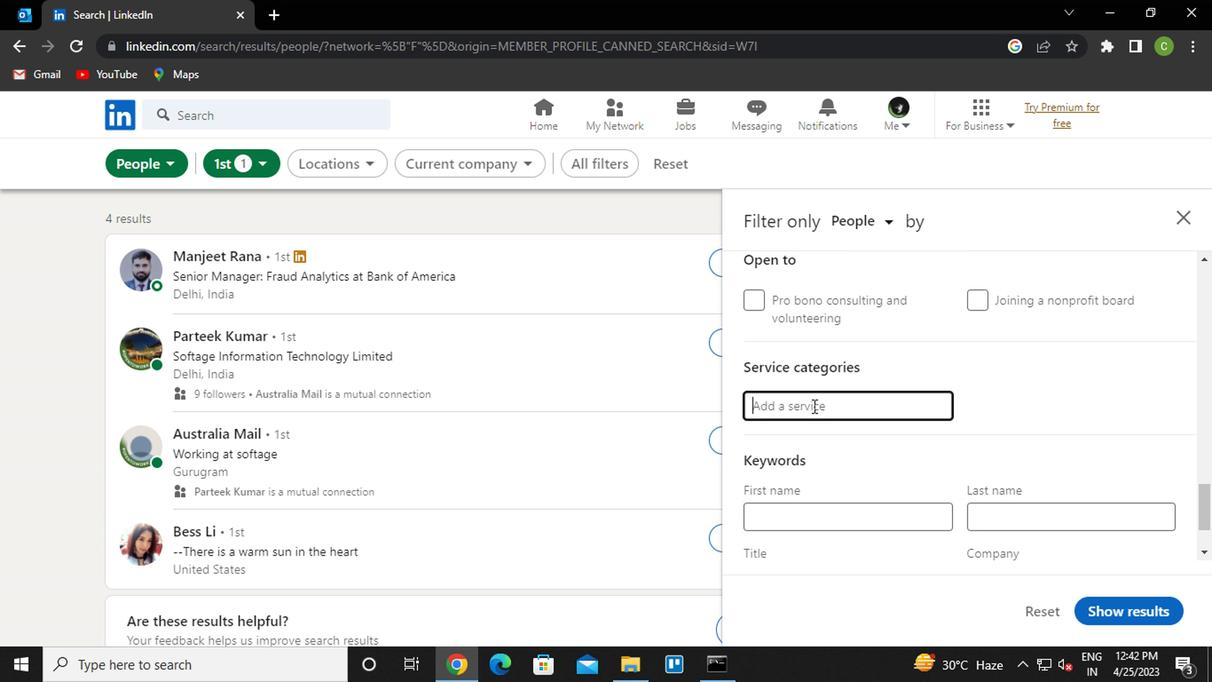 
Action: Key pressed <Key.caps_lock>L<Key.caps_lock>OGO
Screenshot: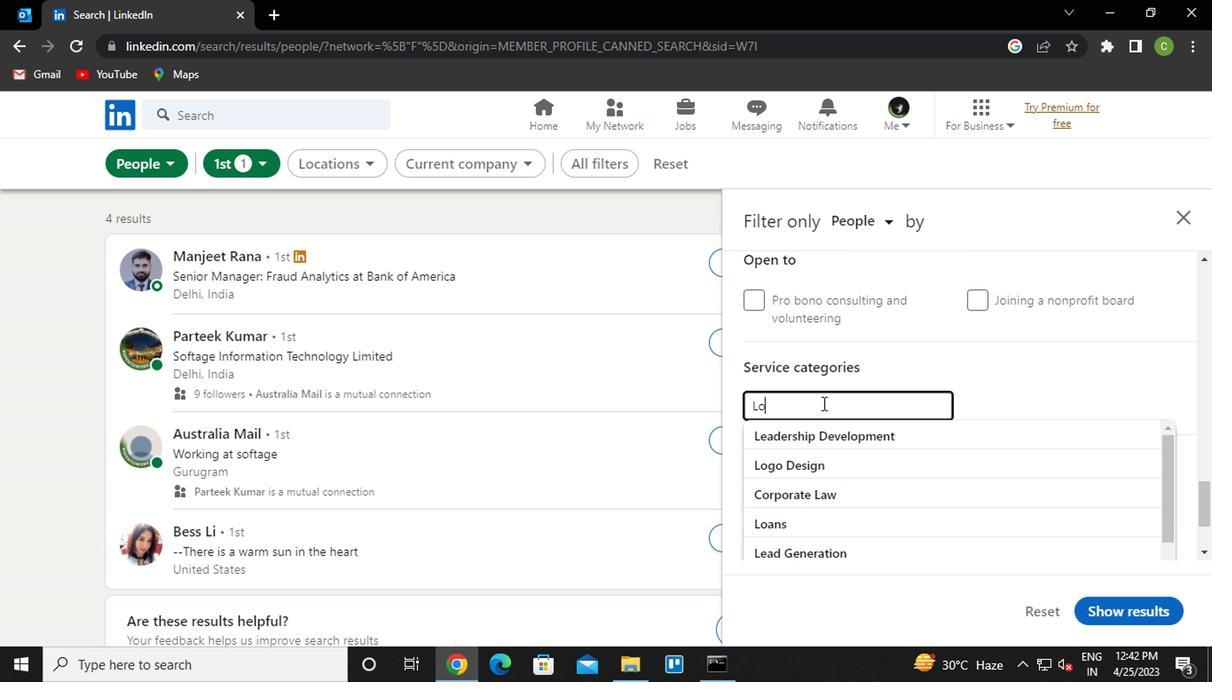 
Action: Mouse moved to (840, 427)
Screenshot: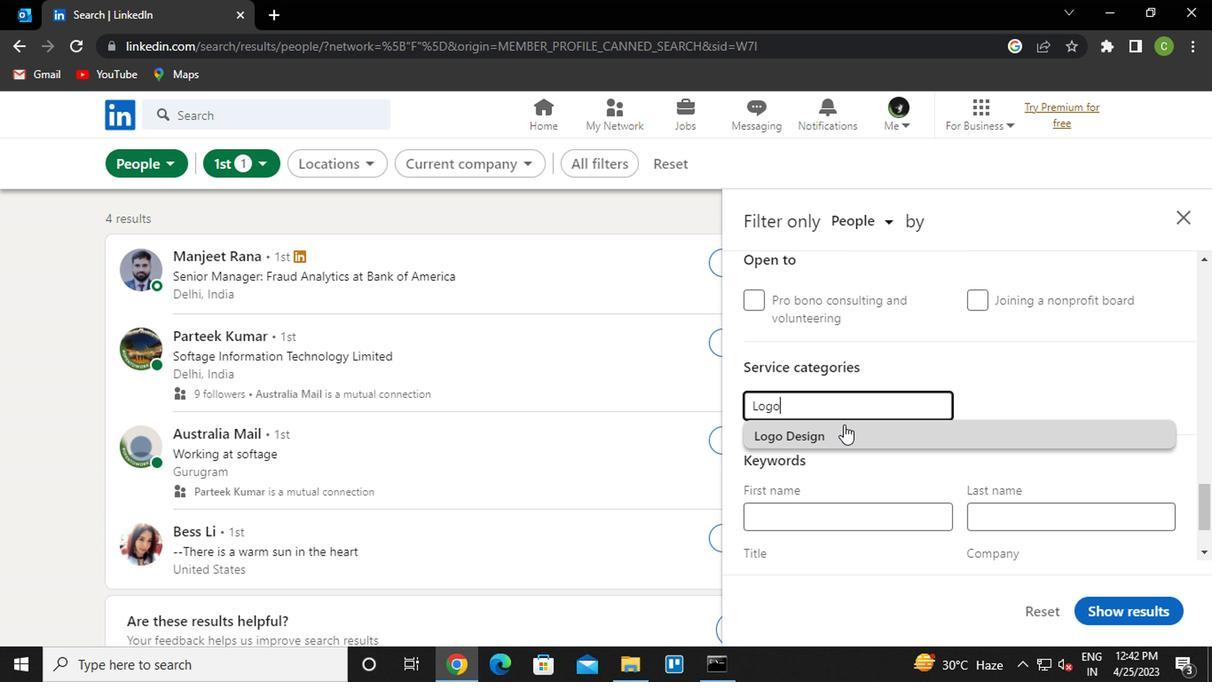 
Action: Mouse pressed left at (840, 427)
Screenshot: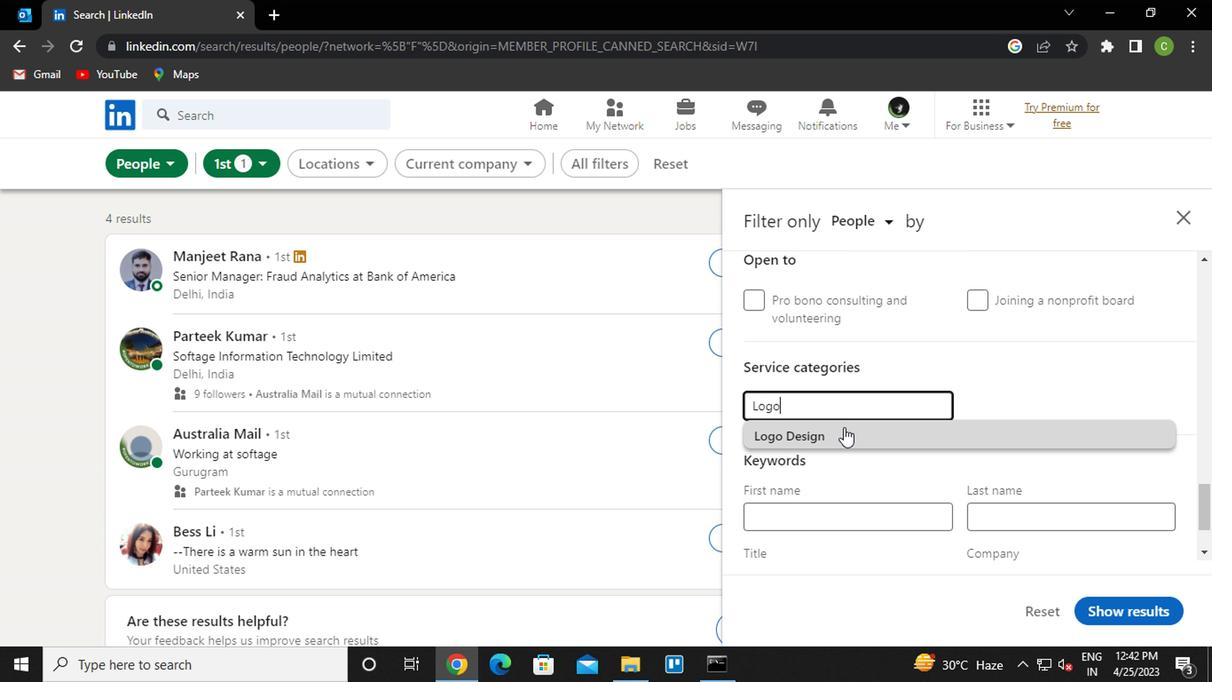 
Action: Mouse moved to (900, 415)
Screenshot: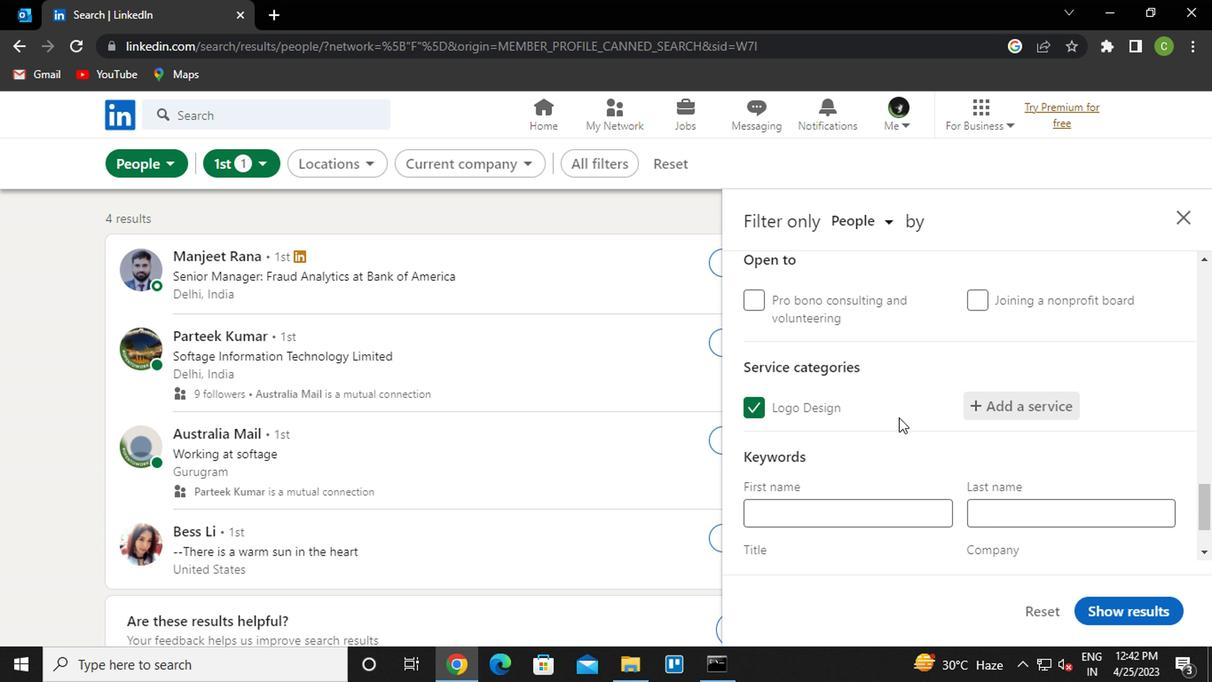 
Action: Mouse scrolled (900, 413) with delta (0, -1)
Screenshot: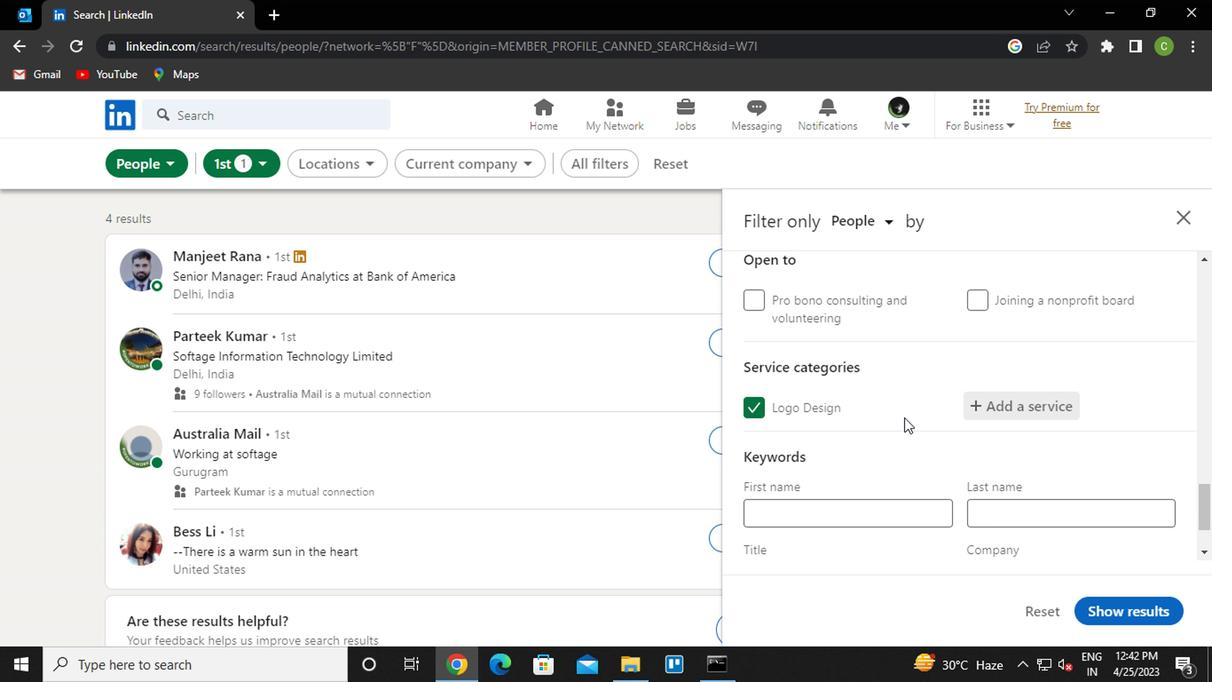 
Action: Mouse moved to (844, 479)
Screenshot: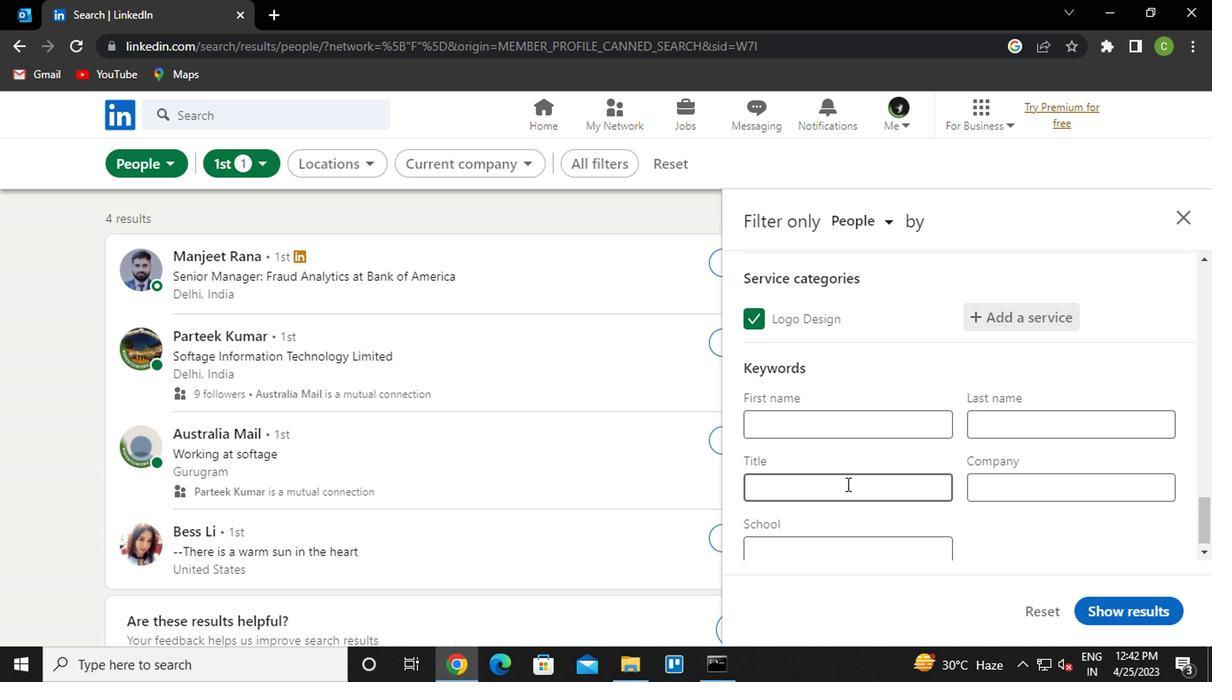 
Action: Mouse pressed left at (844, 479)
Screenshot: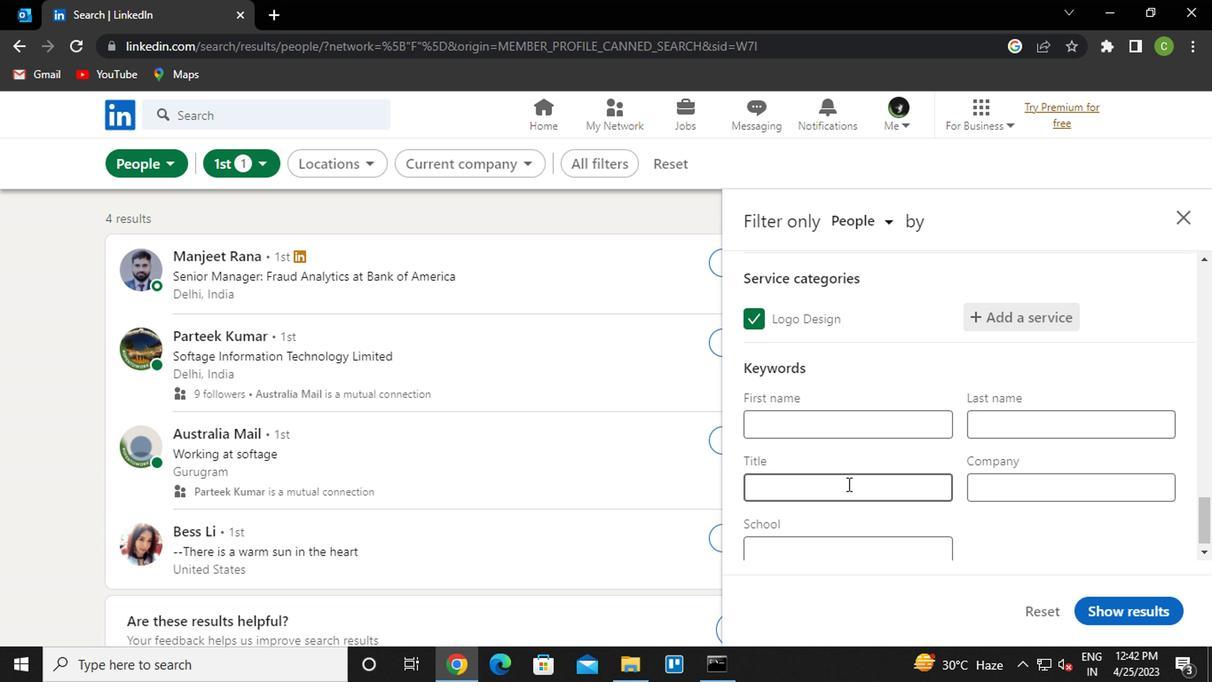 
Action: Key pressed <Key.caps_lock>P<Key.caps_lock>ETROLEI<Key.backspace>UM<Key.space><Key.caps_lock>E<Key.caps_lock>NGINEER
Screenshot: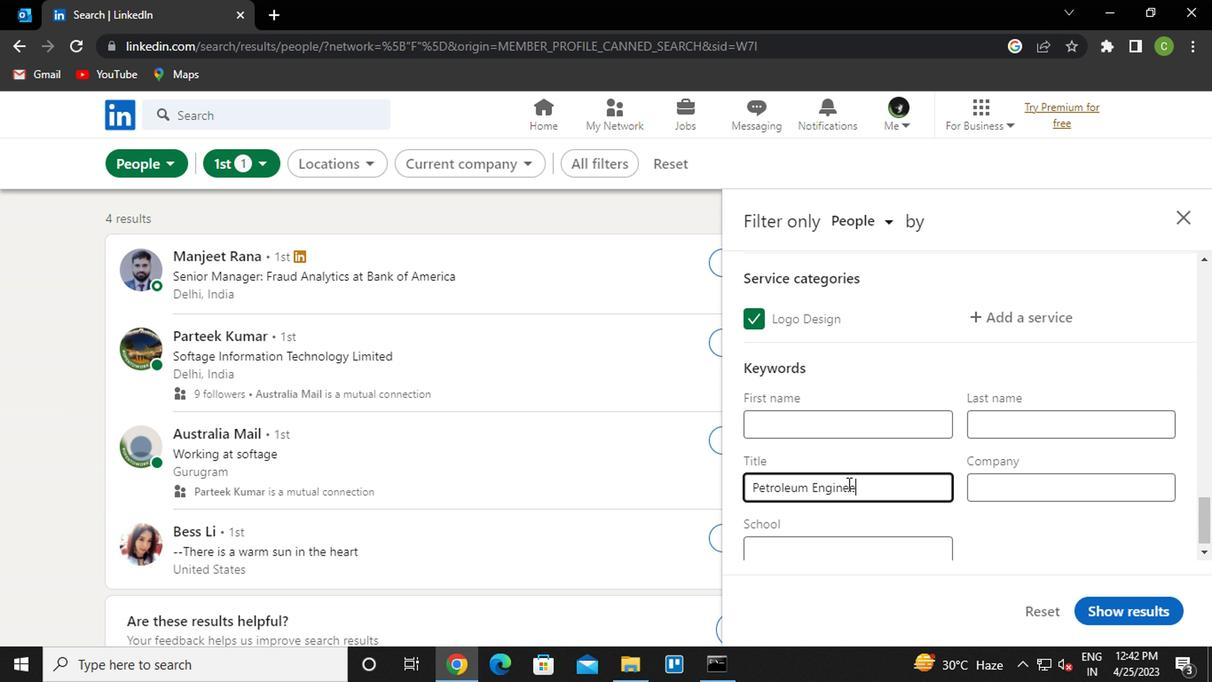 
Action: Mouse moved to (1121, 615)
Screenshot: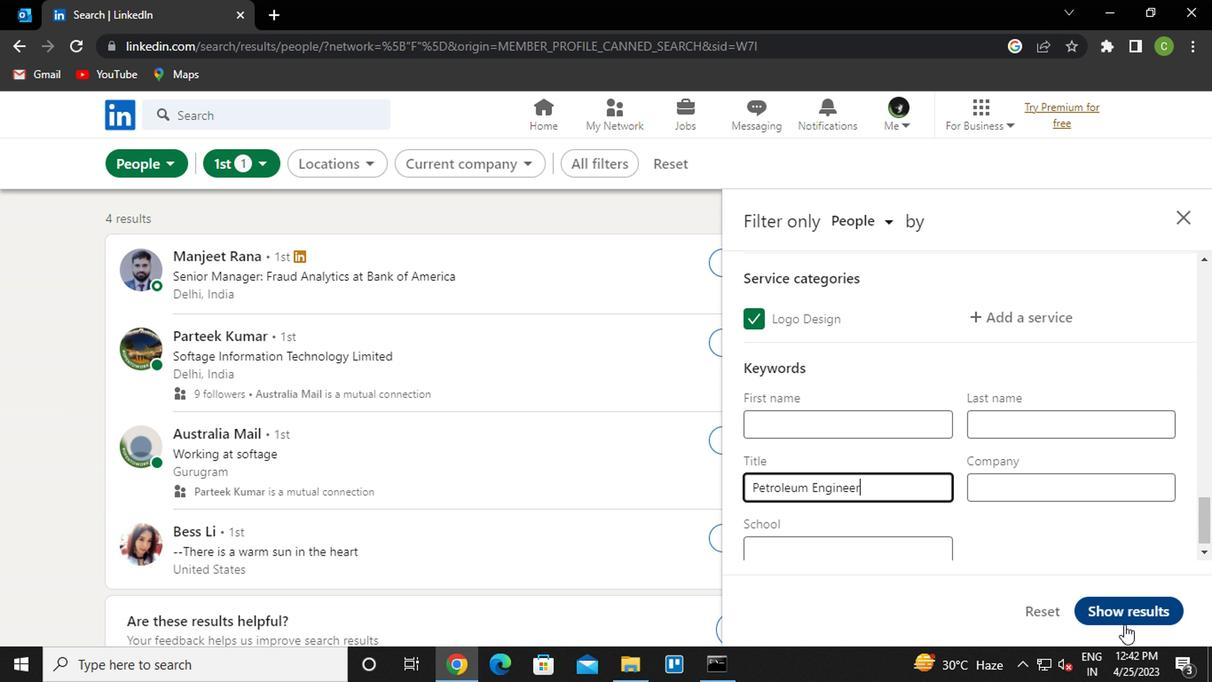 
Action: Mouse pressed left at (1121, 615)
Screenshot: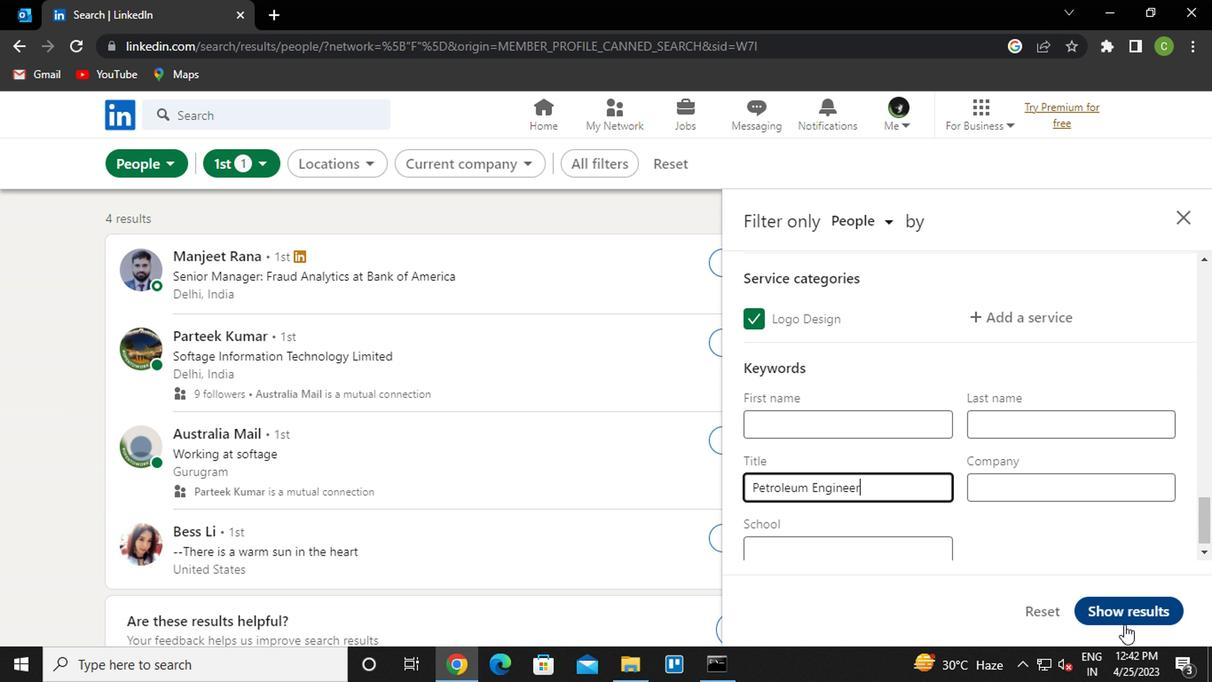 
Action: Mouse moved to (593, 427)
Screenshot: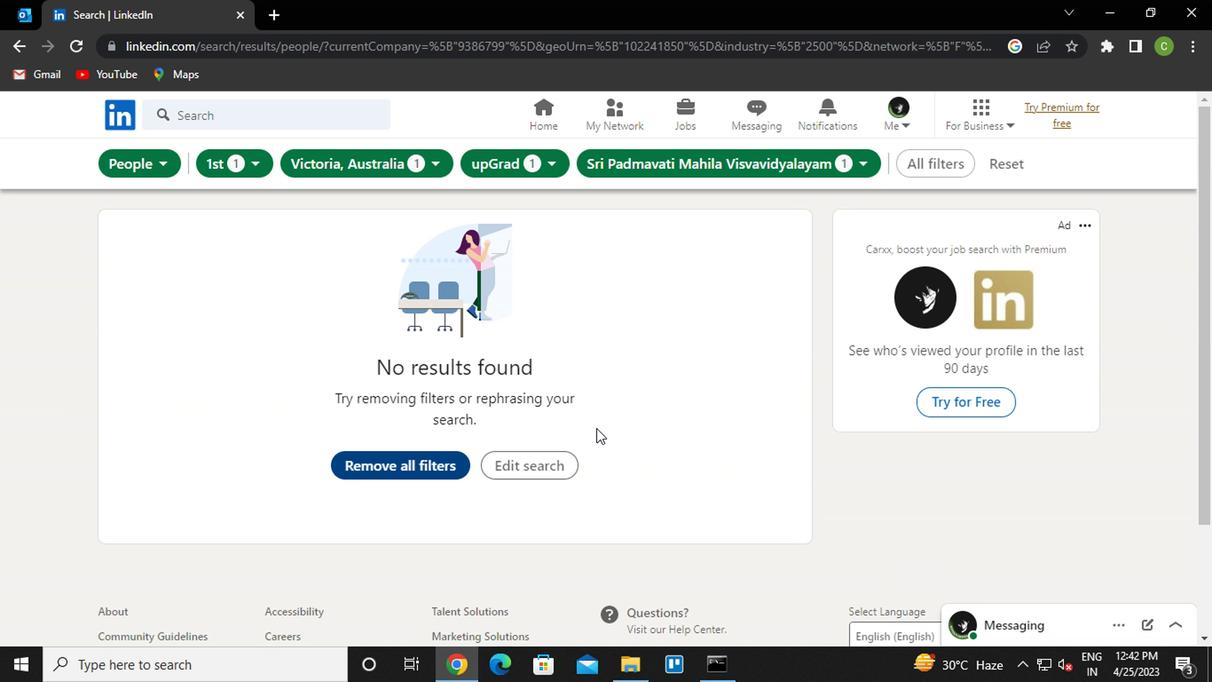 
